 Task: Create an online learning platform for maths students. Show different learning plans, practice books.
Action: Mouse moved to (984, 139)
Screenshot: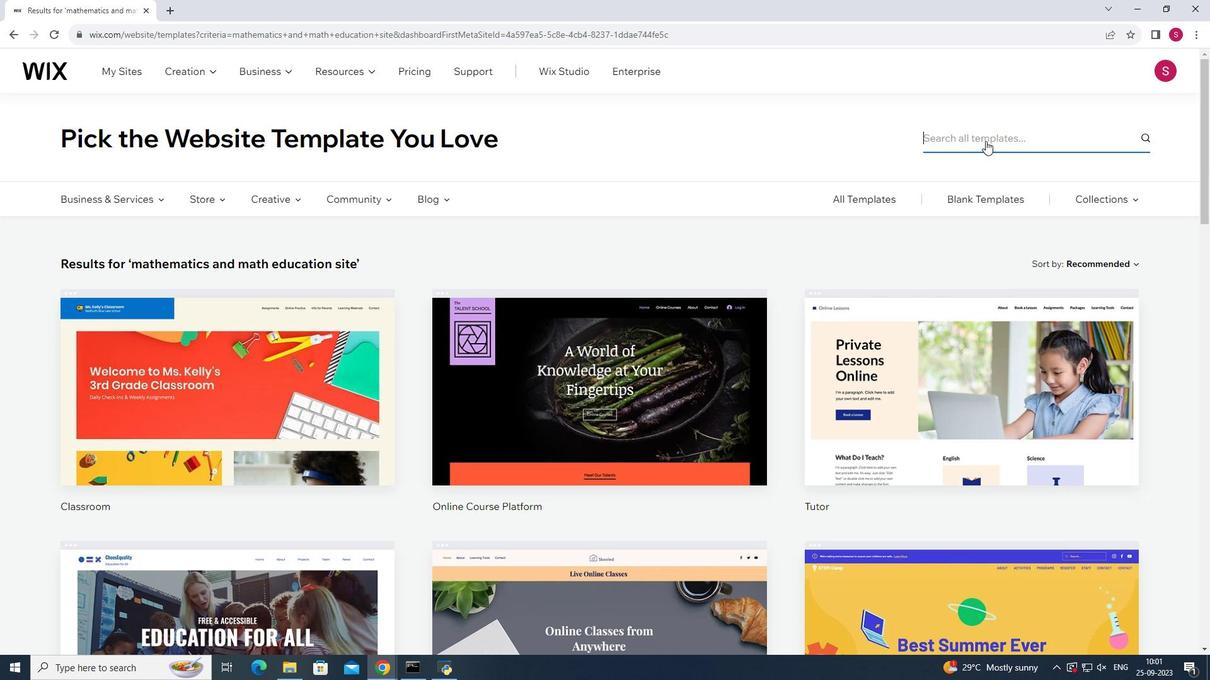 
Action: Mouse pressed left at (984, 139)
Screenshot: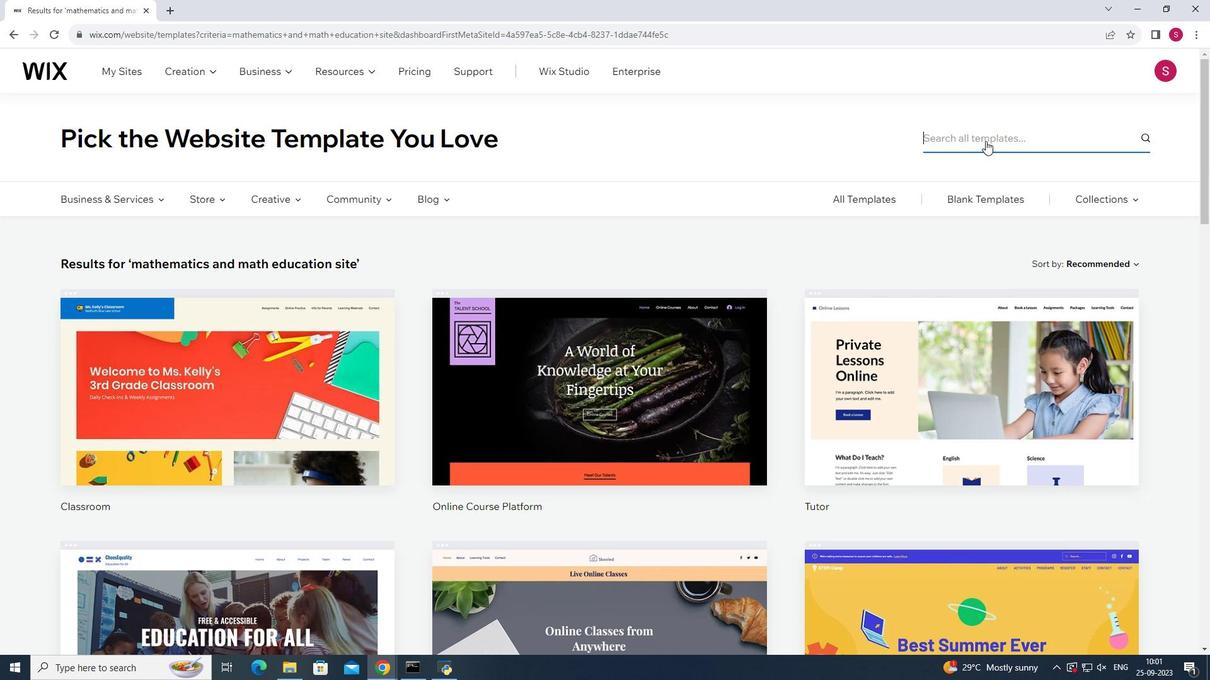 
Action: Mouse moved to (981, 132)
Screenshot: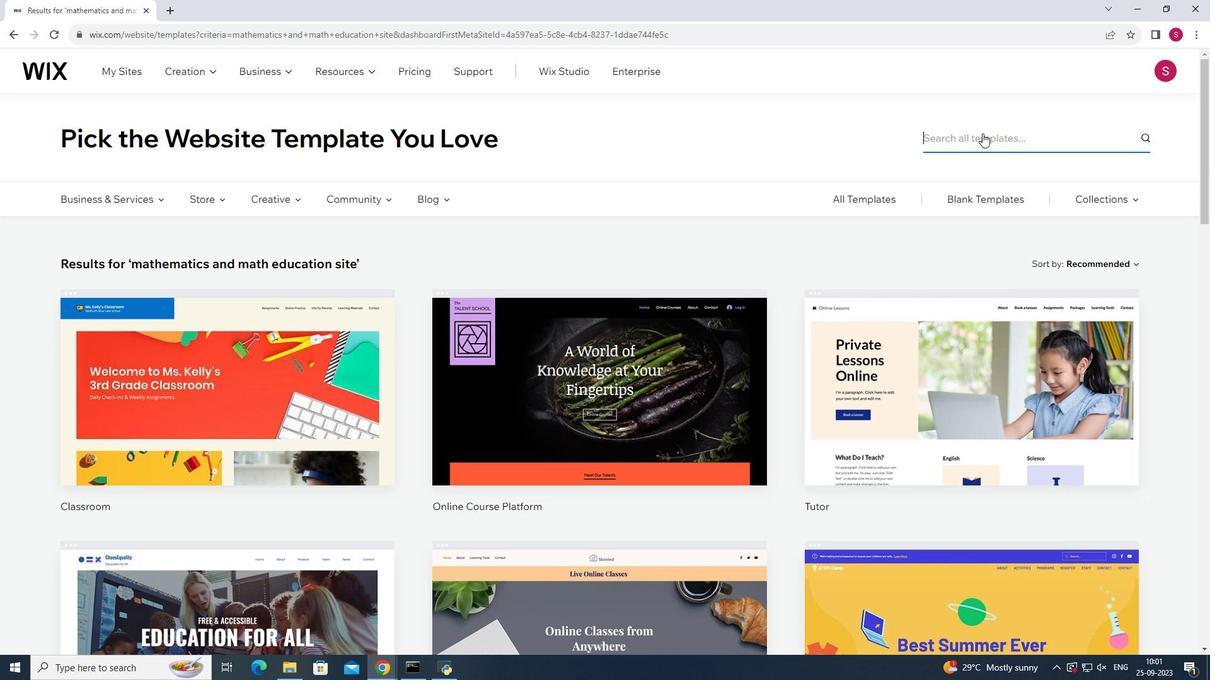 
Action: Mouse pressed left at (981, 132)
Screenshot: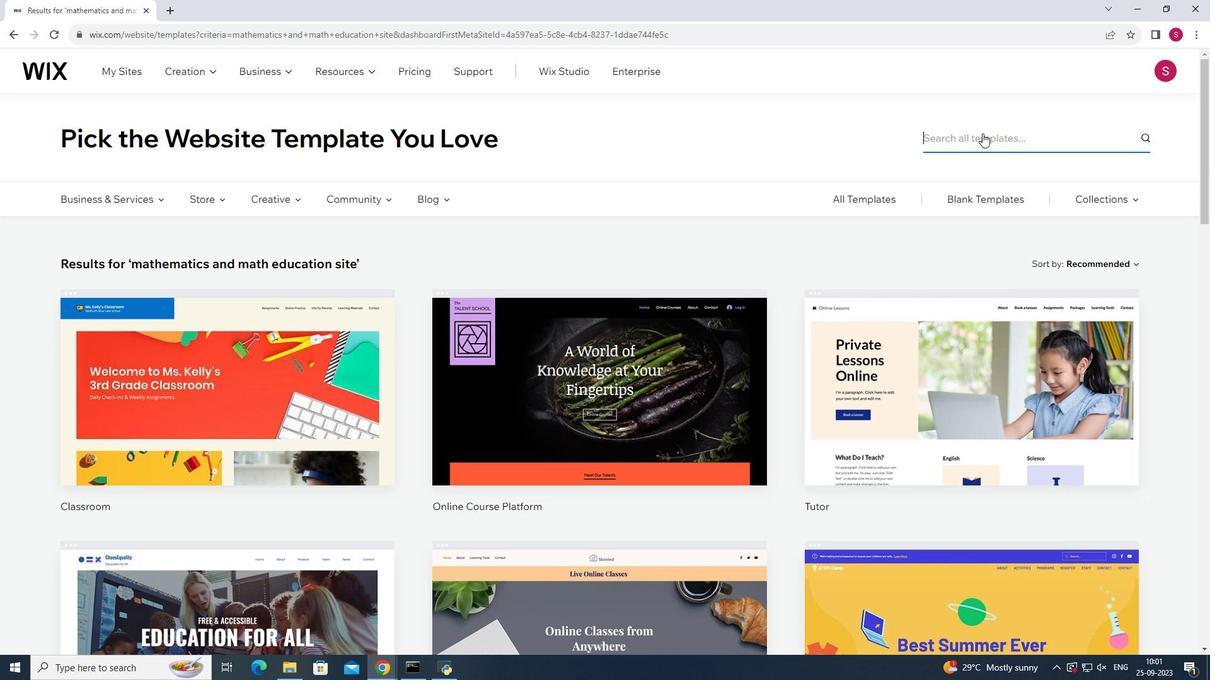 
Action: Mouse moved to (981, 132)
Screenshot: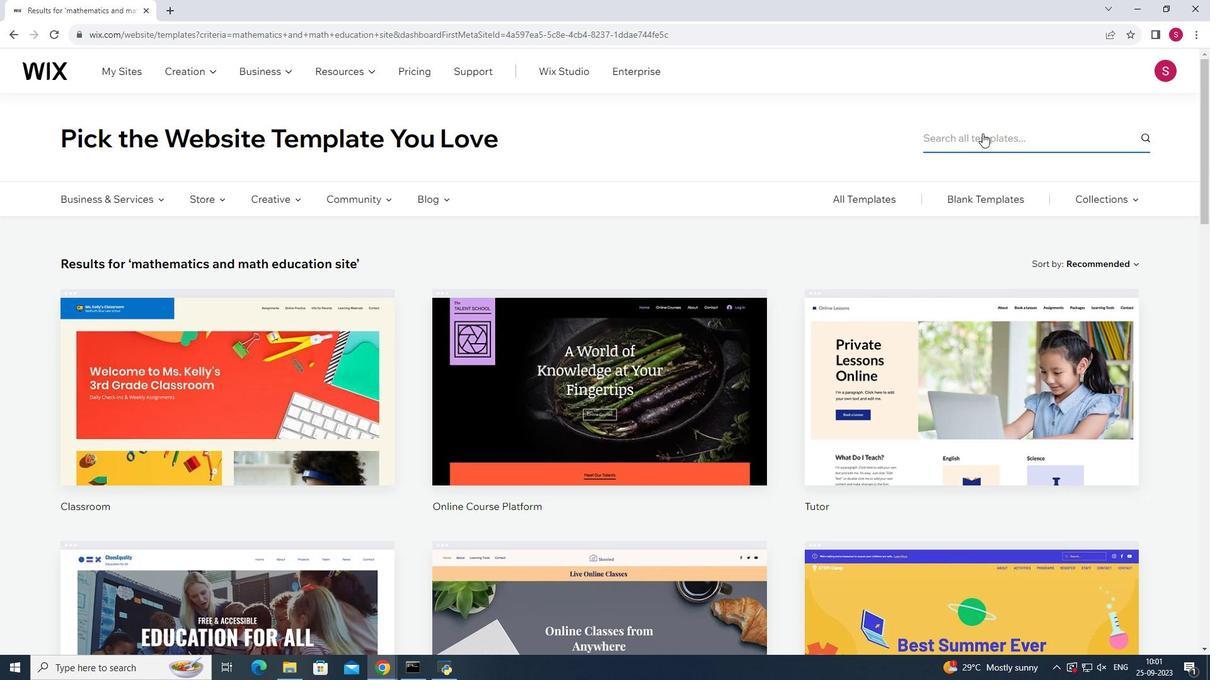 
Action: Key pressed <Key.shift><Key.shift><Key.shift><Key.shift><Key.shift><Key.shift><Key.shift><Key.shift><Key.shift>mathematics<Key.space>and<Key.space>math<Key.space>education<Key.enter>
Screenshot: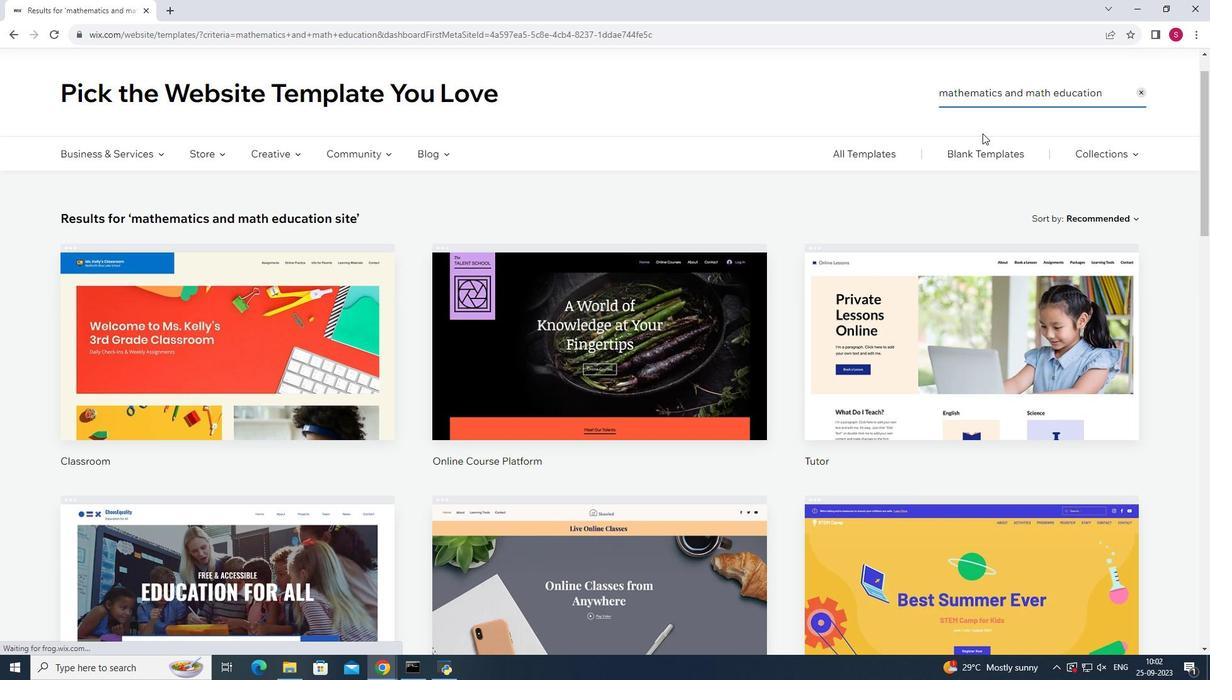 
Action: Mouse moved to (742, 419)
Screenshot: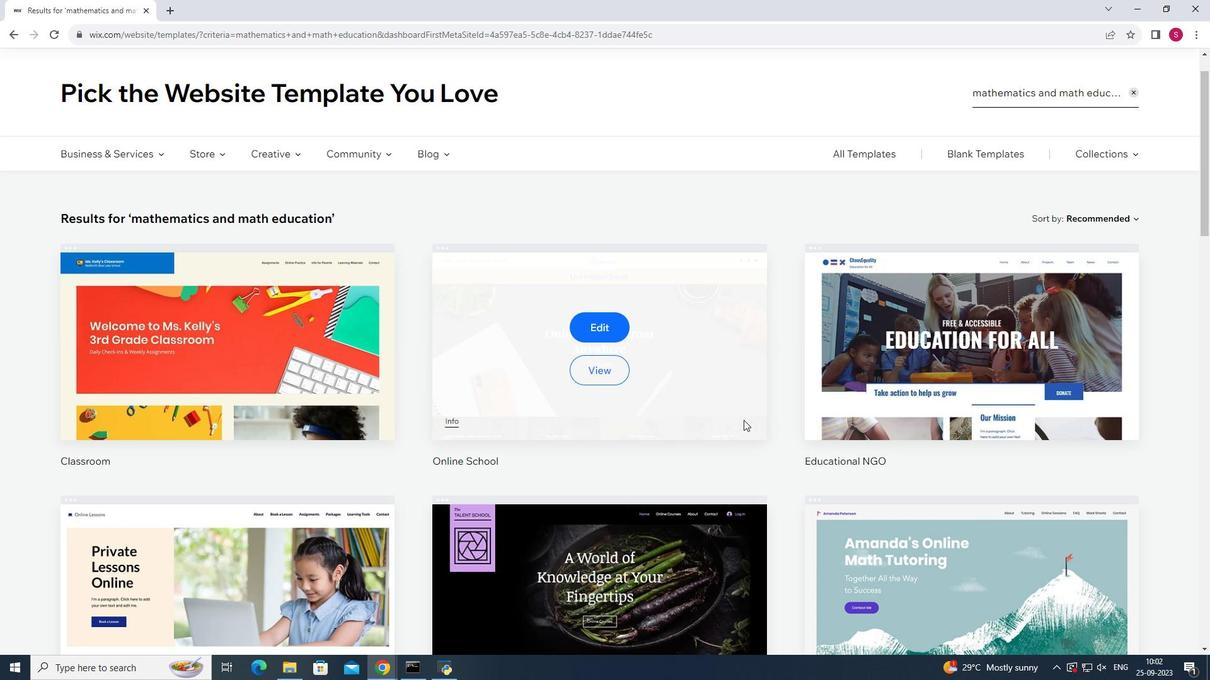 
Action: Mouse scrolled (742, 418) with delta (0, 0)
Screenshot: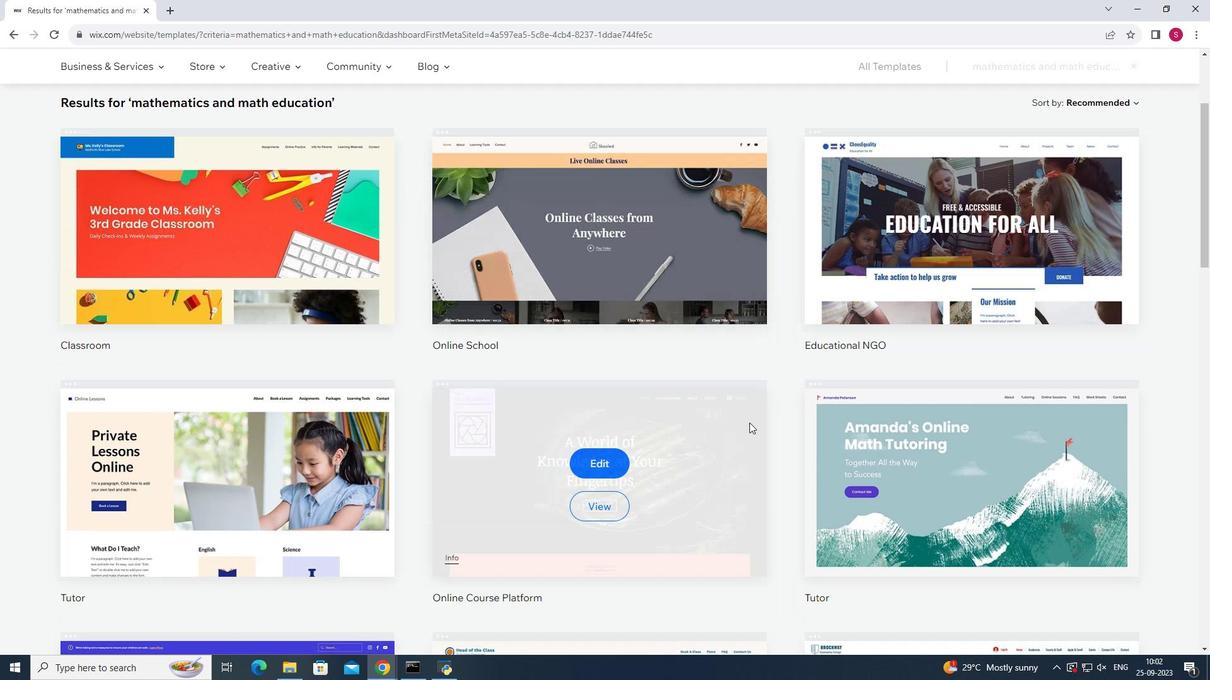 
Action: Mouse scrolled (742, 418) with delta (0, 0)
Screenshot: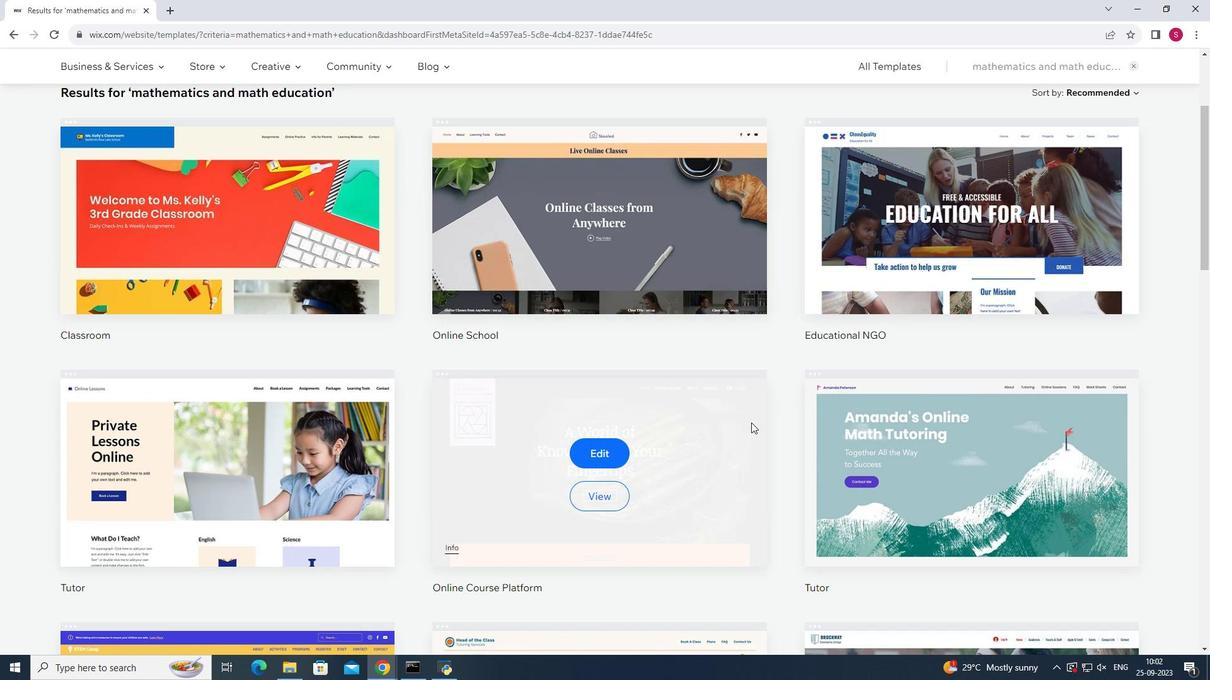 
Action: Mouse moved to (820, 409)
Screenshot: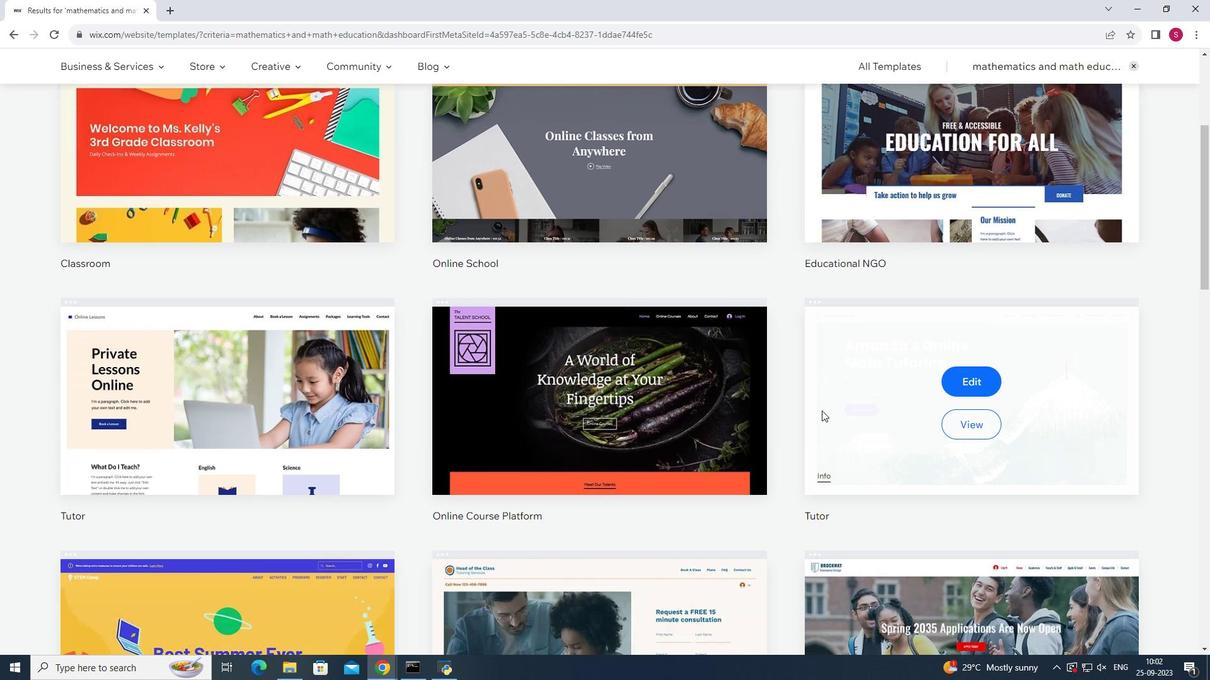 
Action: Mouse scrolled (820, 409) with delta (0, 0)
Screenshot: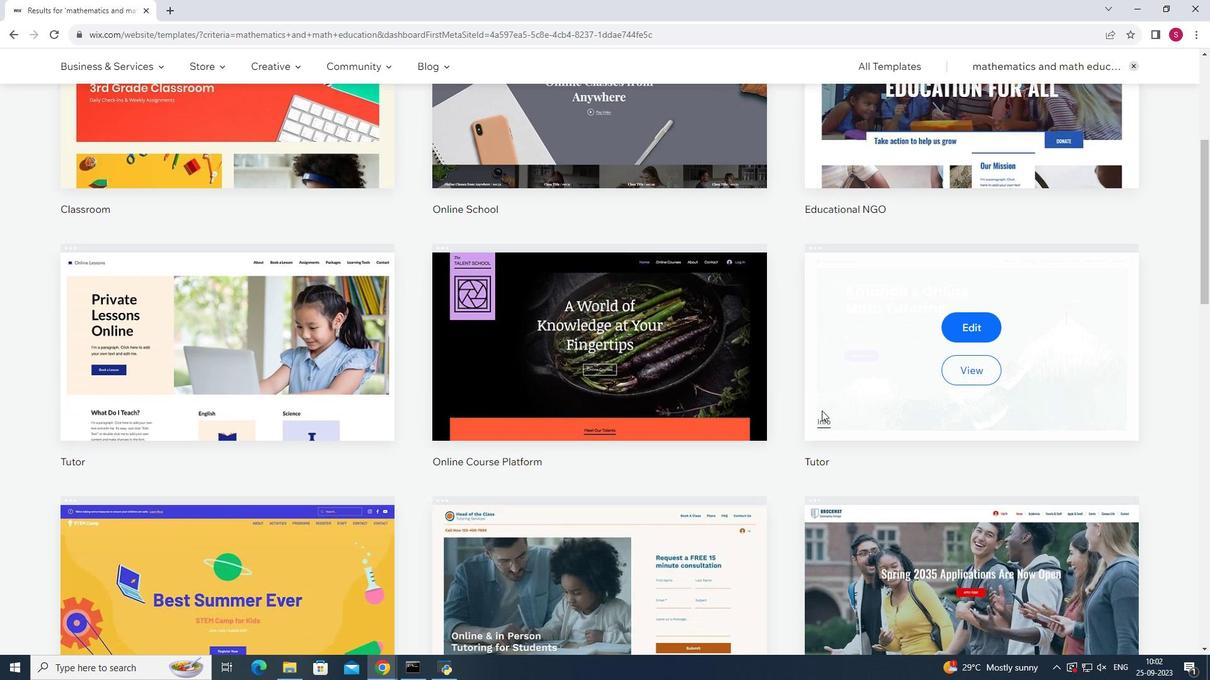 
Action: Mouse scrolled (820, 409) with delta (0, 0)
Screenshot: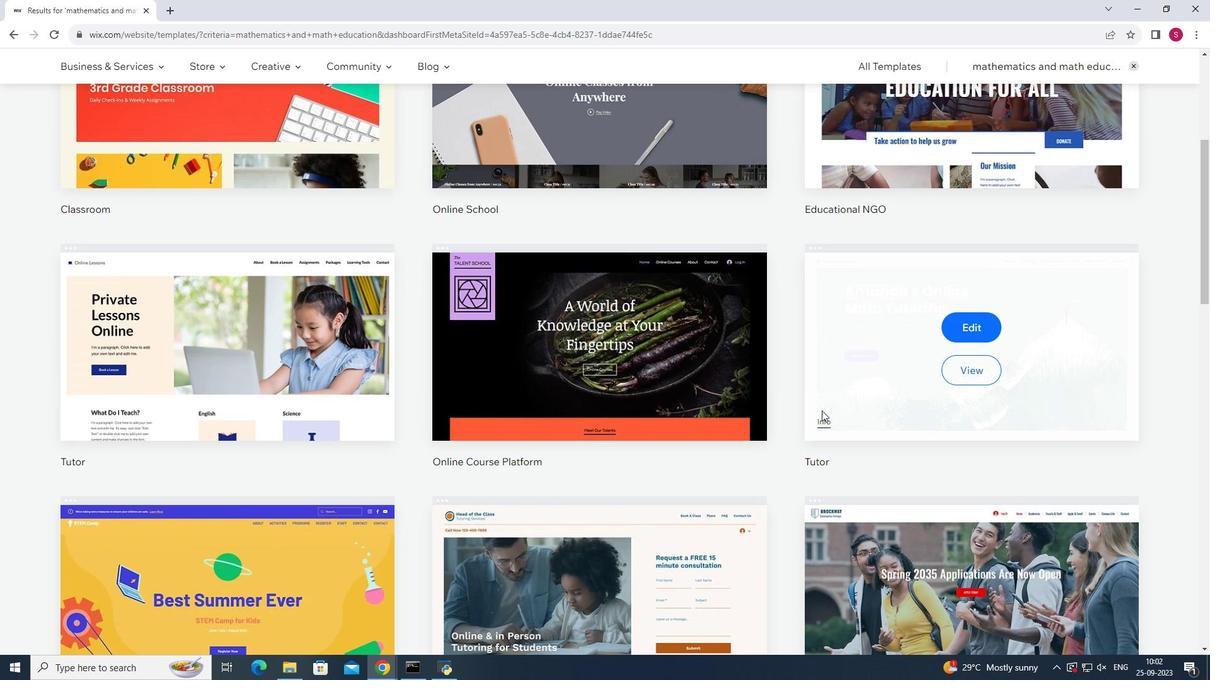 
Action: Mouse scrolled (820, 409) with delta (0, 0)
Screenshot: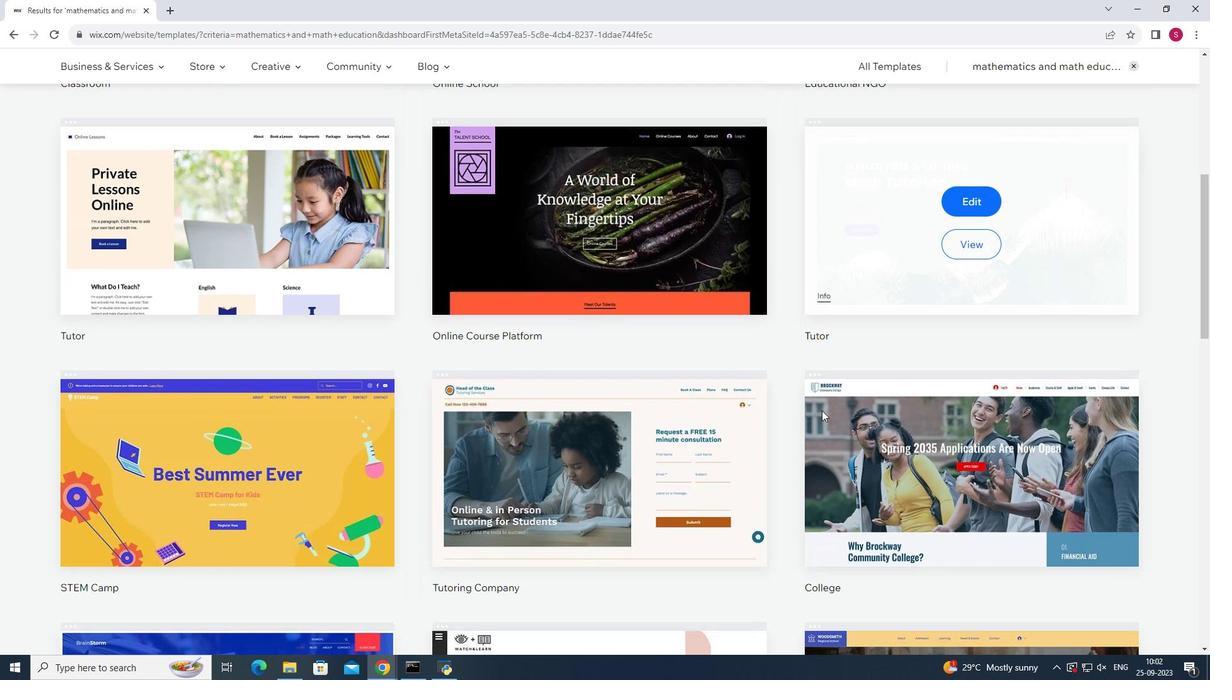 
Action: Mouse moved to (820, 409)
Screenshot: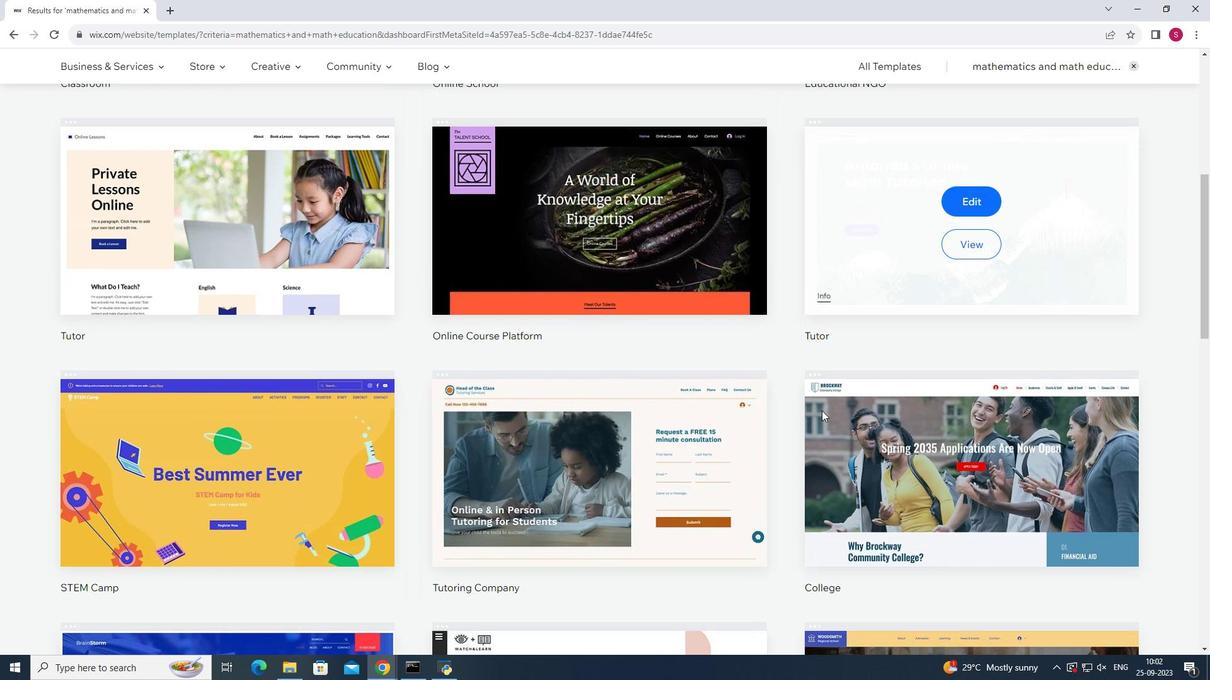 
Action: Mouse scrolled (820, 409) with delta (0, 0)
Screenshot: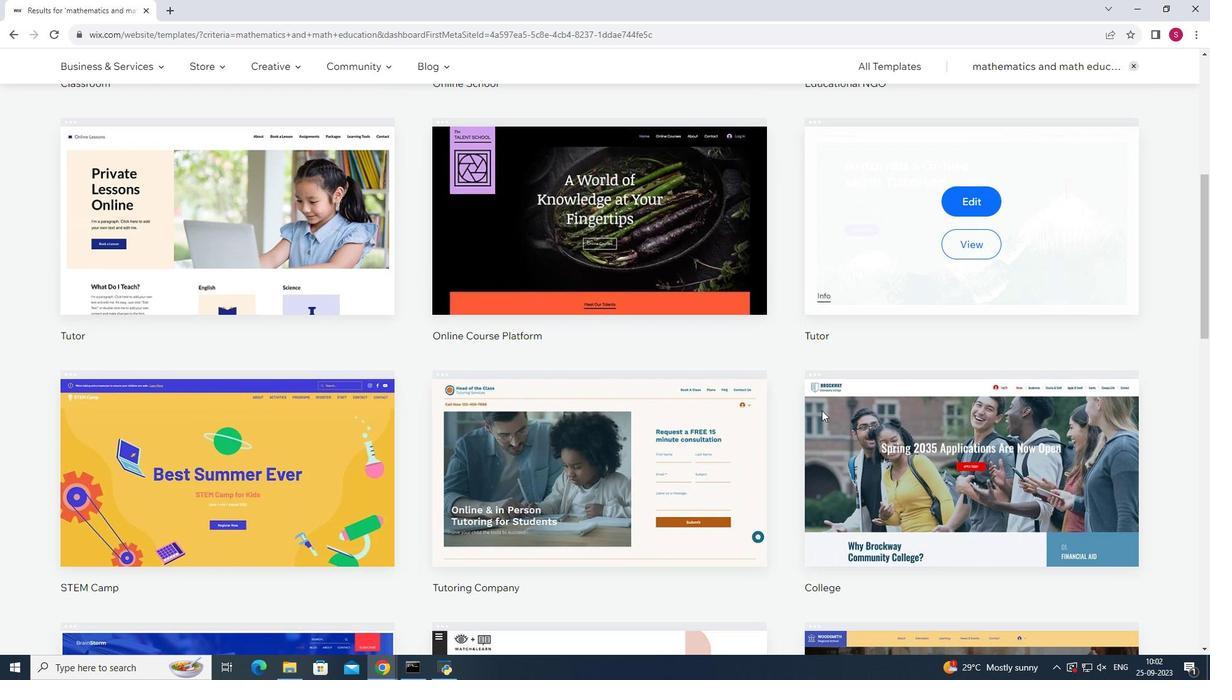 
Action: Mouse moved to (824, 409)
Screenshot: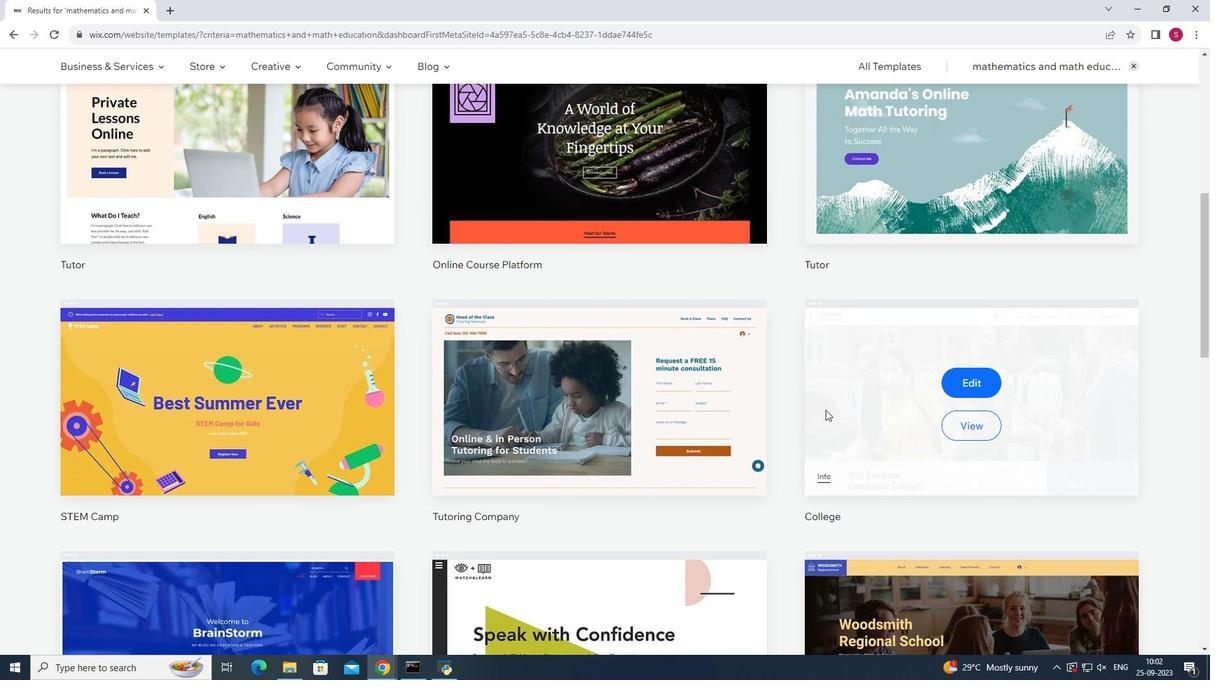 
Action: Mouse scrolled (824, 408) with delta (0, 0)
Screenshot: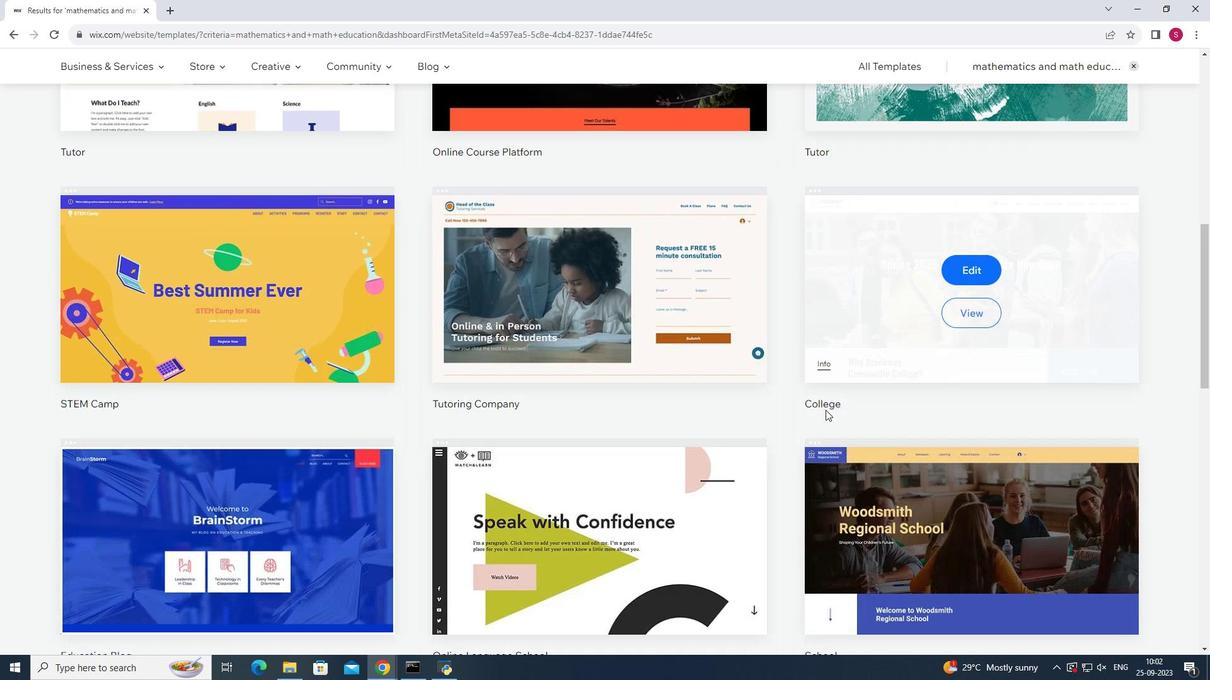 
Action: Mouse scrolled (824, 408) with delta (0, 0)
Screenshot: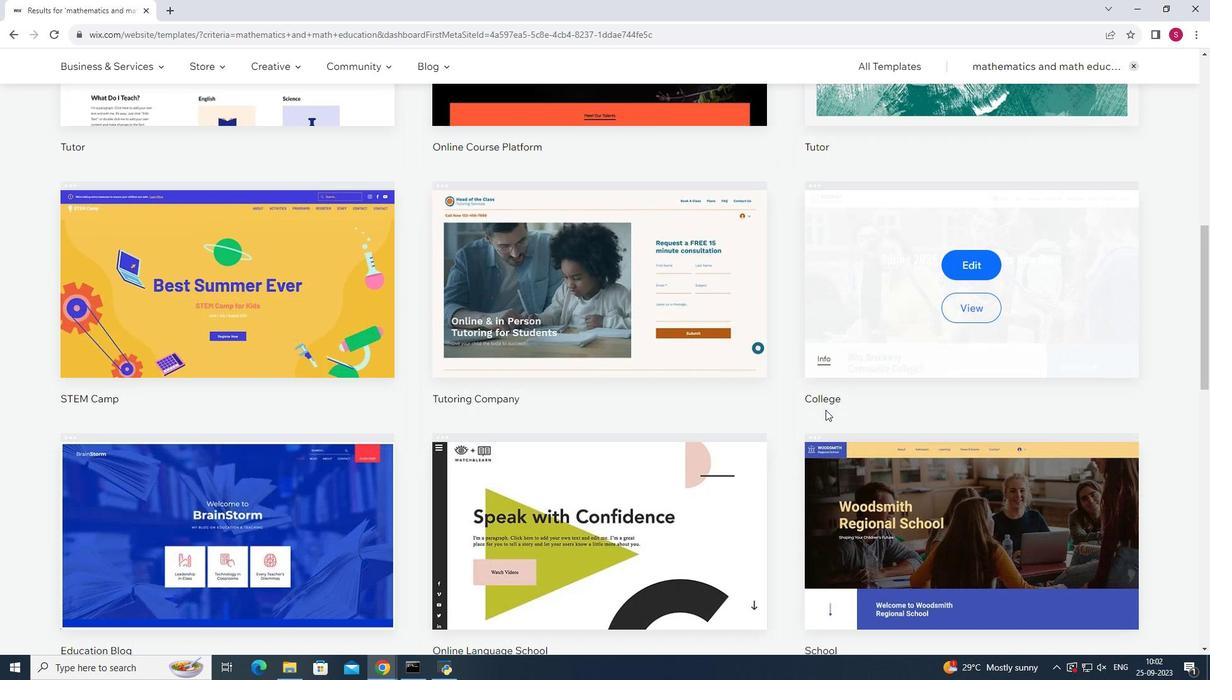 
Action: Mouse scrolled (824, 408) with delta (0, 0)
Screenshot: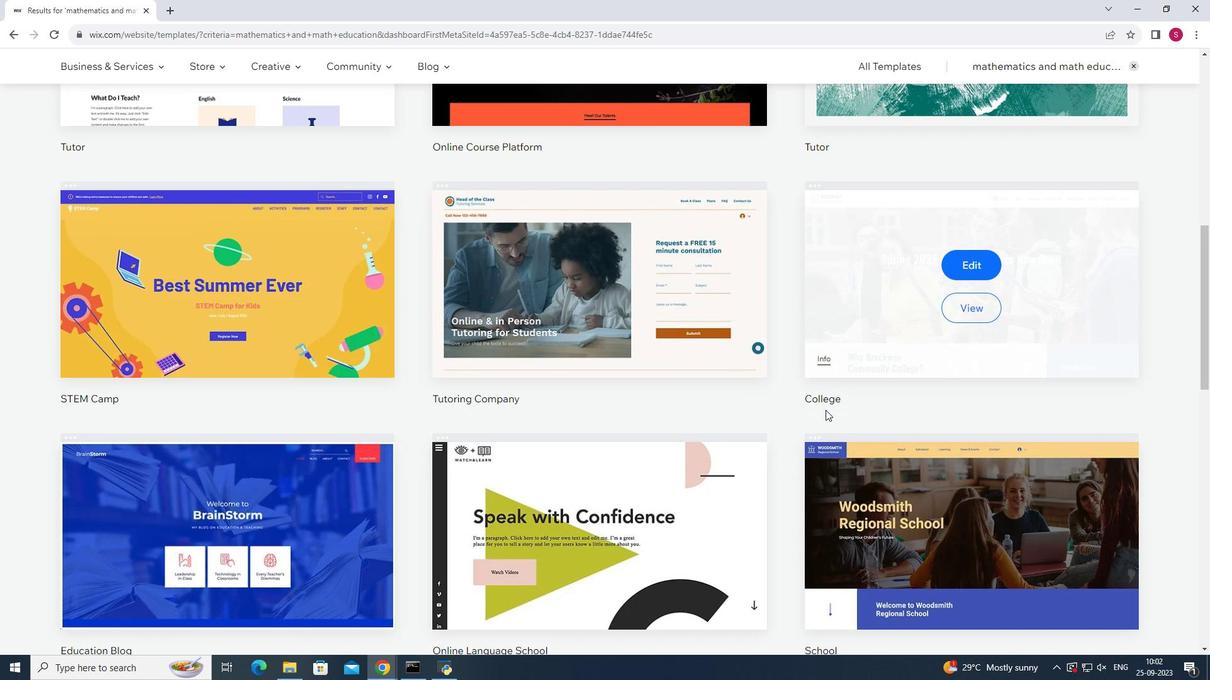 
Action: Mouse moved to (818, 405)
Screenshot: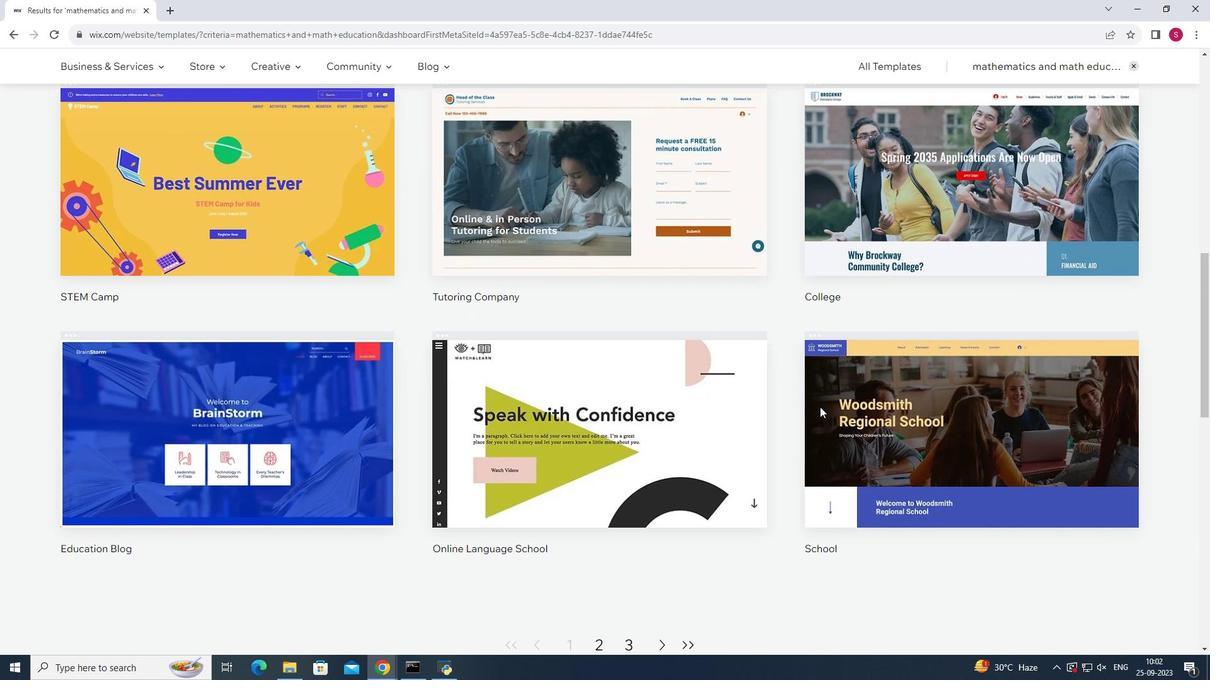 
Action: Mouse scrolled (818, 405) with delta (0, 0)
Screenshot: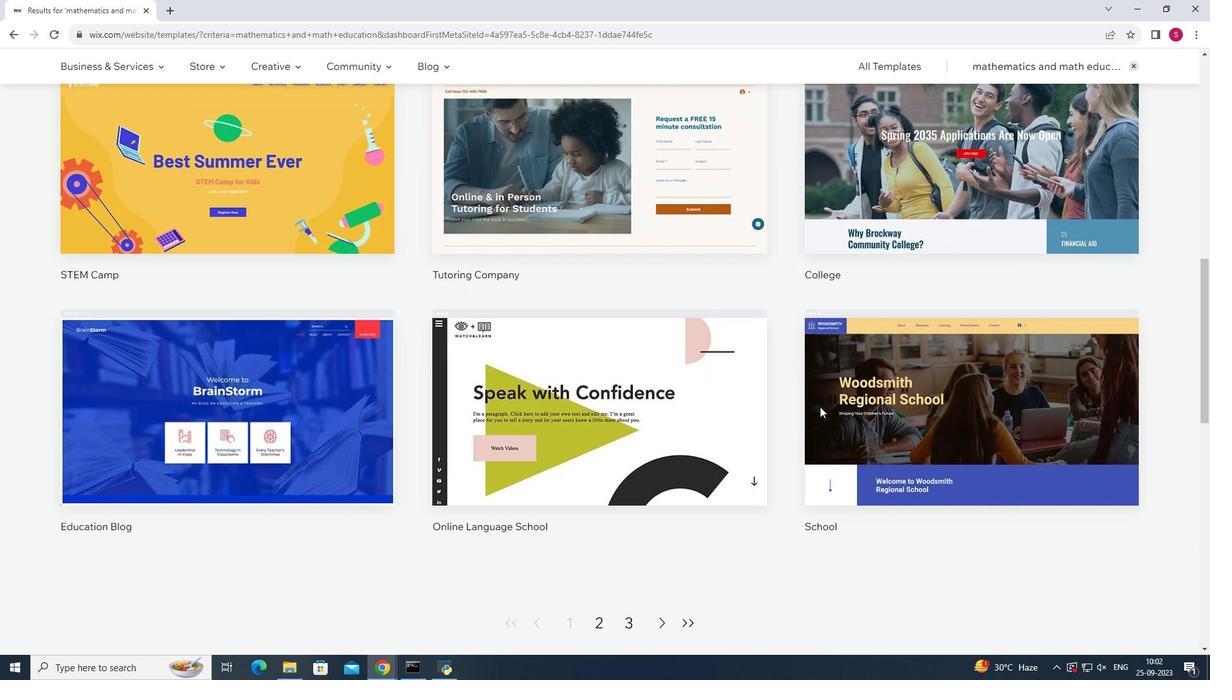 
Action: Mouse scrolled (818, 405) with delta (0, 0)
Screenshot: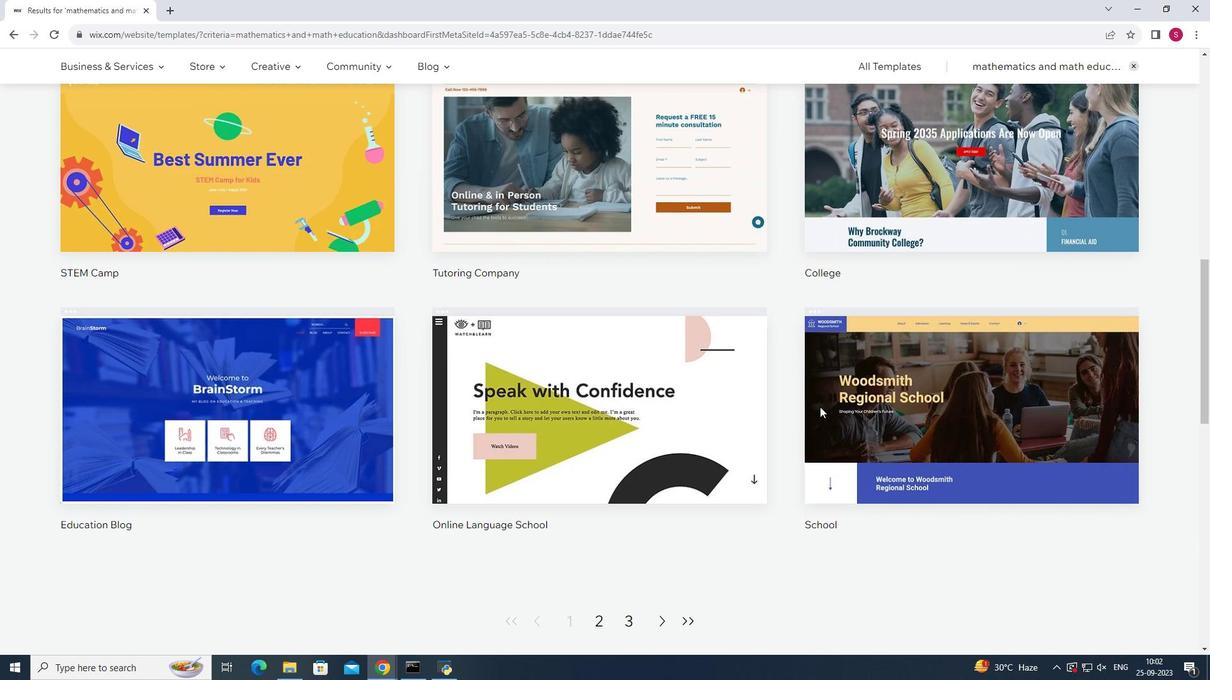 
Action: Mouse moved to (590, 361)
Screenshot: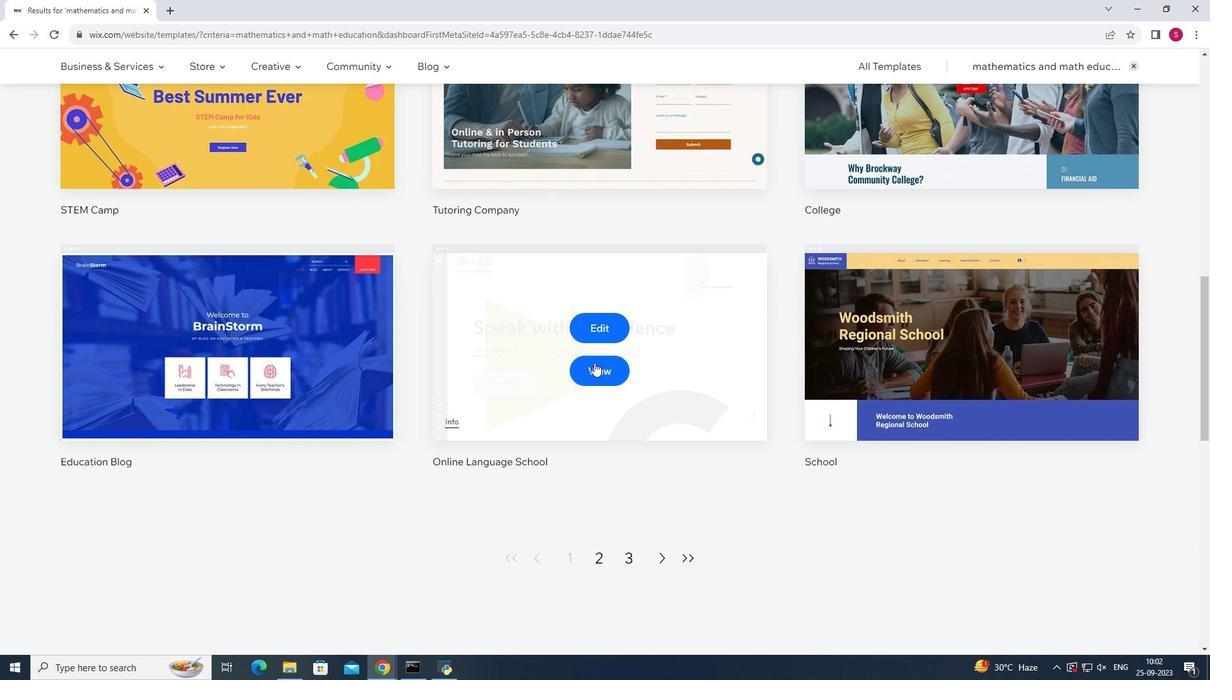 
Action: Mouse scrolled (590, 361) with delta (0, 0)
Screenshot: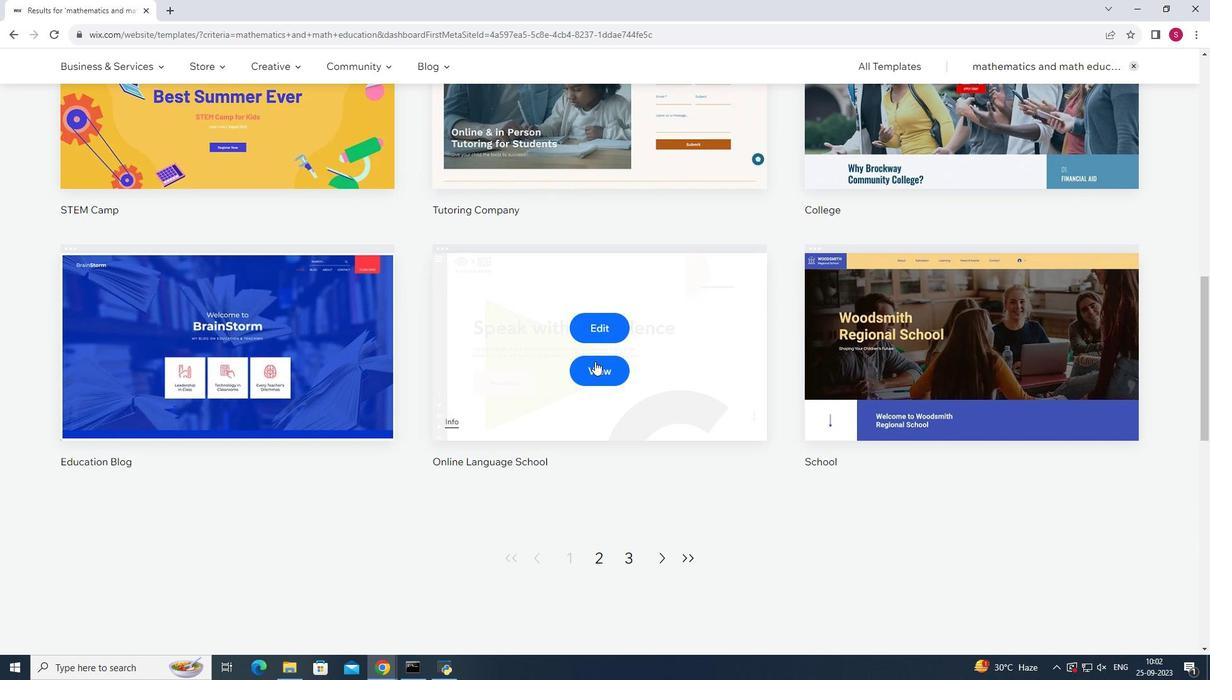 
Action: Mouse moved to (594, 357)
Screenshot: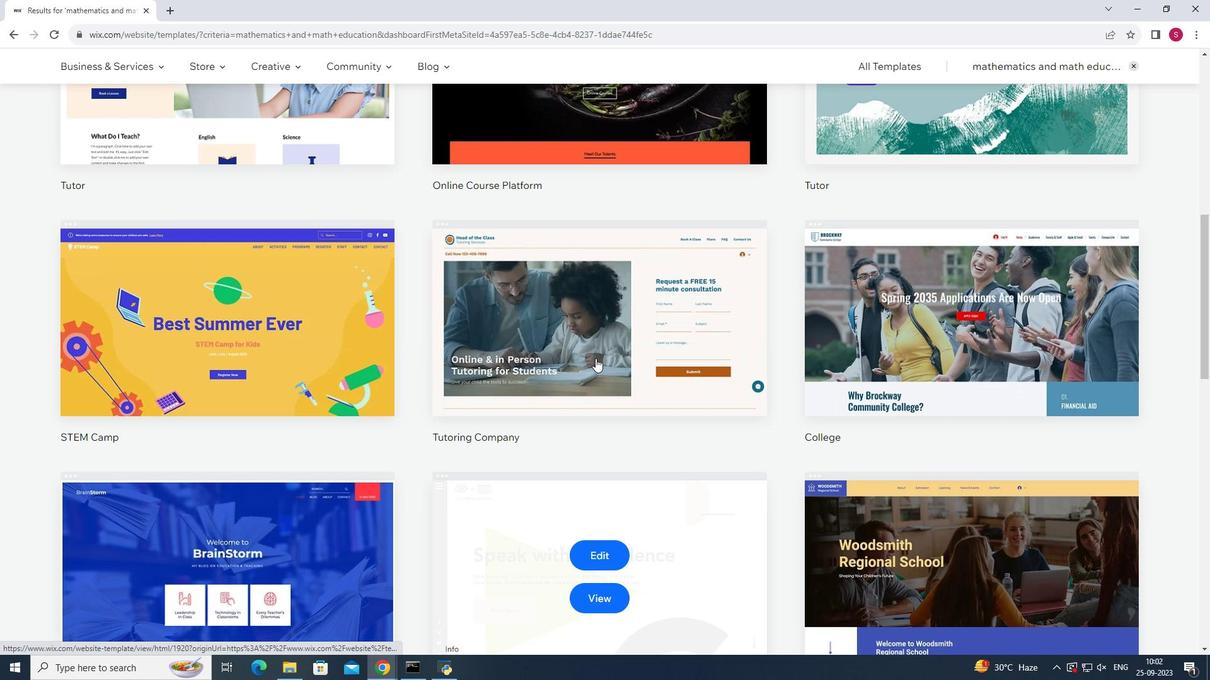
Action: Mouse scrolled (594, 358) with delta (0, 0)
Screenshot: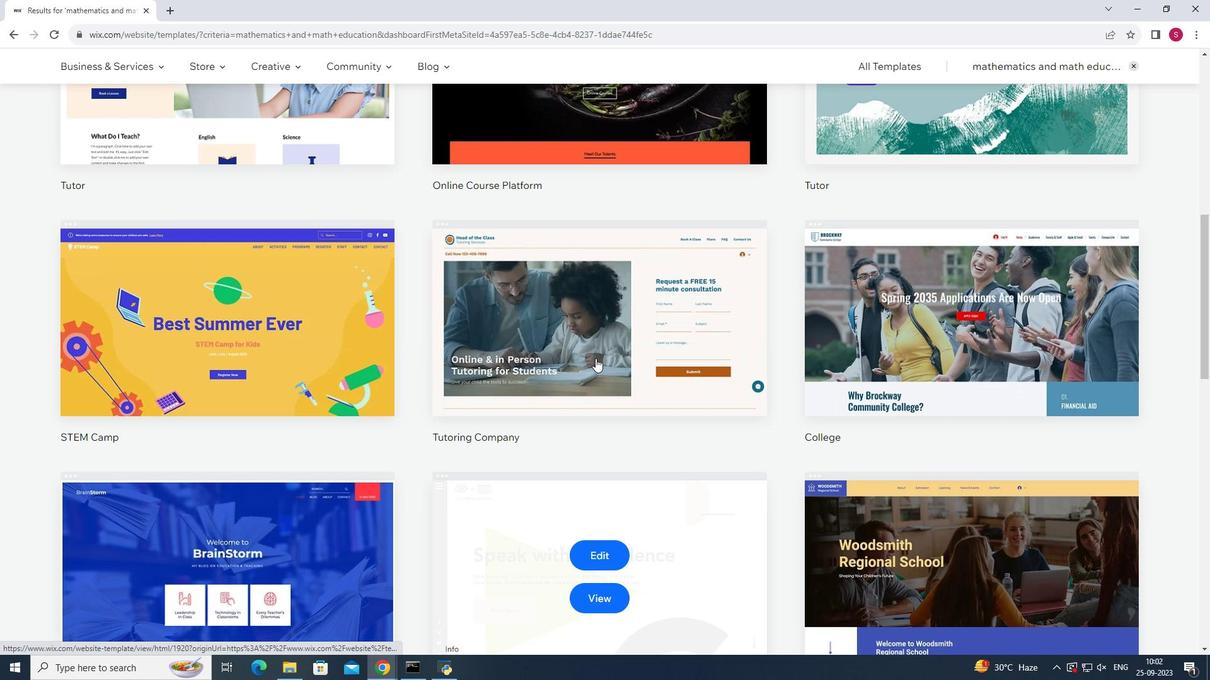 
Action: Mouse scrolled (594, 358) with delta (0, 0)
Screenshot: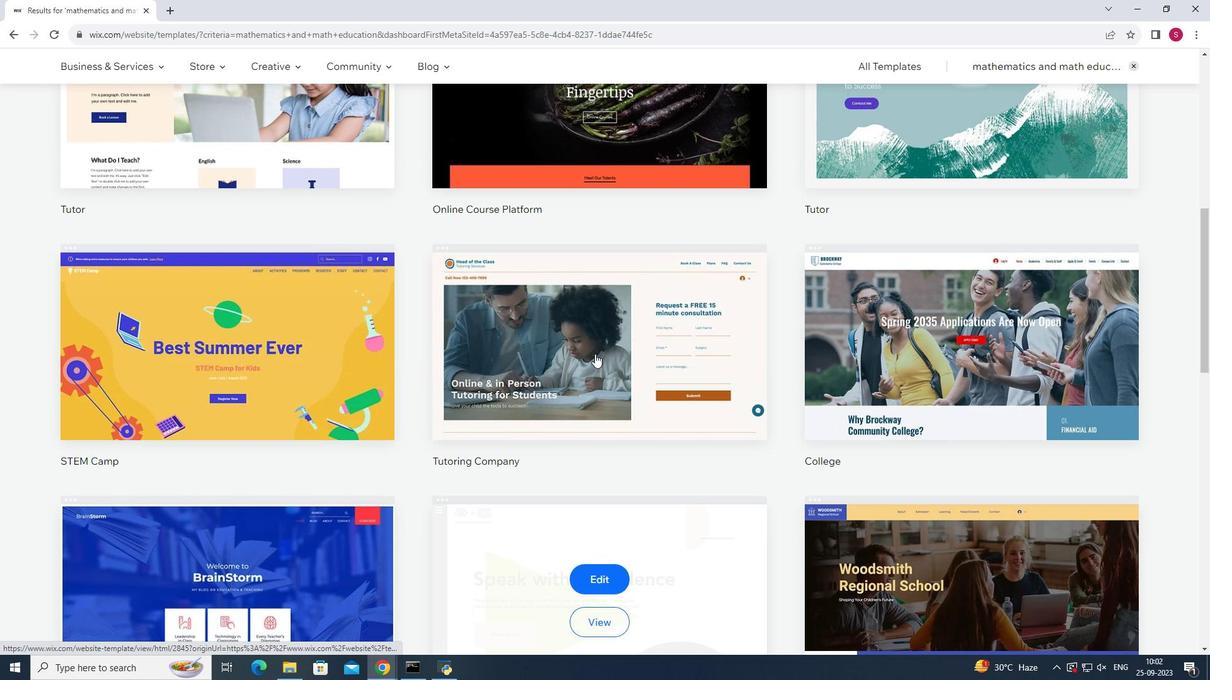 
Action: Mouse scrolled (594, 358) with delta (0, 0)
Screenshot: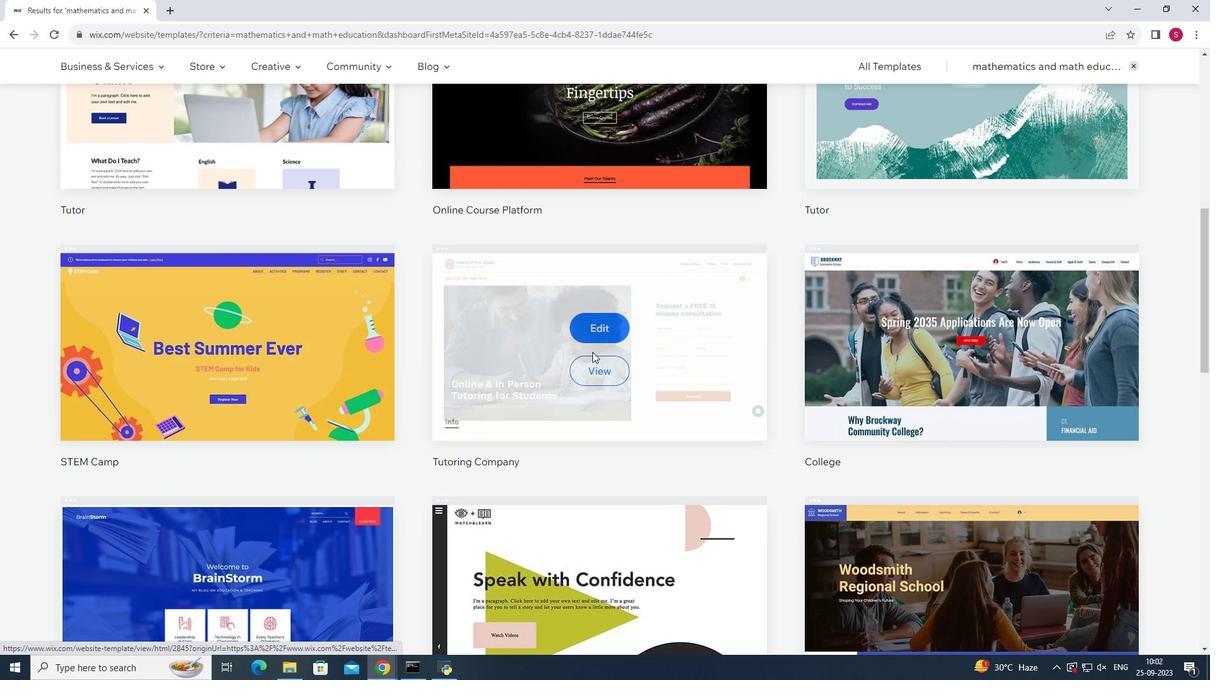 
Action: Mouse scrolled (594, 358) with delta (0, 0)
Screenshot: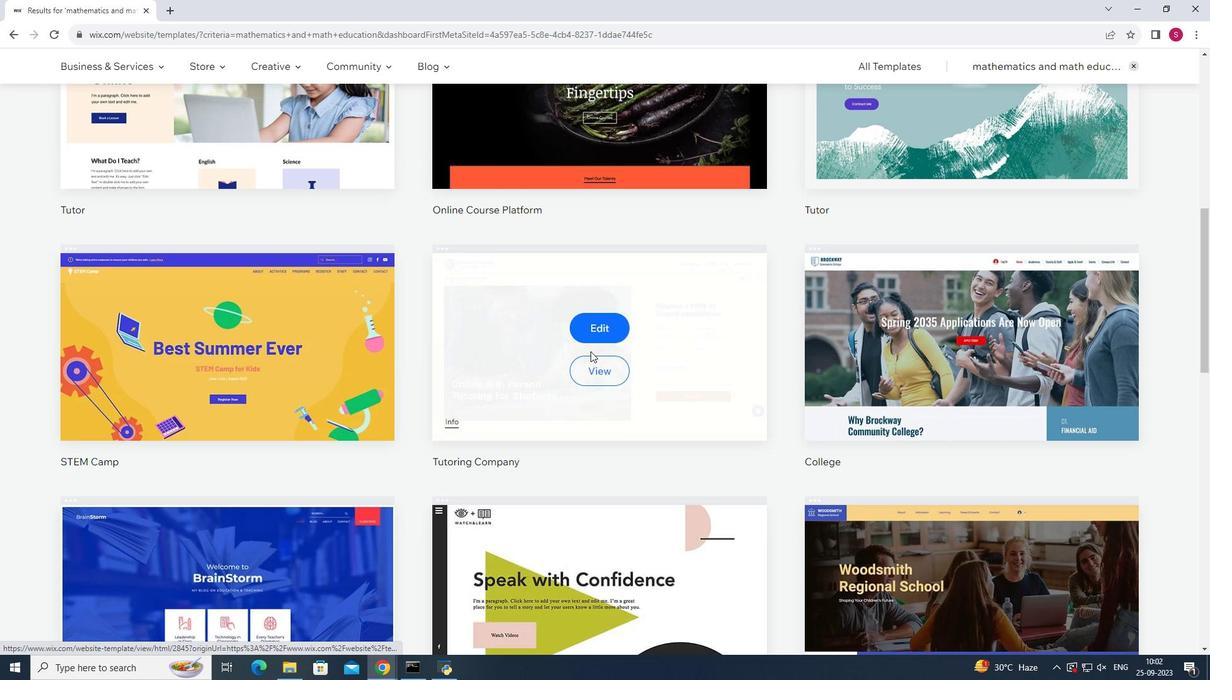 
Action: Mouse moved to (605, 328)
Screenshot: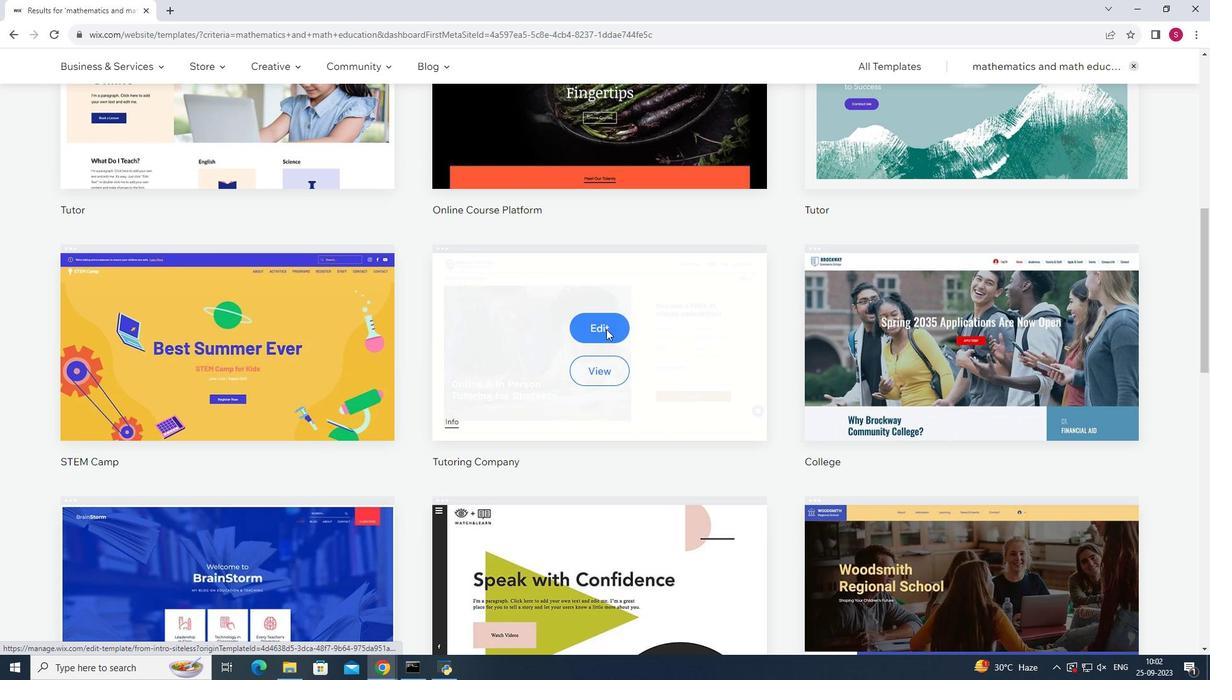 
Action: Mouse pressed left at (605, 328)
Screenshot: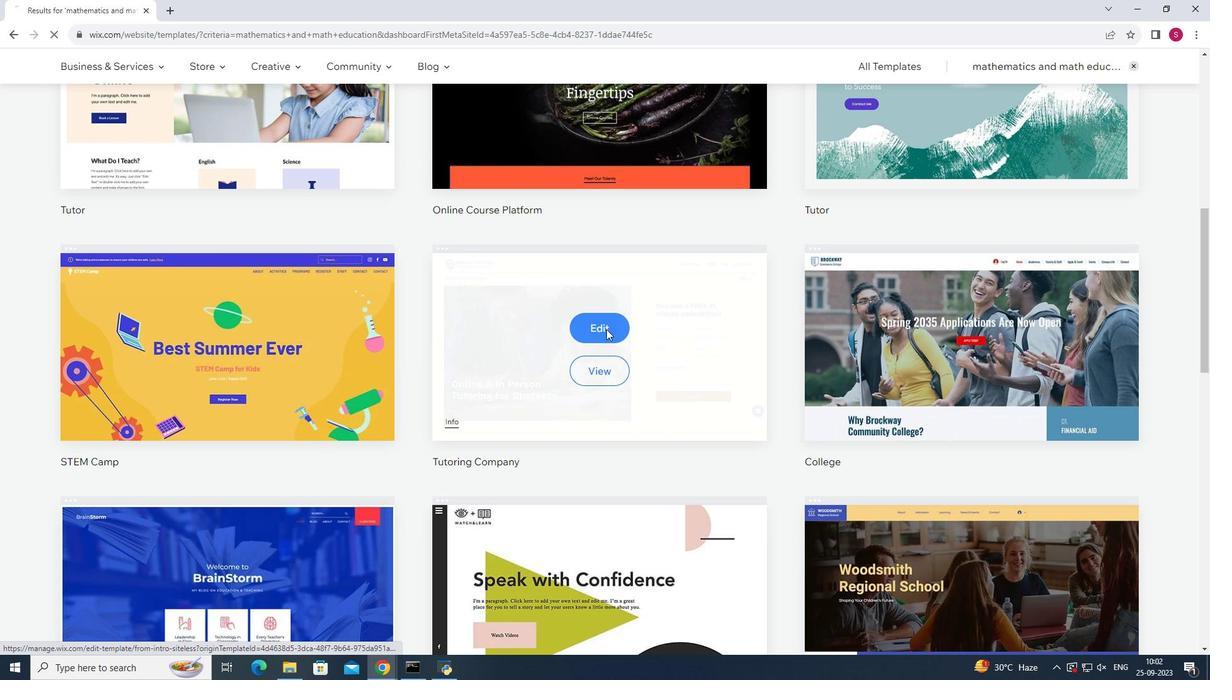 
Action: Mouse moved to (623, 305)
Screenshot: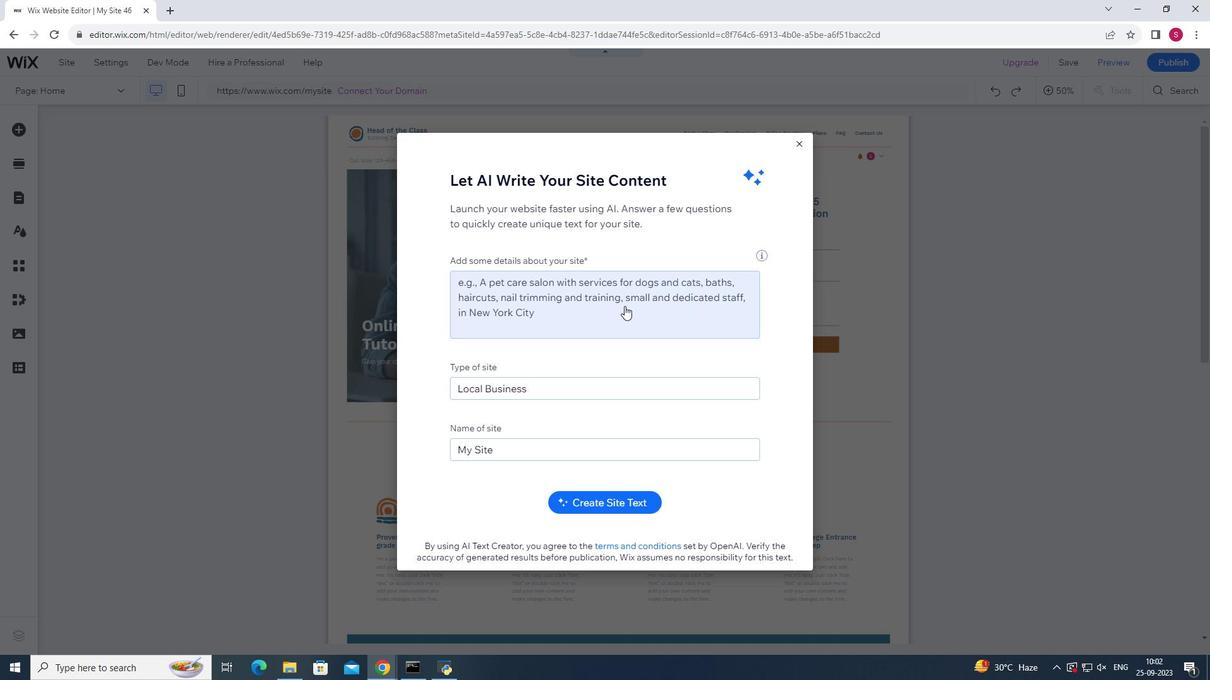 
Action: Mouse pressed left at (623, 305)
Screenshot: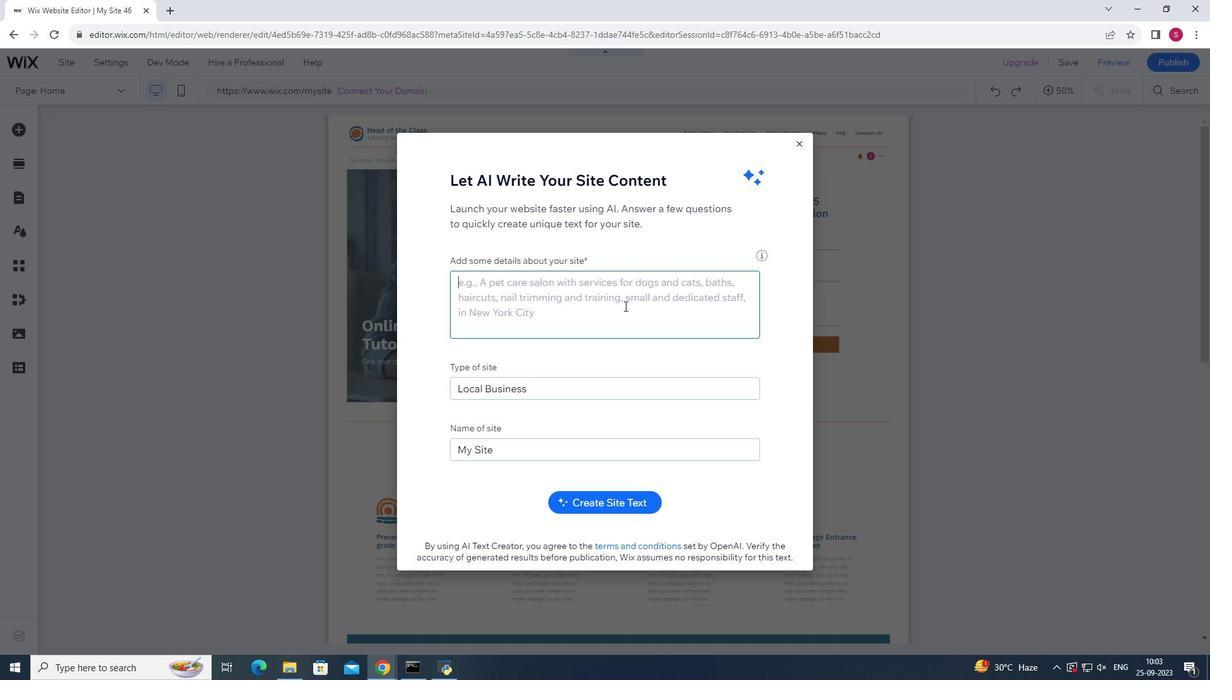 
Action: Mouse moved to (803, 140)
Screenshot: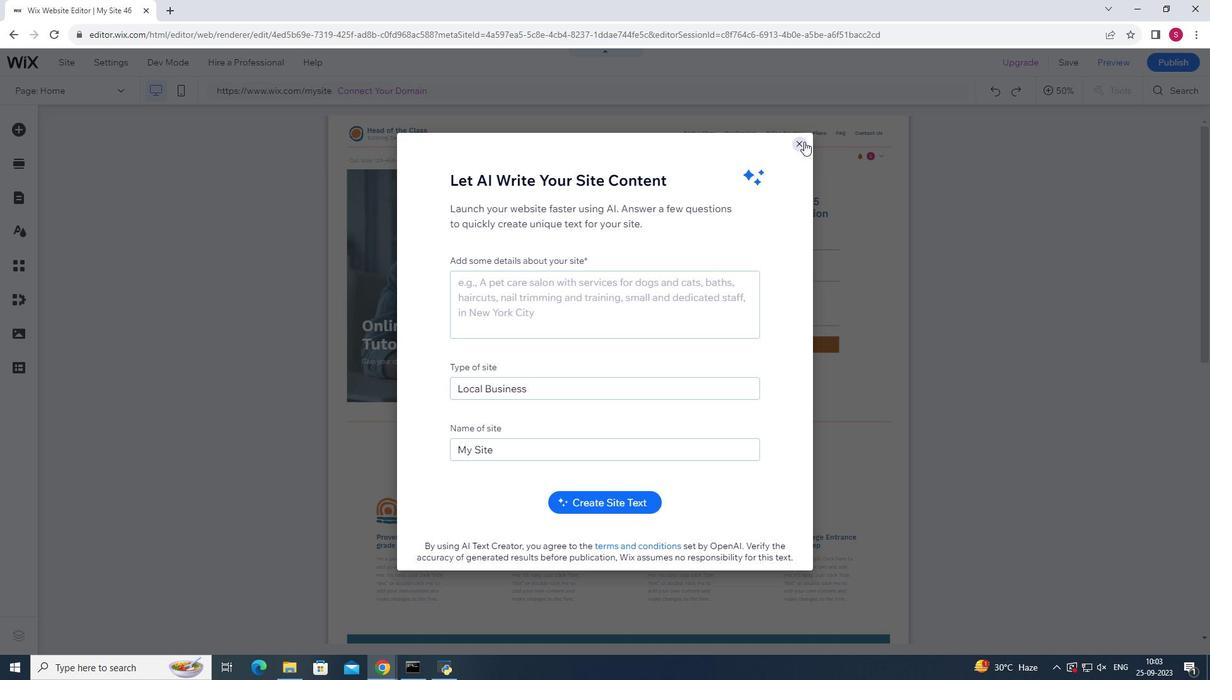 
Action: Mouse pressed left at (803, 140)
Screenshot: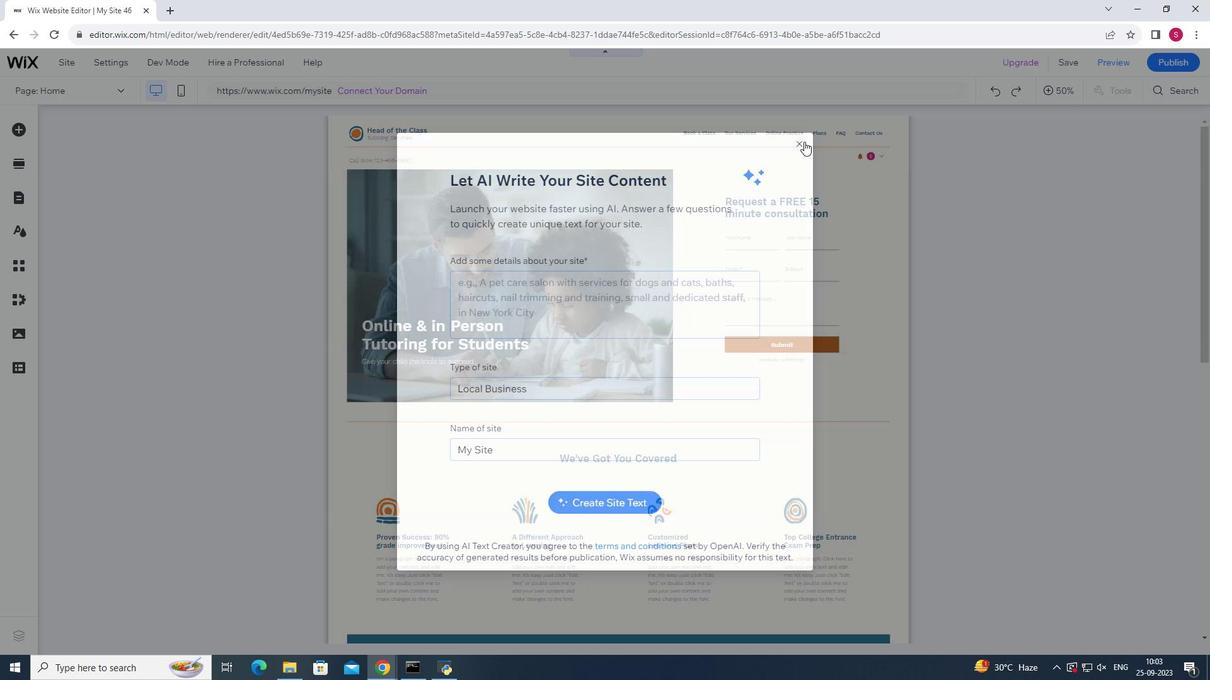 
Action: Mouse moved to (264, 235)
Screenshot: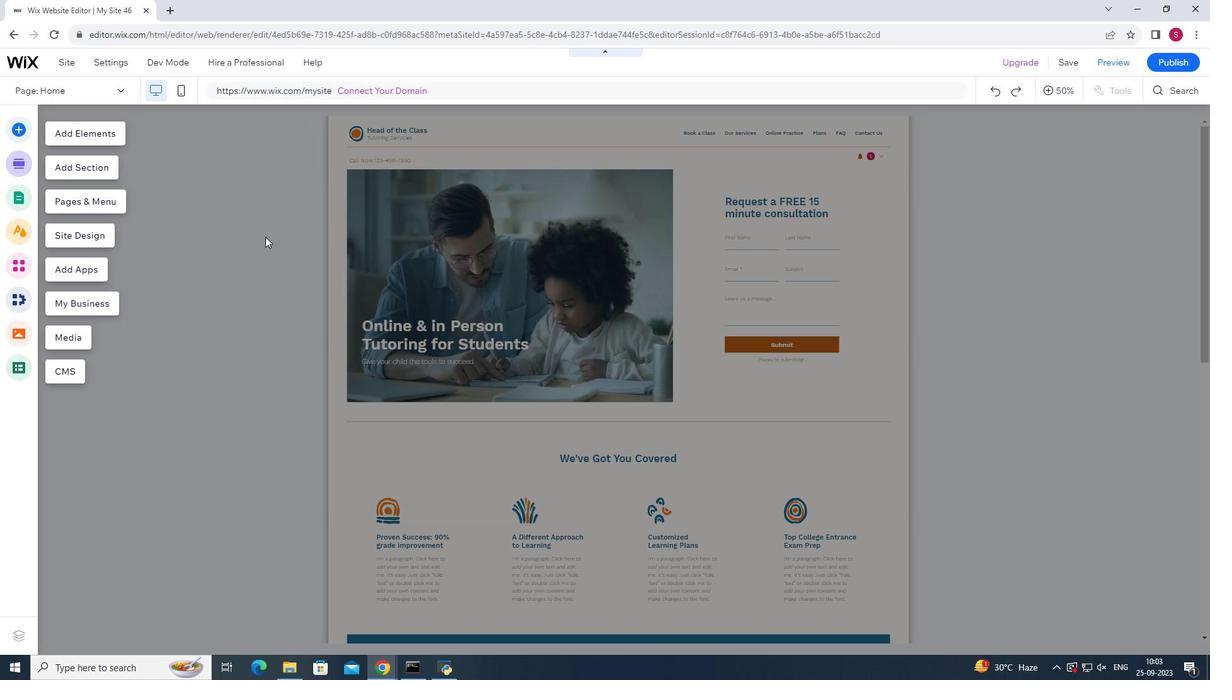 
Action: Mouse pressed left at (264, 235)
Screenshot: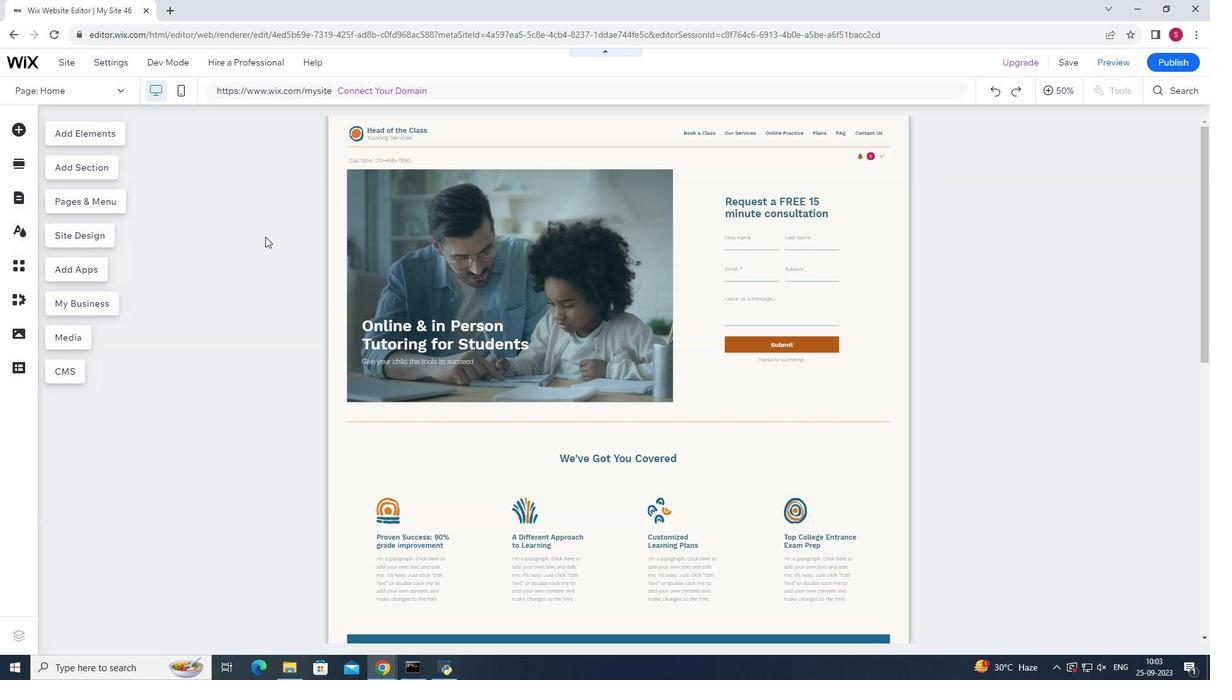 
Action: Mouse moved to (644, 131)
Screenshot: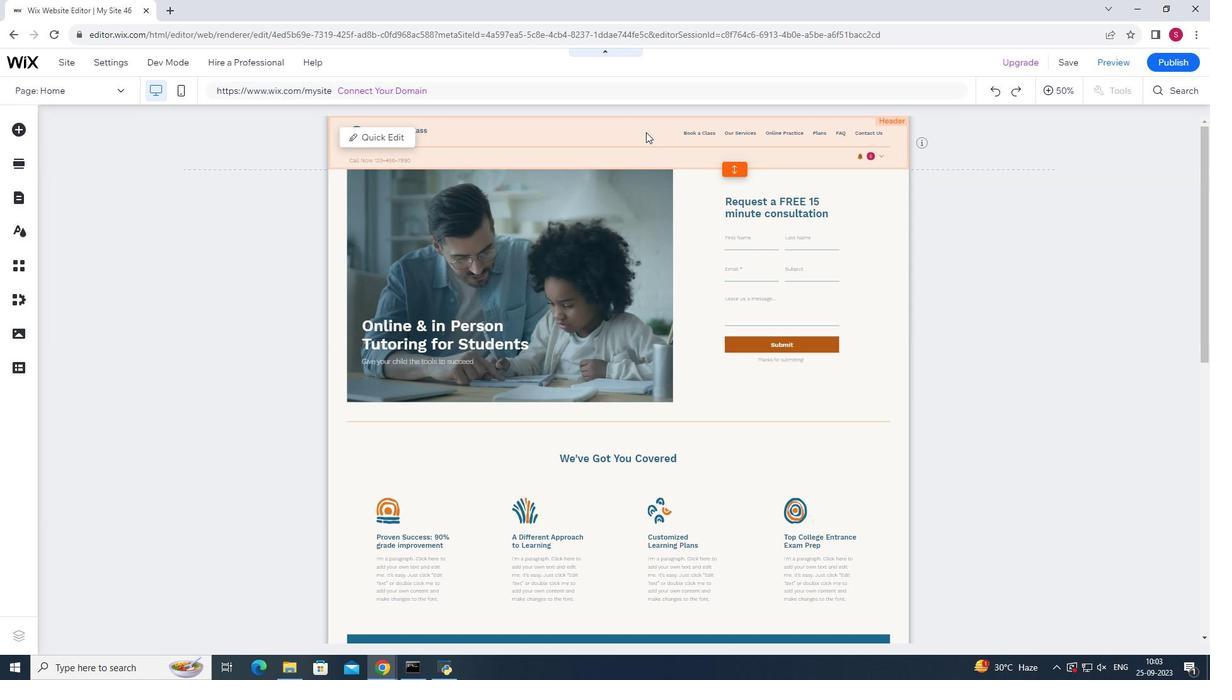 
Action: Mouse pressed left at (644, 131)
Screenshot: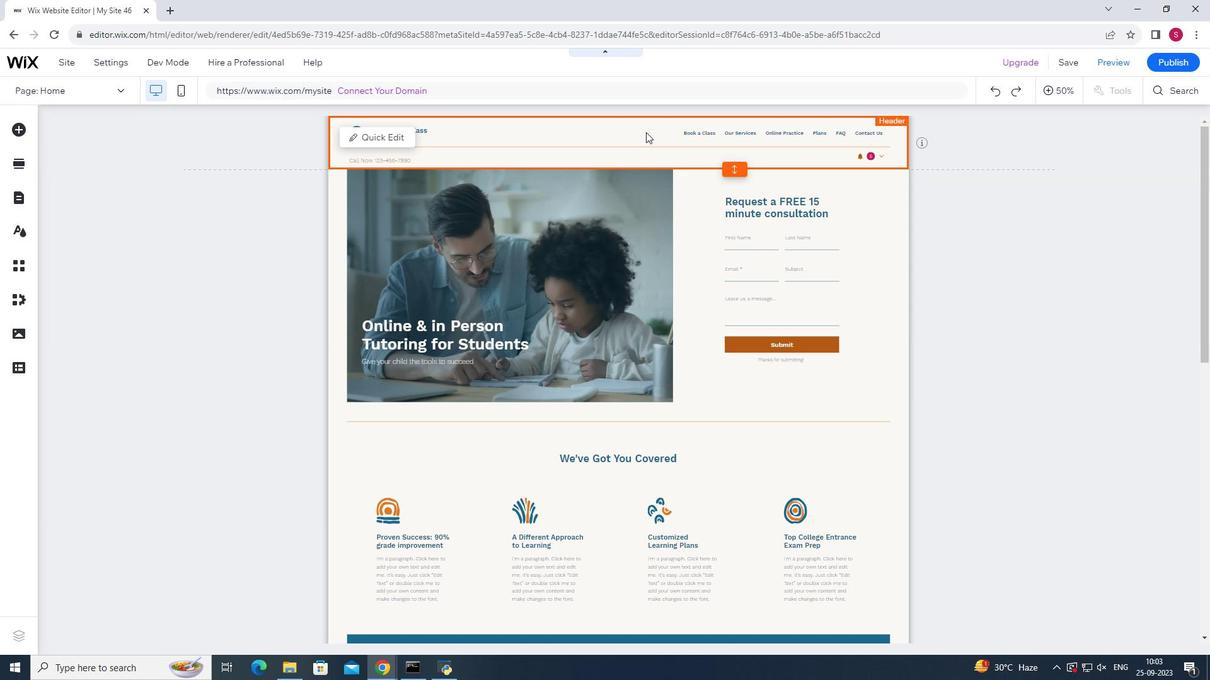 
Action: Mouse moved to (615, 141)
Screenshot: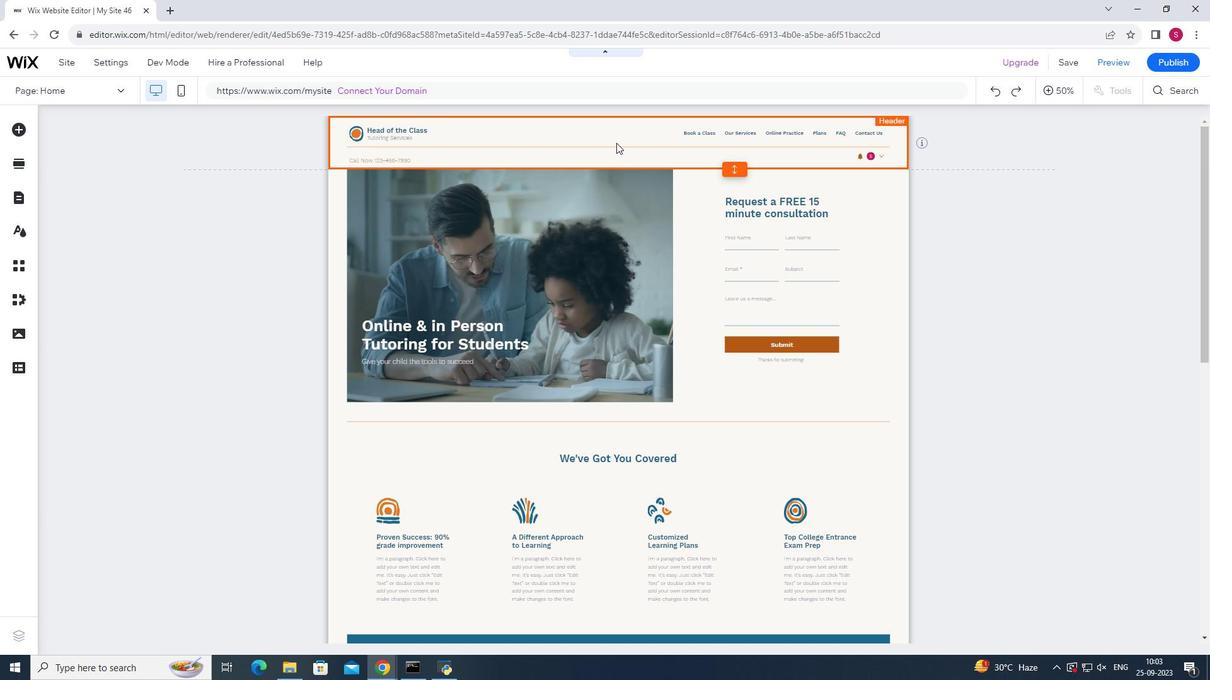 
Action: Mouse pressed left at (615, 141)
Screenshot: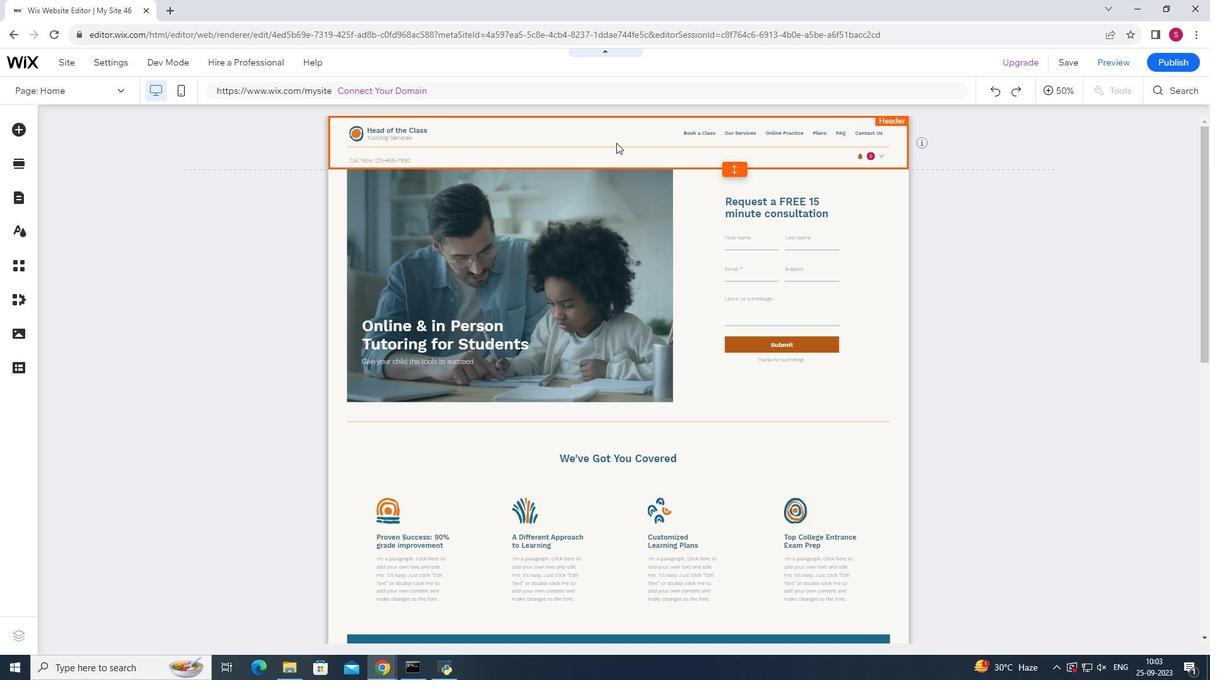
Action: Mouse pressed left at (615, 141)
Screenshot: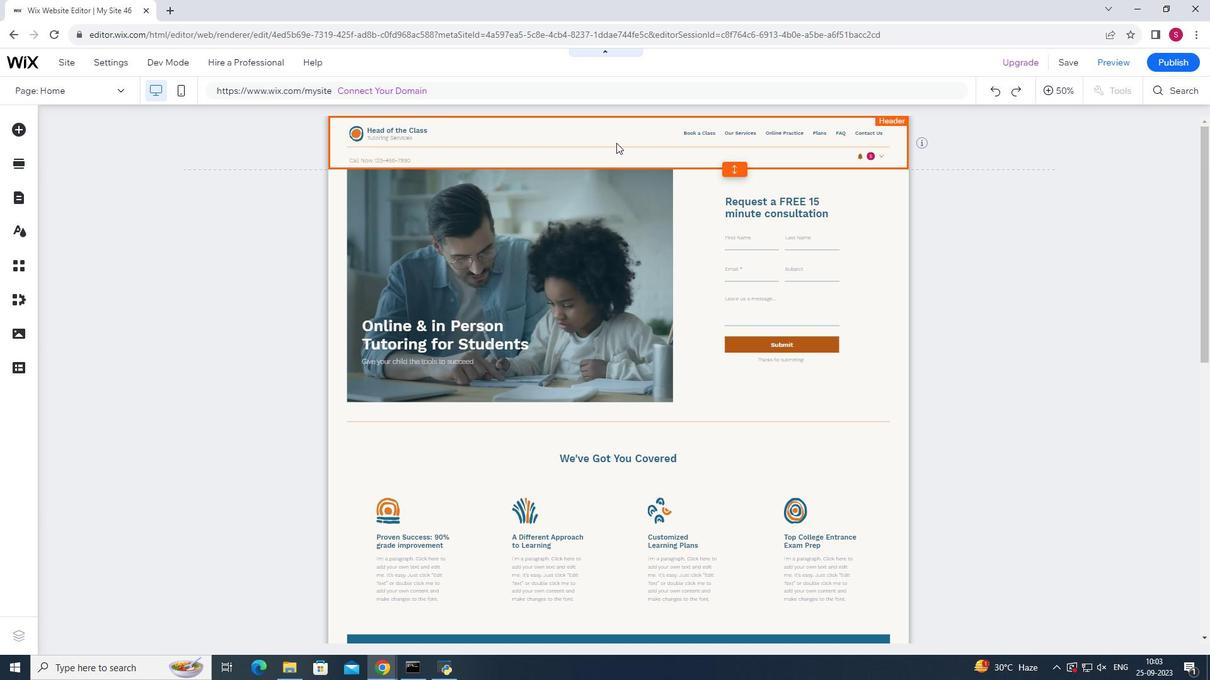 
Action: Mouse moved to (201, 131)
Screenshot: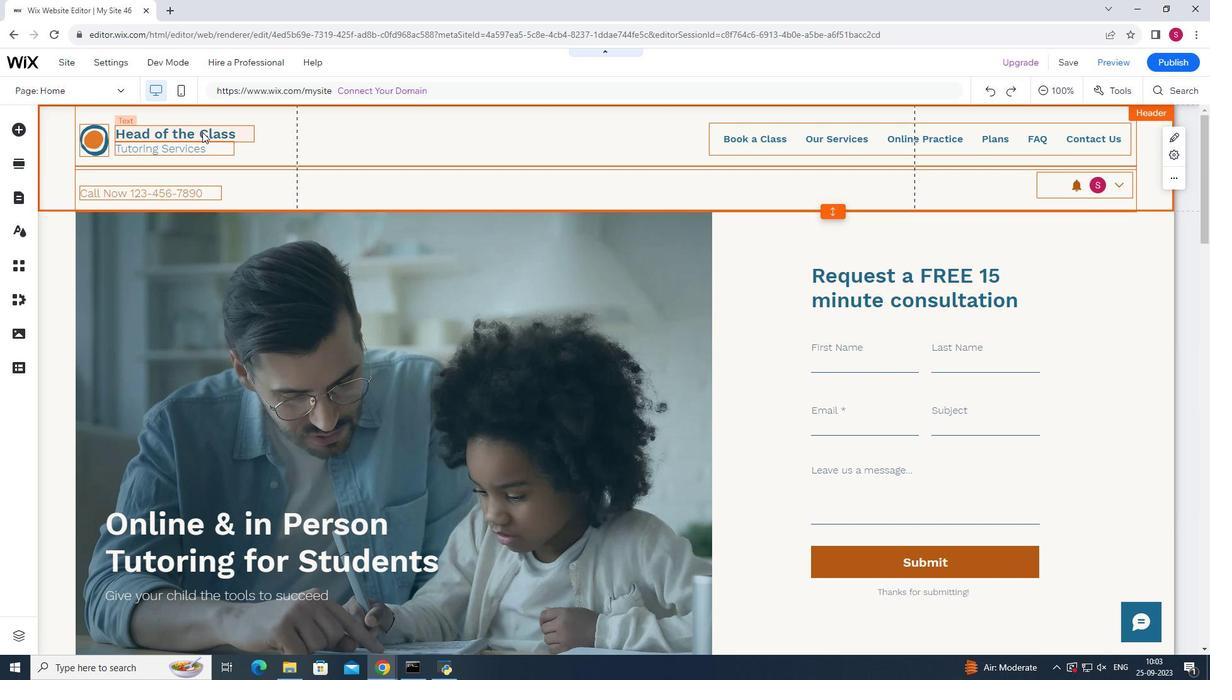
Action: Mouse pressed left at (201, 131)
Screenshot: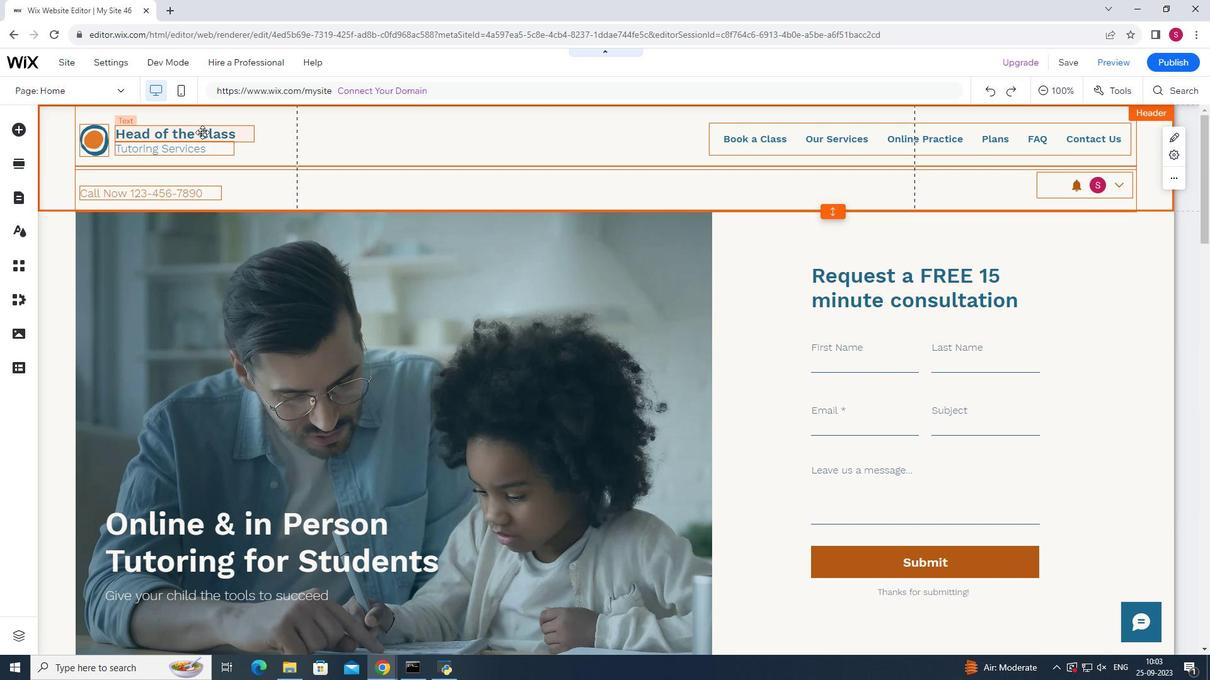 
Action: Mouse moved to (139, 170)
Screenshot: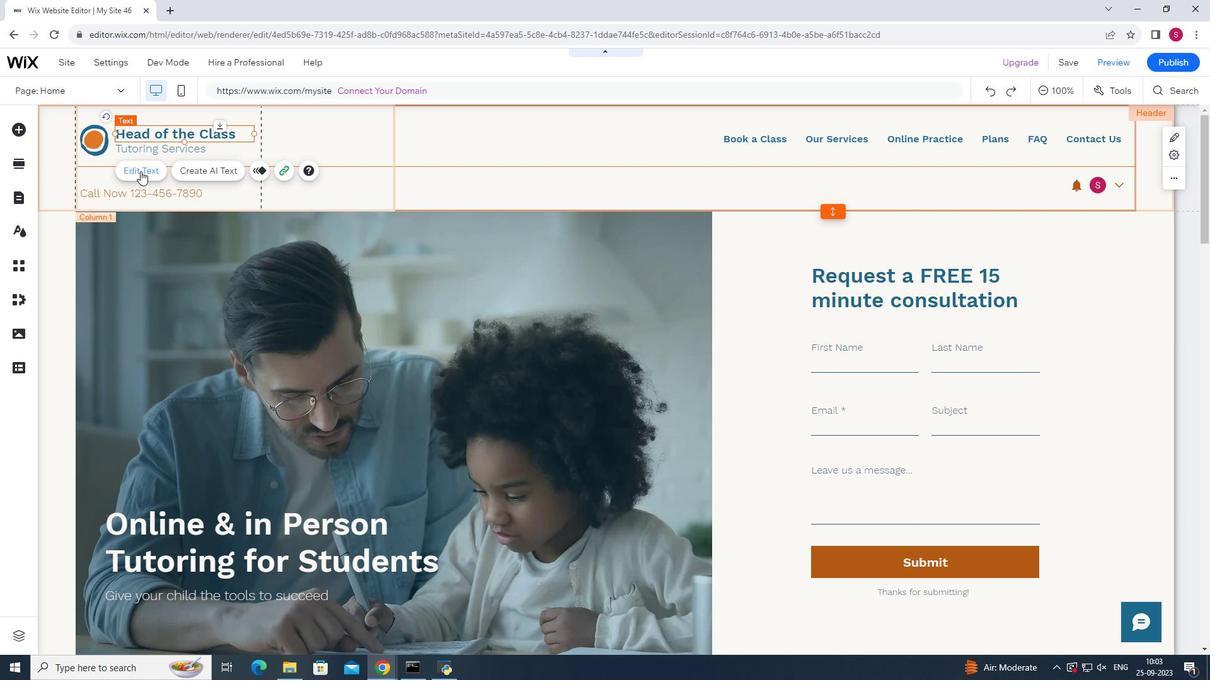 
Action: Mouse pressed left at (139, 170)
Screenshot: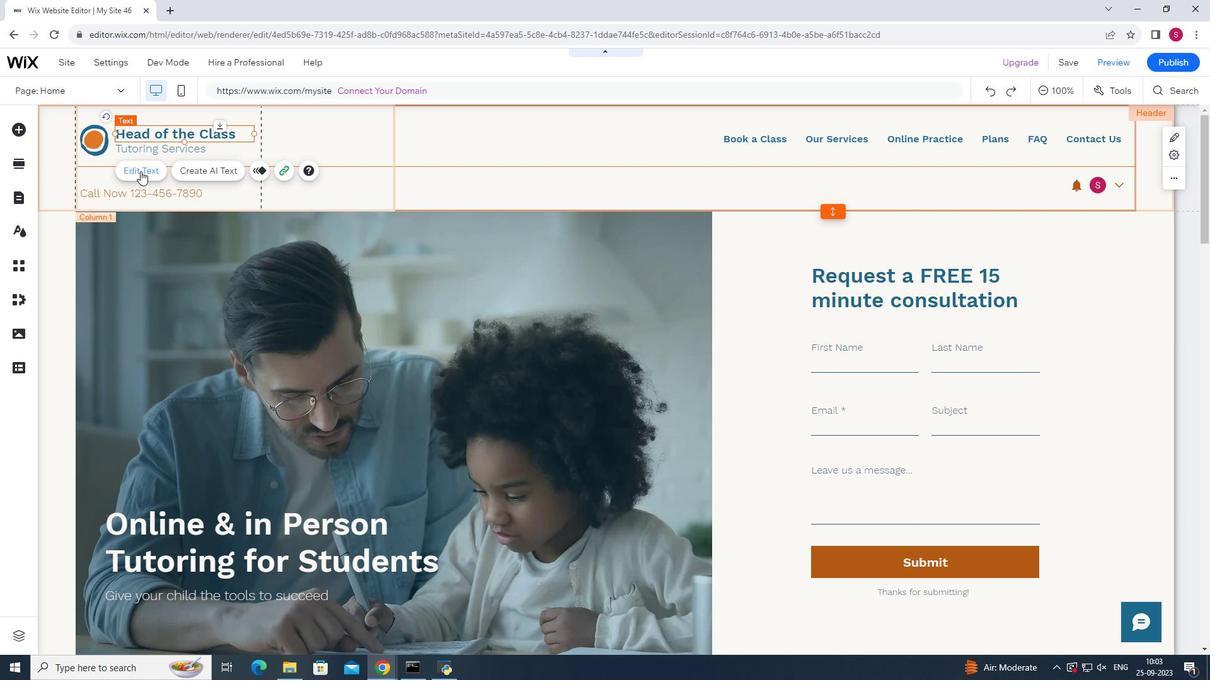 
Action: Key pressed <Key.backspace><Key.shift>Ma6t<Key.backspace><Key.backspace>thematics<Key.space><Key.shift>Dunit<Key.backspace>ya
Screenshot: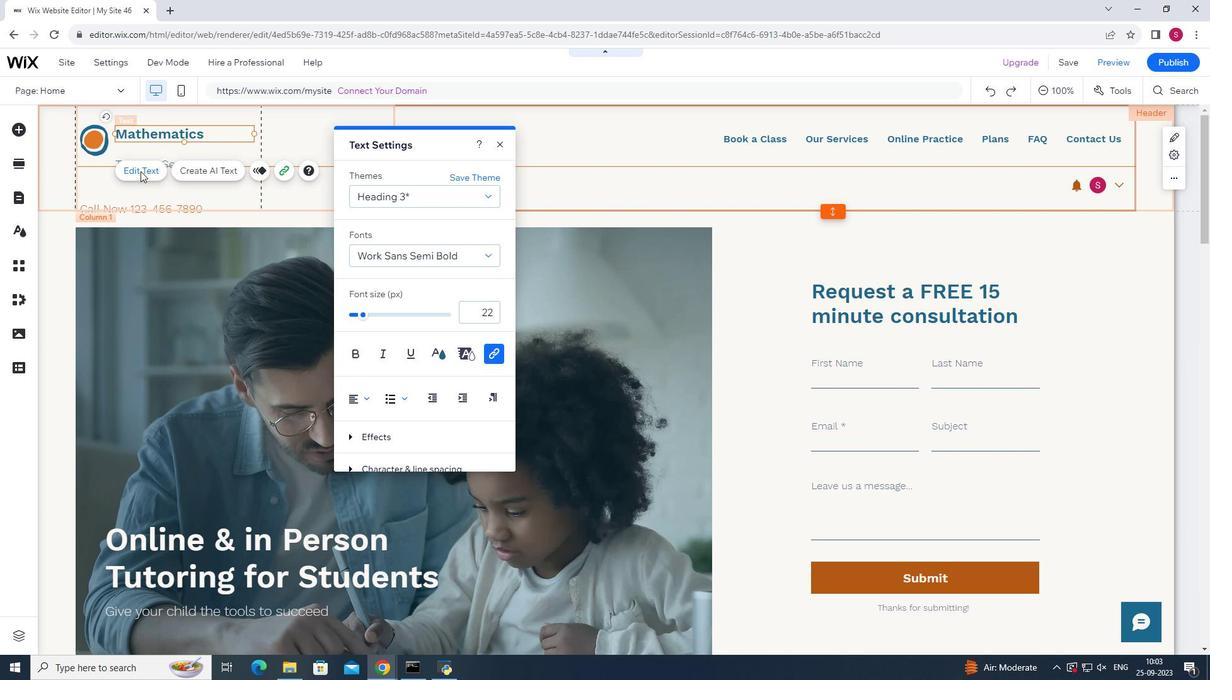 
Action: Mouse moved to (253, 141)
Screenshot: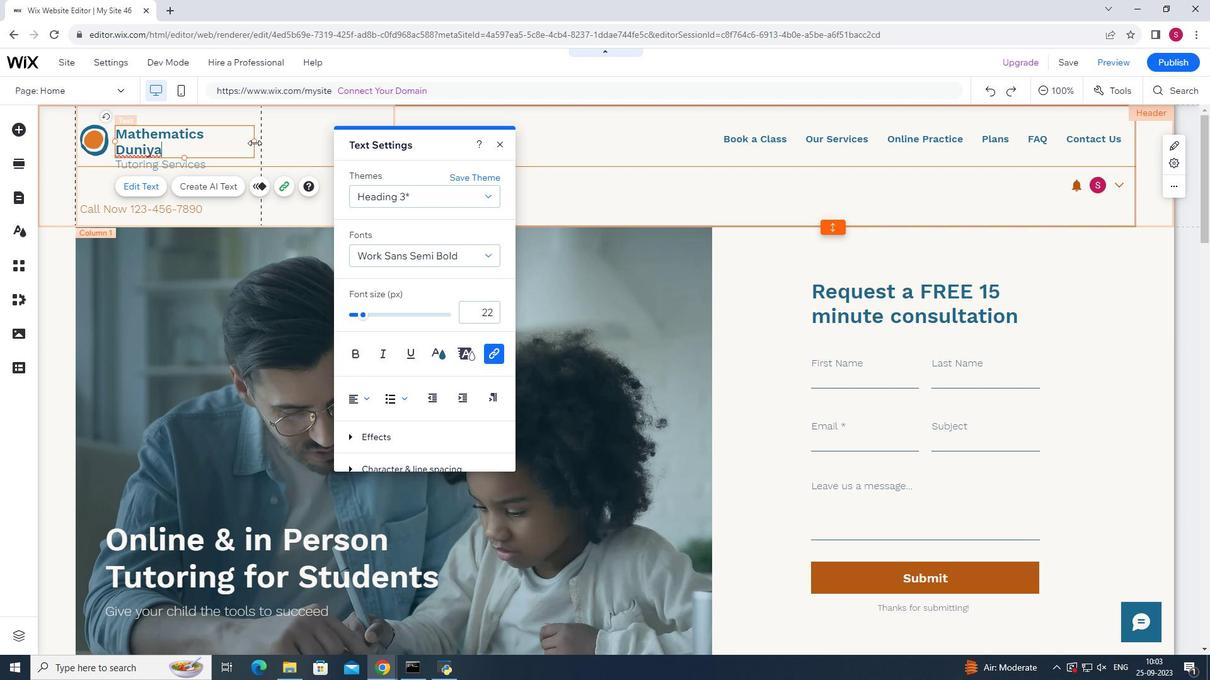 
Action: Mouse pressed left at (253, 141)
Screenshot: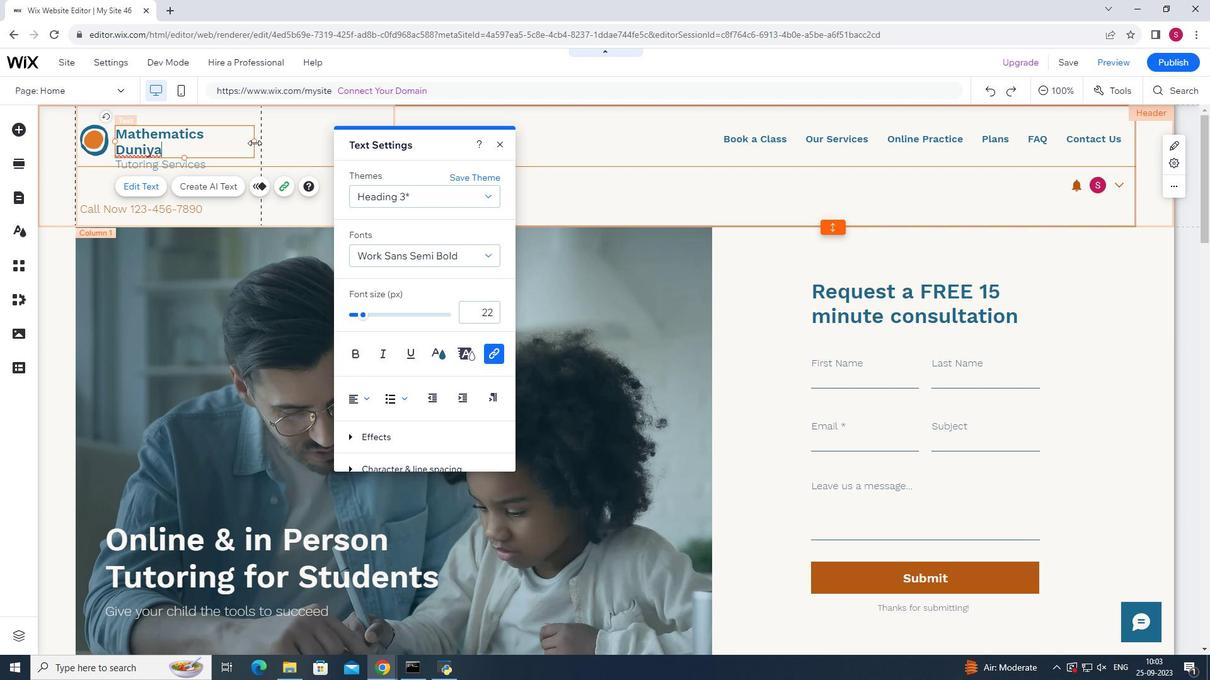 
Action: Mouse moved to (483, 255)
Screenshot: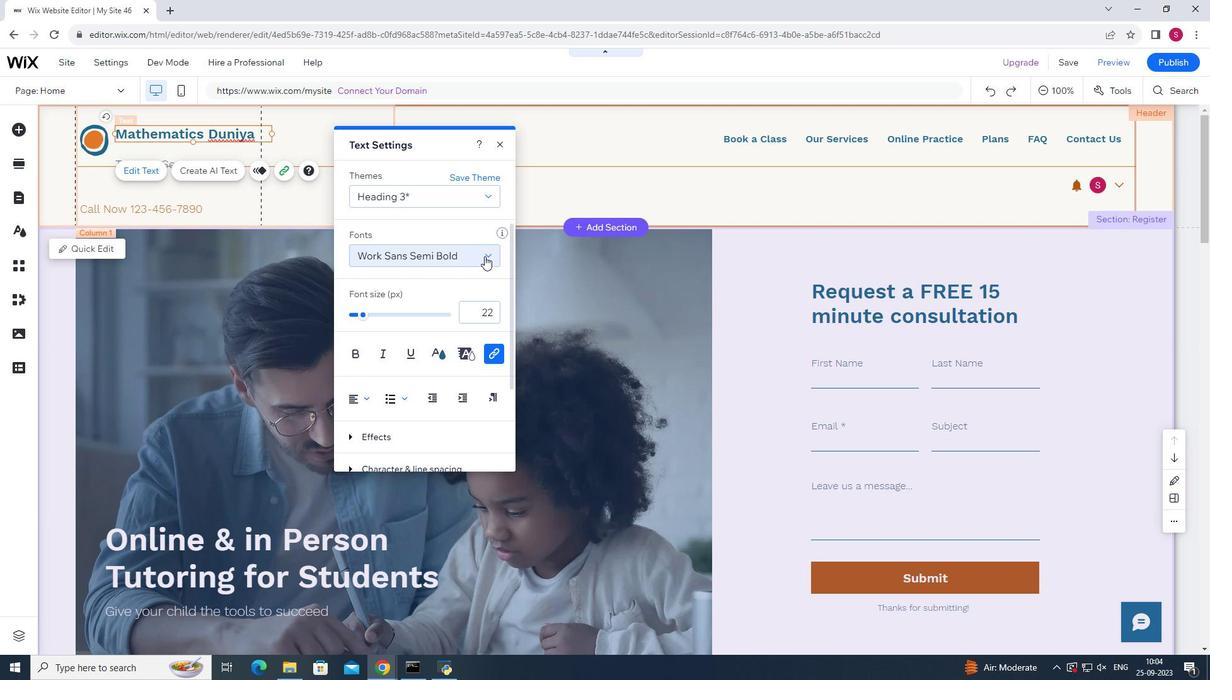 
Action: Mouse pressed left at (483, 255)
Screenshot: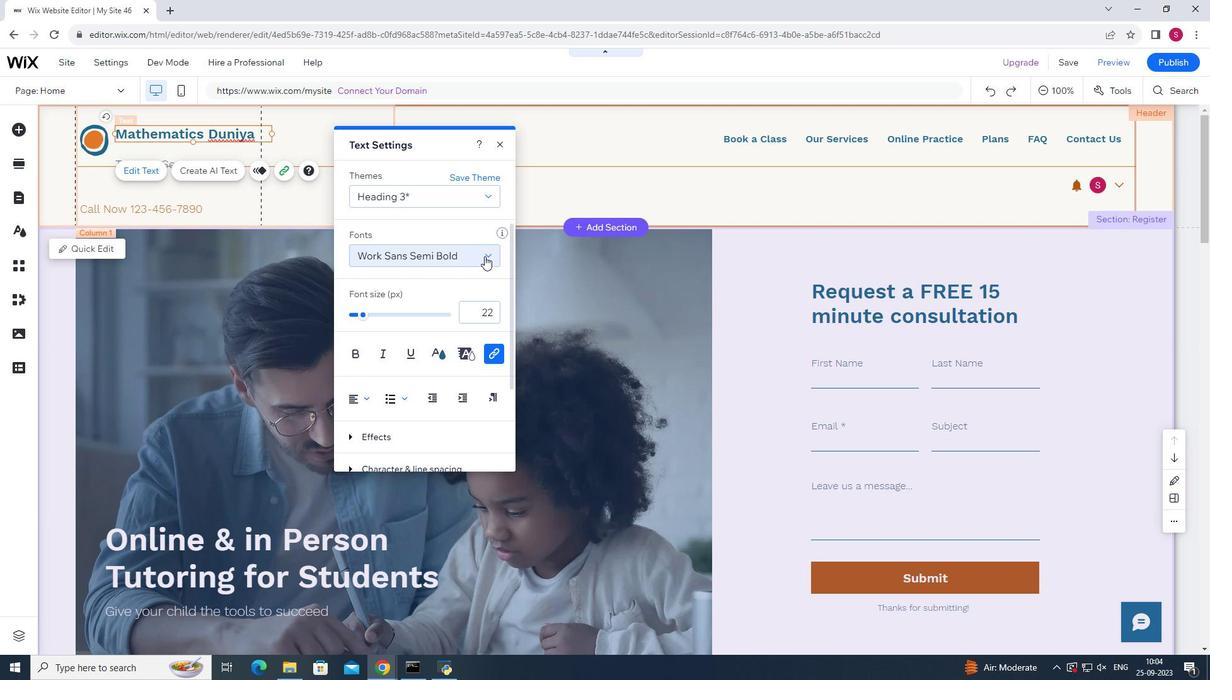 
Action: Mouse moved to (394, 341)
Screenshot: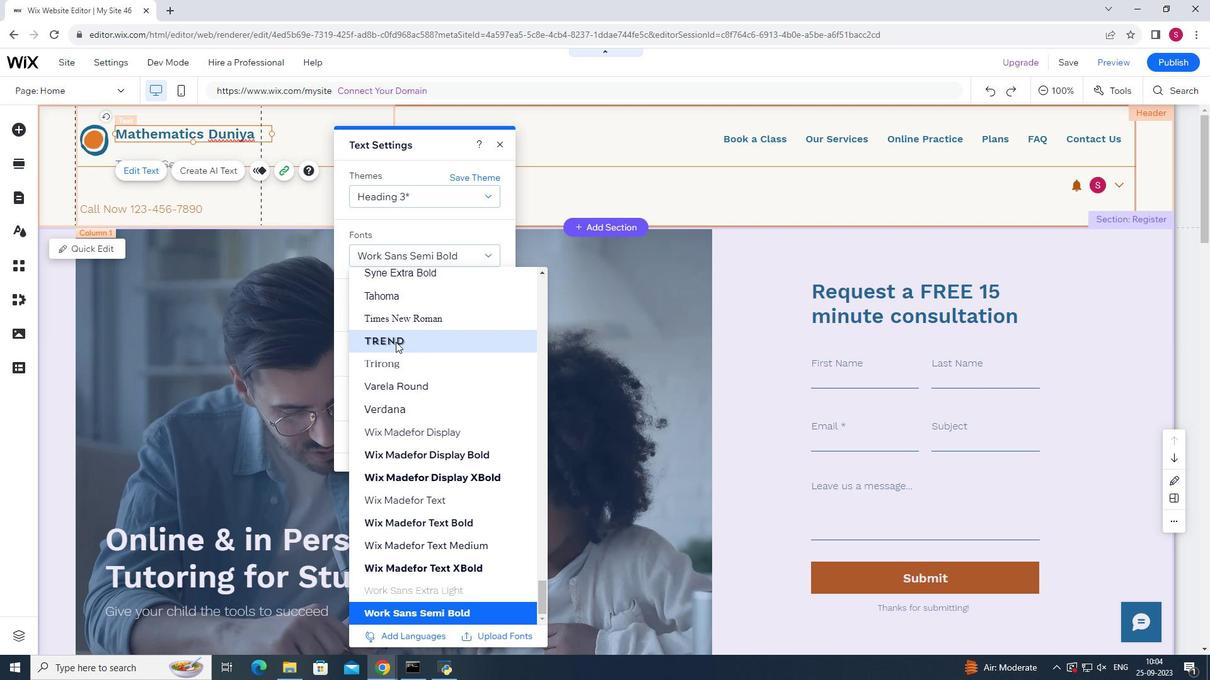 
Action: Mouse pressed left at (394, 341)
Screenshot: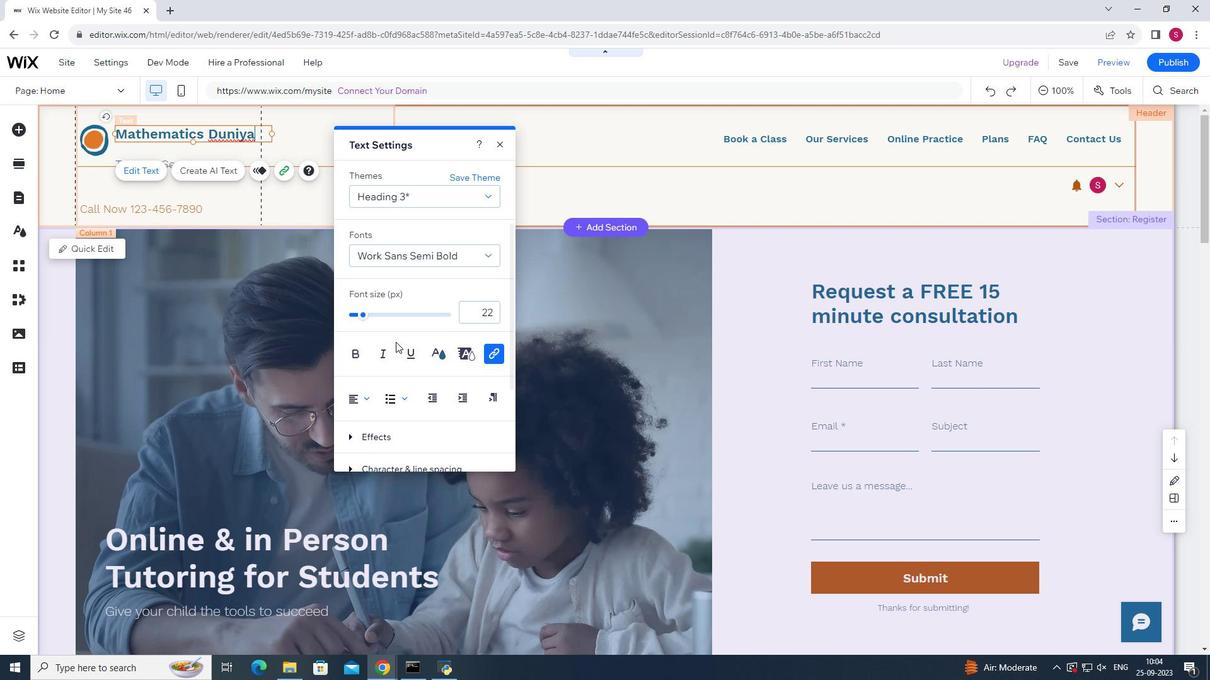 
Action: Mouse moved to (484, 259)
Screenshot: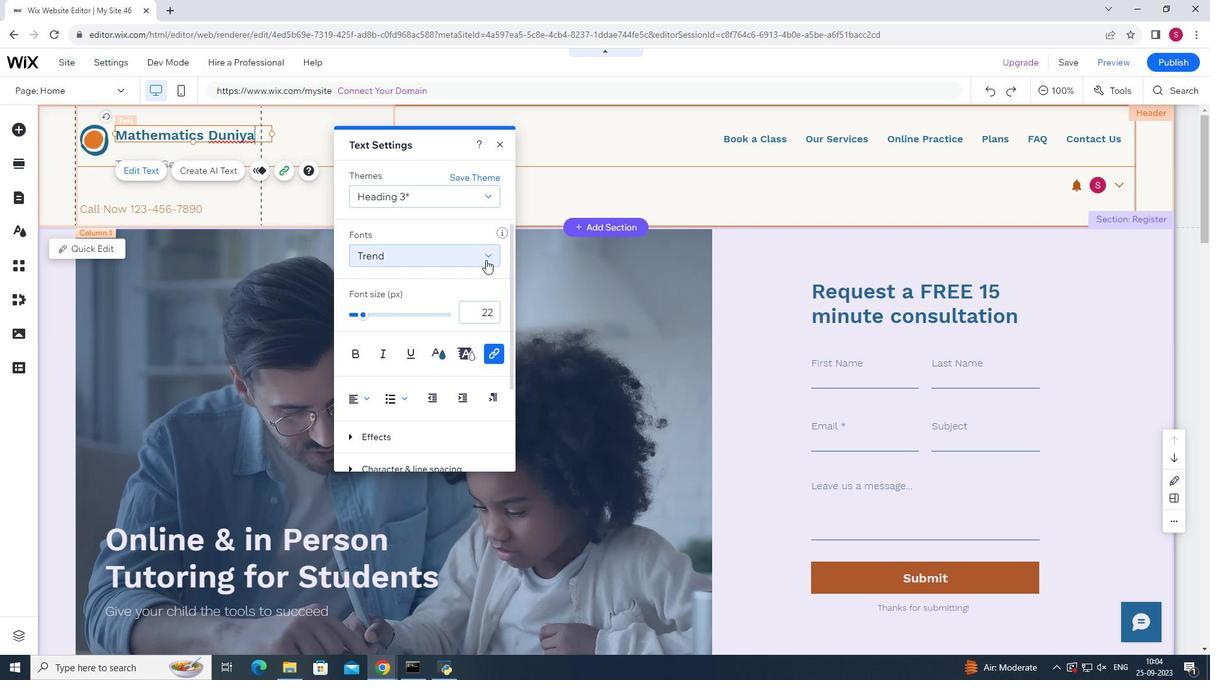 
Action: Mouse pressed left at (484, 259)
Screenshot: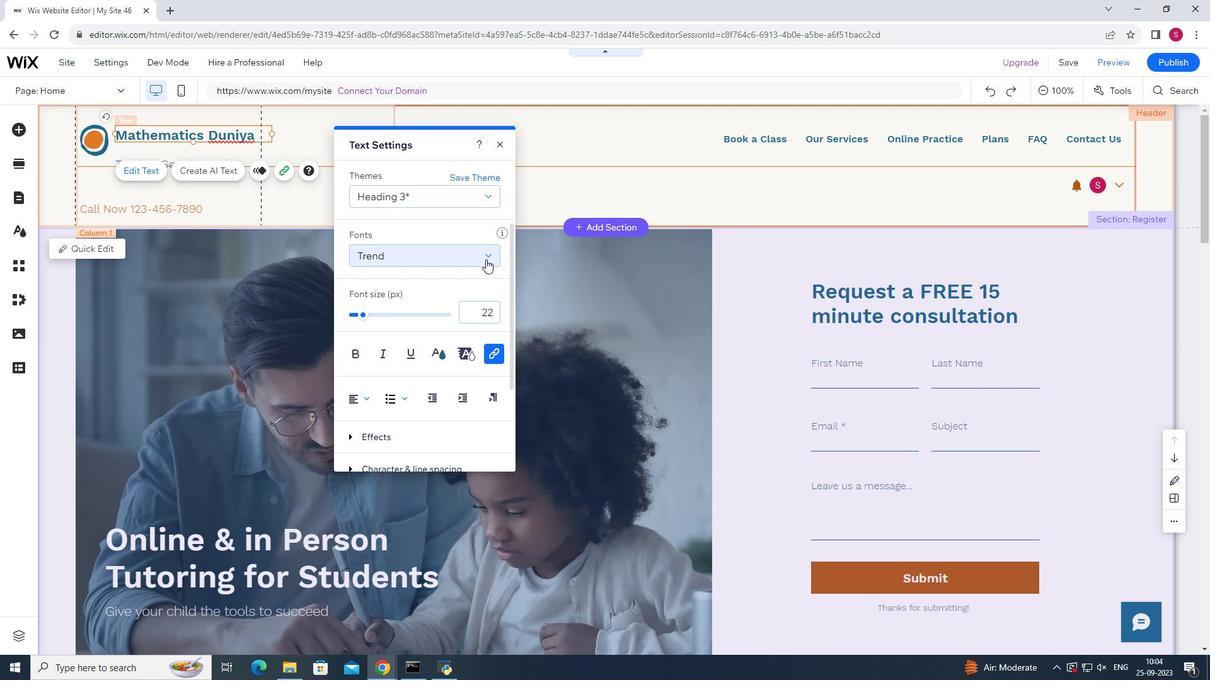 
Action: Mouse moved to (438, 405)
Screenshot: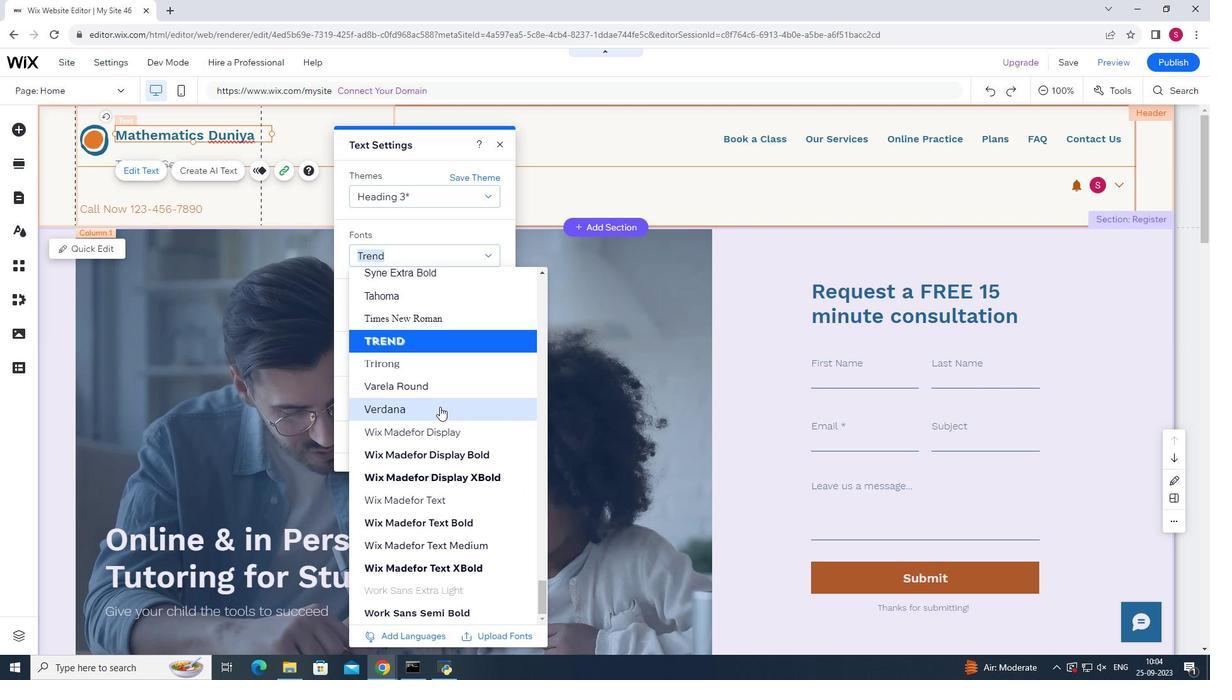 
Action: Mouse scrolled (438, 405) with delta (0, 0)
Screenshot: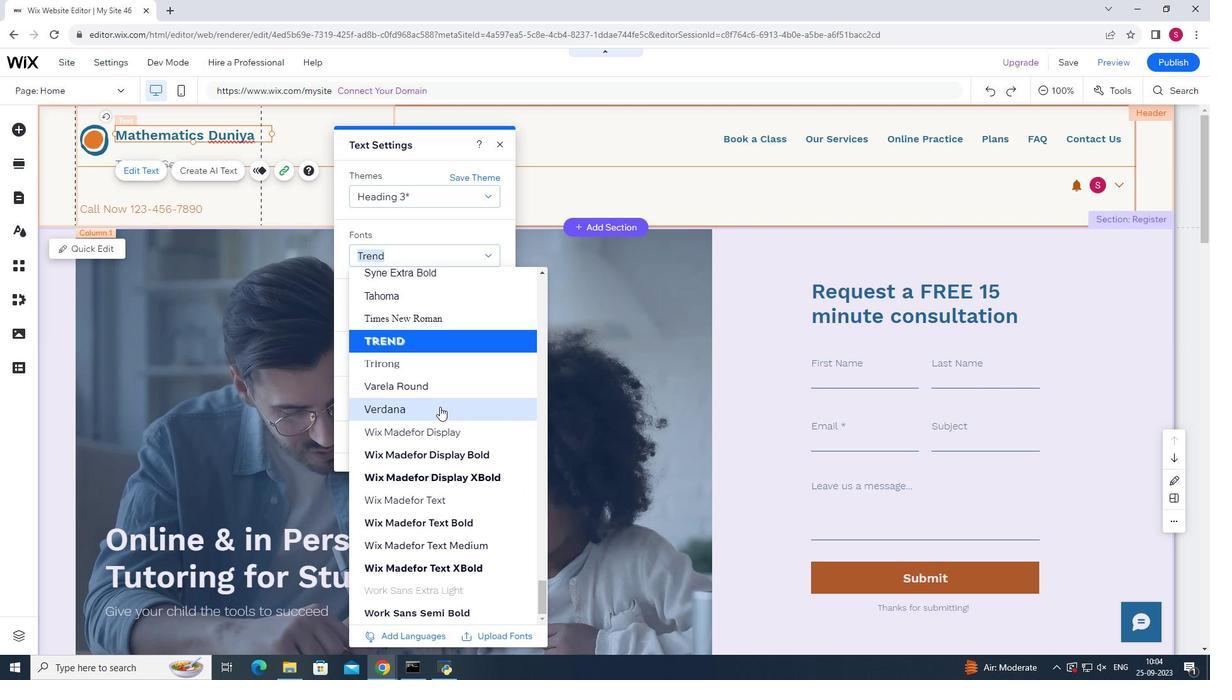 
Action: Mouse scrolled (438, 405) with delta (0, 0)
Screenshot: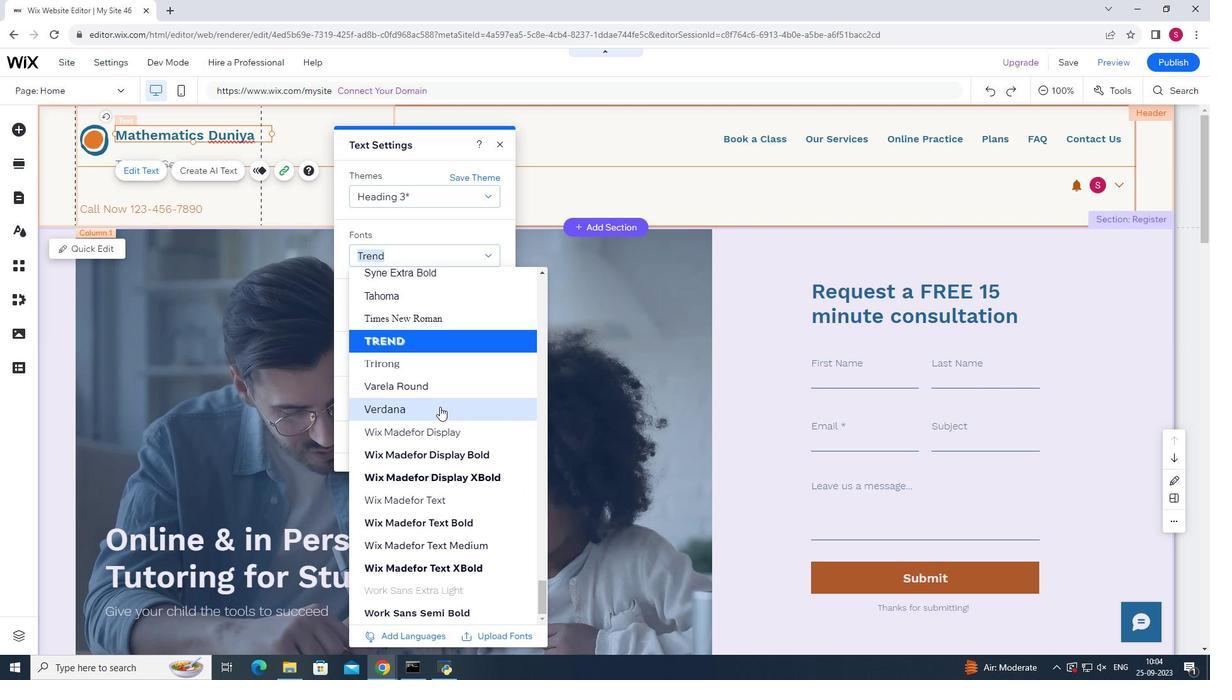 
Action: Mouse scrolled (438, 405) with delta (0, 0)
Screenshot: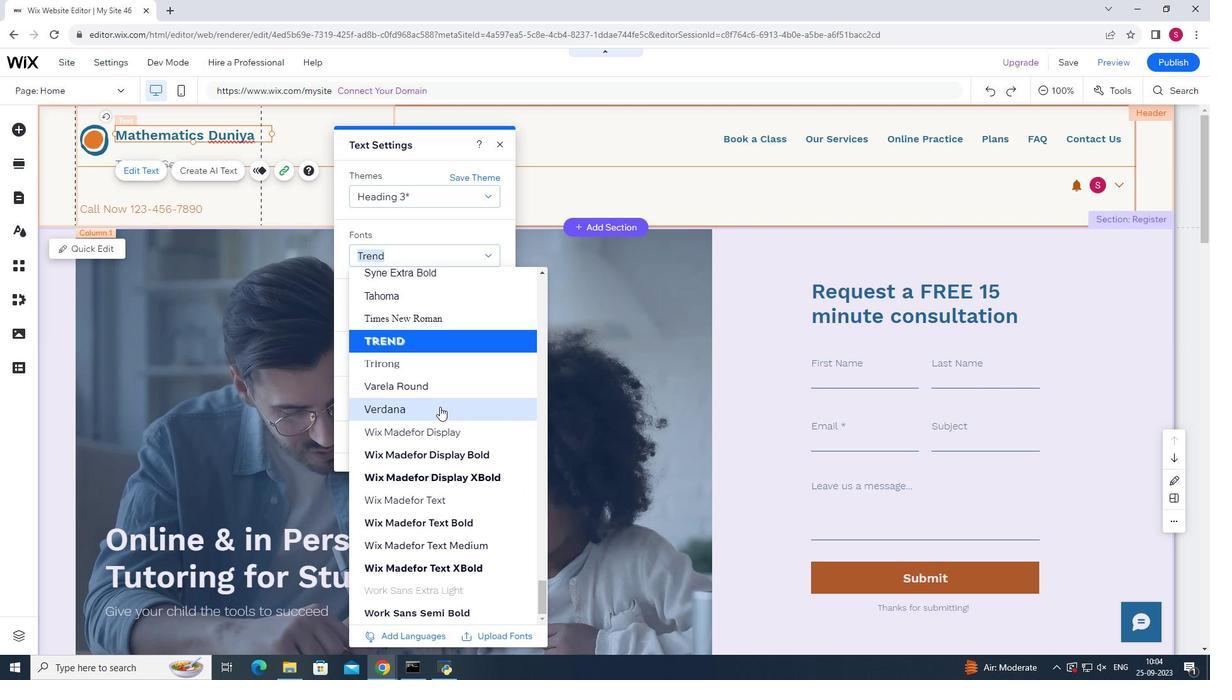 
Action: Mouse scrolled (438, 405) with delta (0, 0)
Screenshot: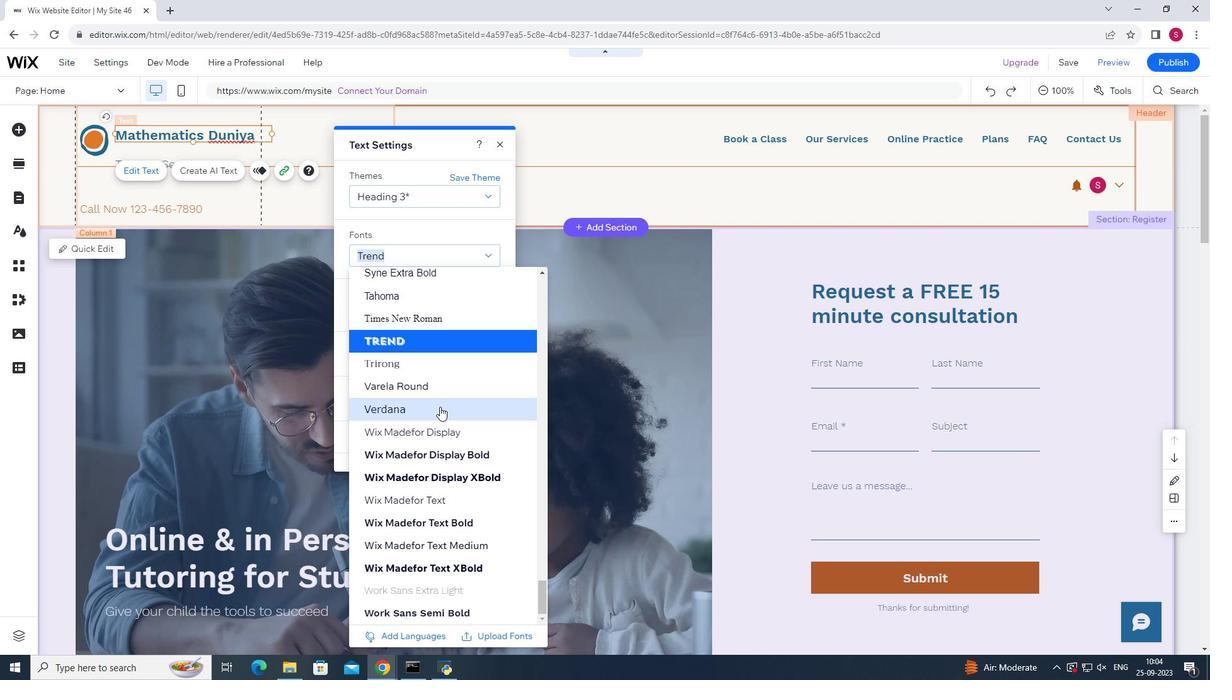 
Action: Mouse moved to (438, 406)
Screenshot: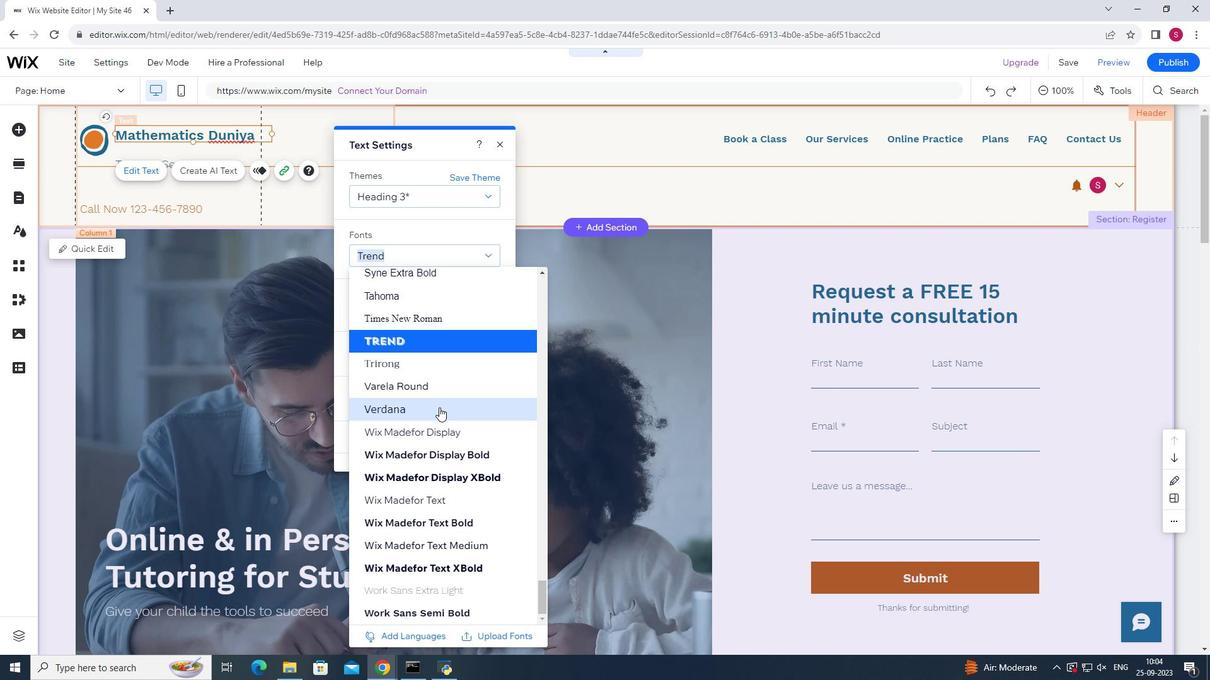 
Action: Mouse scrolled (438, 405) with delta (0, 0)
Screenshot: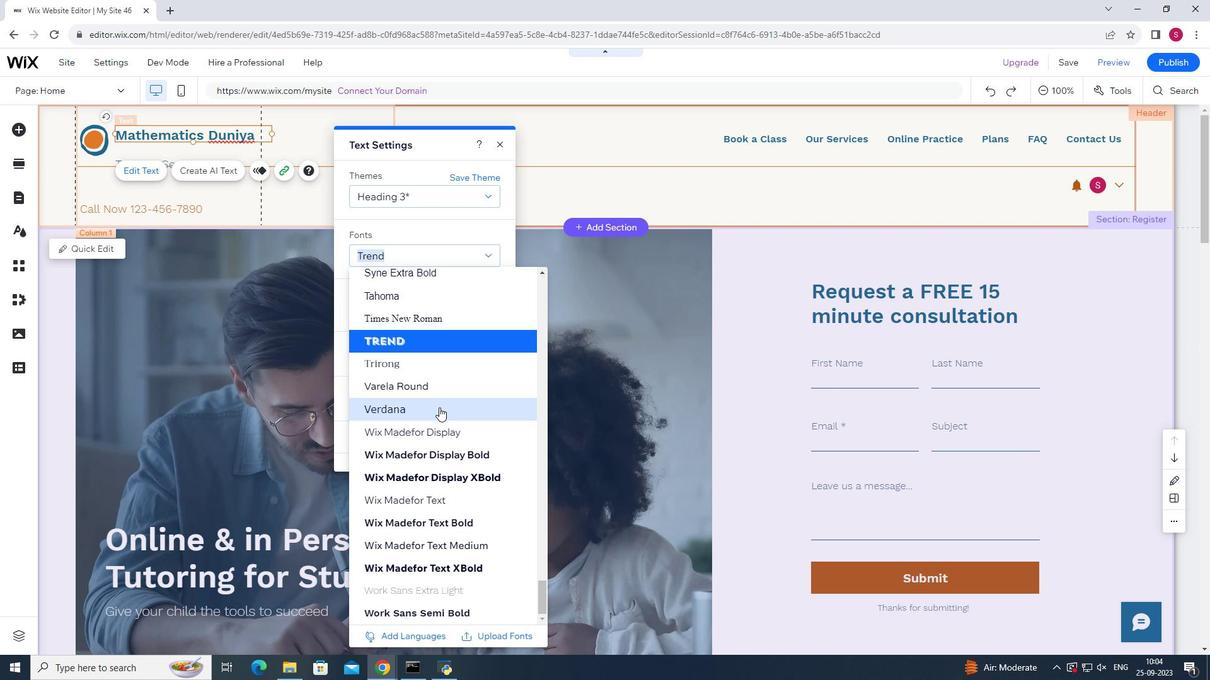 
Action: Mouse scrolled (438, 405) with delta (0, 0)
Screenshot: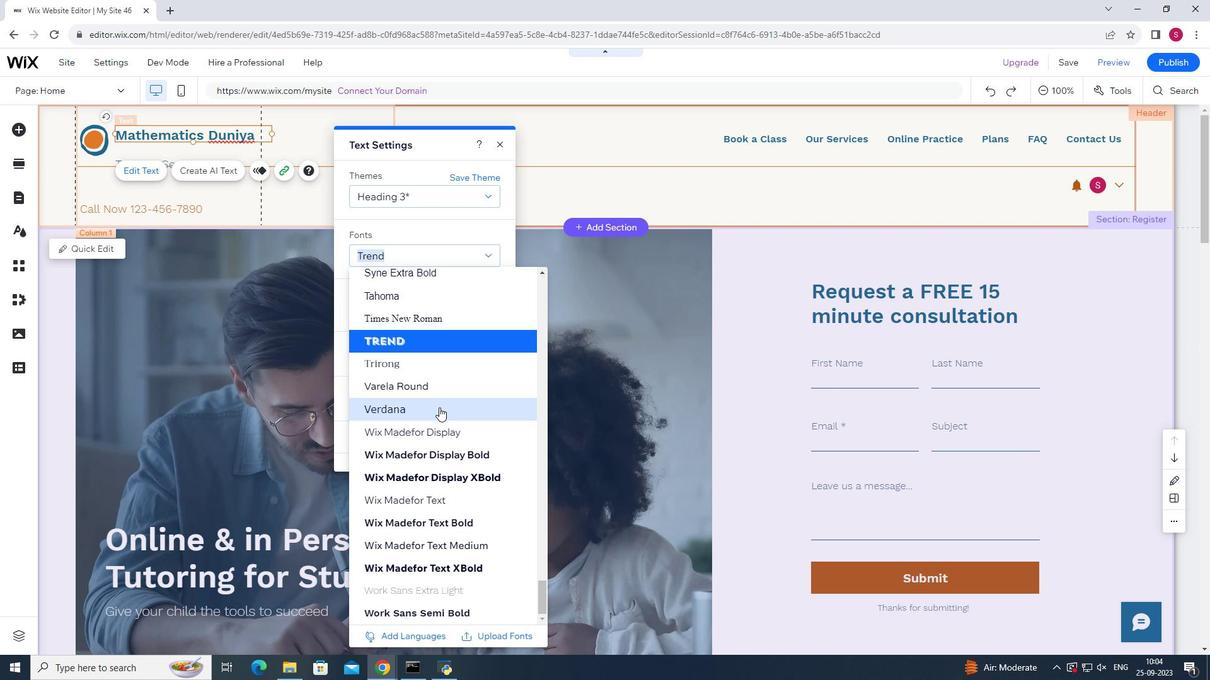
Action: Mouse scrolled (438, 405) with delta (0, 0)
Screenshot: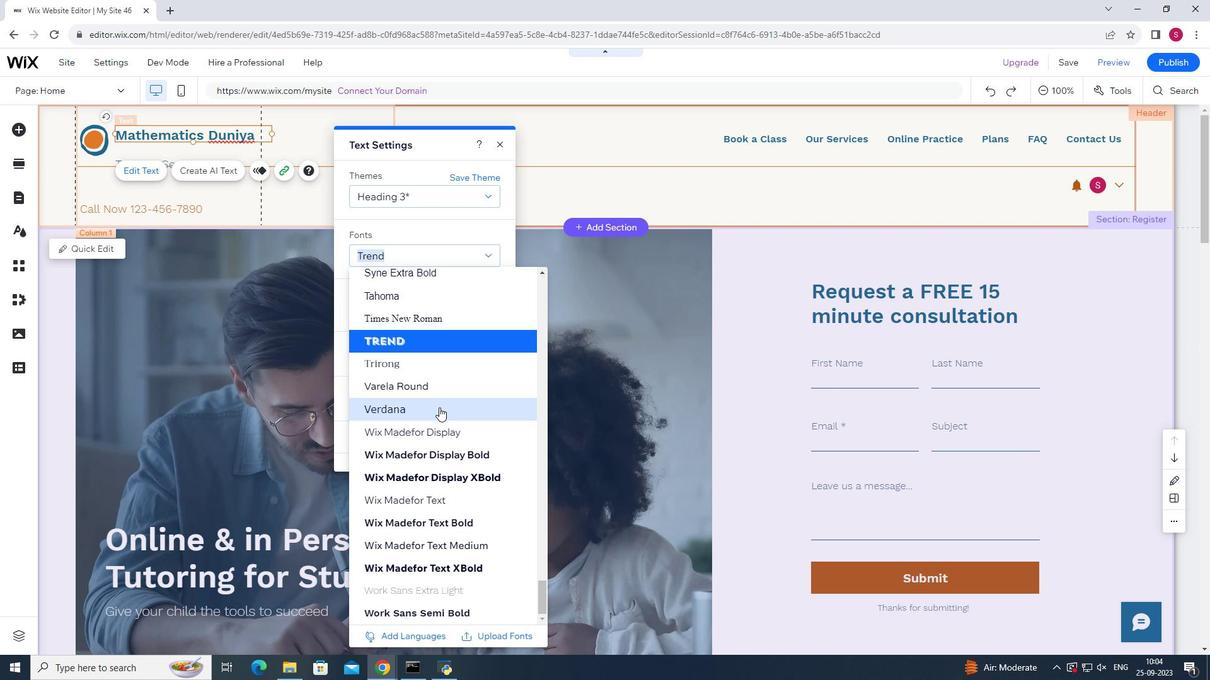 
Action: Mouse scrolled (438, 405) with delta (0, 0)
Screenshot: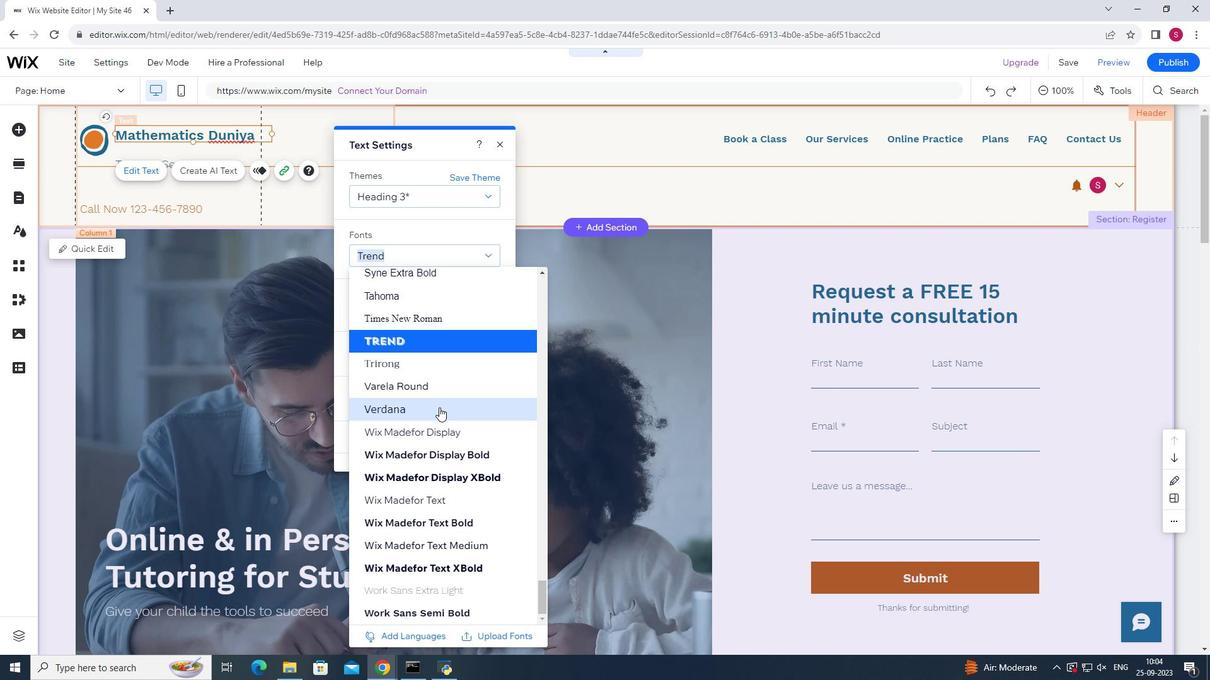
Action: Mouse scrolled (438, 405) with delta (0, 0)
Screenshot: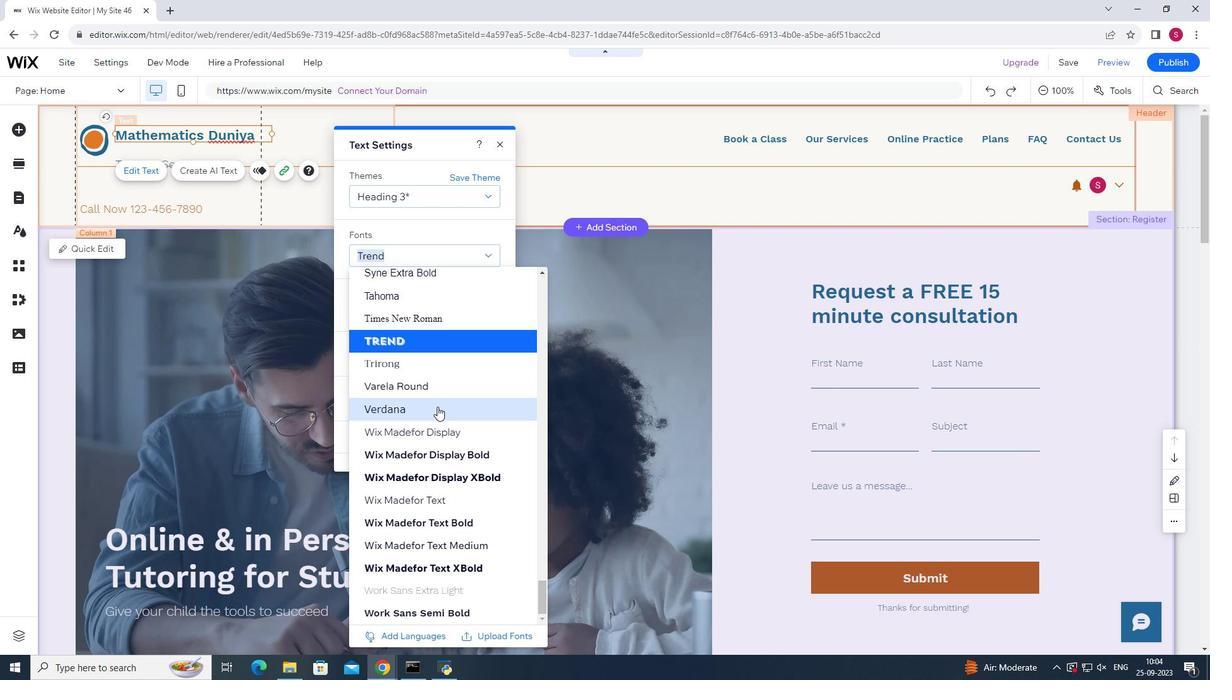 
Action: Mouse moved to (485, 484)
Screenshot: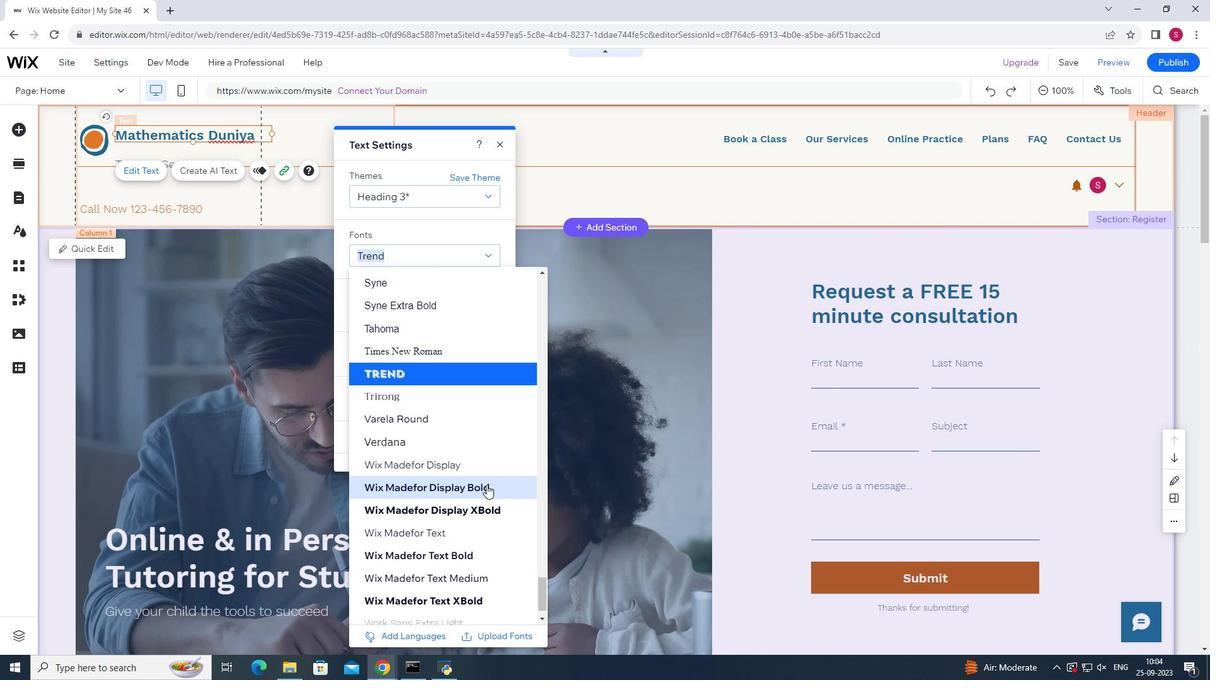 
Action: Mouse scrolled (485, 484) with delta (0, 0)
Screenshot: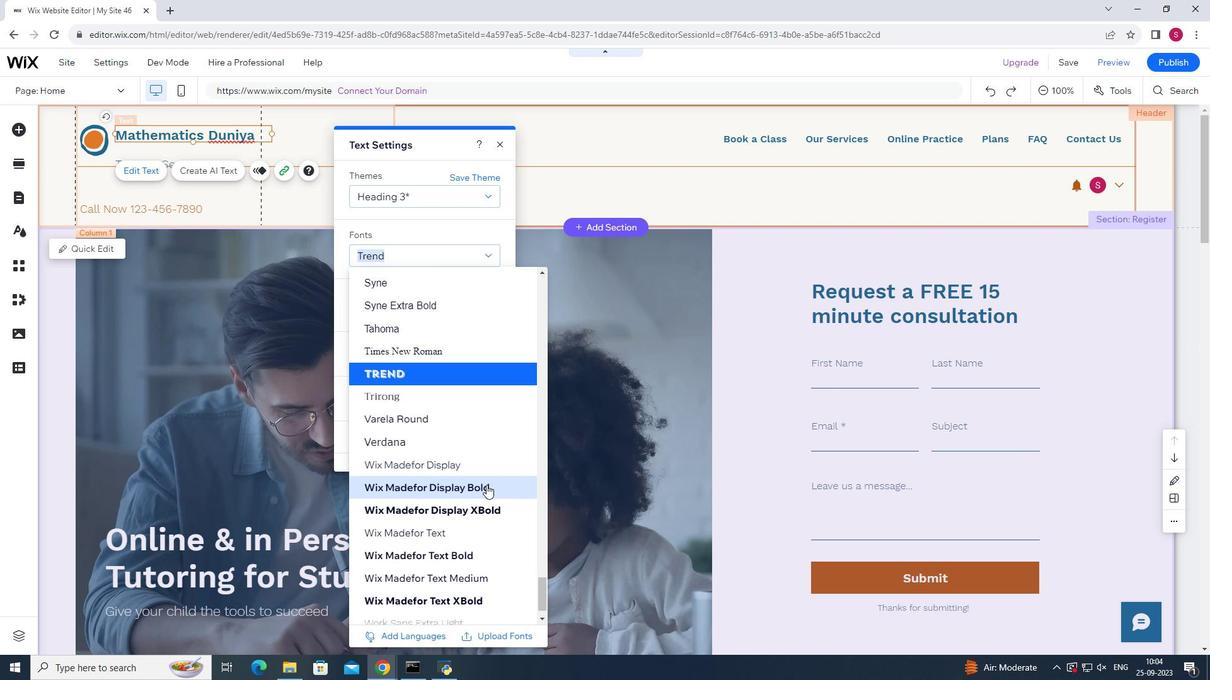 
Action: Mouse scrolled (485, 484) with delta (0, 0)
Screenshot: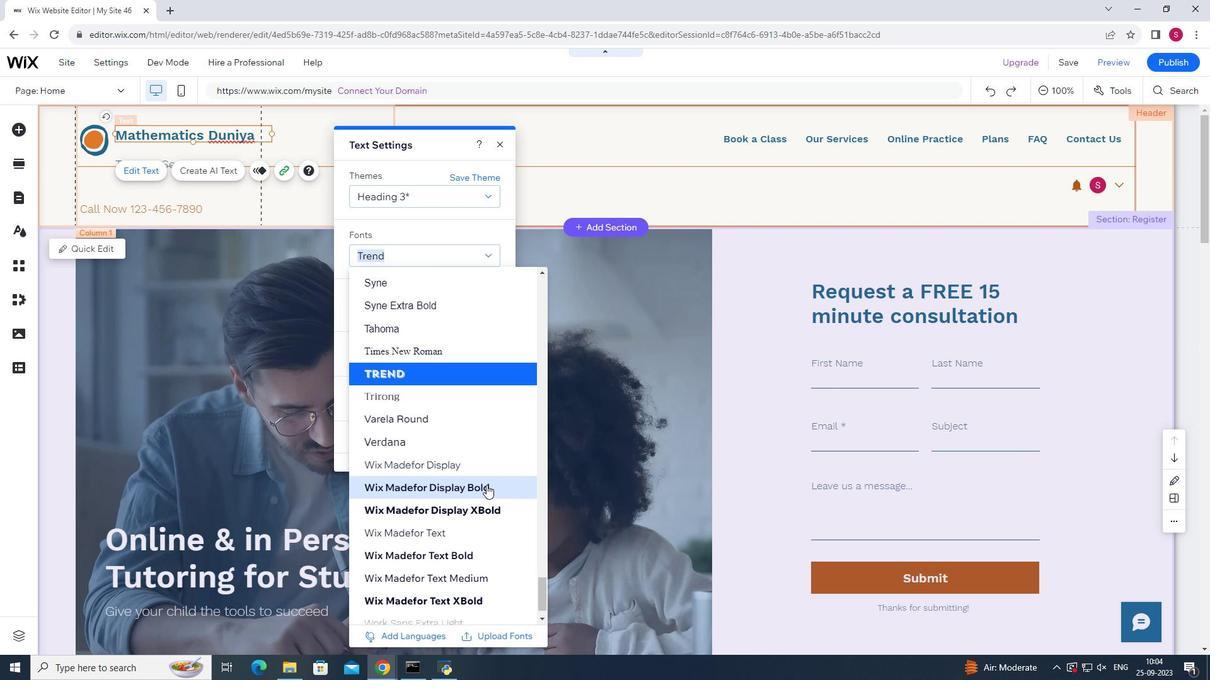 
Action: Mouse scrolled (485, 484) with delta (0, 0)
Screenshot: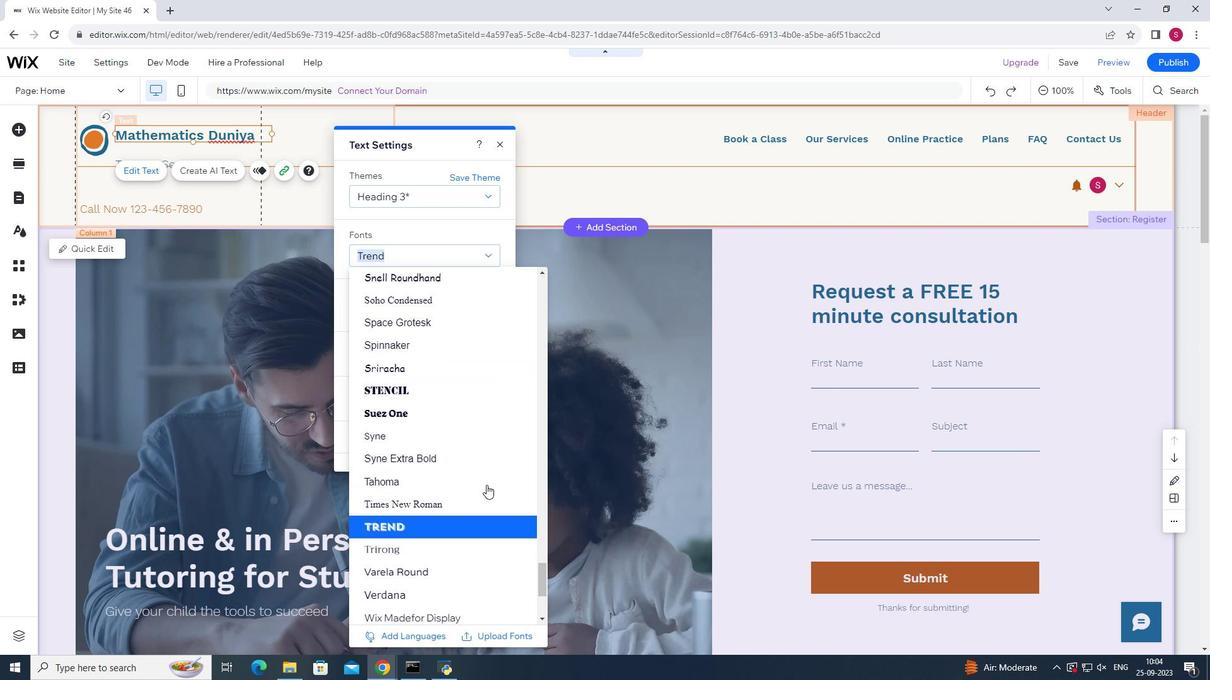 
Action: Mouse scrolled (485, 484) with delta (0, 0)
Screenshot: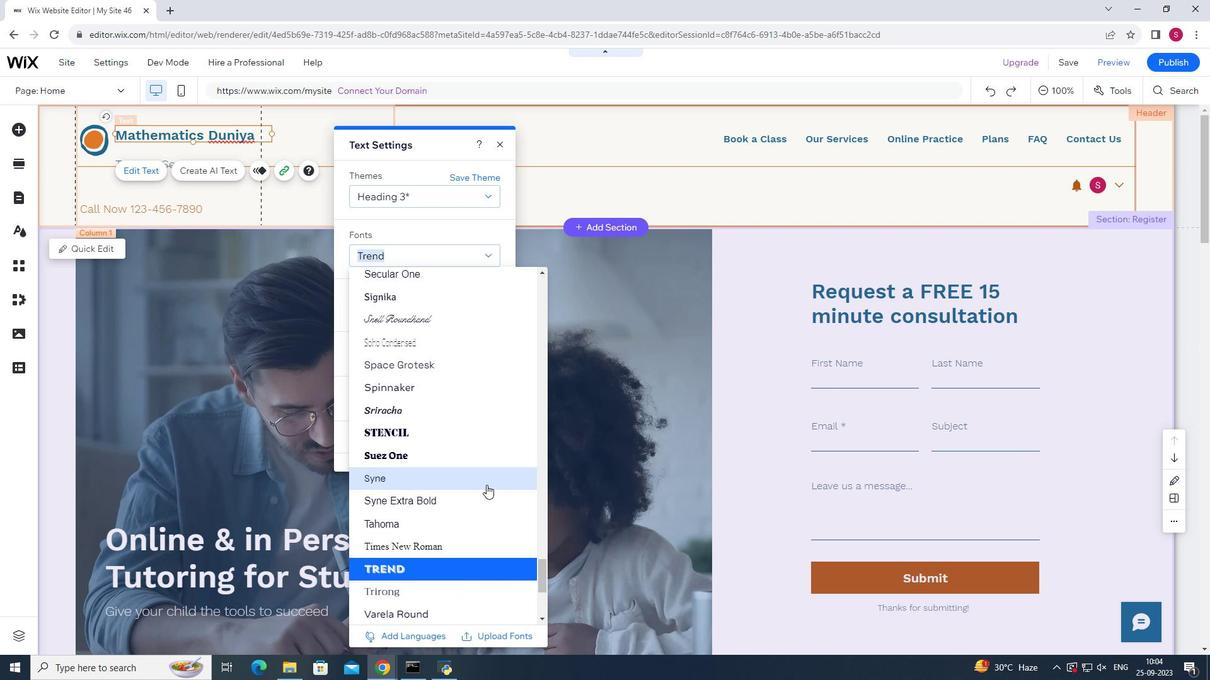
Action: Mouse moved to (471, 445)
Screenshot: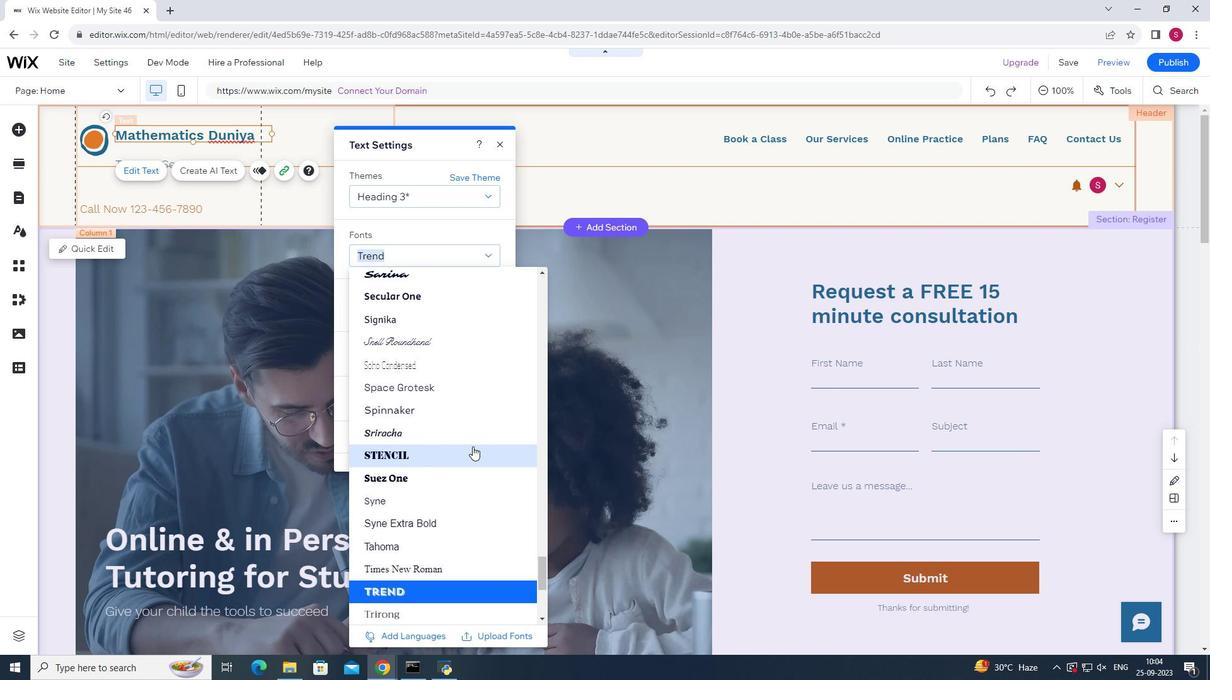 
Action: Mouse scrolled (471, 446) with delta (0, 0)
Screenshot: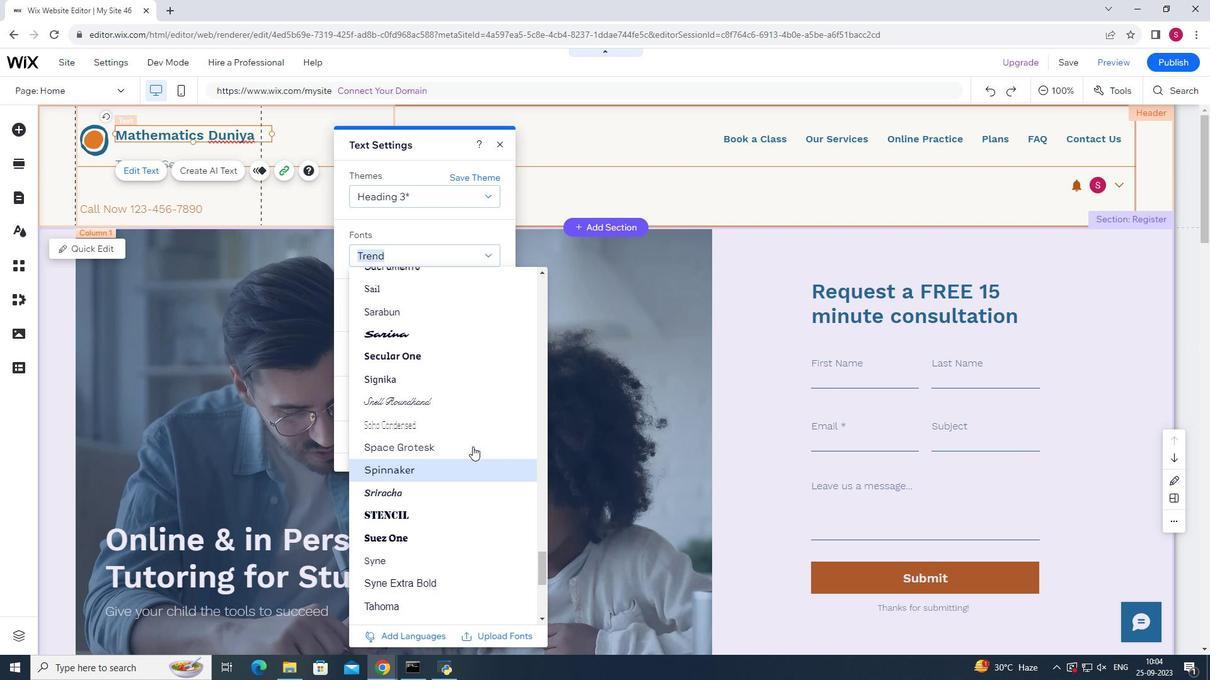 
Action: Mouse scrolled (471, 446) with delta (0, 0)
Screenshot: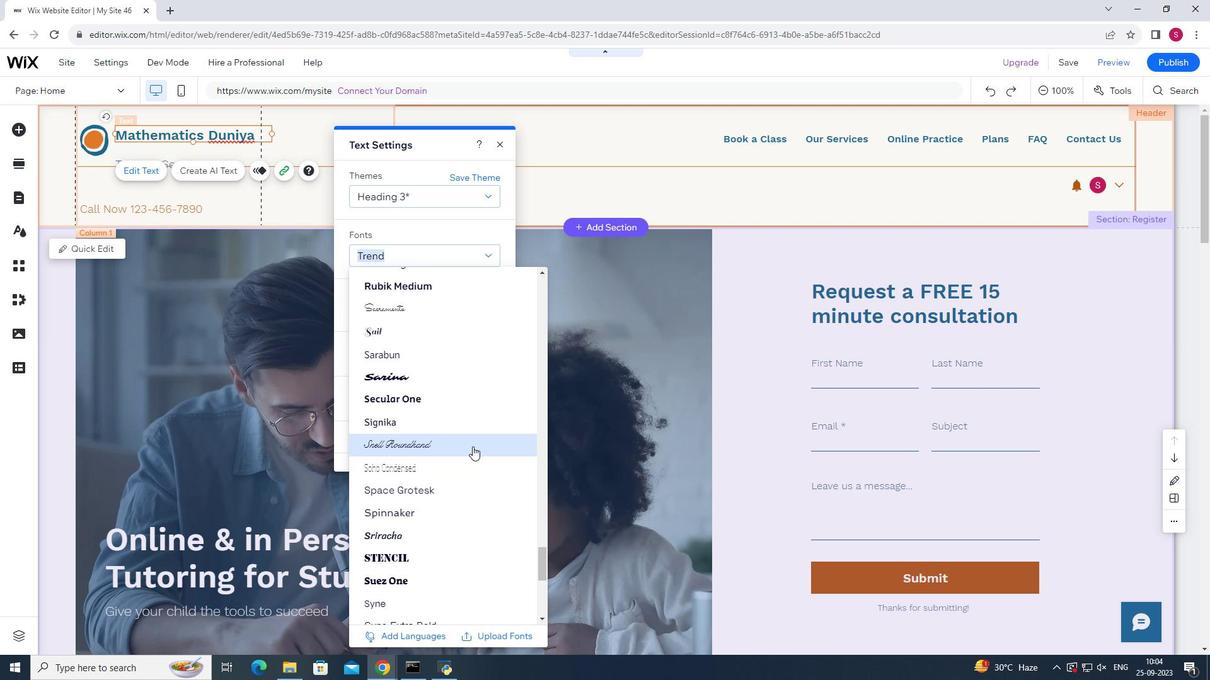 
Action: Mouse moved to (420, 353)
Screenshot: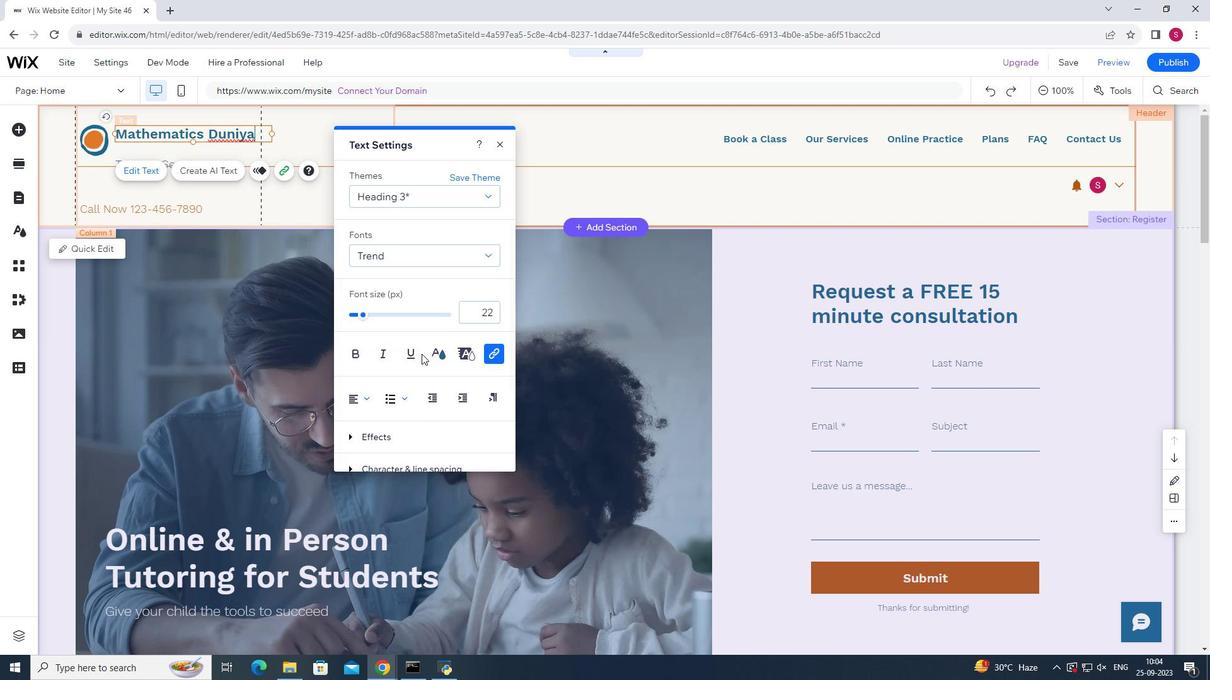 
Action: Mouse pressed left at (420, 353)
Screenshot: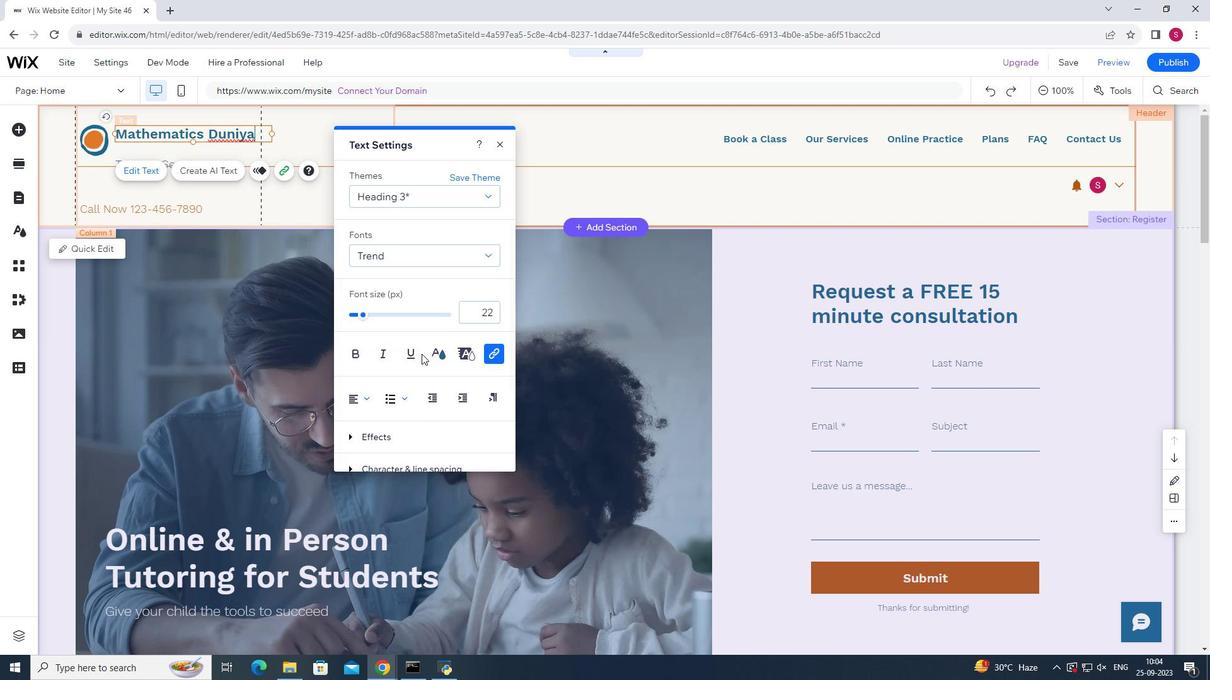 
Action: Mouse moved to (252, 133)
Screenshot: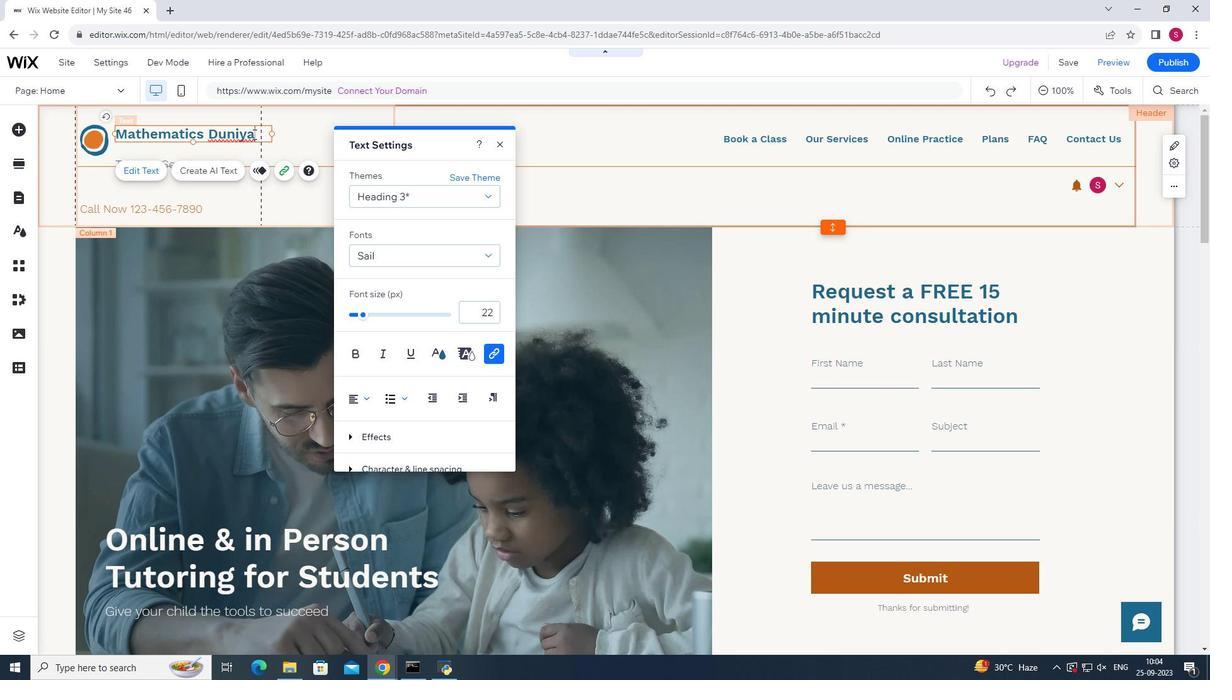 
Action: Mouse pressed left at (252, 133)
Screenshot: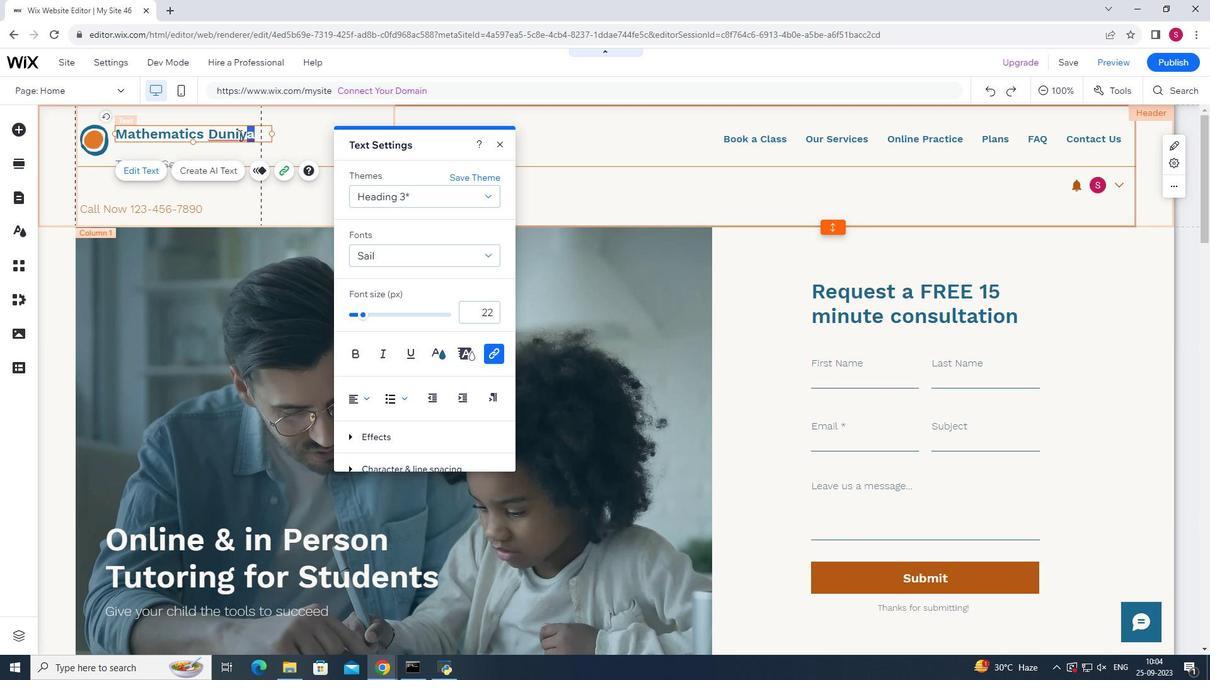 
Action: Mouse moved to (491, 256)
Screenshot: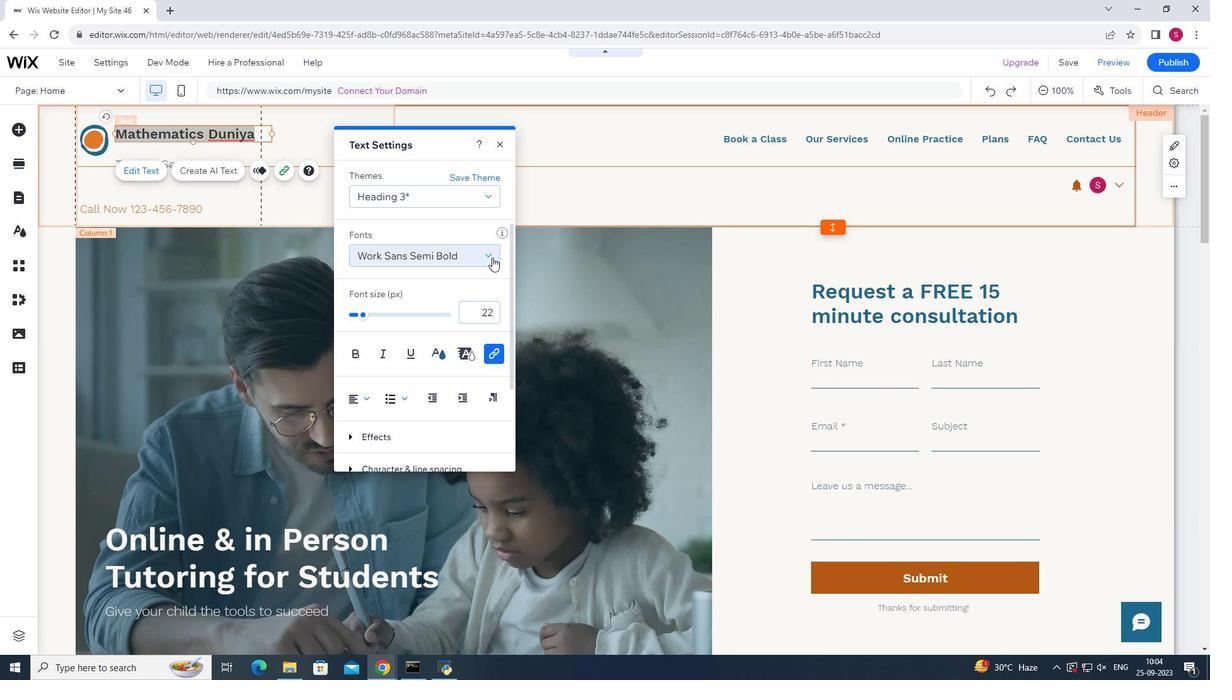 
Action: Mouse pressed left at (491, 256)
Screenshot: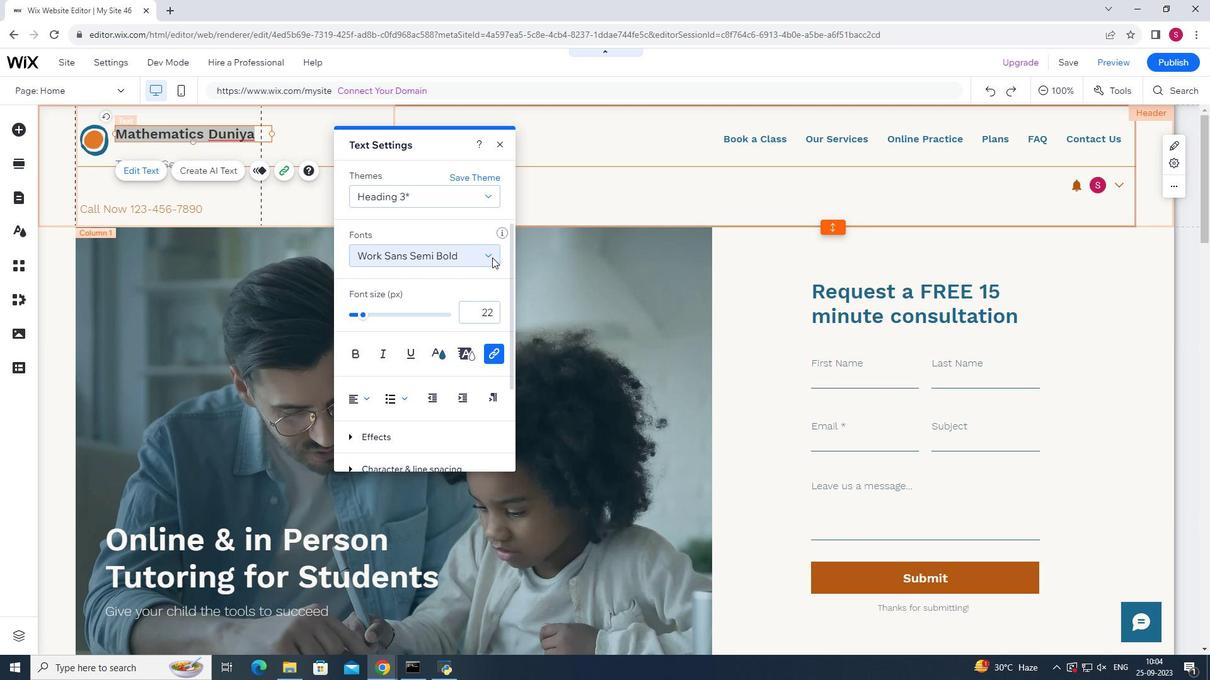 
Action: Mouse moved to (415, 332)
Screenshot: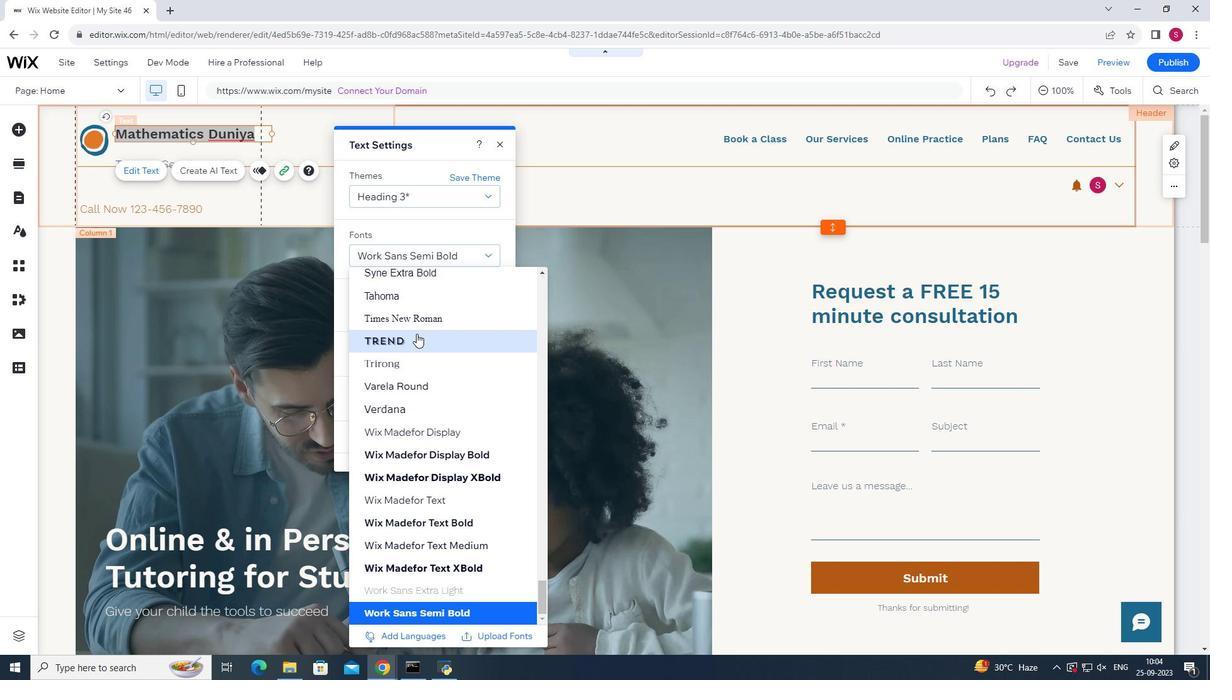 
Action: Mouse pressed left at (415, 332)
Screenshot: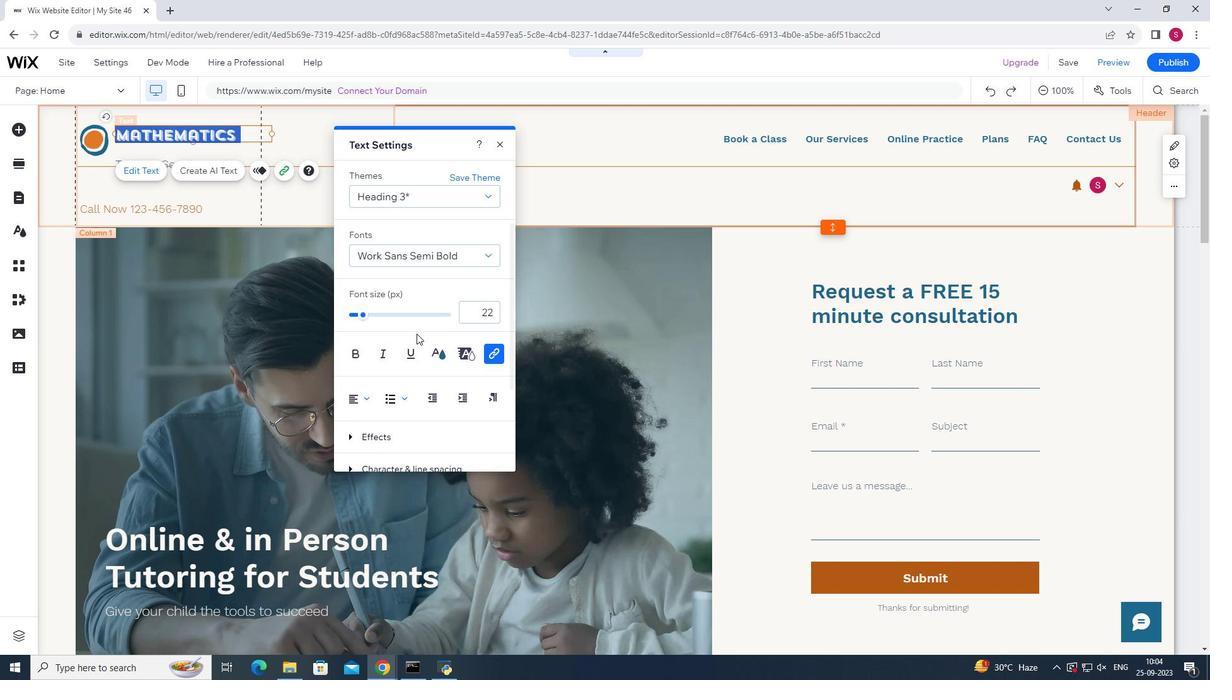 
Action: Mouse moved to (499, 141)
Screenshot: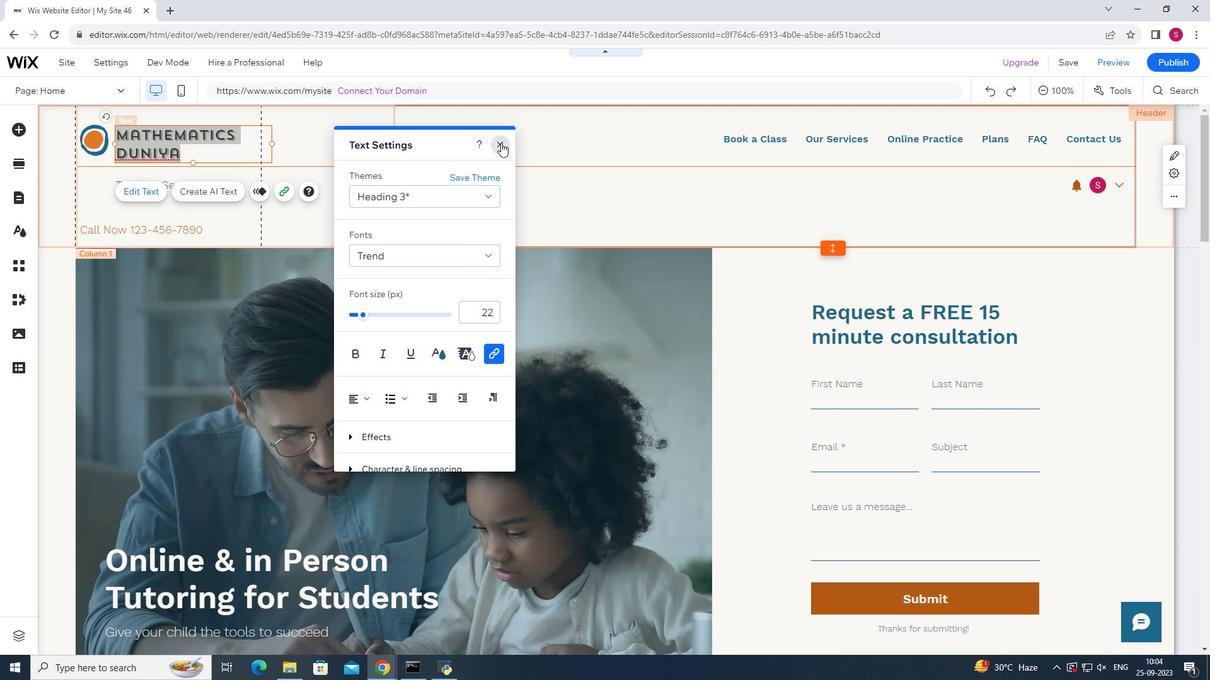 
Action: Mouse pressed left at (499, 141)
Screenshot: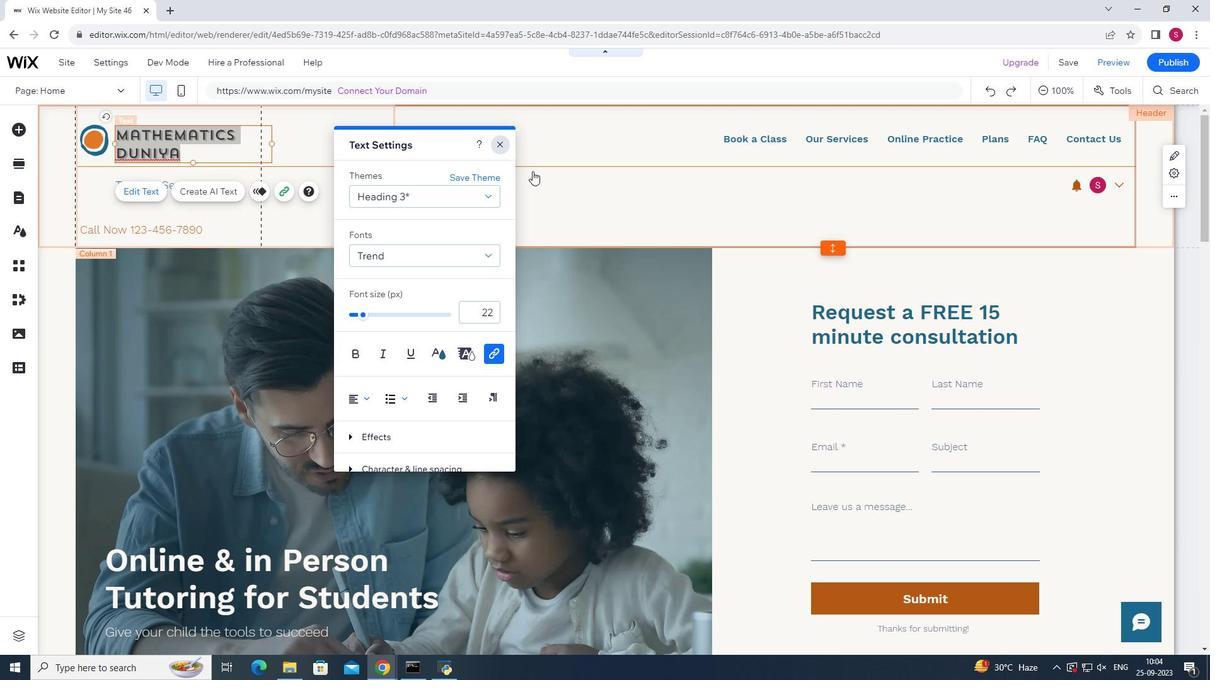 
Action: Mouse moved to (390, 222)
Screenshot: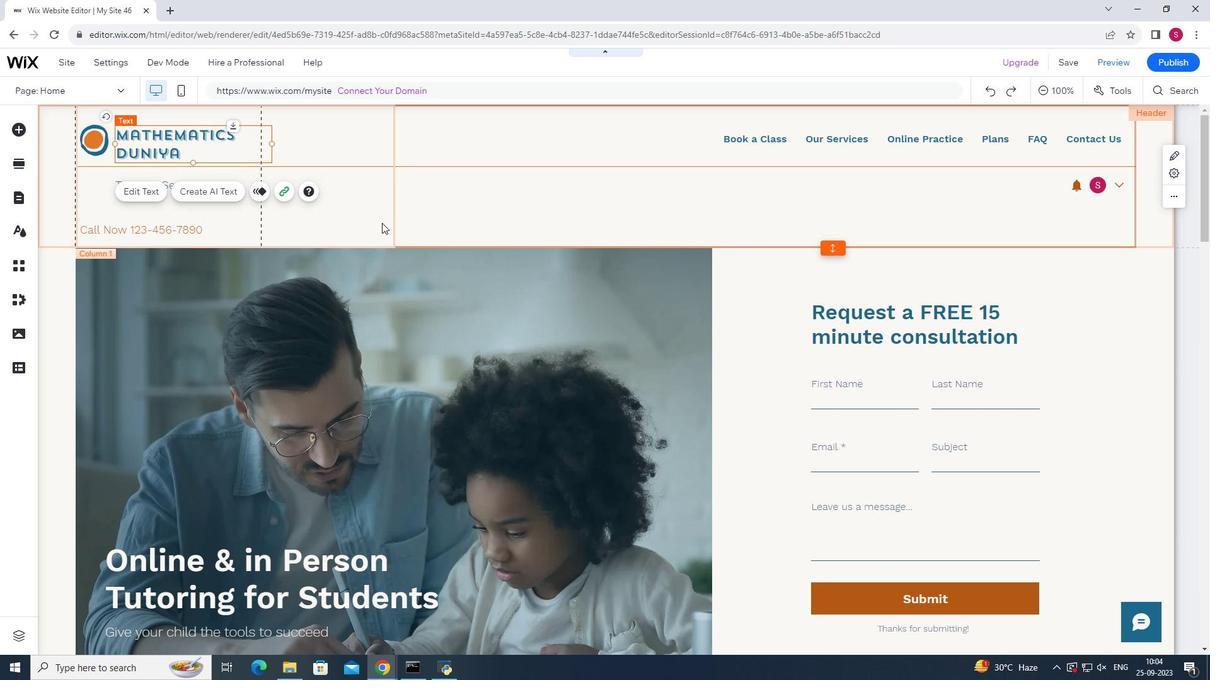 
Action: Mouse pressed left at (390, 222)
Screenshot: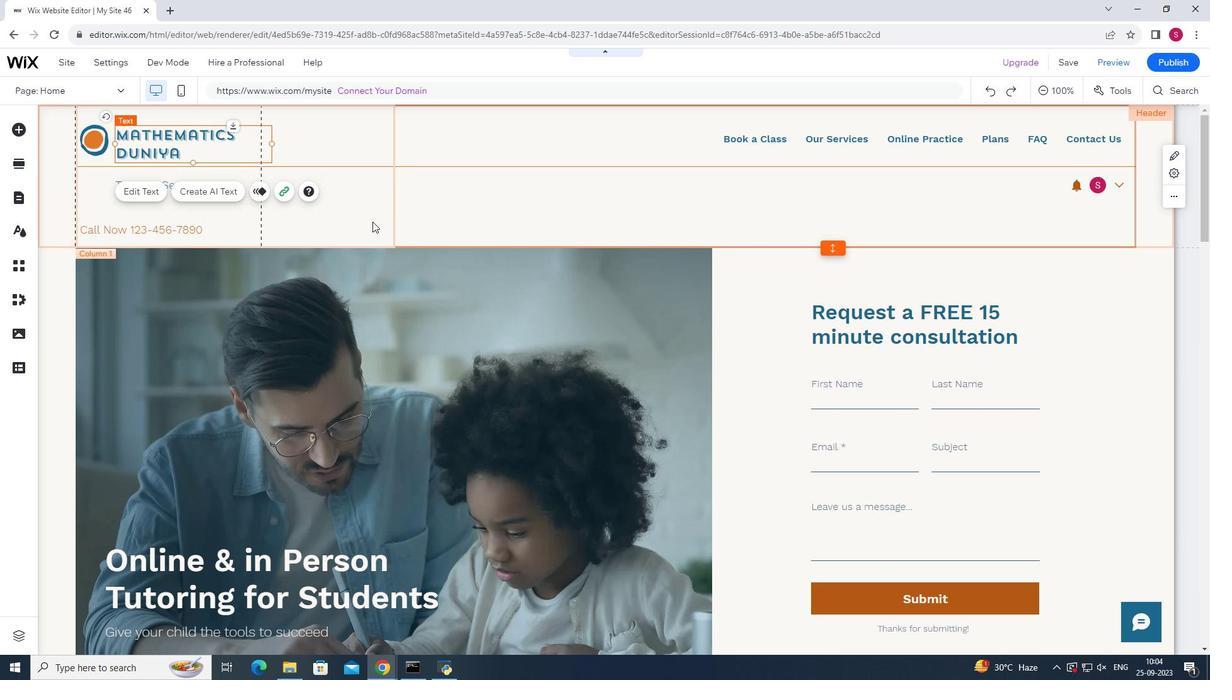 
Action: Mouse moved to (150, 189)
Screenshot: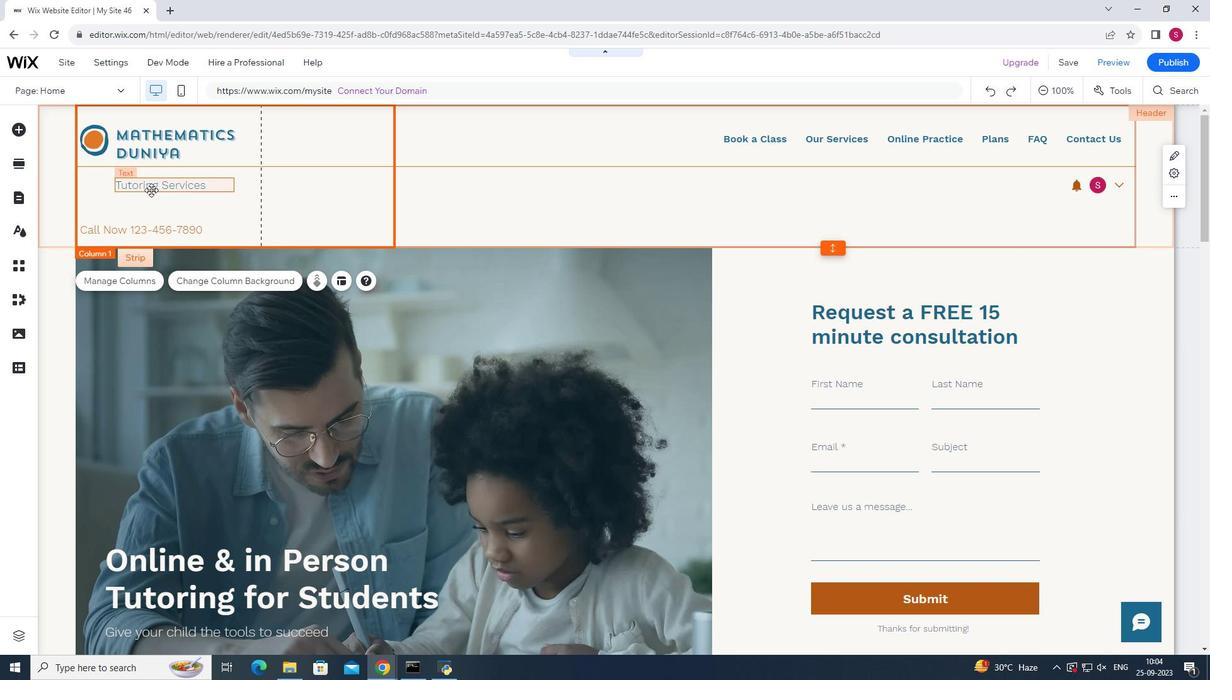 
Action: Mouse pressed left at (150, 189)
Screenshot: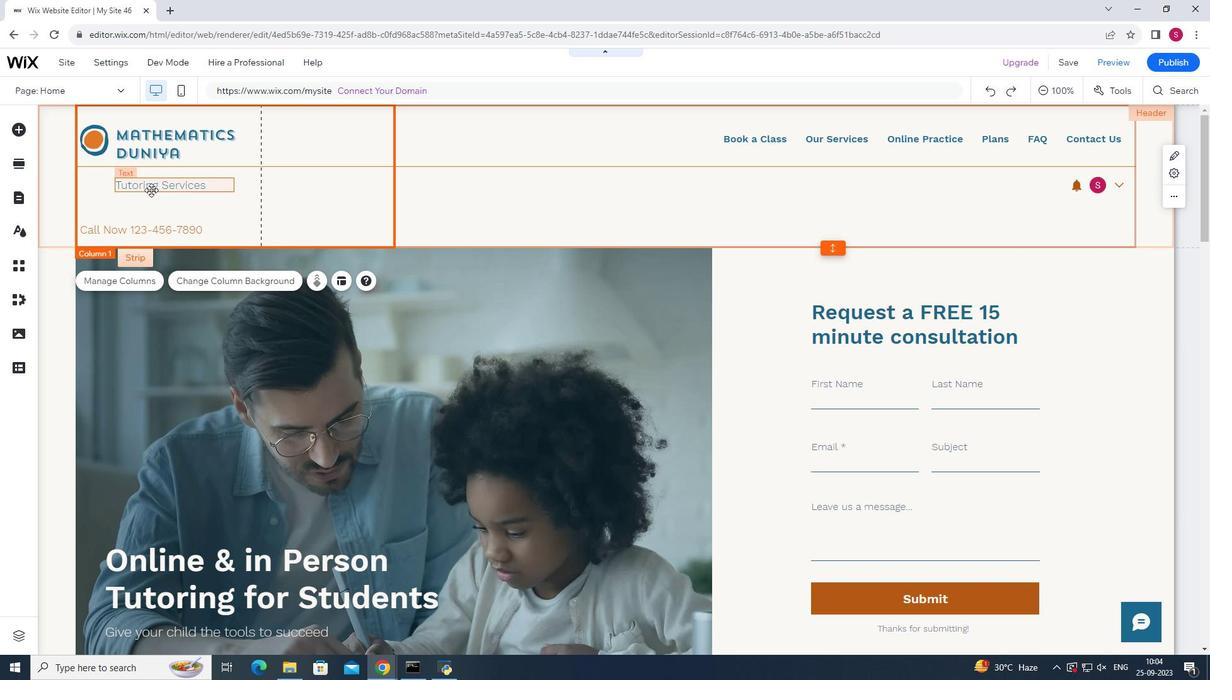 
Action: Key pressed <Key.delete>
Screenshot: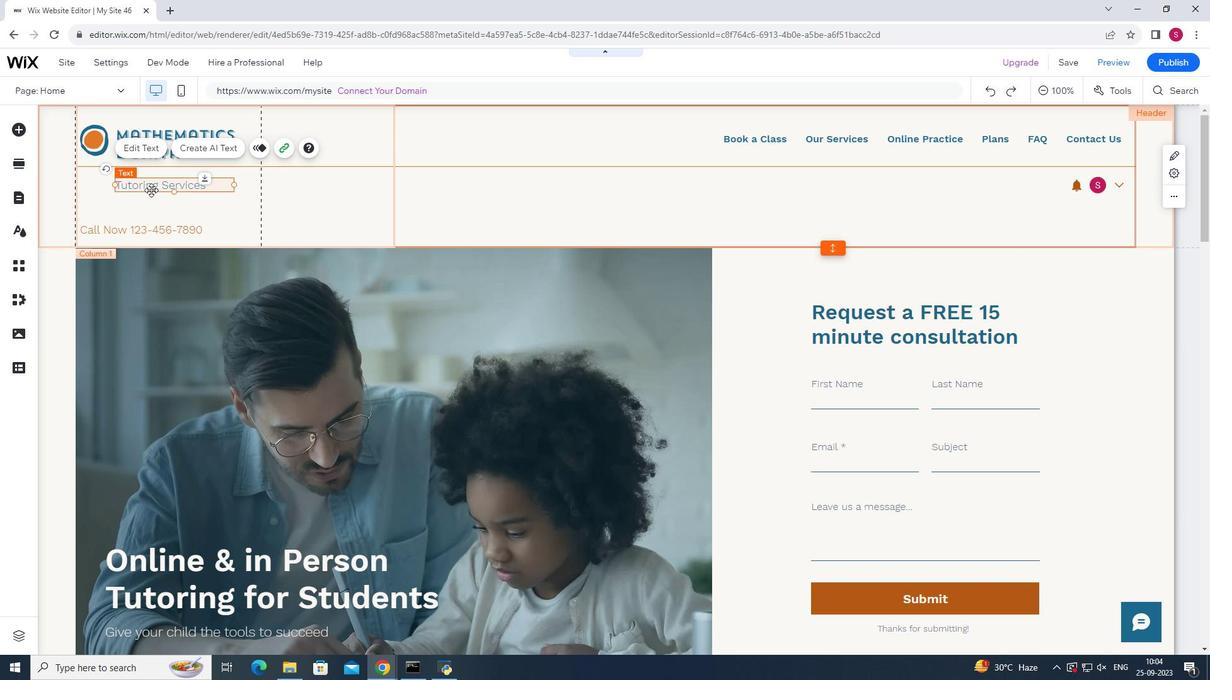 
Action: Mouse moved to (93, 142)
Screenshot: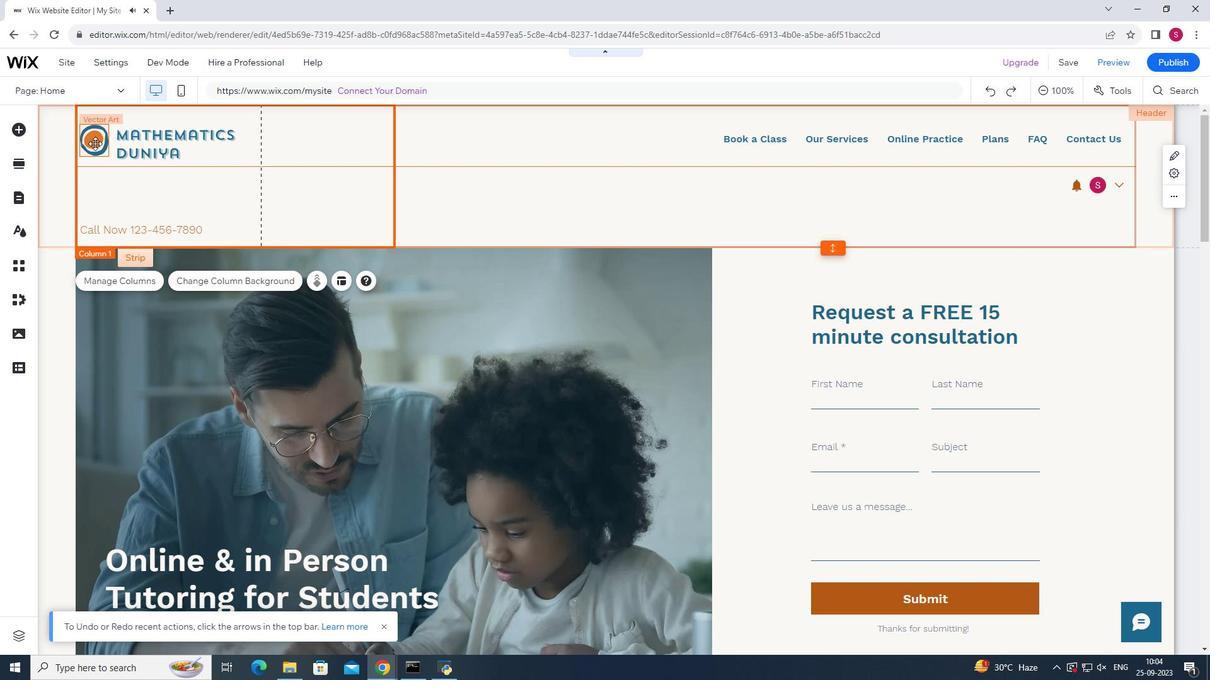 
Action: Mouse pressed left at (93, 142)
Screenshot: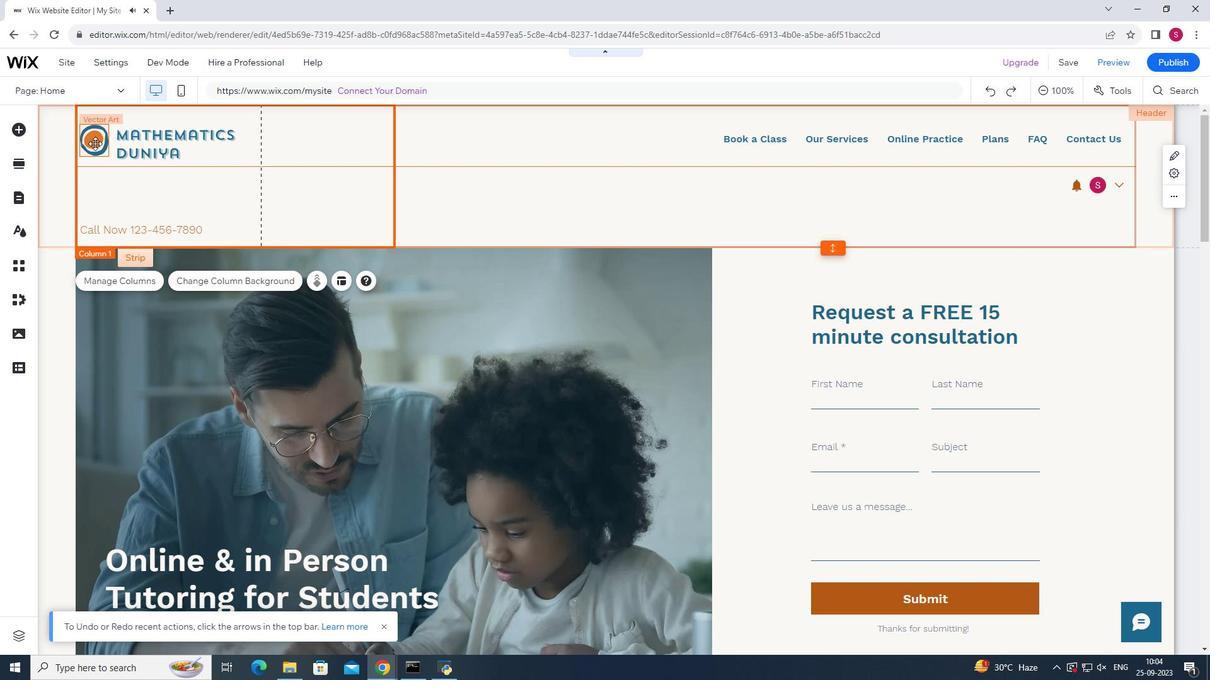 
Action: Mouse moved to (129, 184)
Screenshot: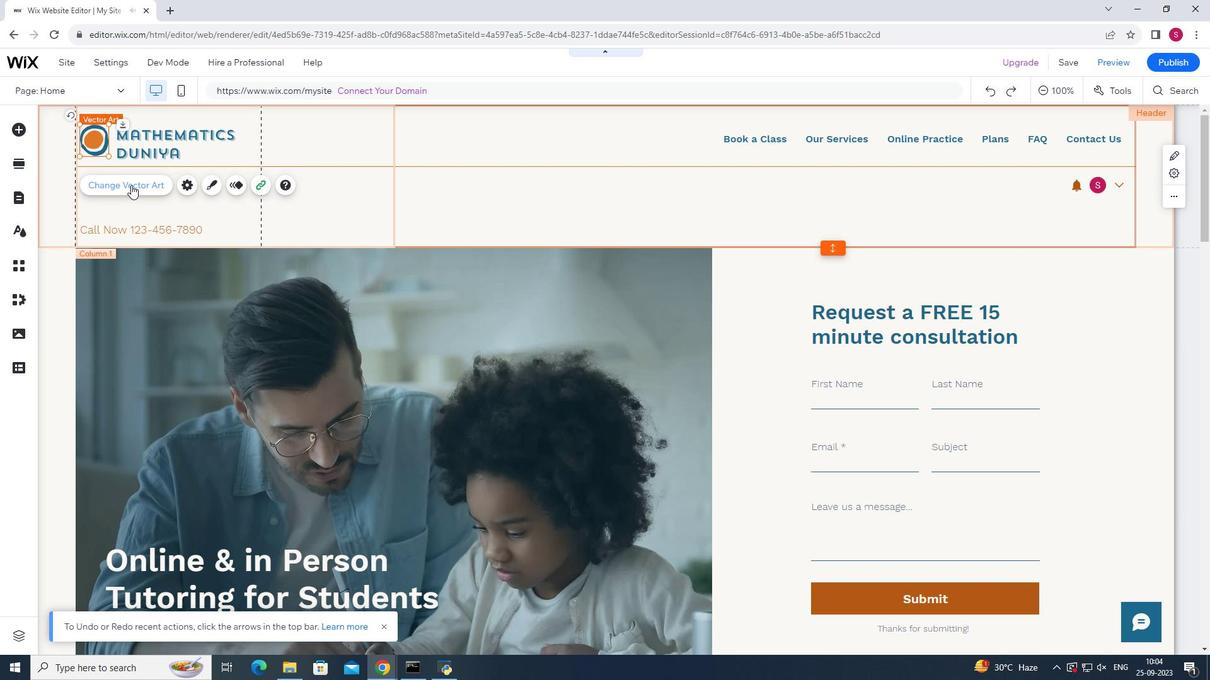 
Action: Mouse pressed left at (129, 184)
Screenshot: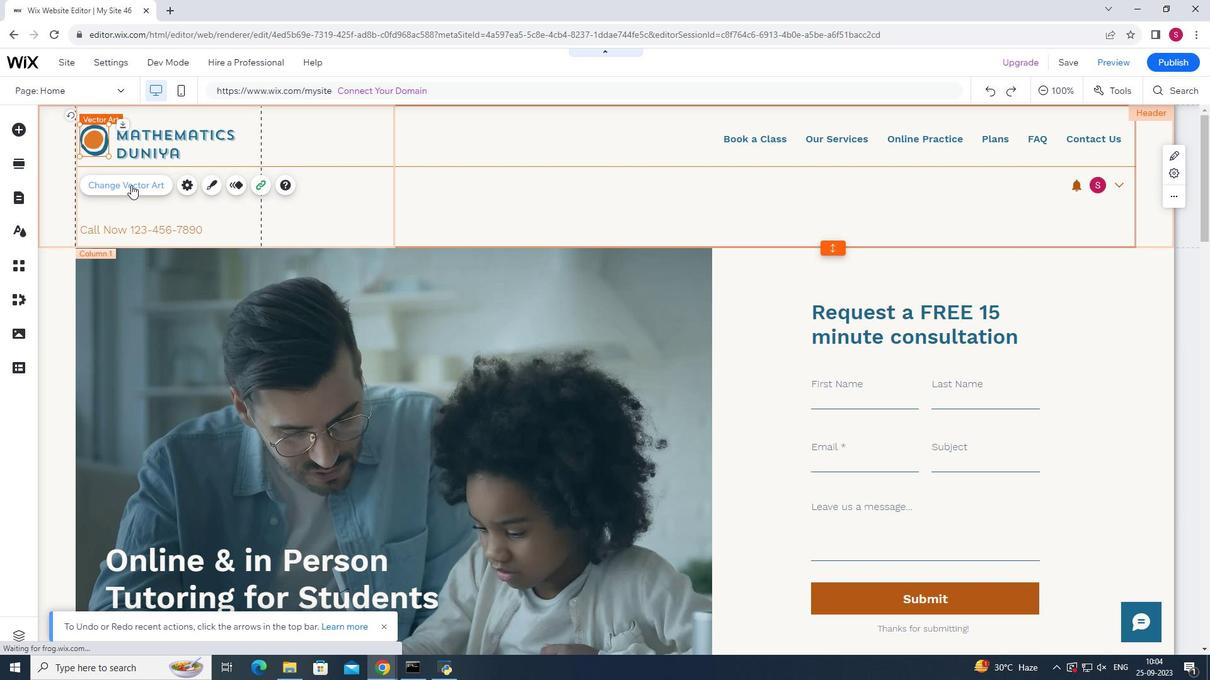 
Action: Mouse moved to (410, 150)
Screenshot: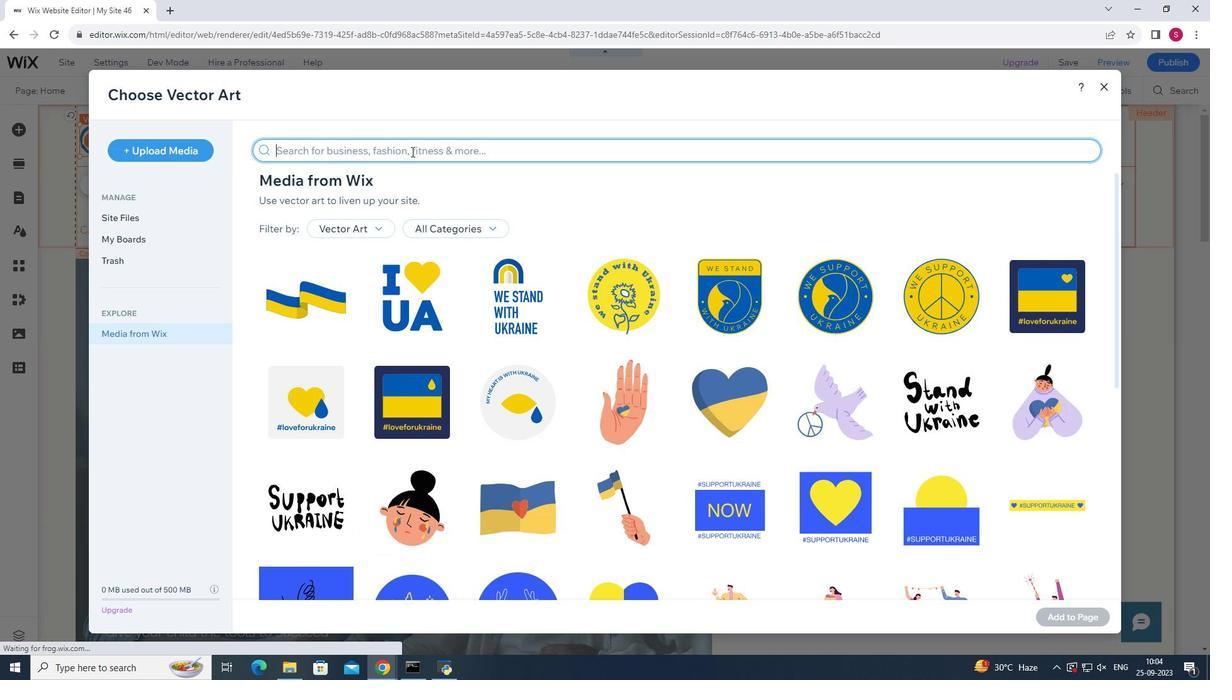 
Action: Mouse pressed left at (410, 150)
Screenshot: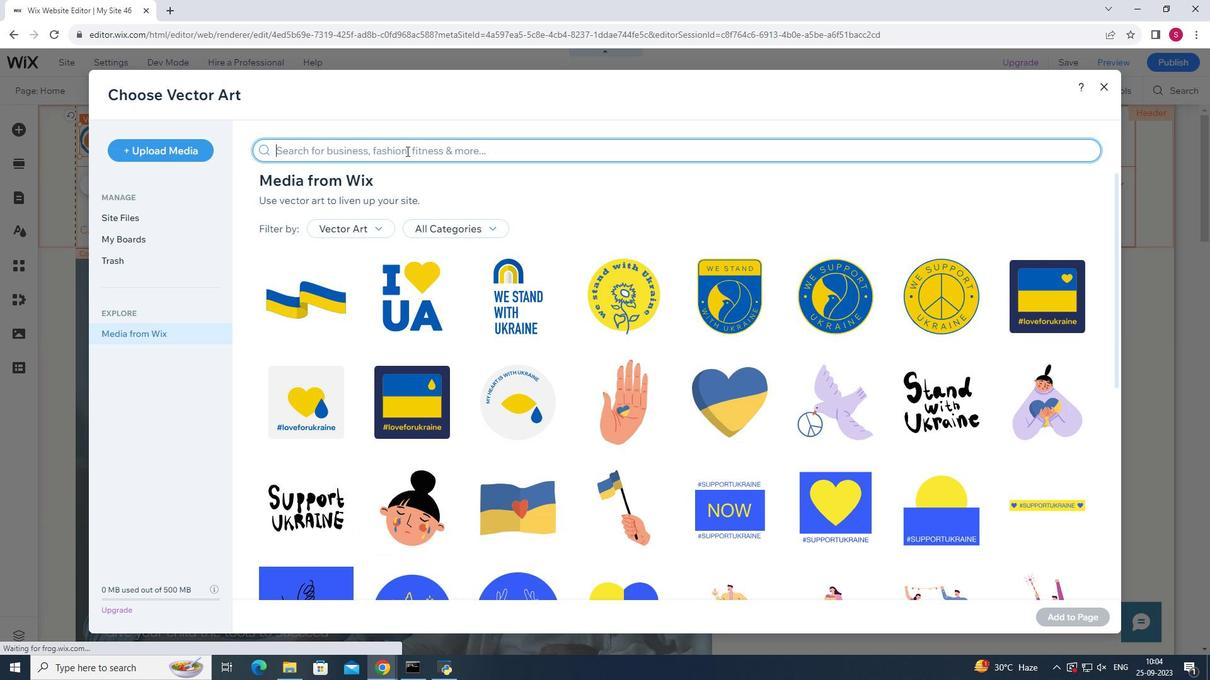 
Action: Mouse moved to (404, 149)
Screenshot: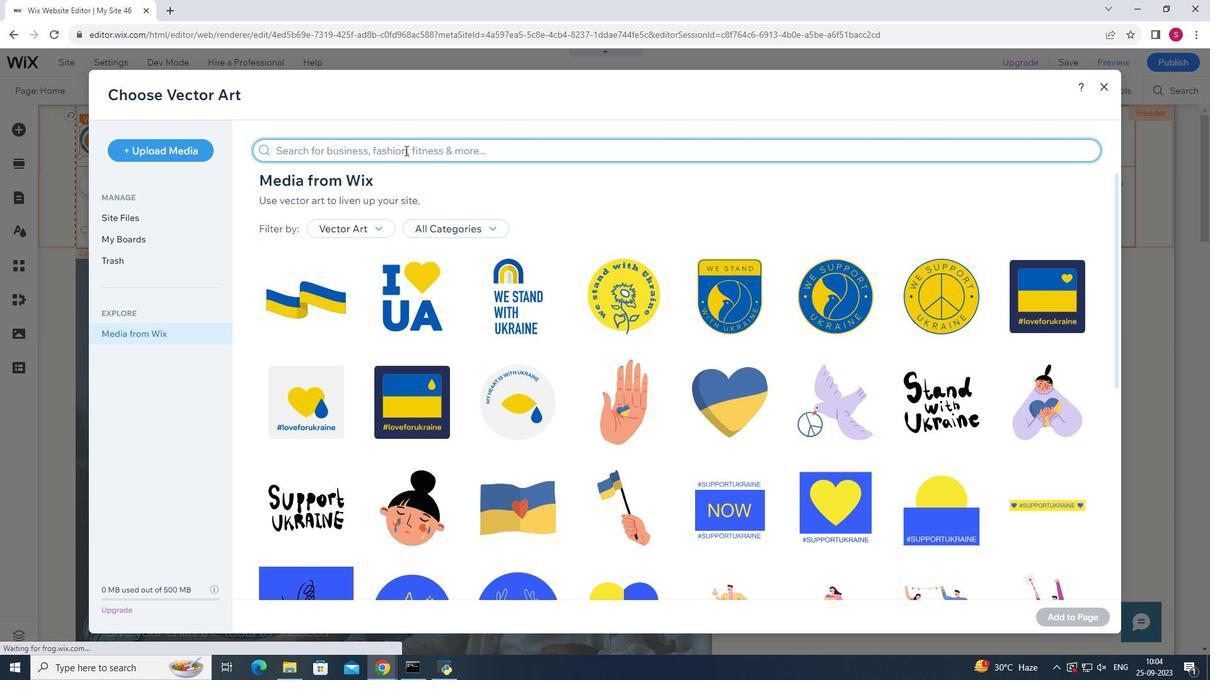 
Action: Key pressed <Key.shift>mathematic<Key.enter>
Screenshot: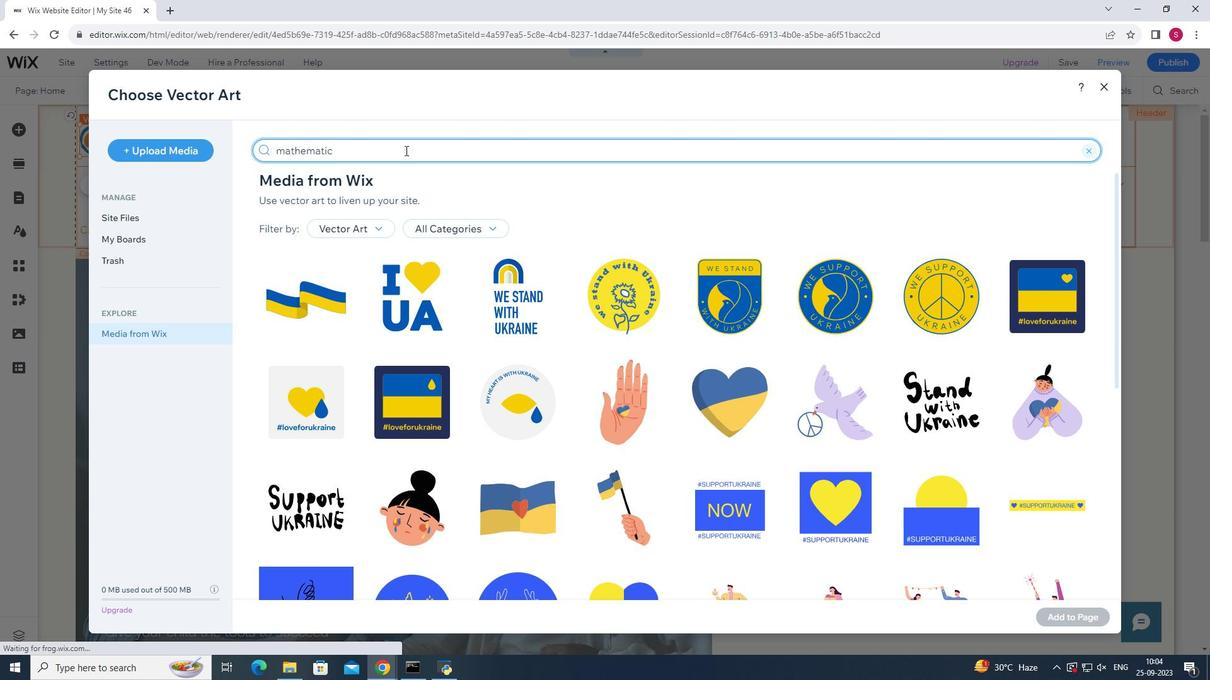 
Action: Mouse moved to (724, 377)
Screenshot: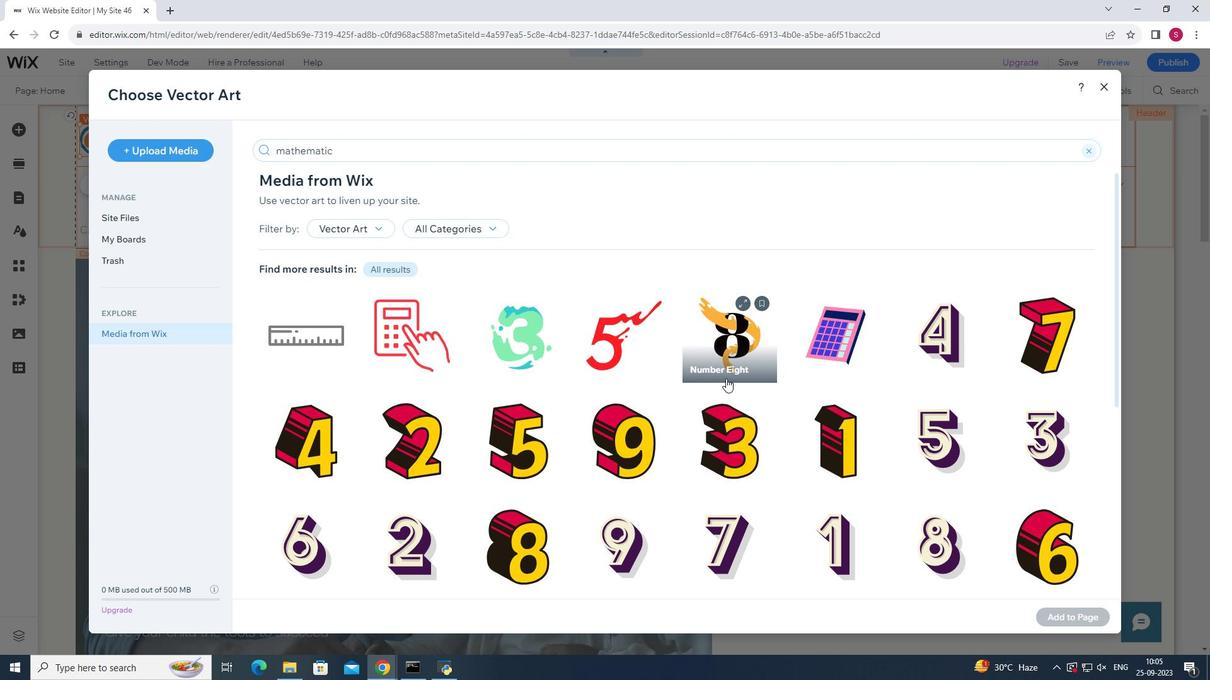 
Action: Mouse scrolled (724, 376) with delta (0, 0)
Screenshot: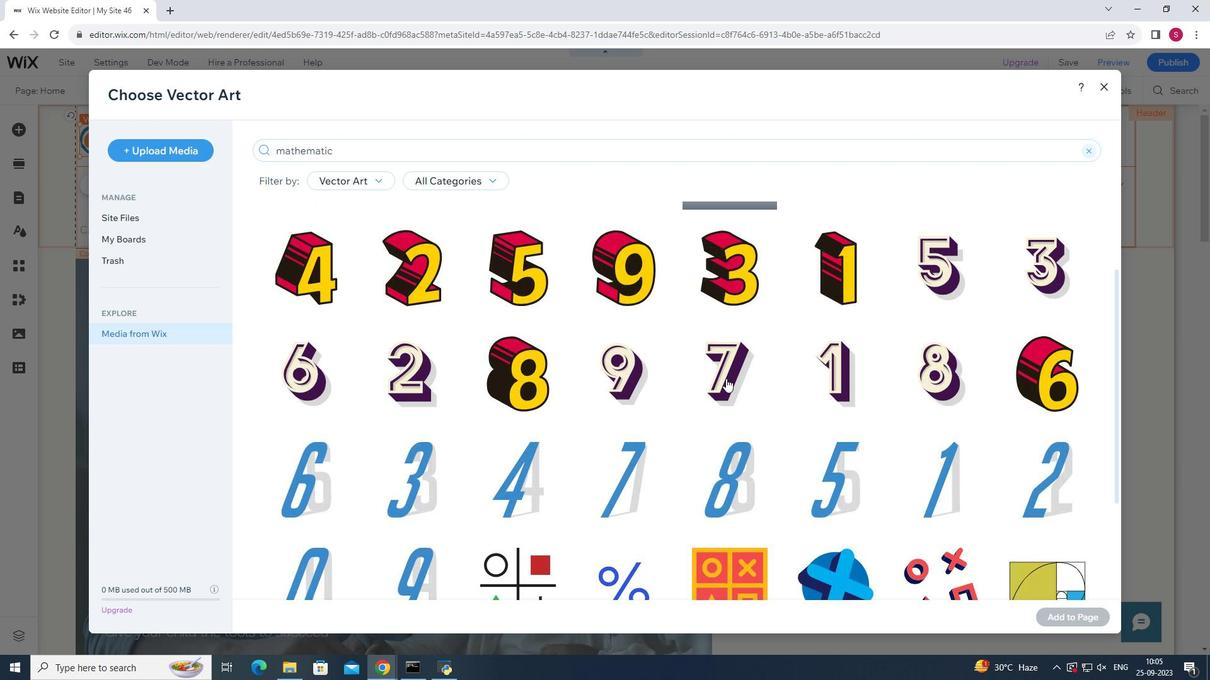 
Action: Mouse scrolled (724, 376) with delta (0, 0)
Screenshot: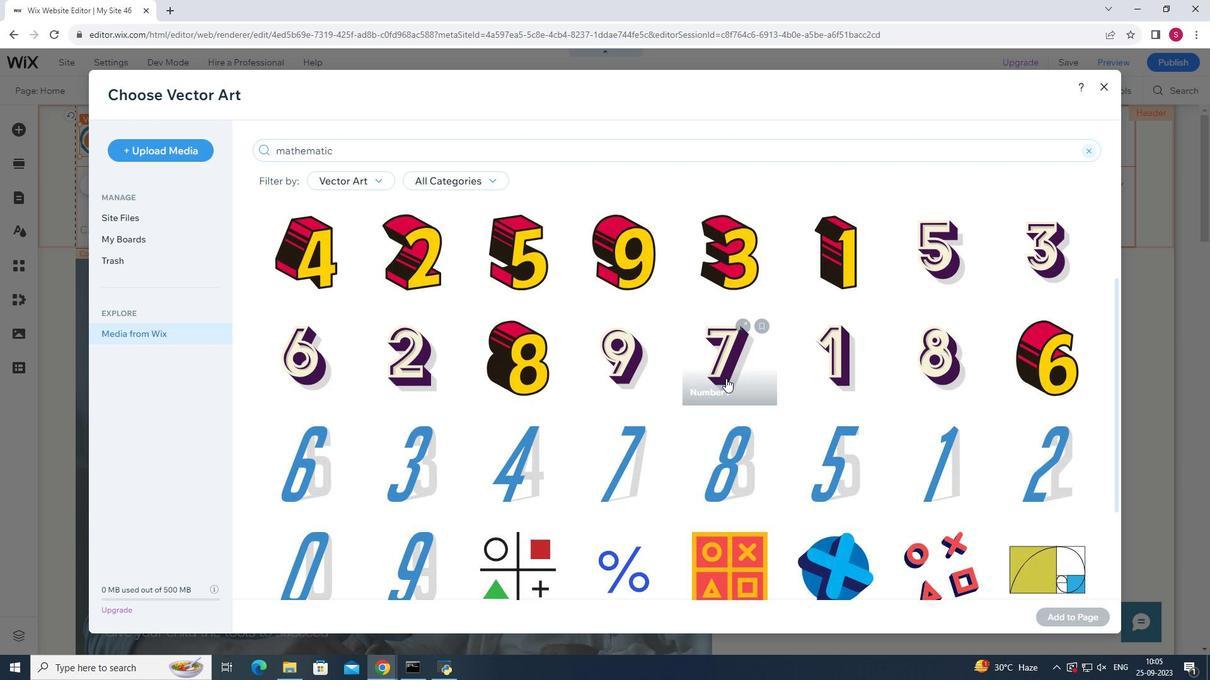 
Action: Mouse scrolled (724, 376) with delta (0, 0)
Screenshot: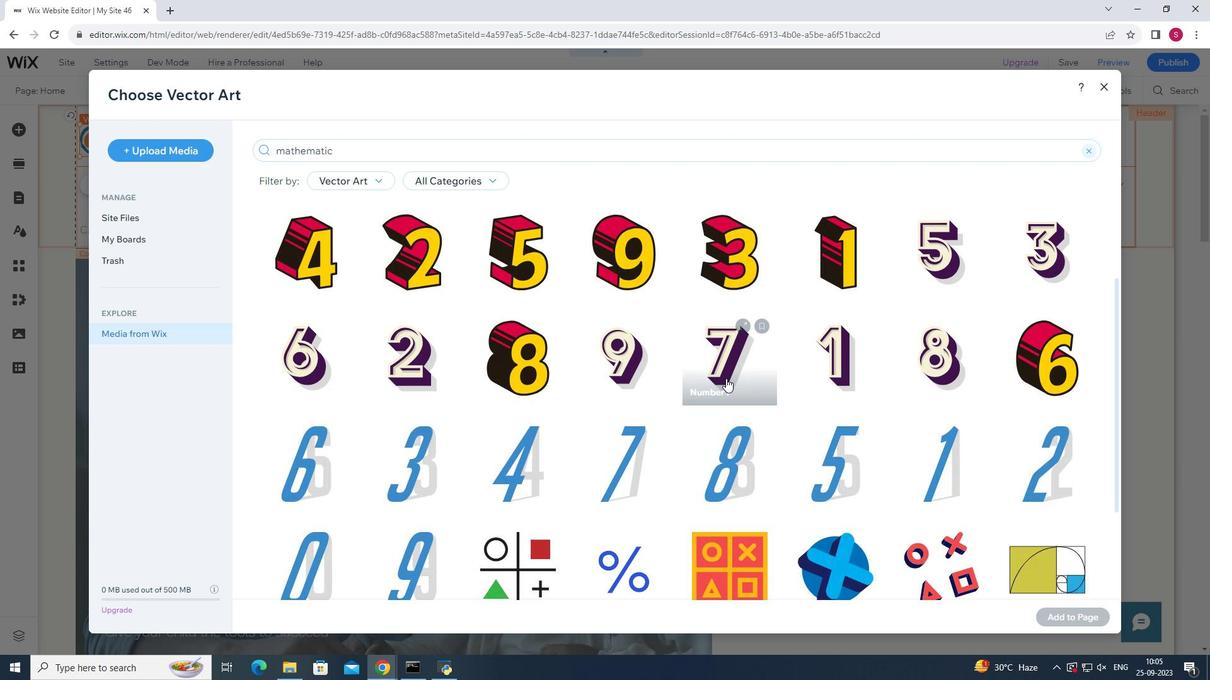 
Action: Mouse scrolled (724, 376) with delta (0, 0)
Screenshot: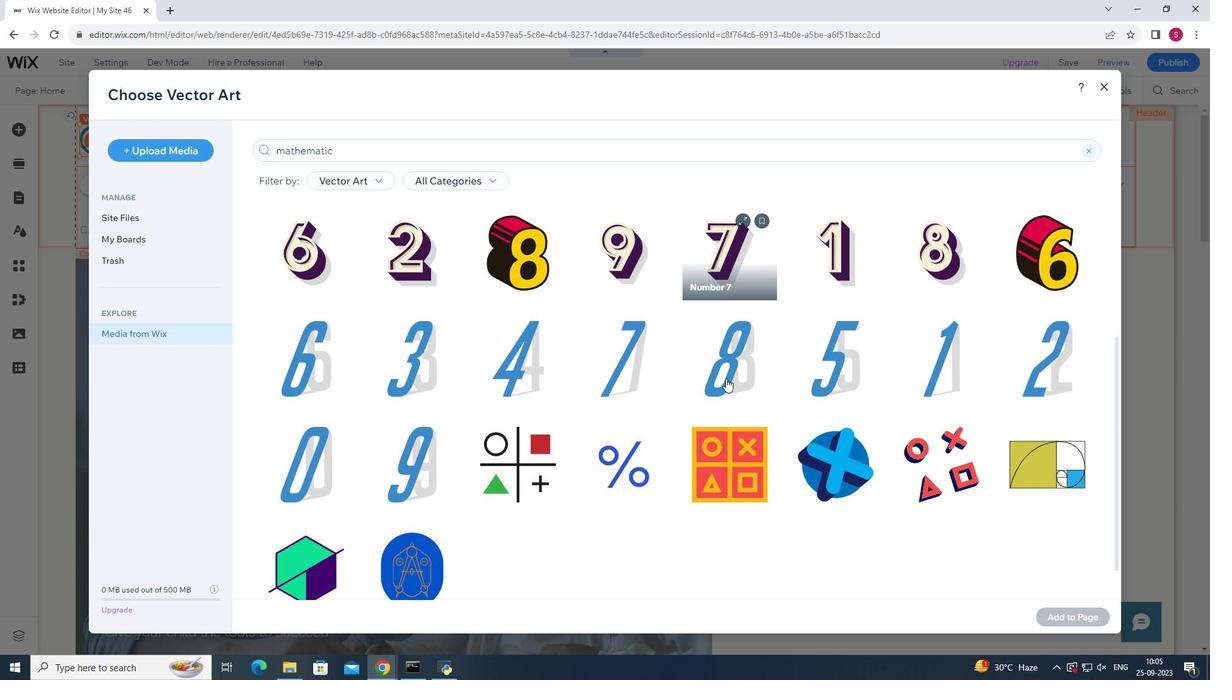 
Action: Mouse scrolled (724, 376) with delta (0, 0)
Screenshot: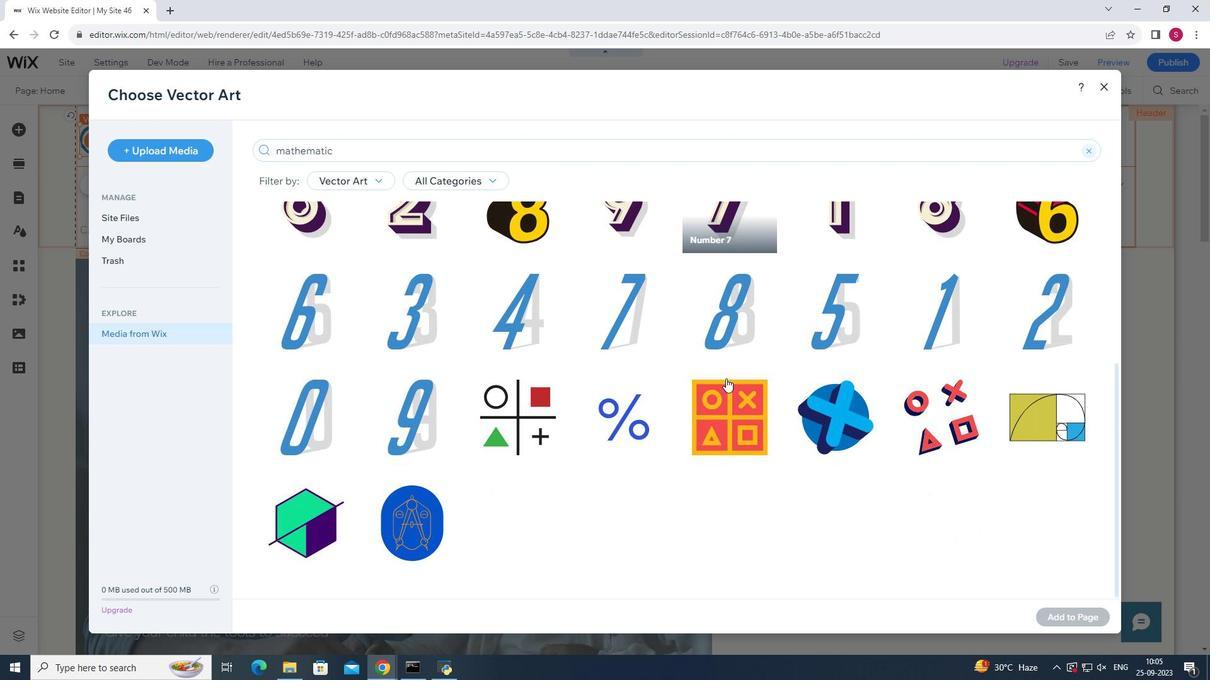 
Action: Mouse scrolled (724, 376) with delta (0, 0)
Screenshot: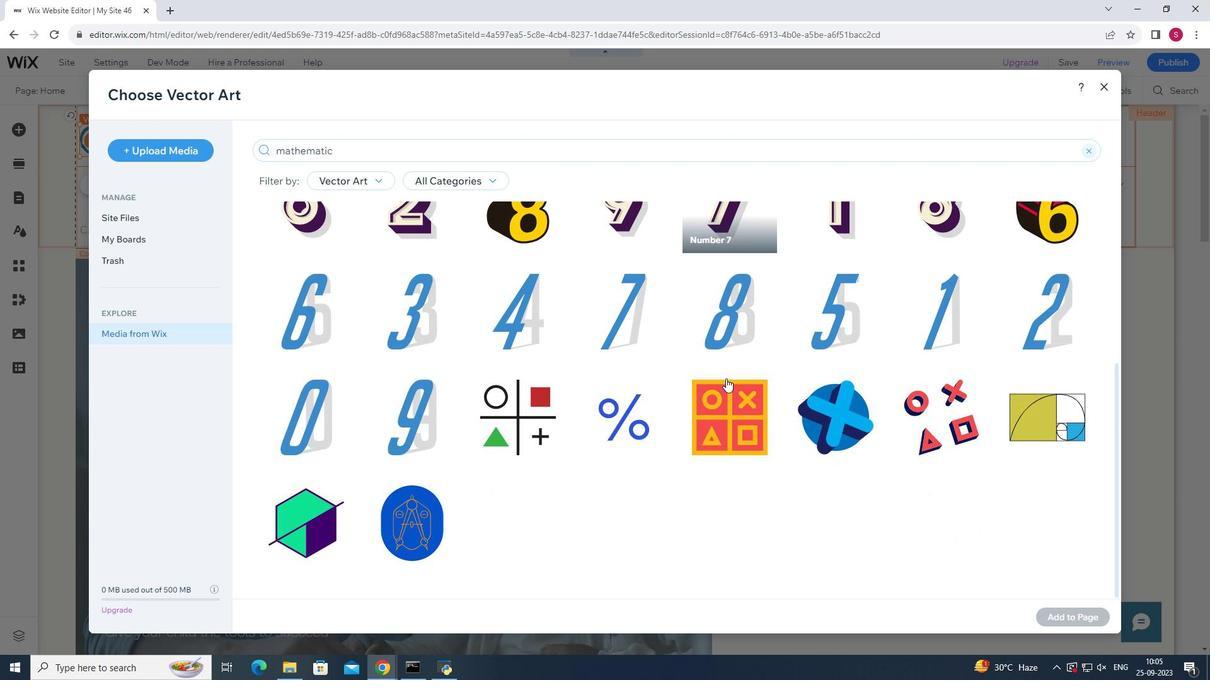 
Action: Mouse scrolled (724, 376) with delta (0, 0)
Screenshot: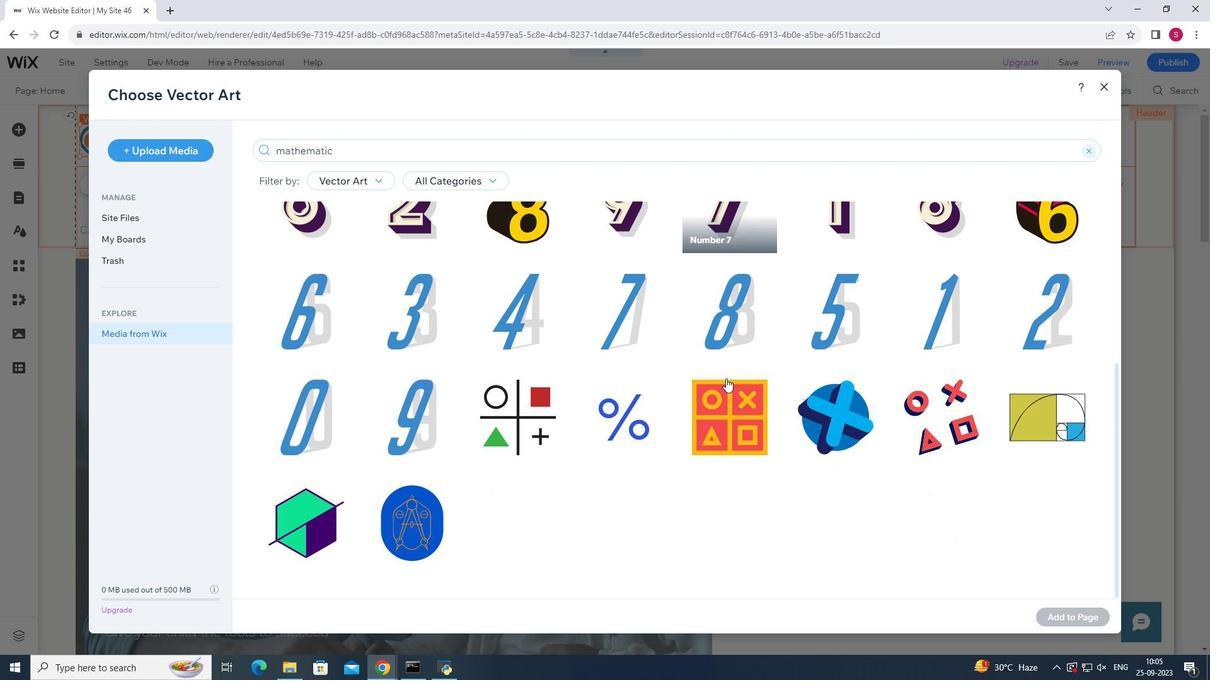 
Action: Mouse moved to (610, 459)
Screenshot: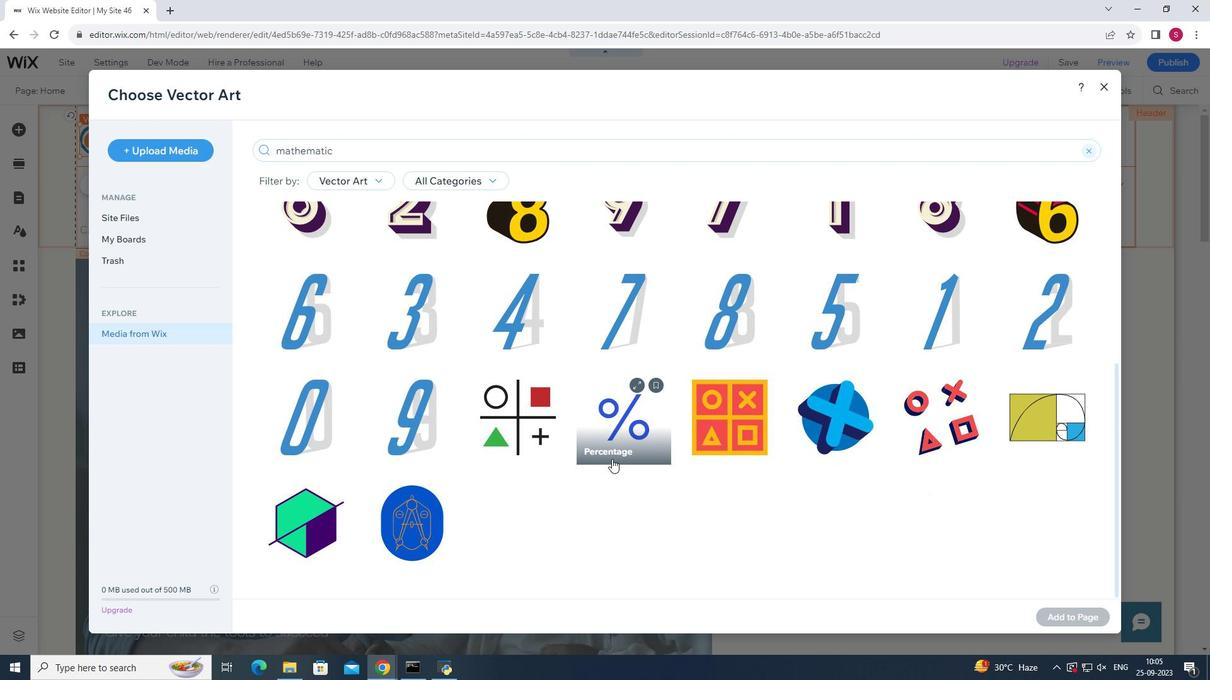 
Action: Mouse scrolled (610, 458) with delta (0, 0)
Screenshot: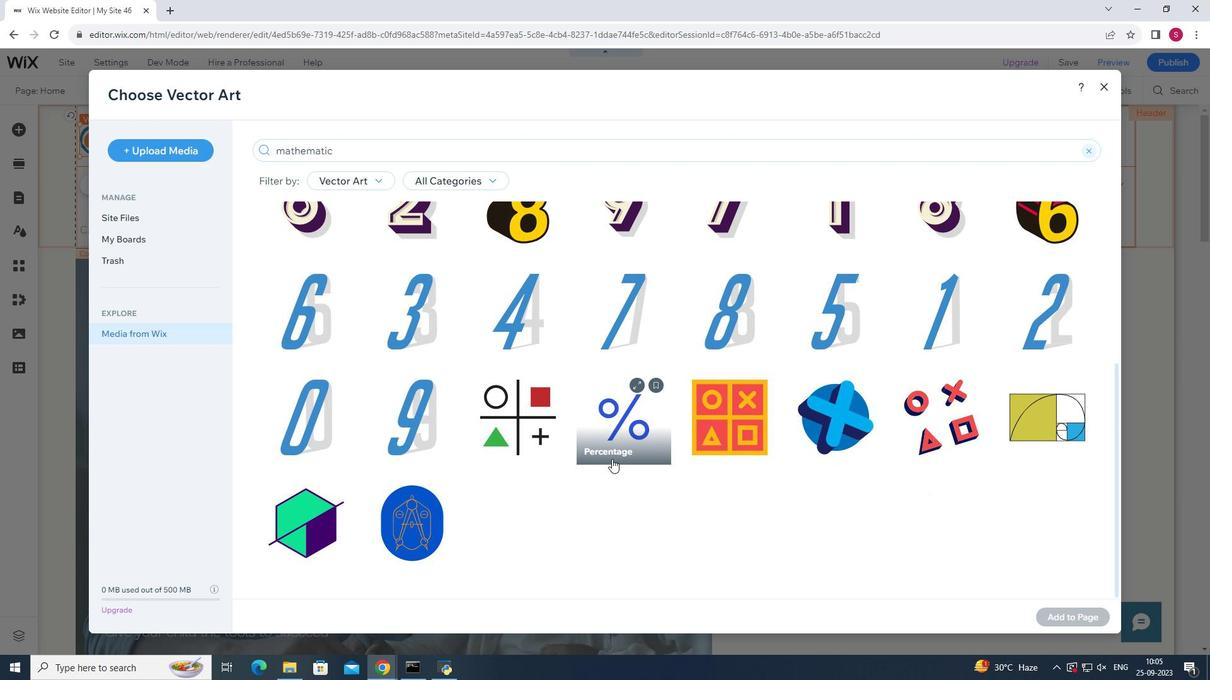 
Action: Mouse scrolled (610, 458) with delta (0, 0)
Screenshot: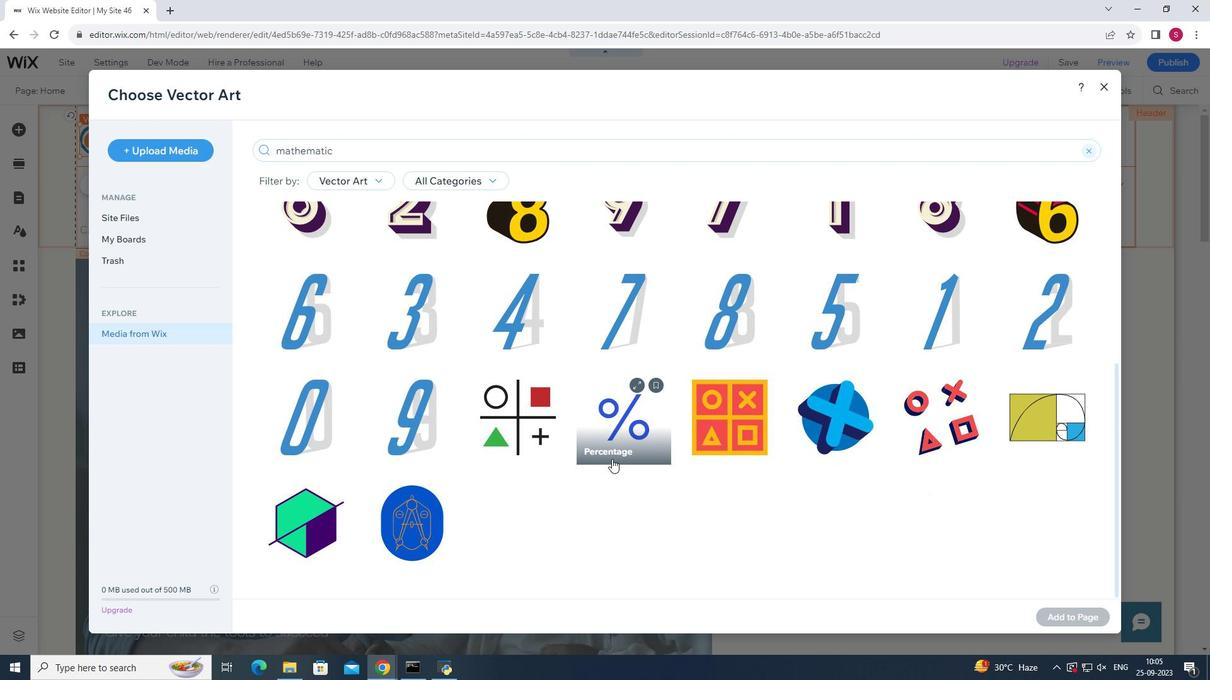 
Action: Mouse moved to (610, 458)
Screenshot: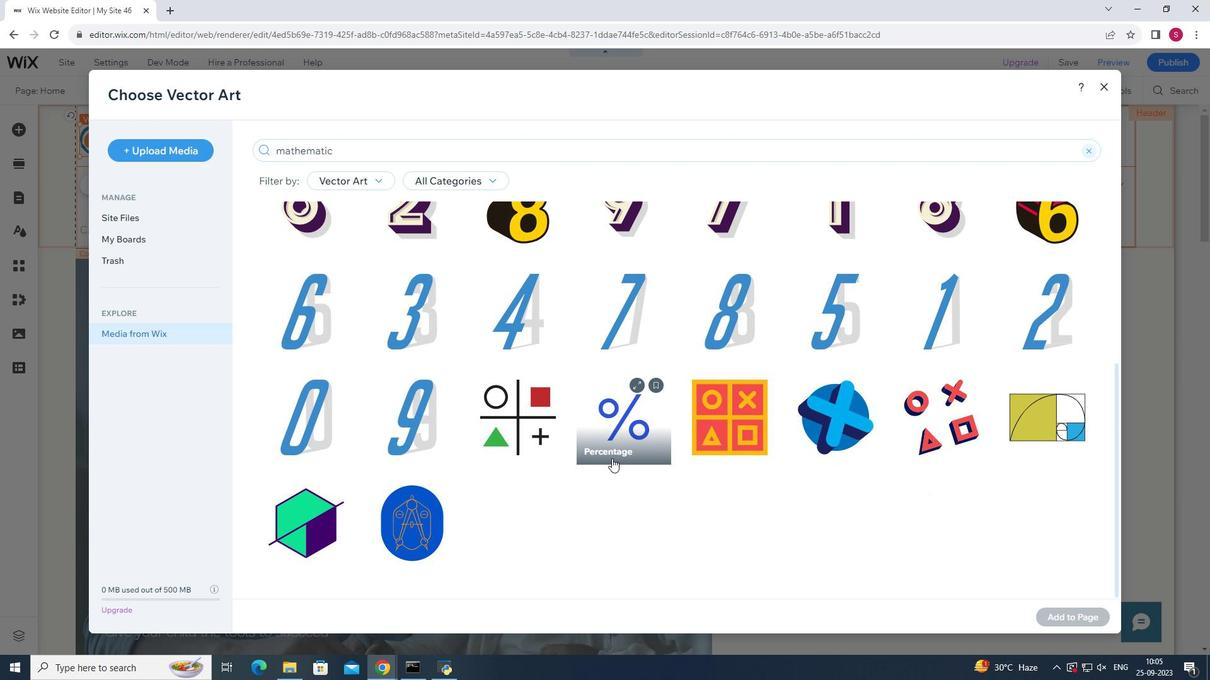 
Action: Mouse scrolled (610, 458) with delta (0, 0)
Screenshot: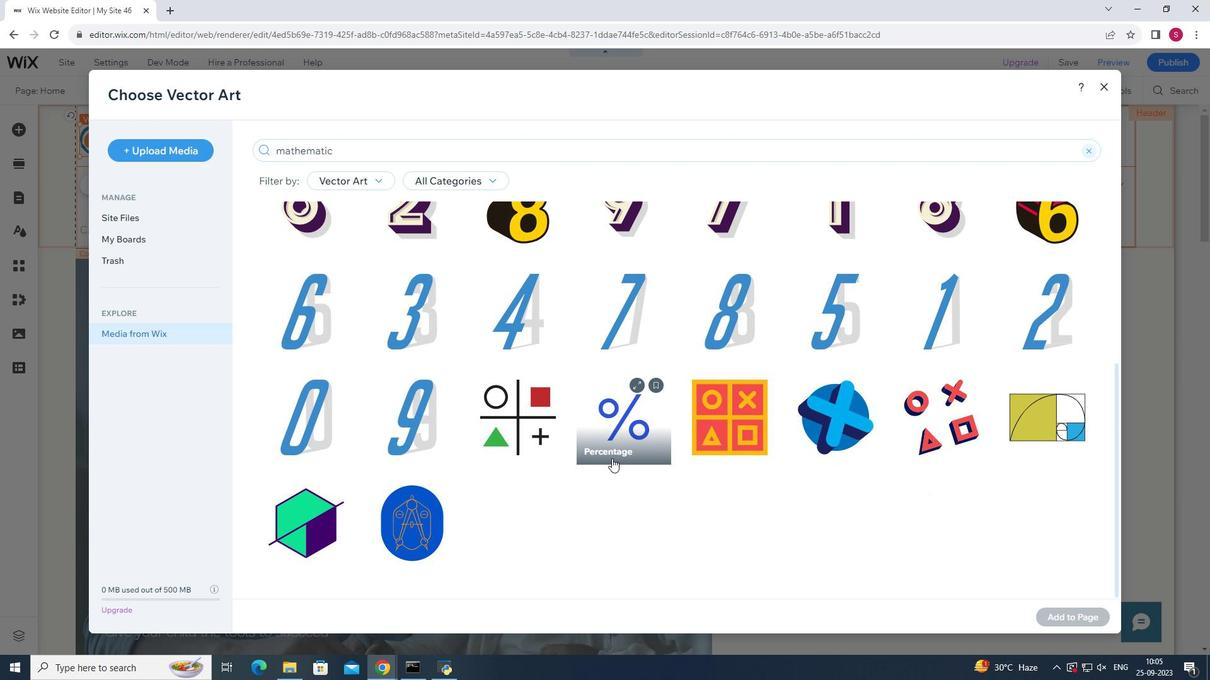 
Action: Mouse moved to (407, 535)
Screenshot: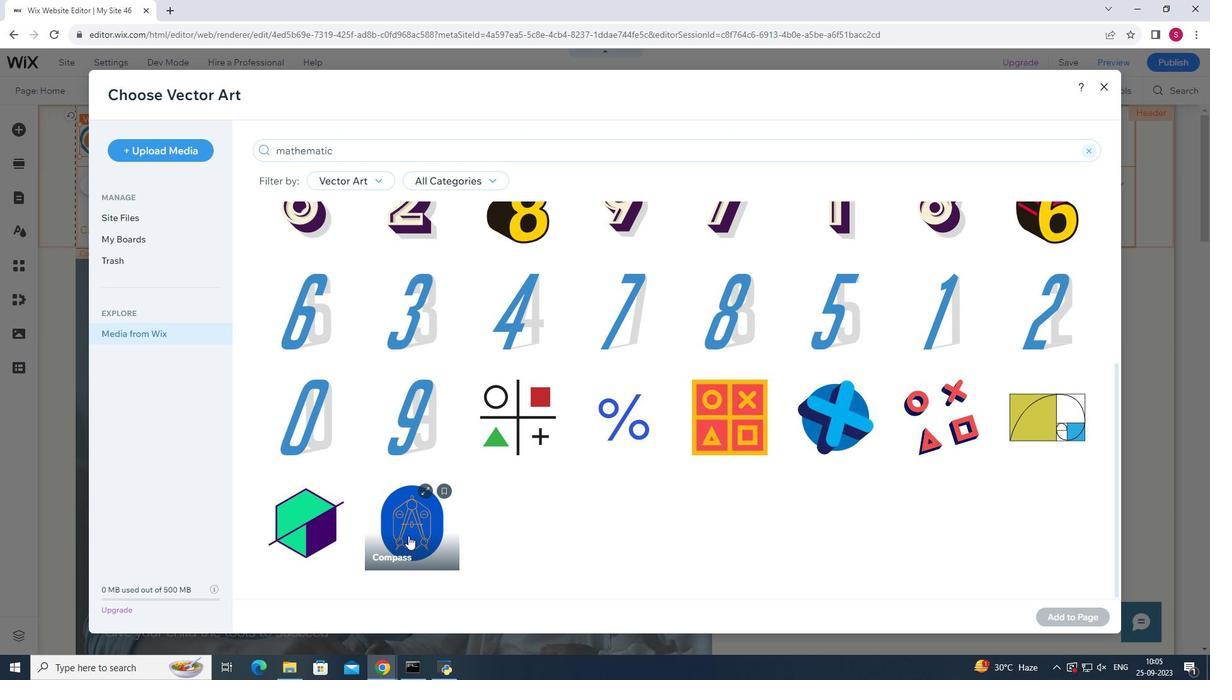 
Action: Mouse pressed left at (407, 535)
Screenshot: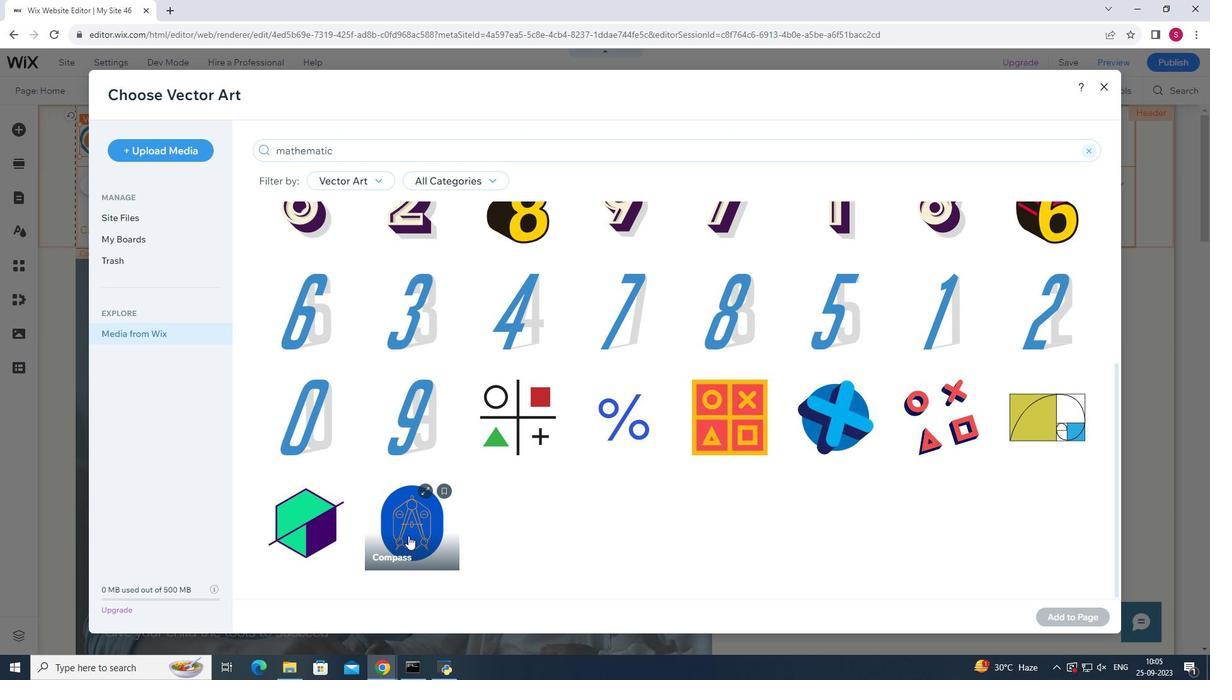 
Action: Mouse moved to (847, 486)
Screenshot: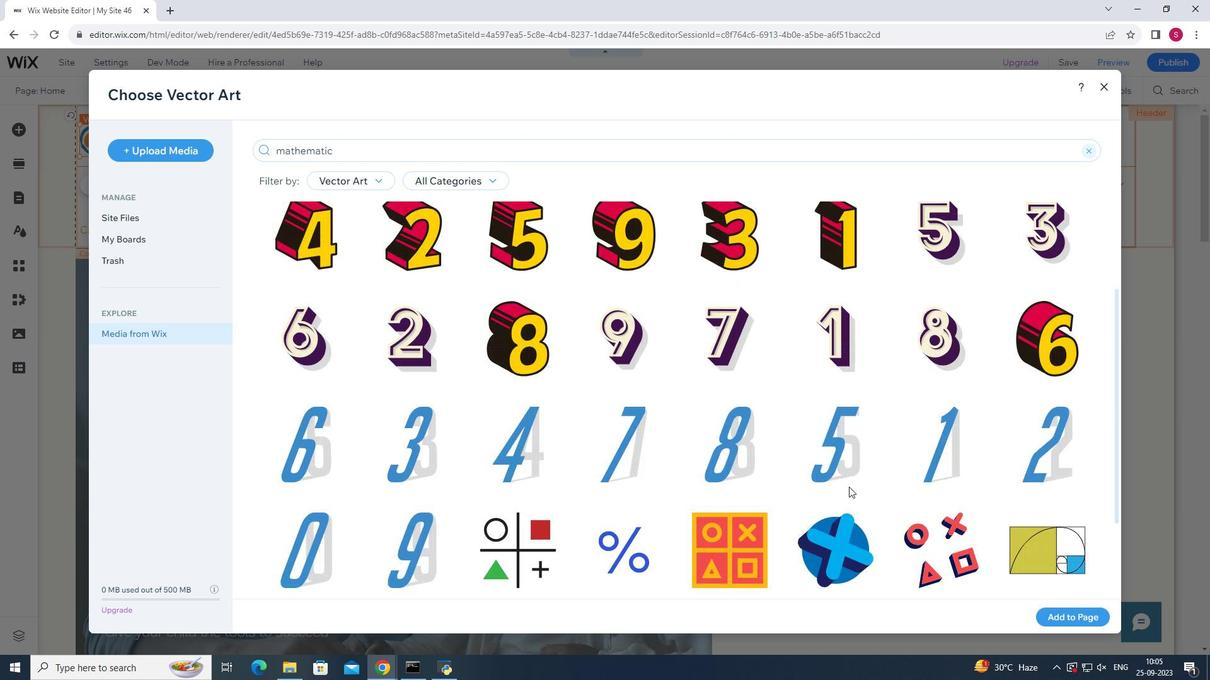 
Action: Mouse scrolled (847, 486) with delta (0, 0)
Screenshot: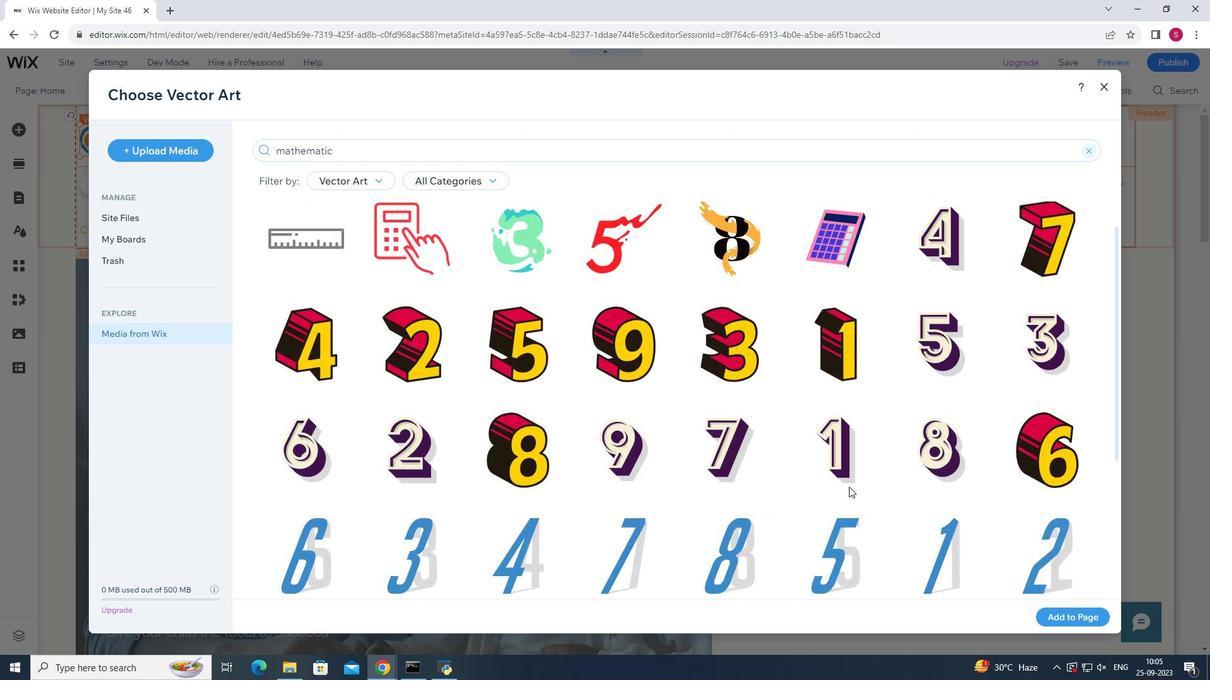 
Action: Mouse scrolled (847, 486) with delta (0, 0)
Screenshot: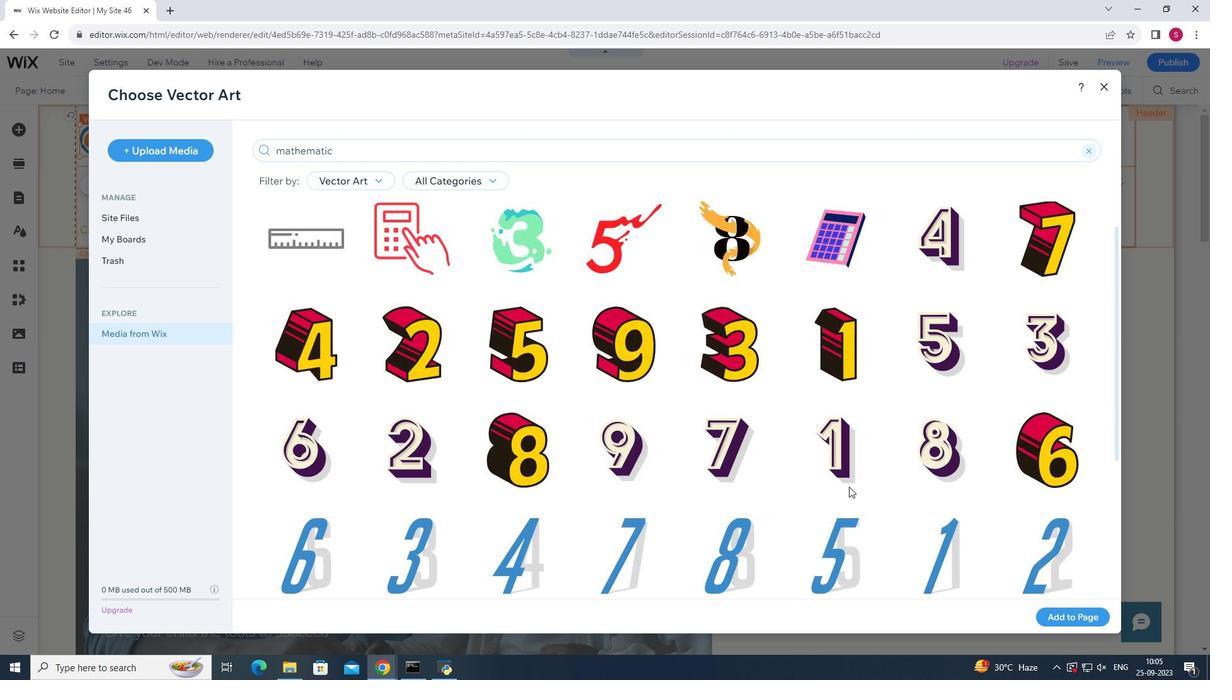 
Action: Mouse scrolled (847, 486) with delta (0, 0)
Screenshot: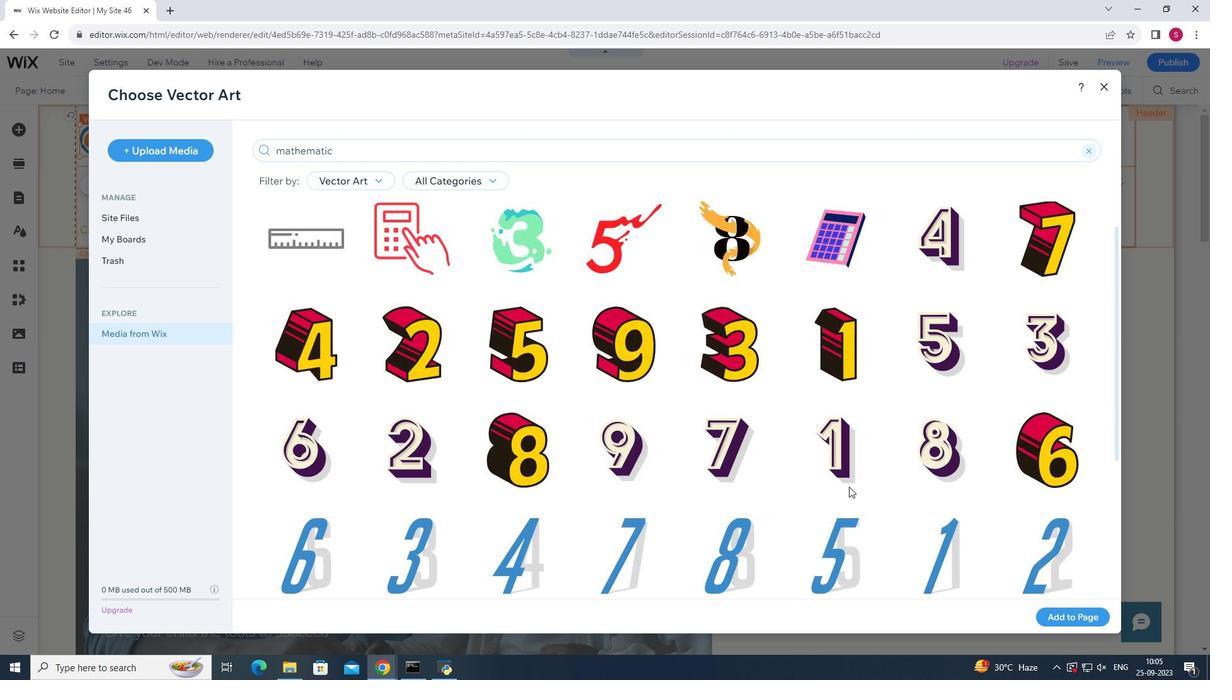 
Action: Mouse scrolled (847, 486) with delta (0, 0)
Screenshot: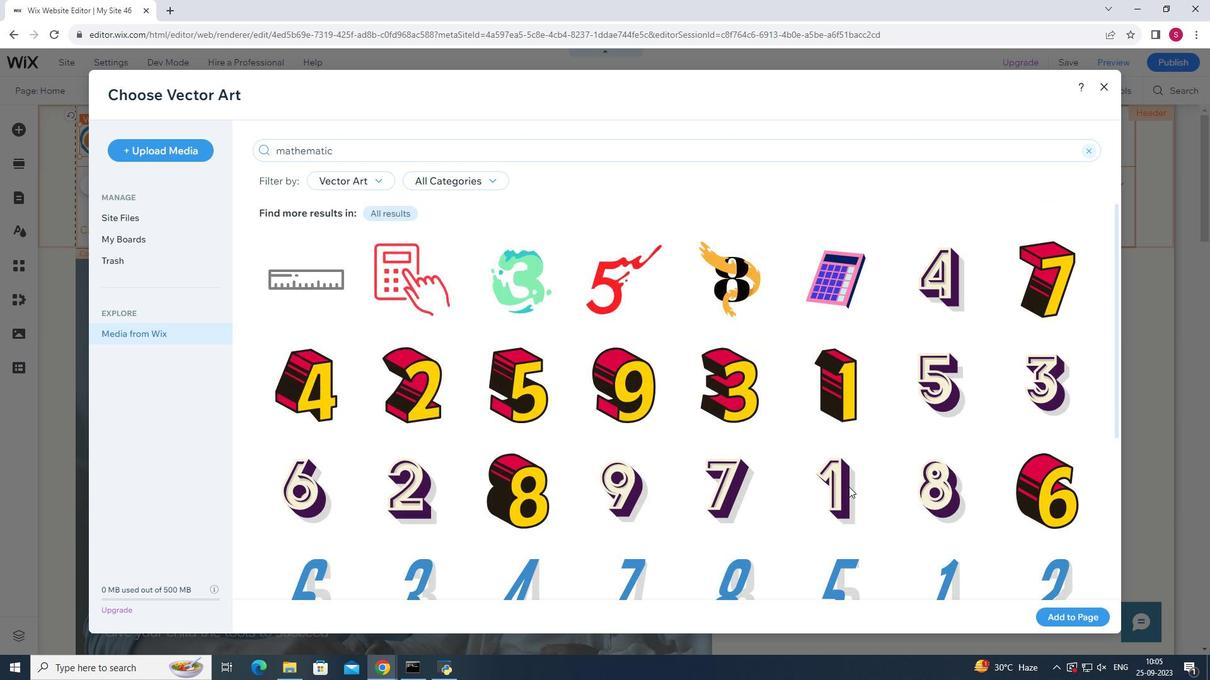 
Action: Mouse scrolled (847, 486) with delta (0, 0)
Screenshot: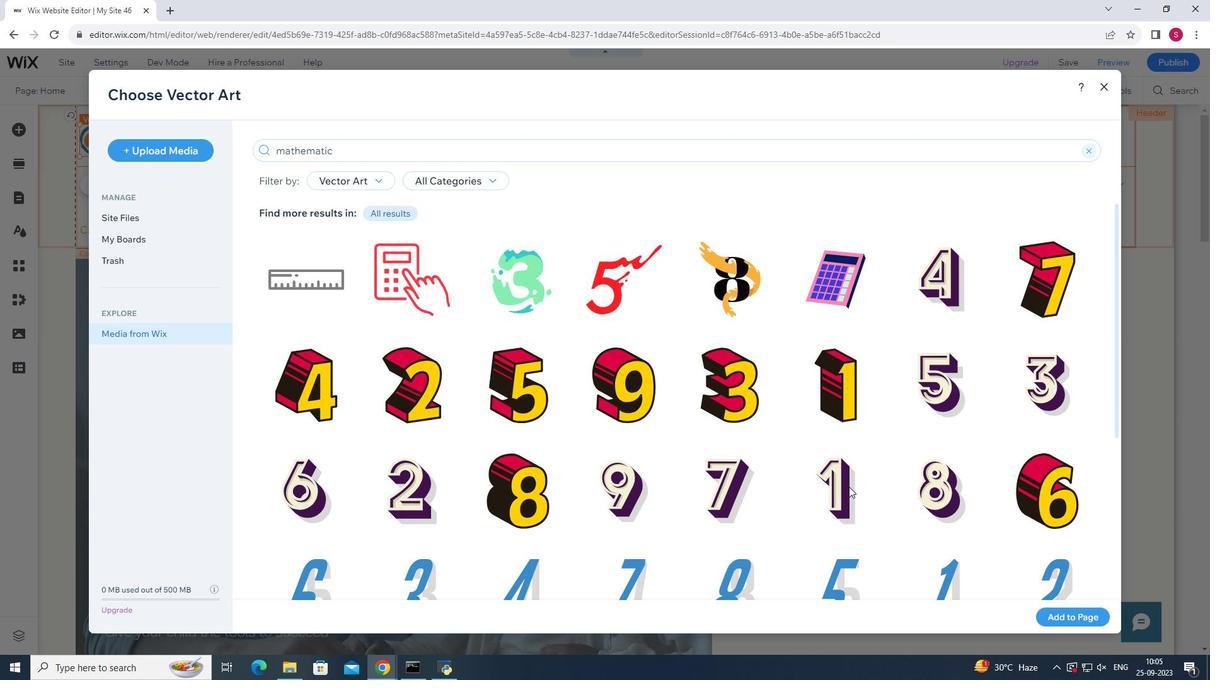 
Action: Mouse scrolled (847, 485) with delta (0, 0)
Screenshot: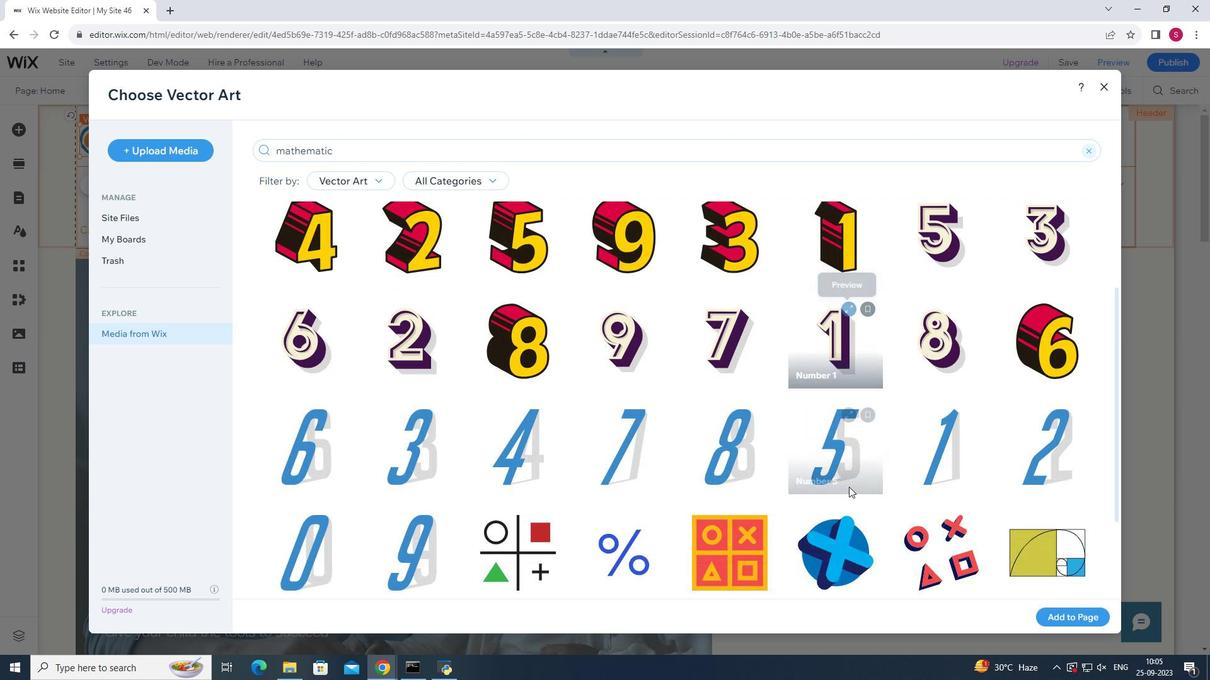 
Action: Mouse scrolled (847, 485) with delta (0, 0)
Screenshot: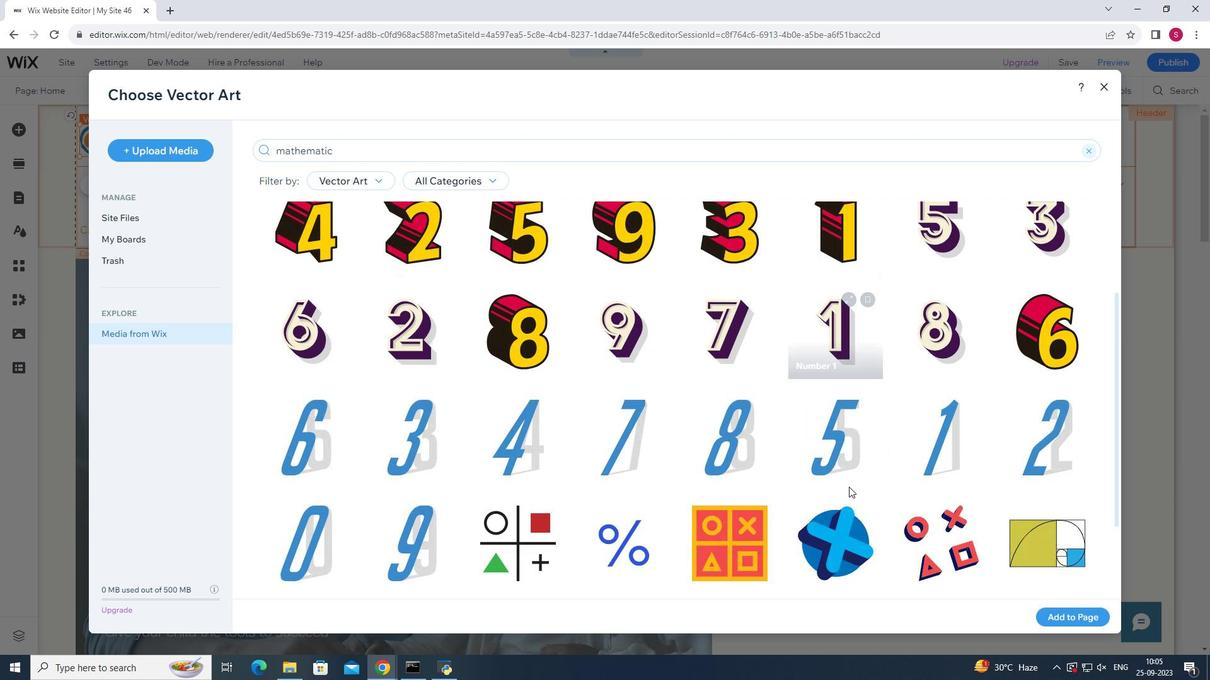 
Action: Mouse scrolled (847, 485) with delta (0, 0)
Screenshot: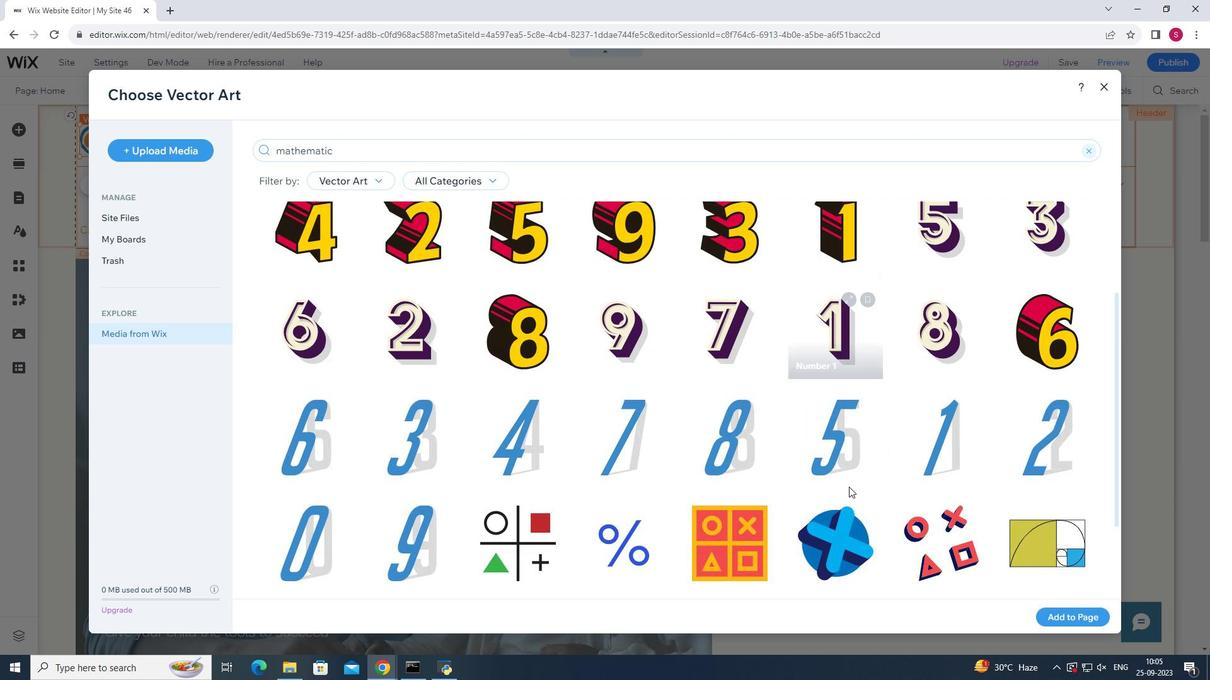 
Action: Mouse scrolled (847, 485) with delta (0, 0)
Screenshot: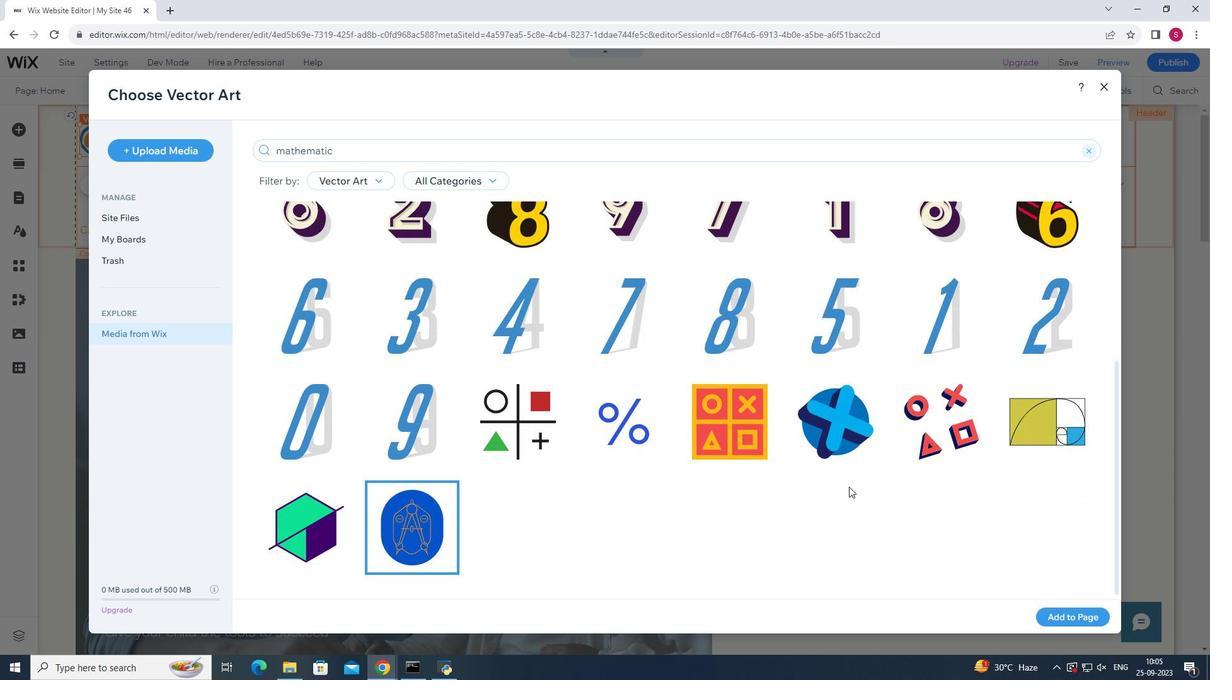
Action: Mouse scrolled (847, 485) with delta (0, 0)
Screenshot: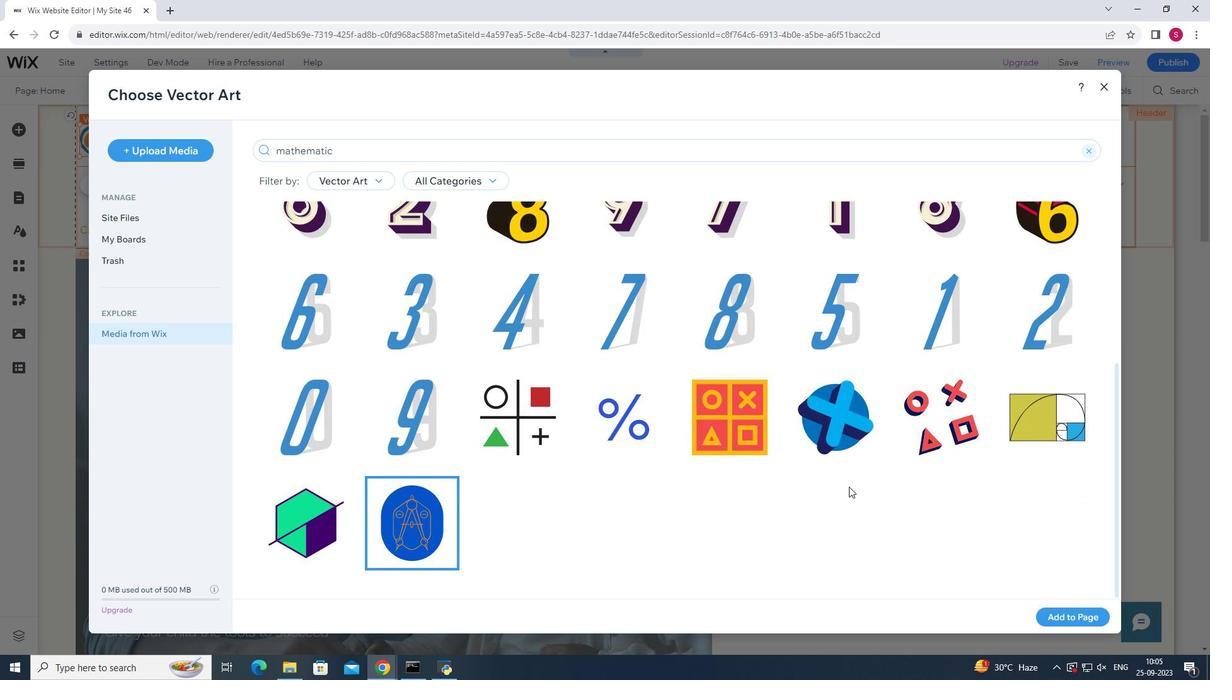 
Action: Mouse scrolled (847, 485) with delta (0, 0)
Screenshot: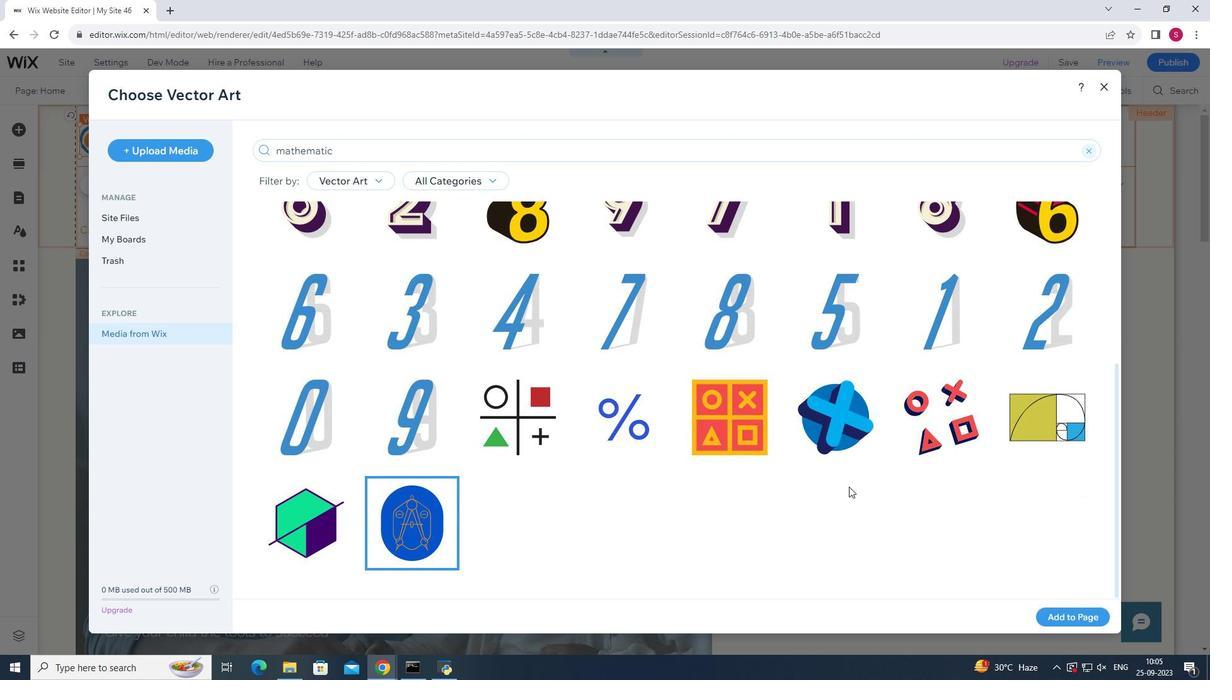 
Action: Mouse scrolled (847, 485) with delta (0, 0)
Screenshot: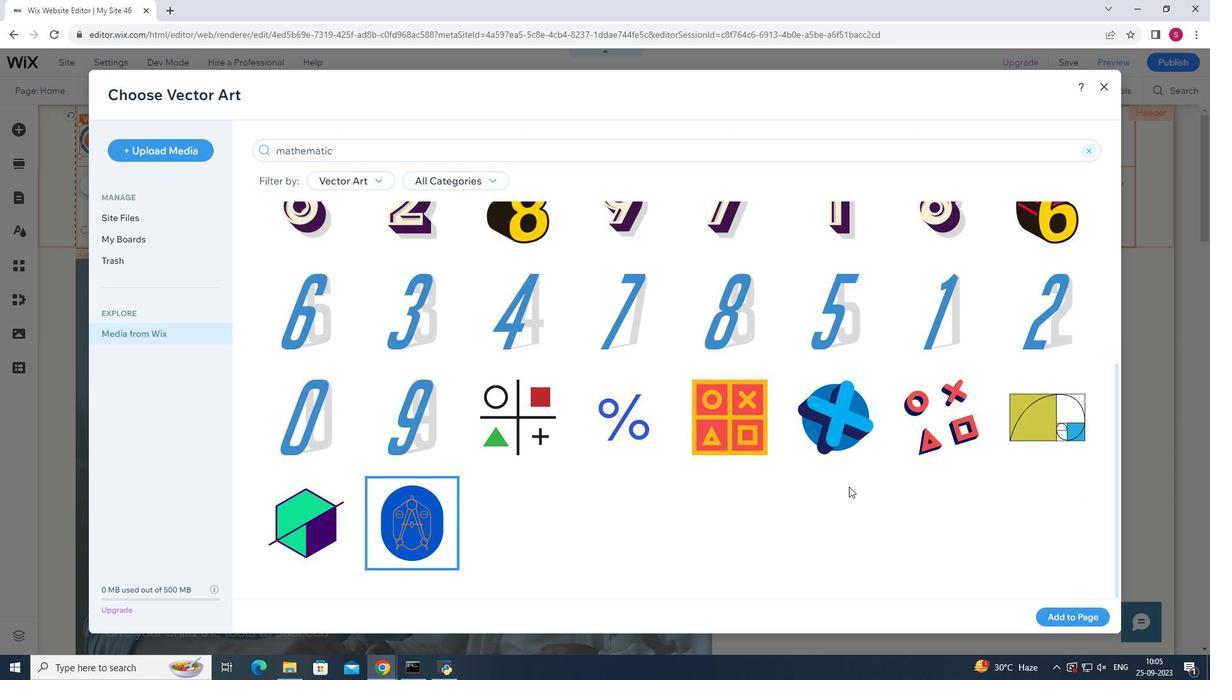 
Action: Mouse scrolled (847, 485) with delta (0, 0)
Screenshot: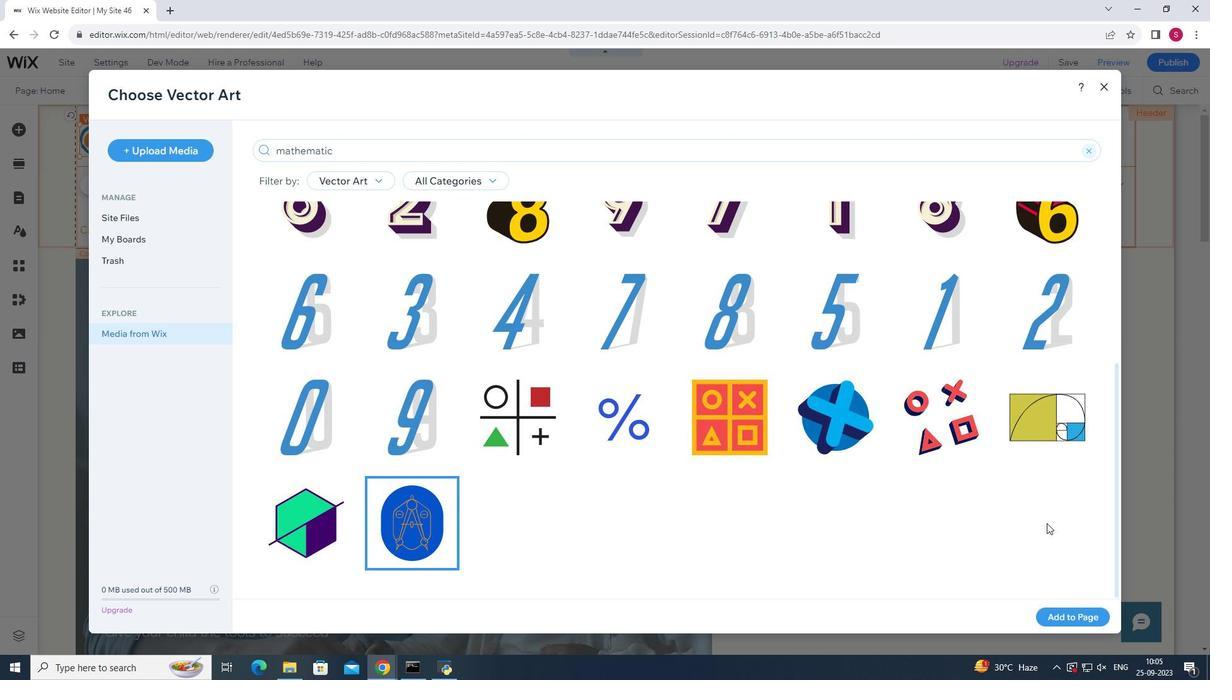 
Action: Mouse scrolled (847, 485) with delta (0, 0)
Screenshot: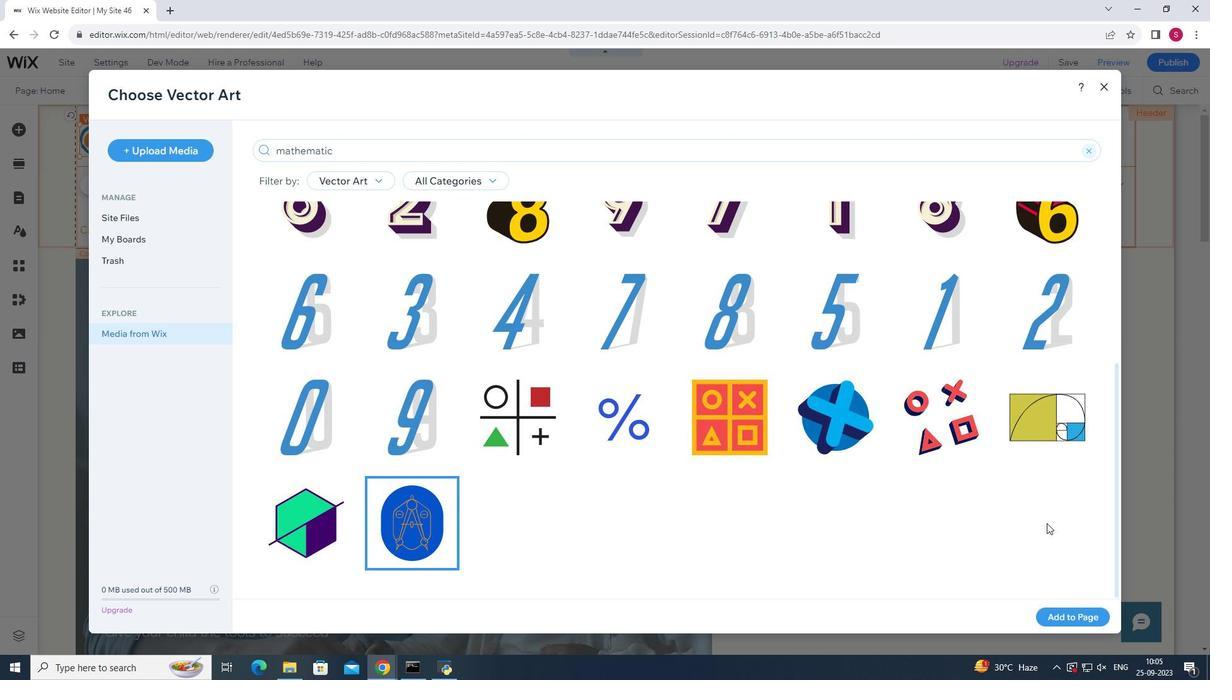 
Action: Mouse scrolled (847, 485) with delta (0, 0)
Screenshot: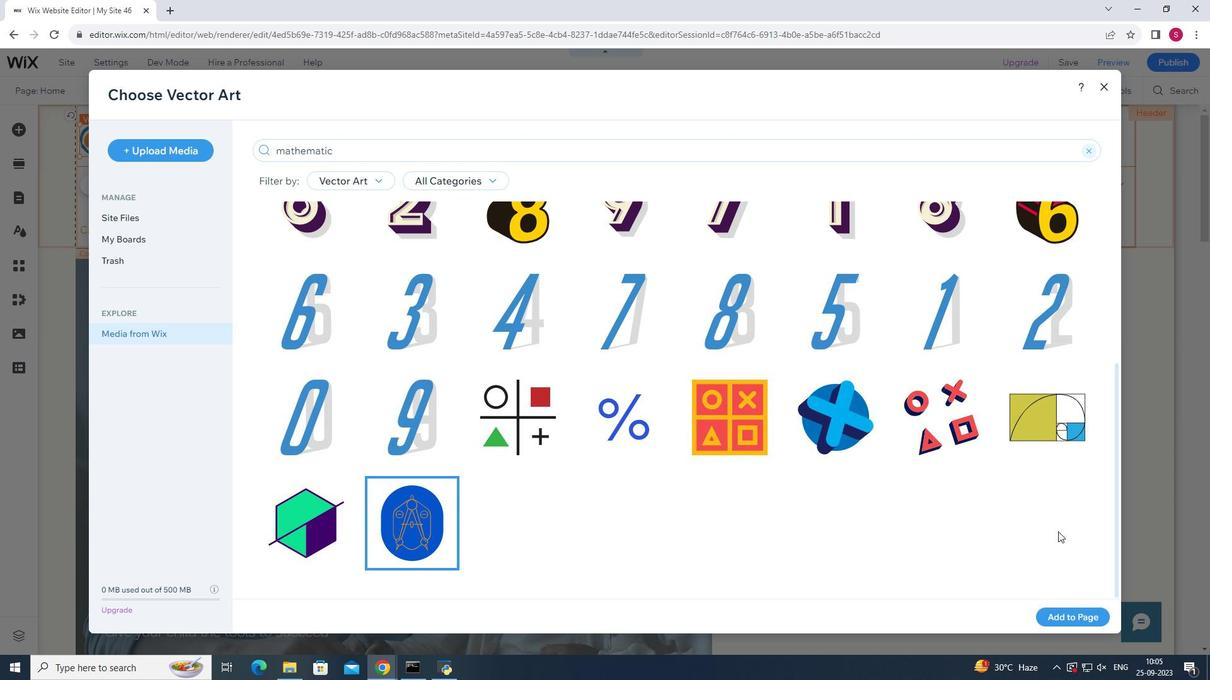 
Action: Mouse moved to (1069, 618)
Screenshot: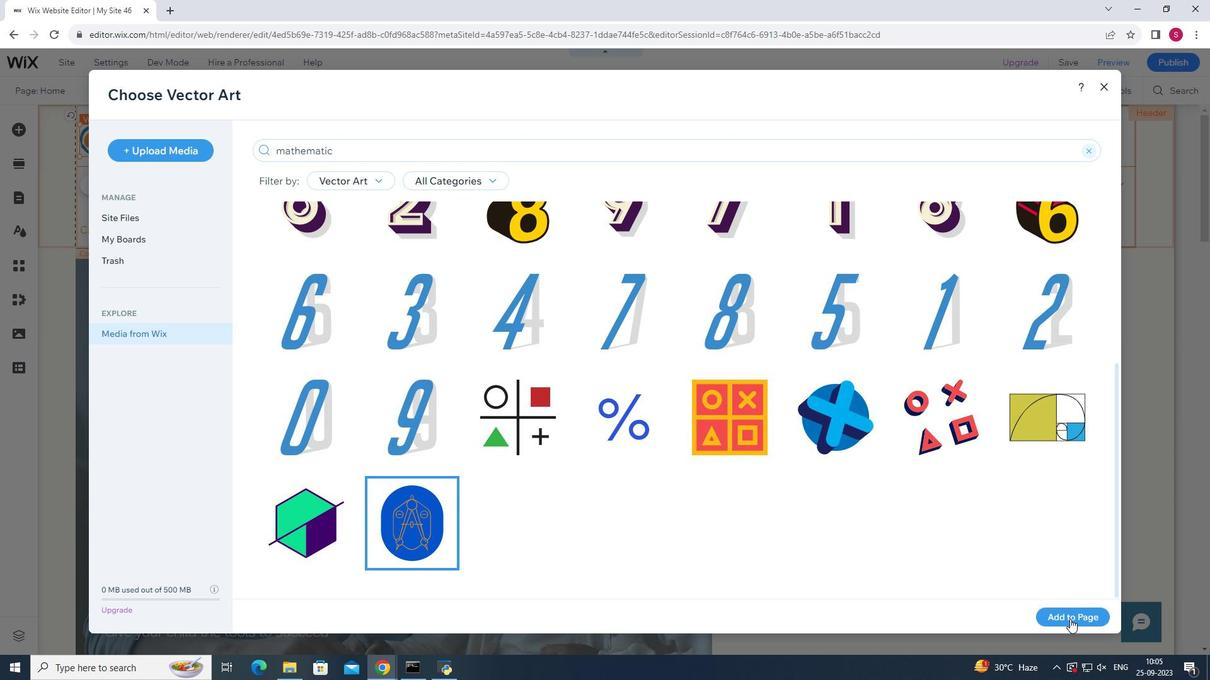 
Action: Mouse pressed left at (1069, 618)
Screenshot: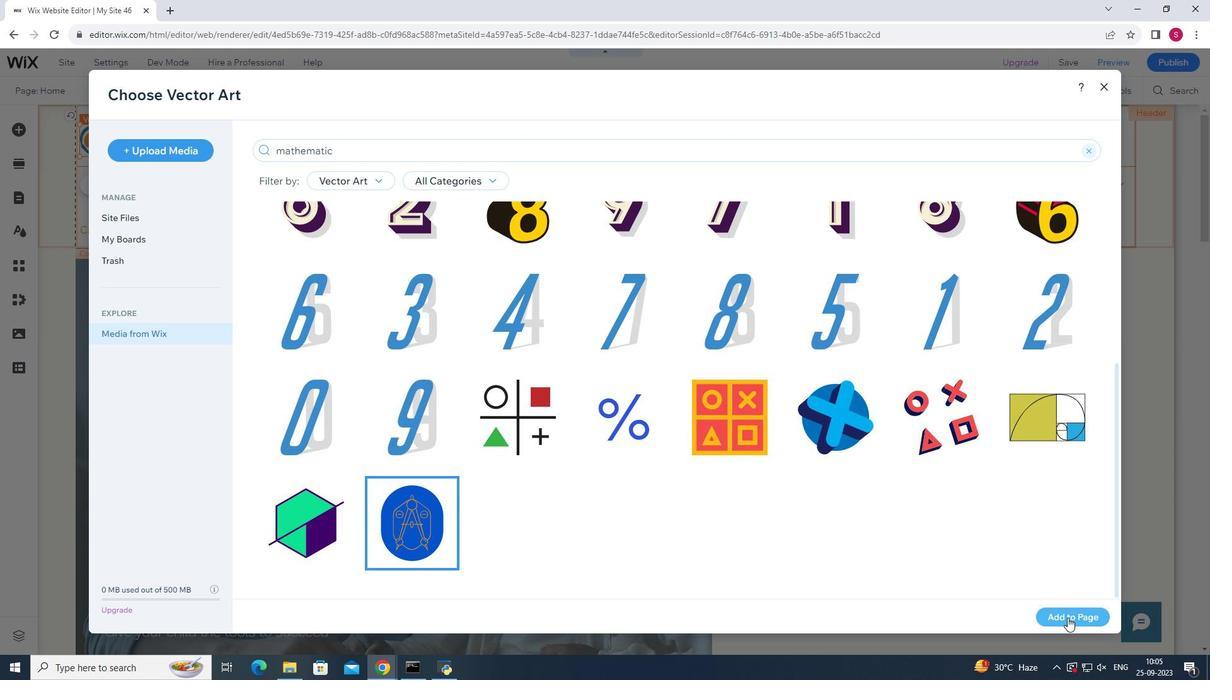 
Action: Mouse moved to (91, 138)
Screenshot: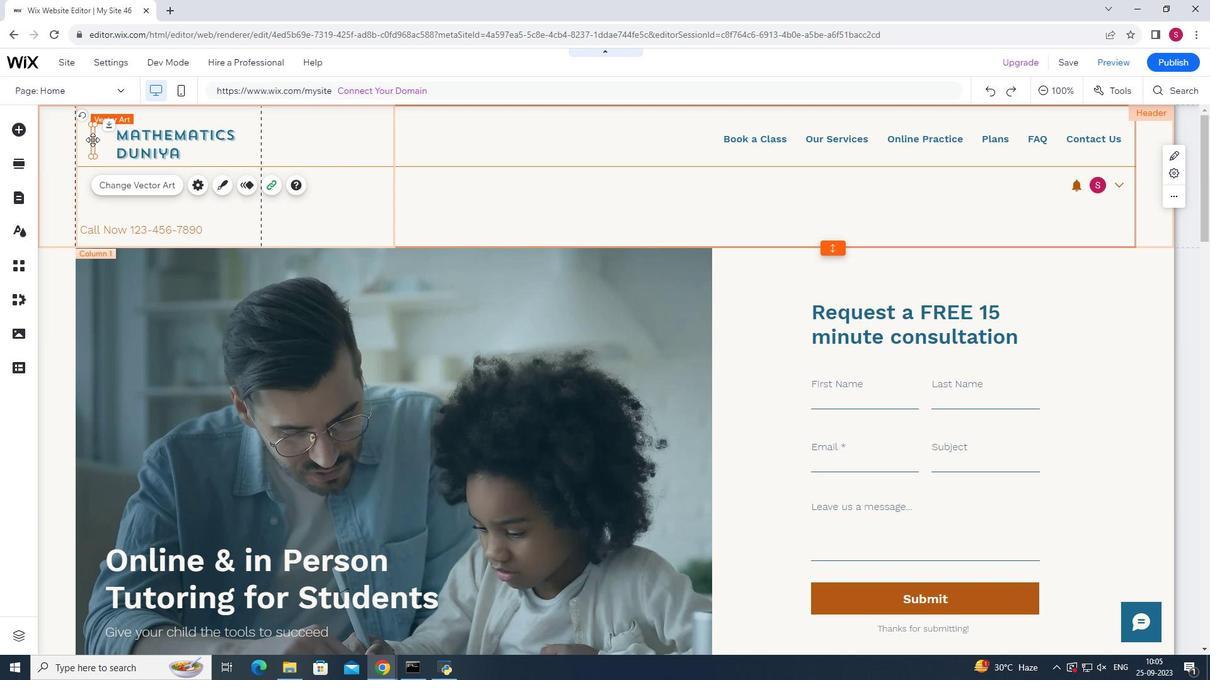 
Action: Mouse pressed left at (91, 138)
Screenshot: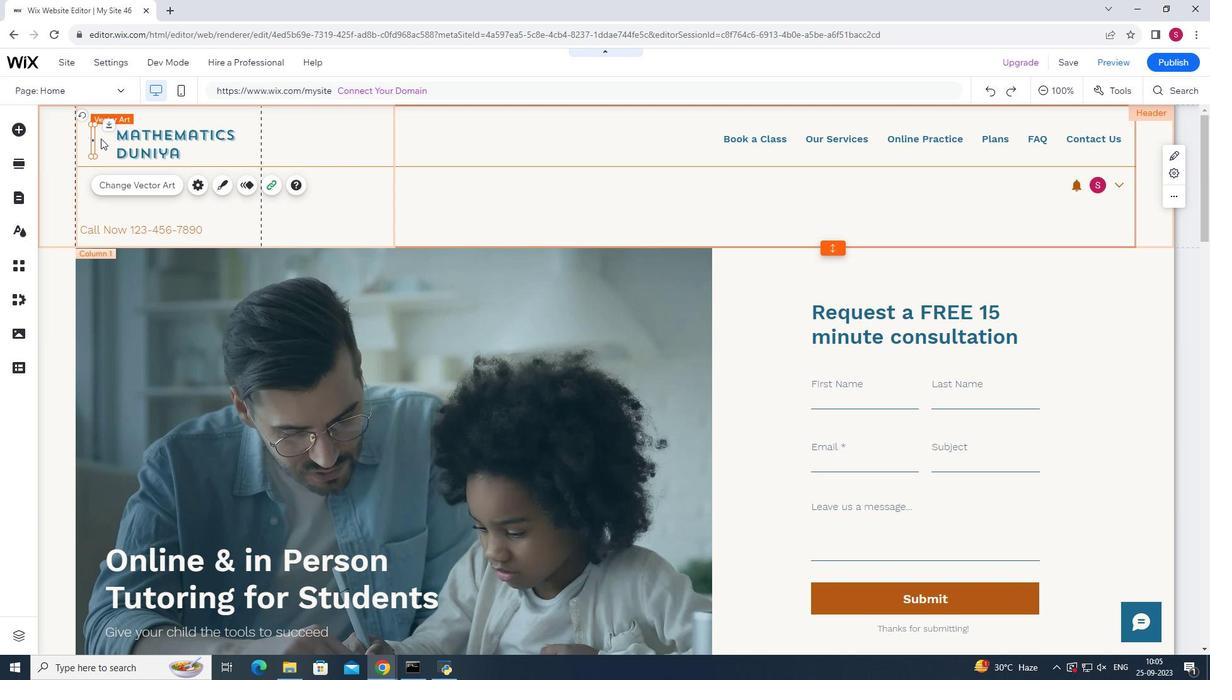 
Action: Mouse moved to (95, 122)
Screenshot: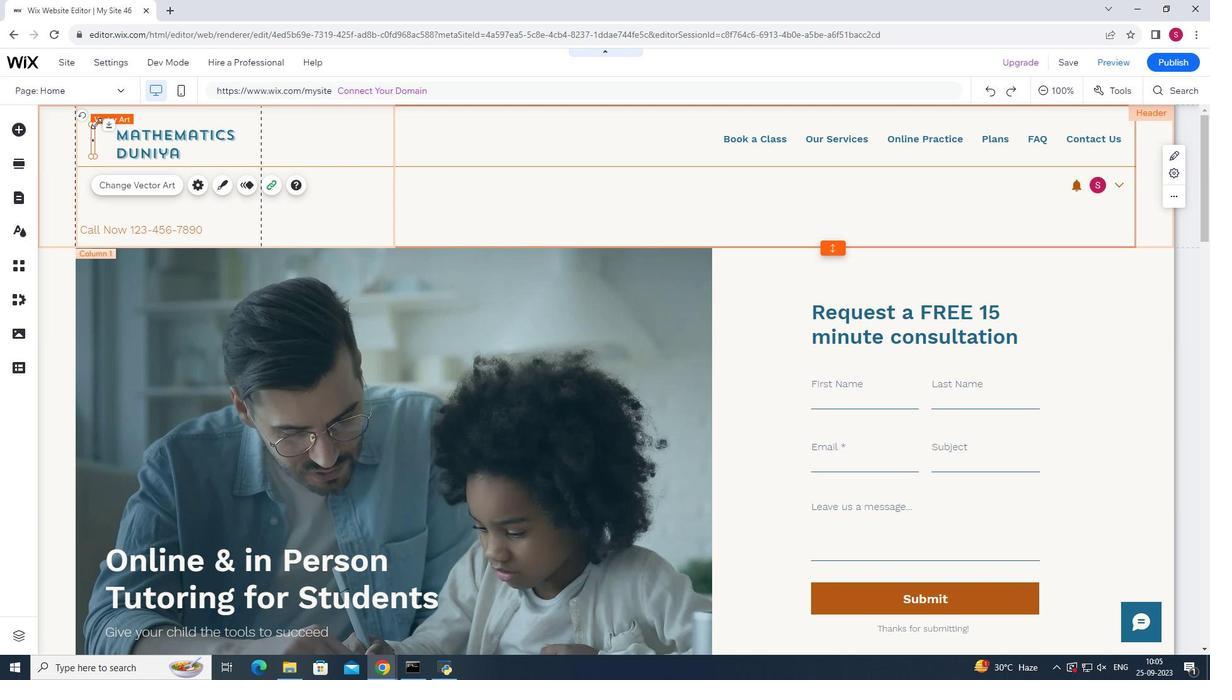 
Action: Mouse pressed left at (95, 122)
Screenshot: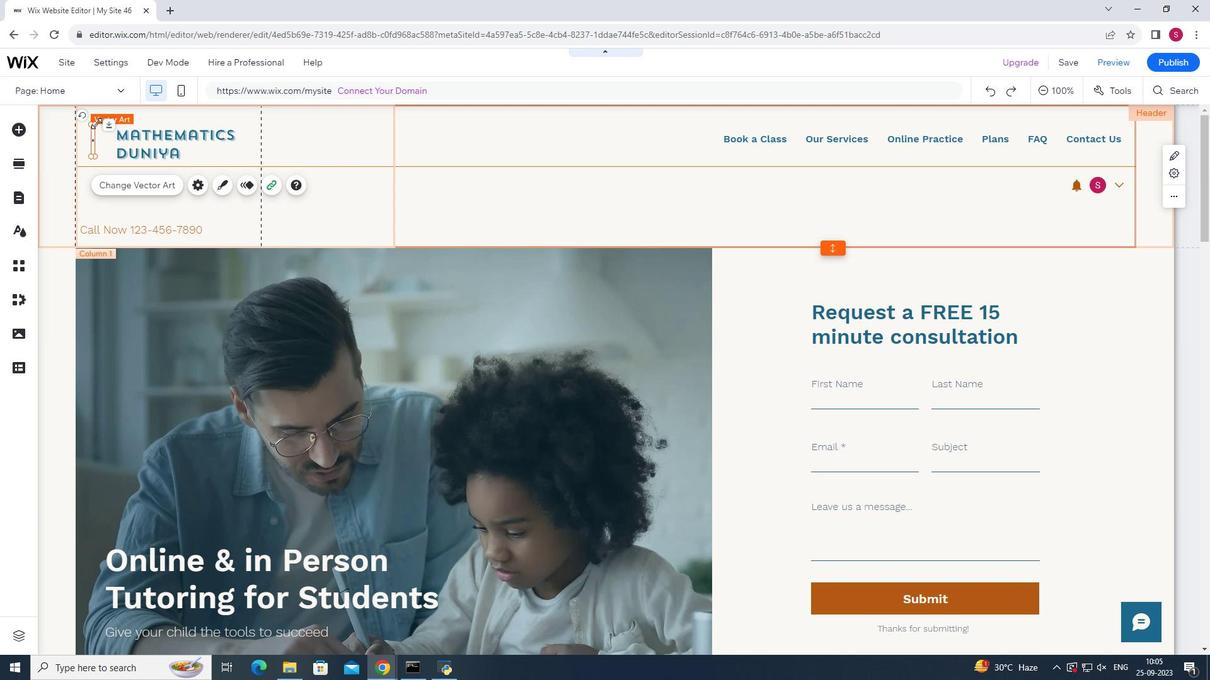 
Action: Mouse moved to (97, 141)
Screenshot: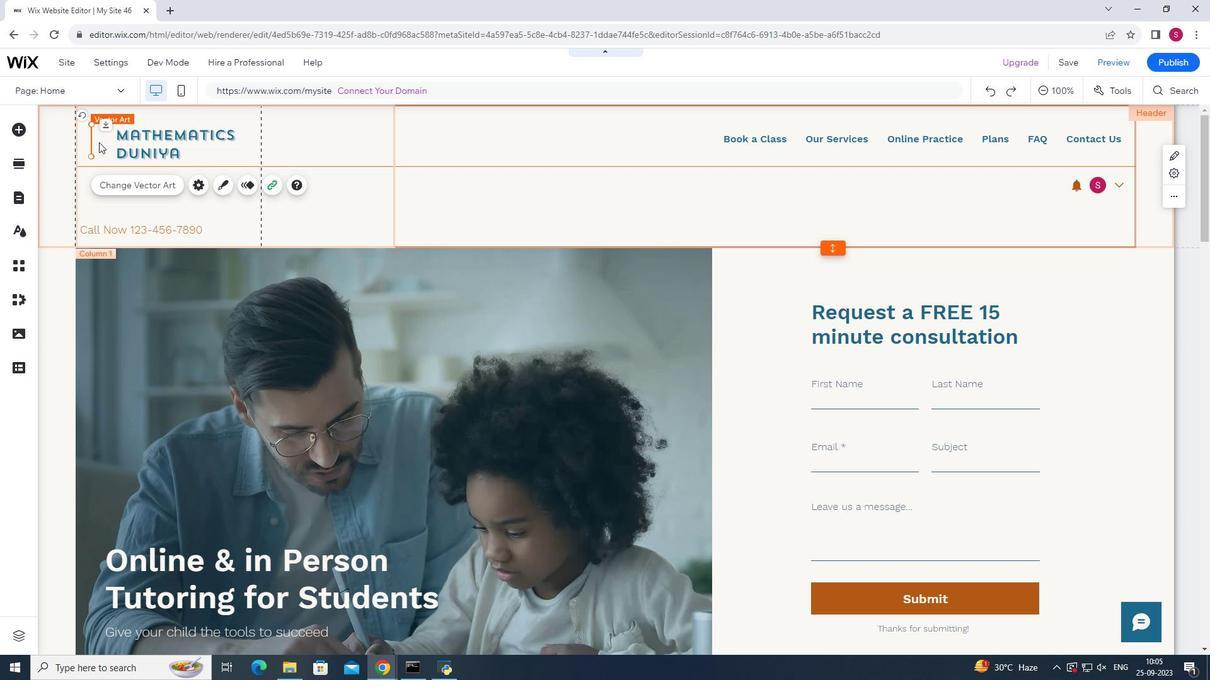
Action: Key pressed ctrl+Z
Screenshot: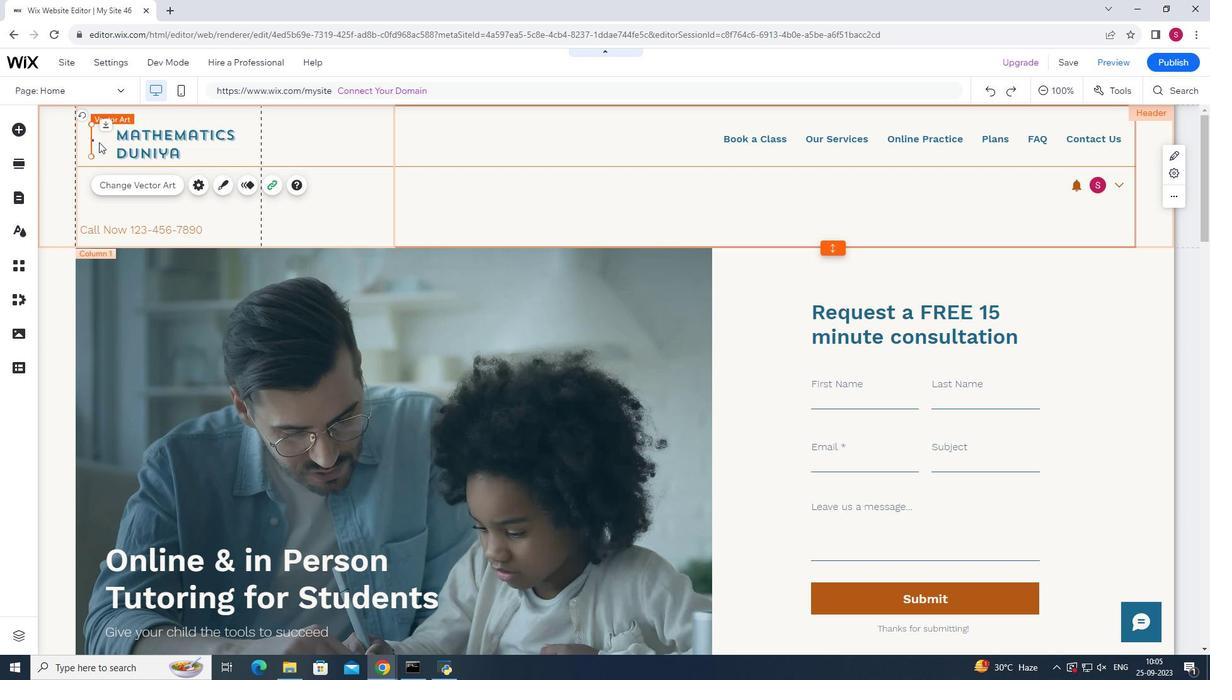 
Action: Mouse moved to (147, 151)
Screenshot: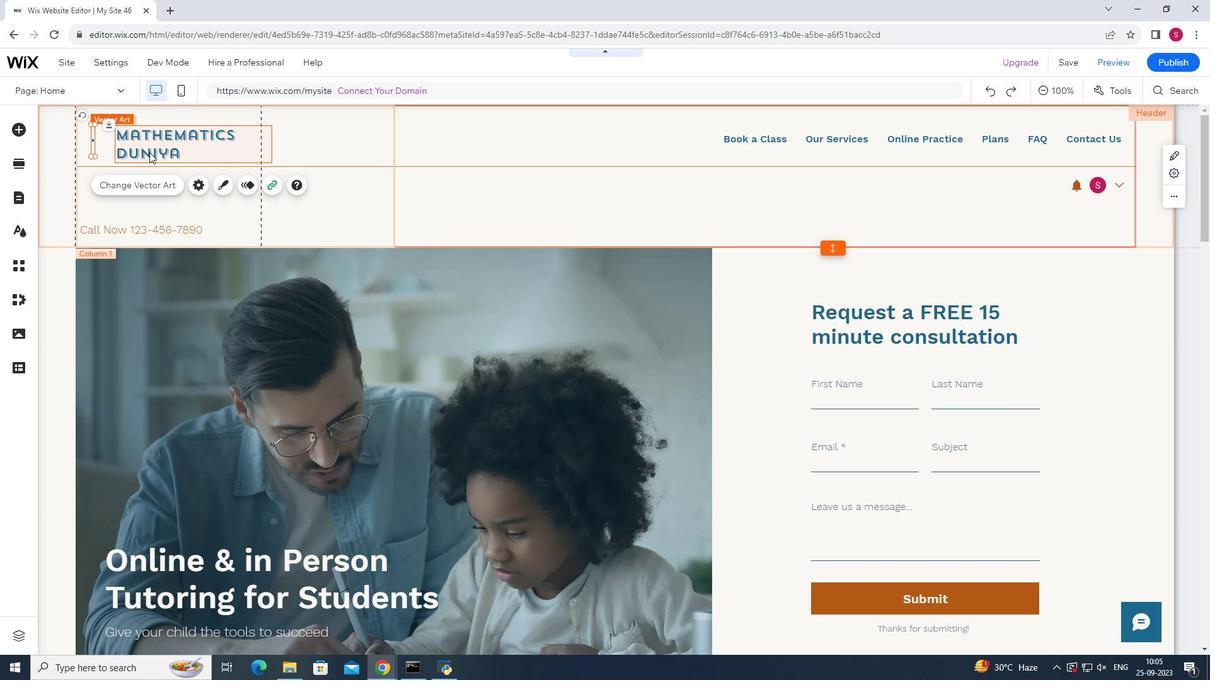 
Action: Key pressed ctrl+Z
Screenshot: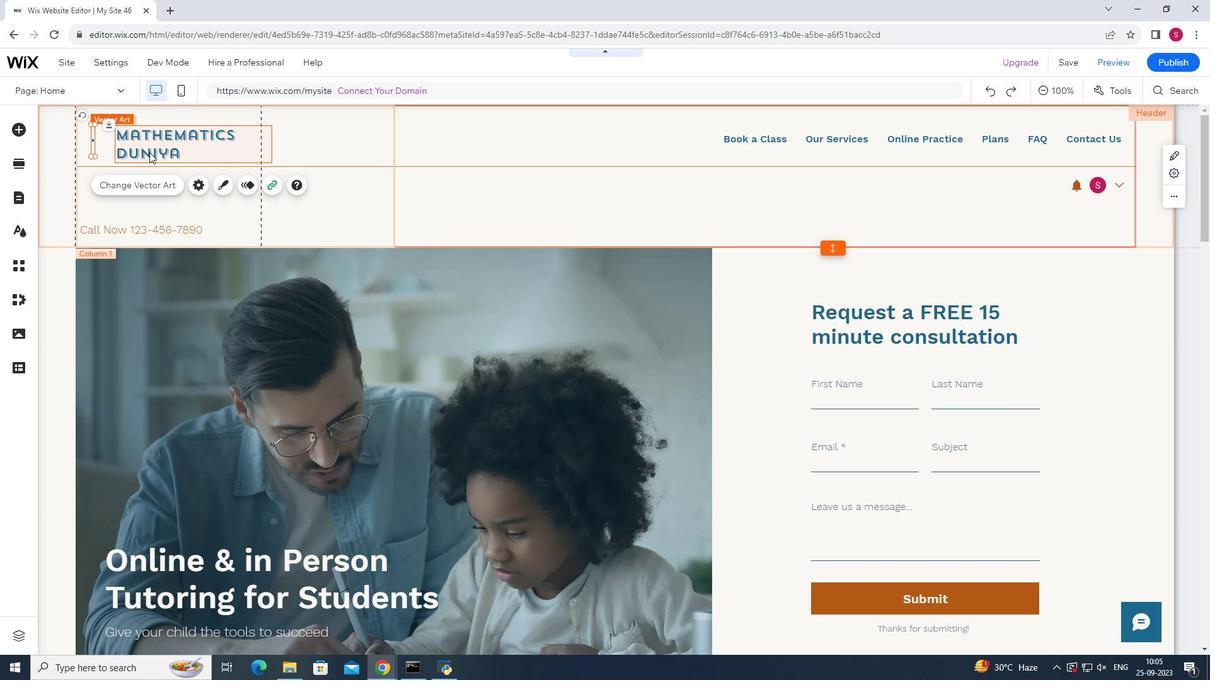 
Action: Mouse moved to (90, 141)
Screenshot: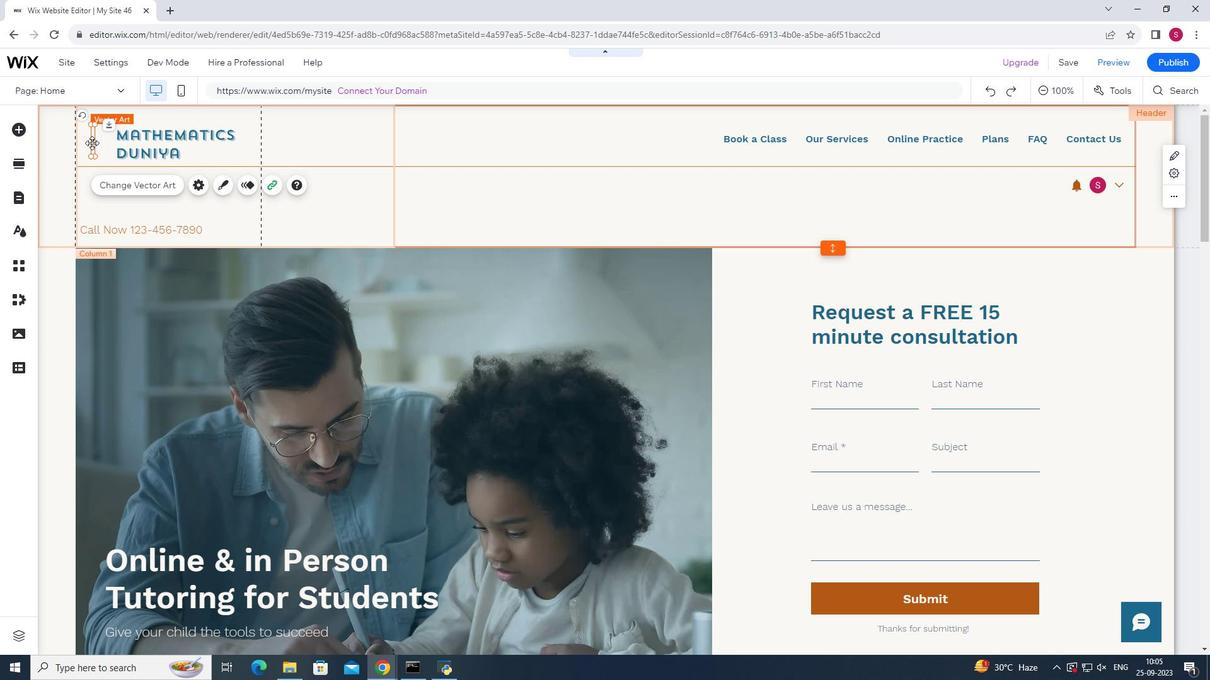 
Action: Mouse pressed left at (90, 141)
Screenshot: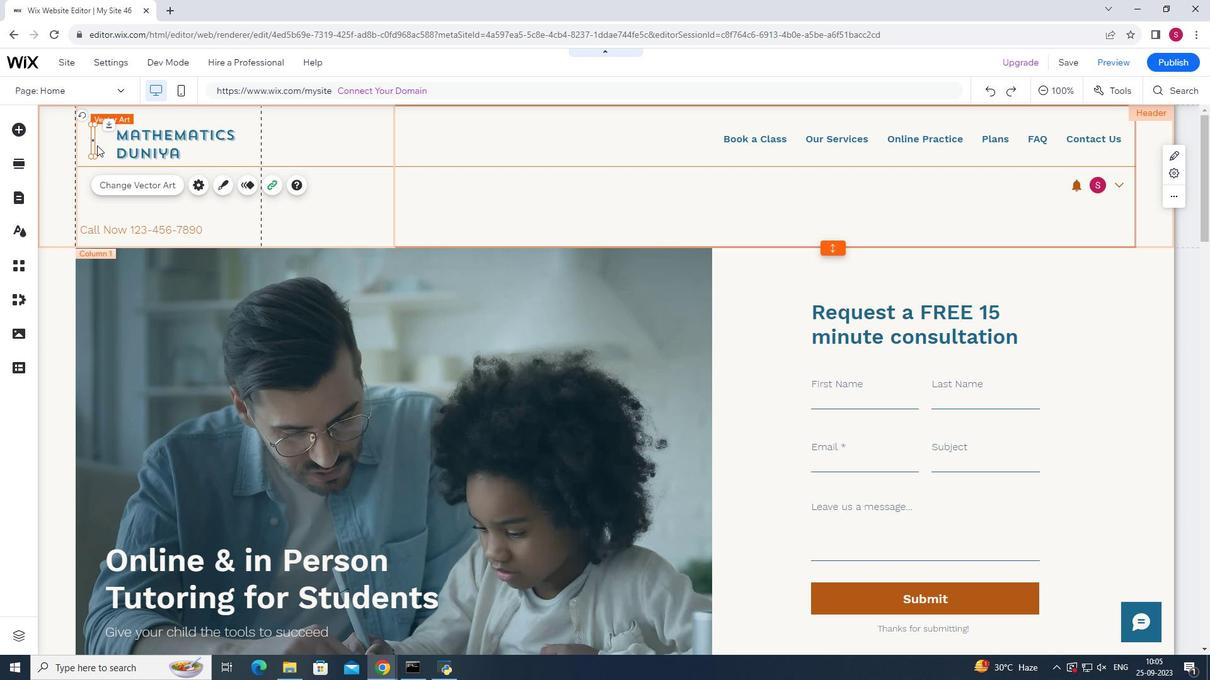 
Action: Mouse moved to (95, 155)
Screenshot: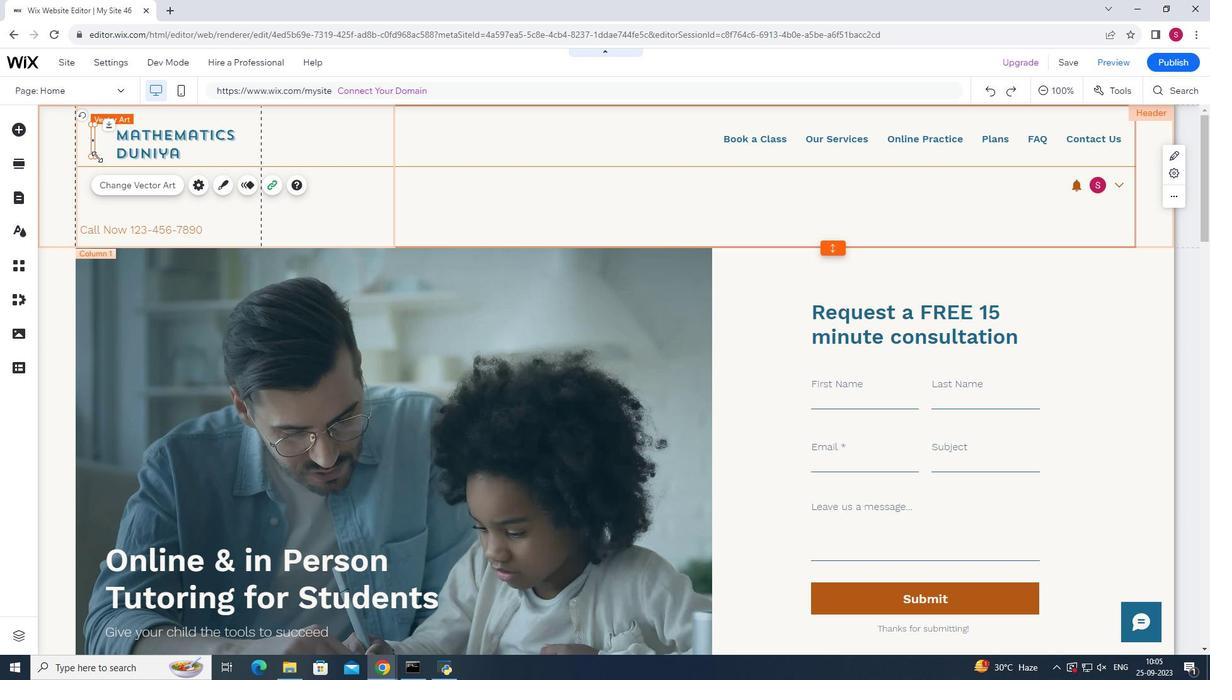 
Action: Mouse pressed left at (95, 155)
Screenshot: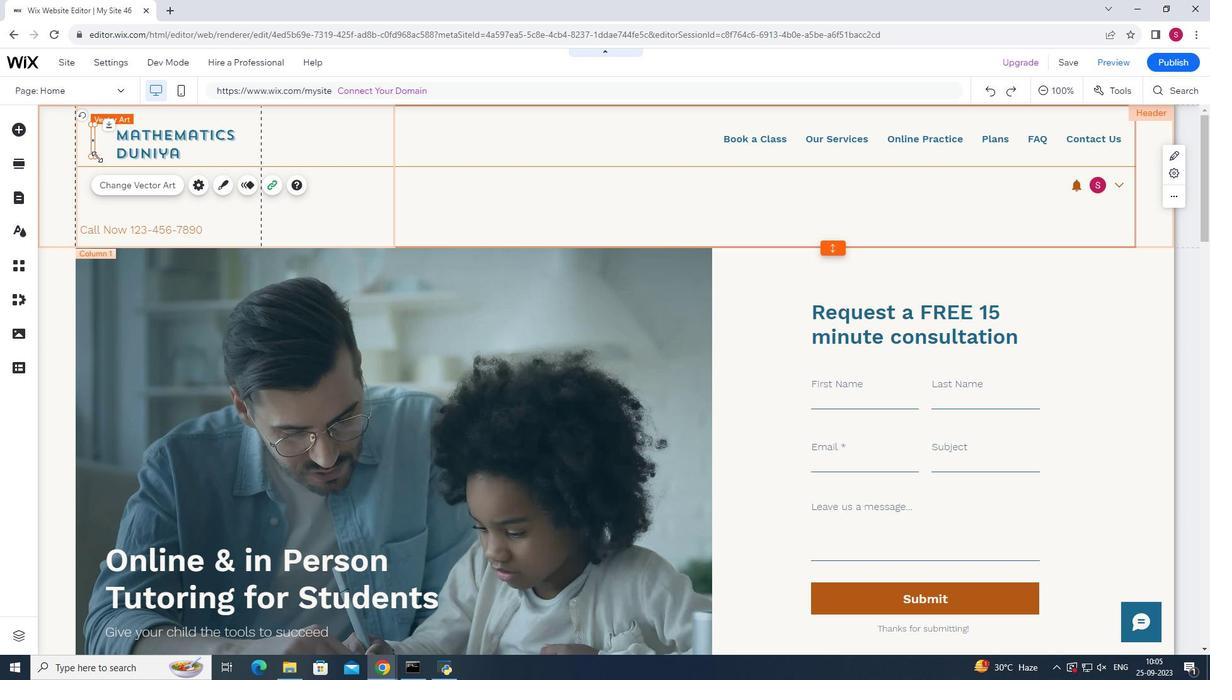 
Action: Mouse moved to (89, 158)
Screenshot: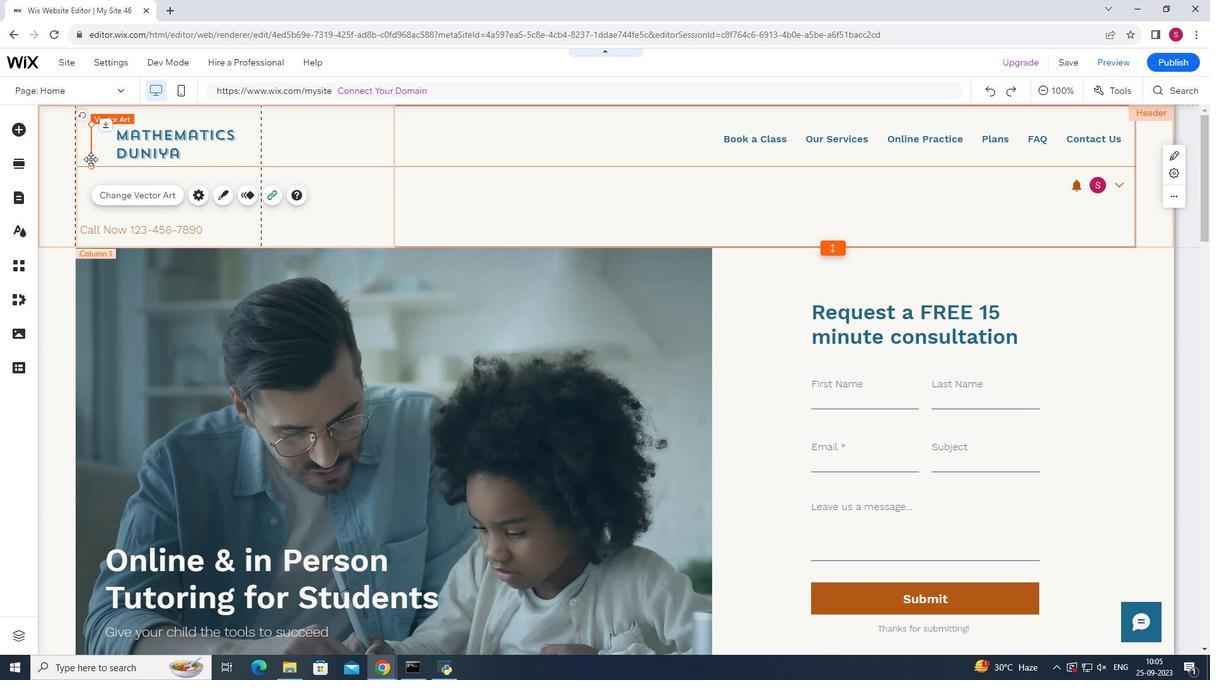 
Action: Key pressed ctrl+Z
Screenshot: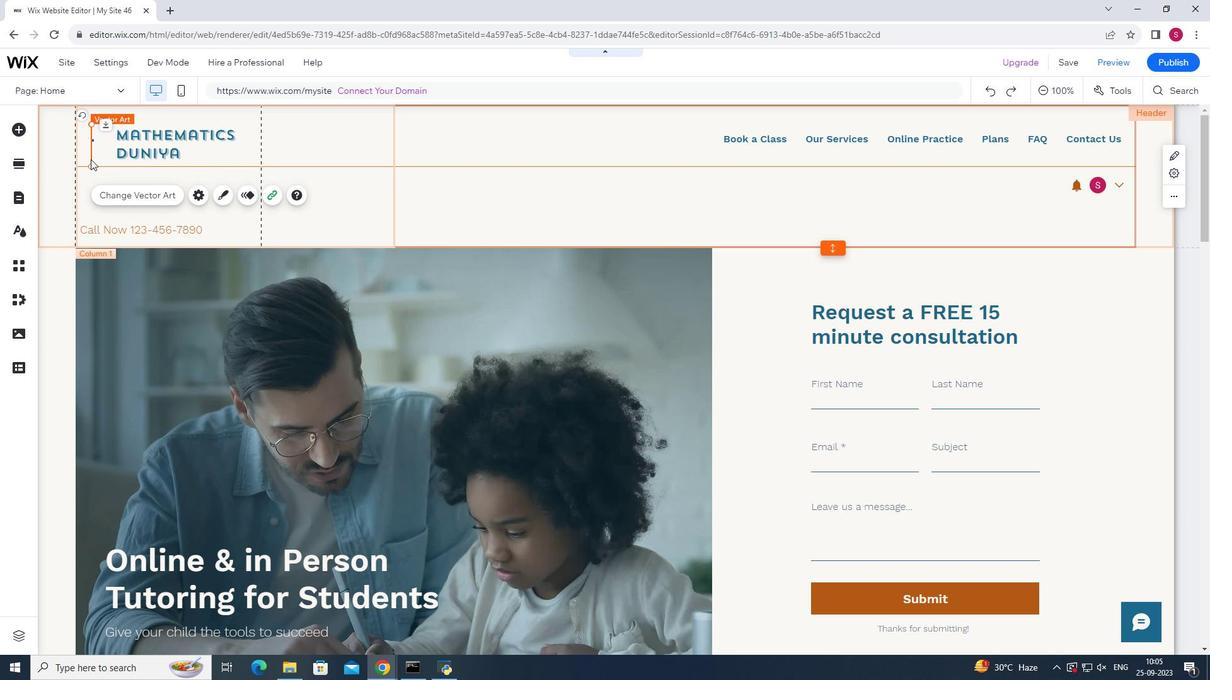 
Action: Mouse moved to (88, 156)
Screenshot: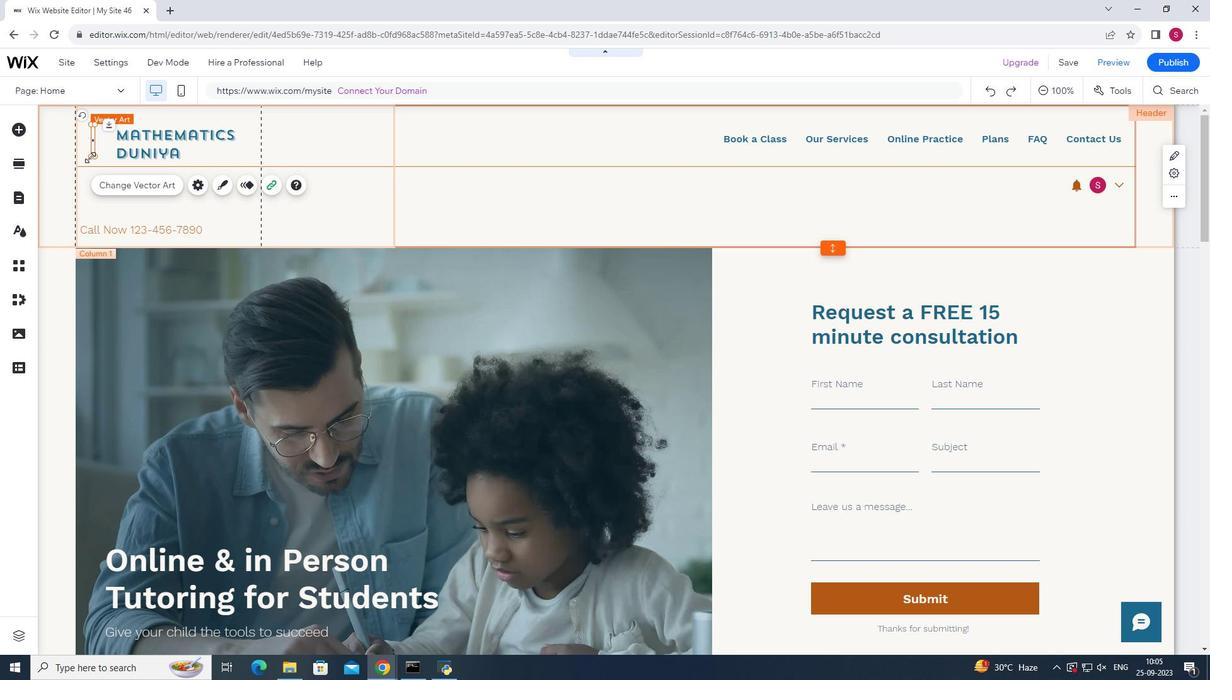 
Action: Mouse pressed left at (88, 156)
Screenshot: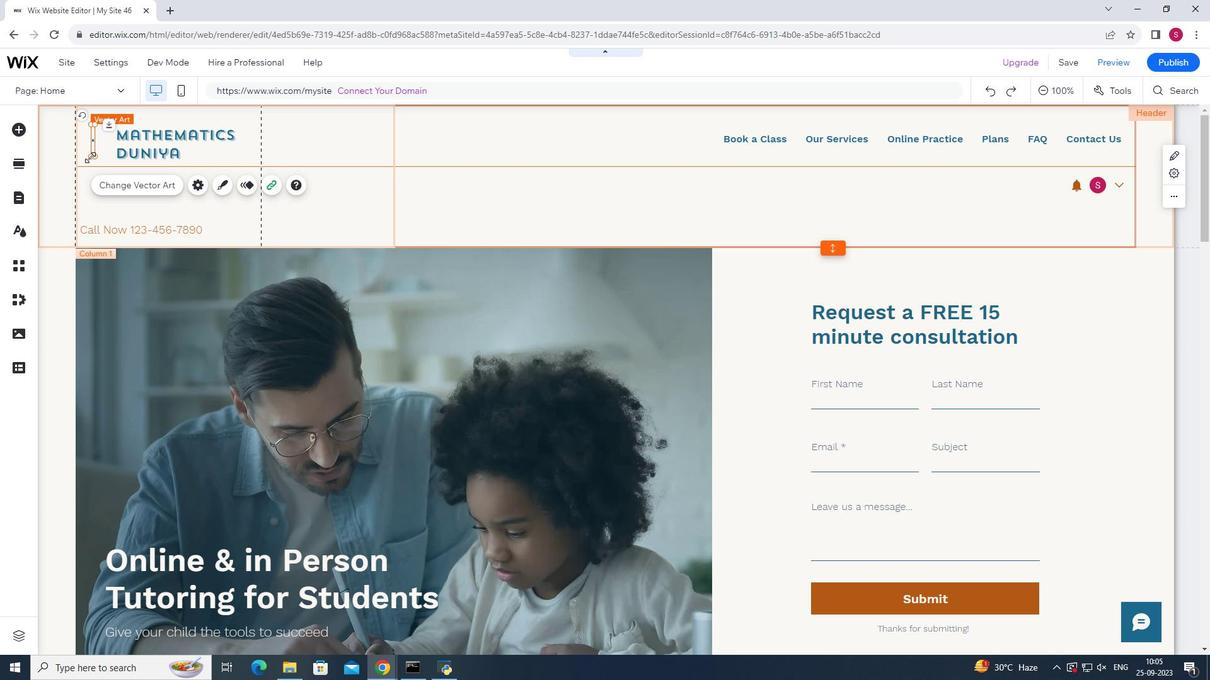 
Action: Mouse moved to (89, 156)
Screenshot: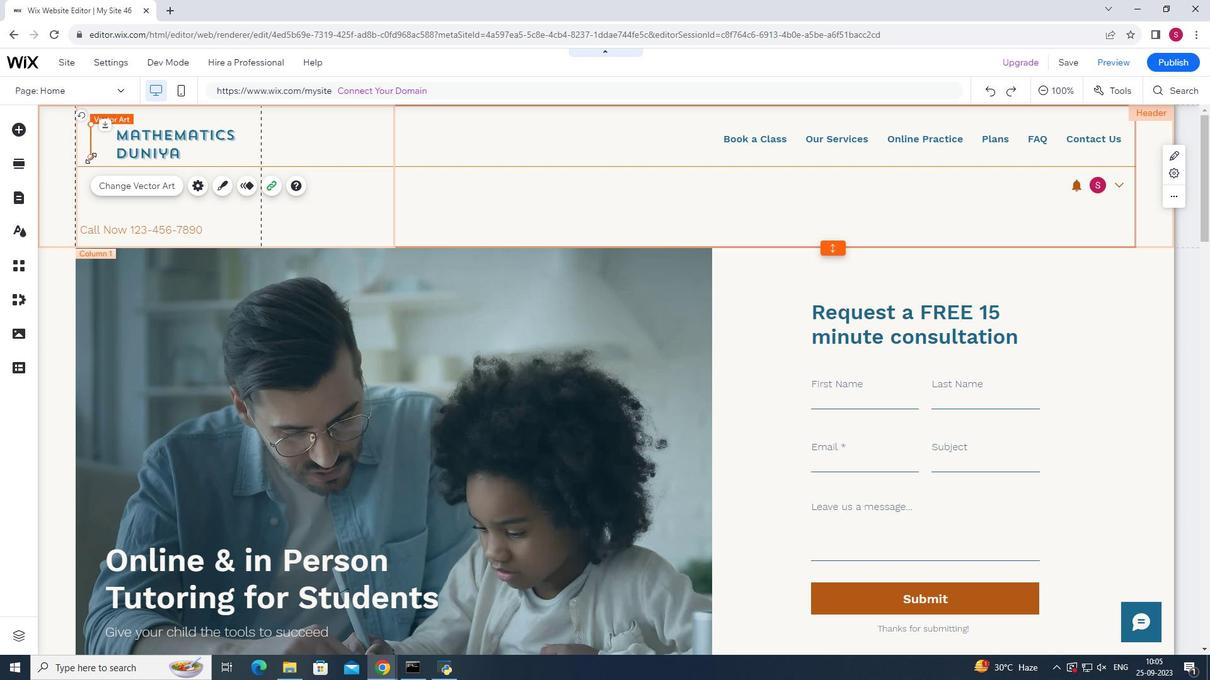 
Action: Mouse pressed left at (89, 156)
Screenshot: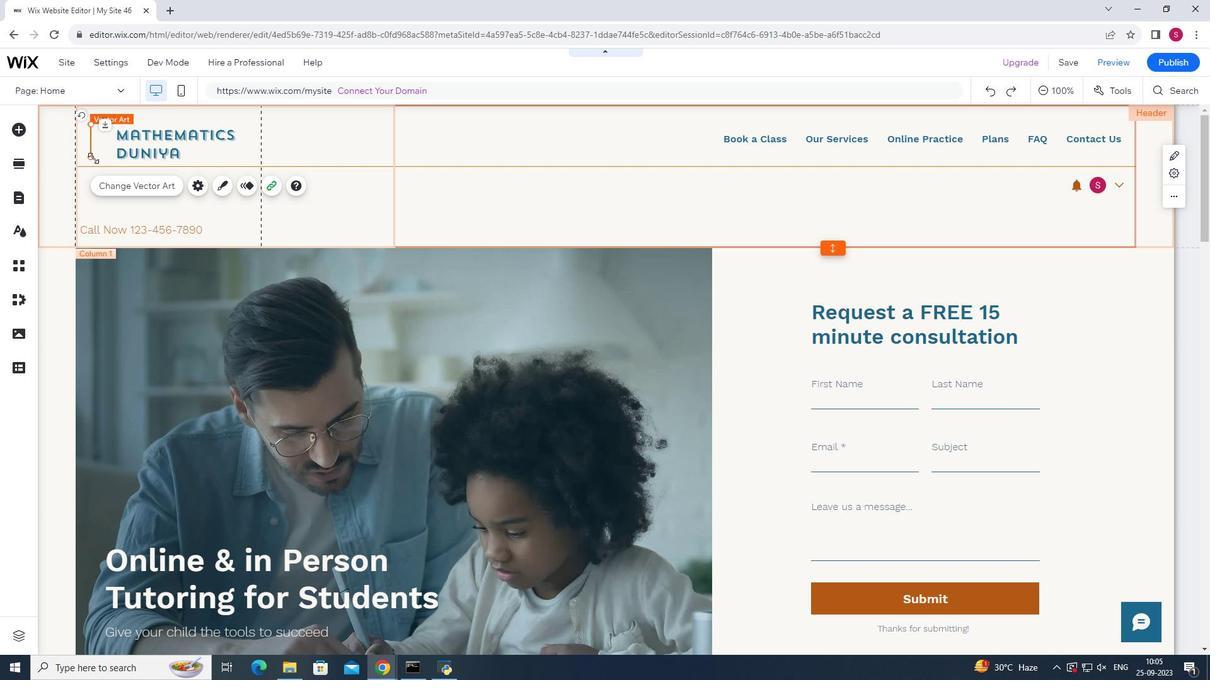 
Action: Mouse moved to (86, 155)
Screenshot: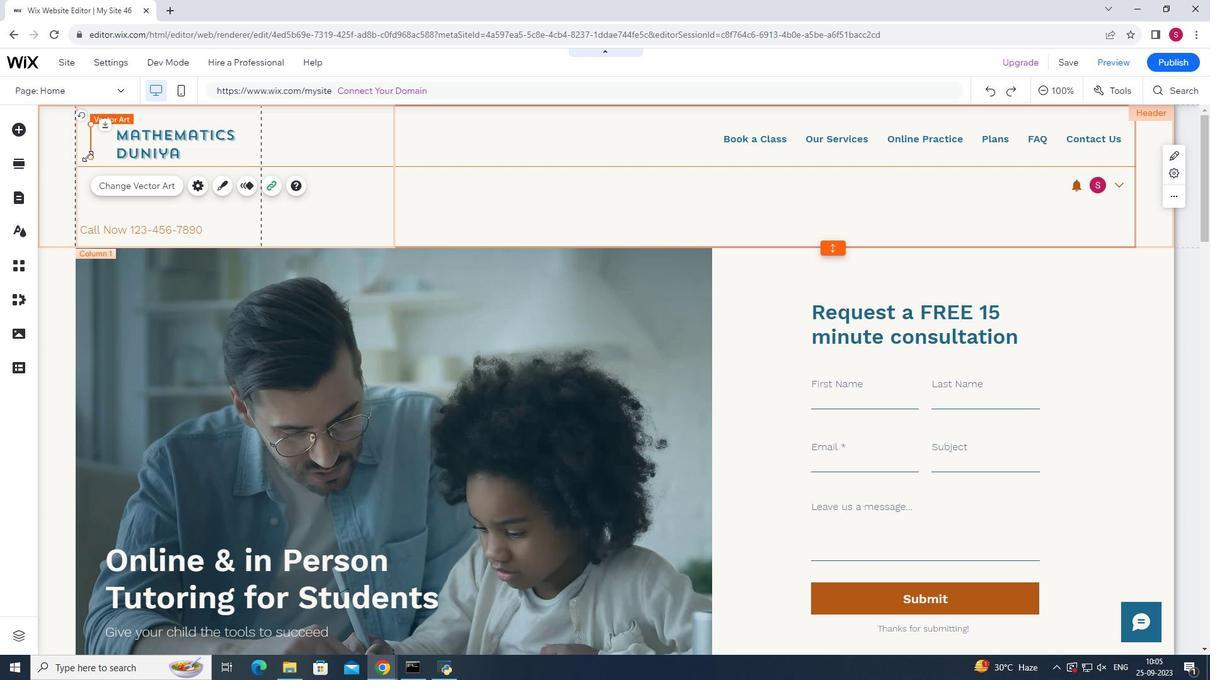 
Action: Mouse pressed left at (86, 155)
Screenshot: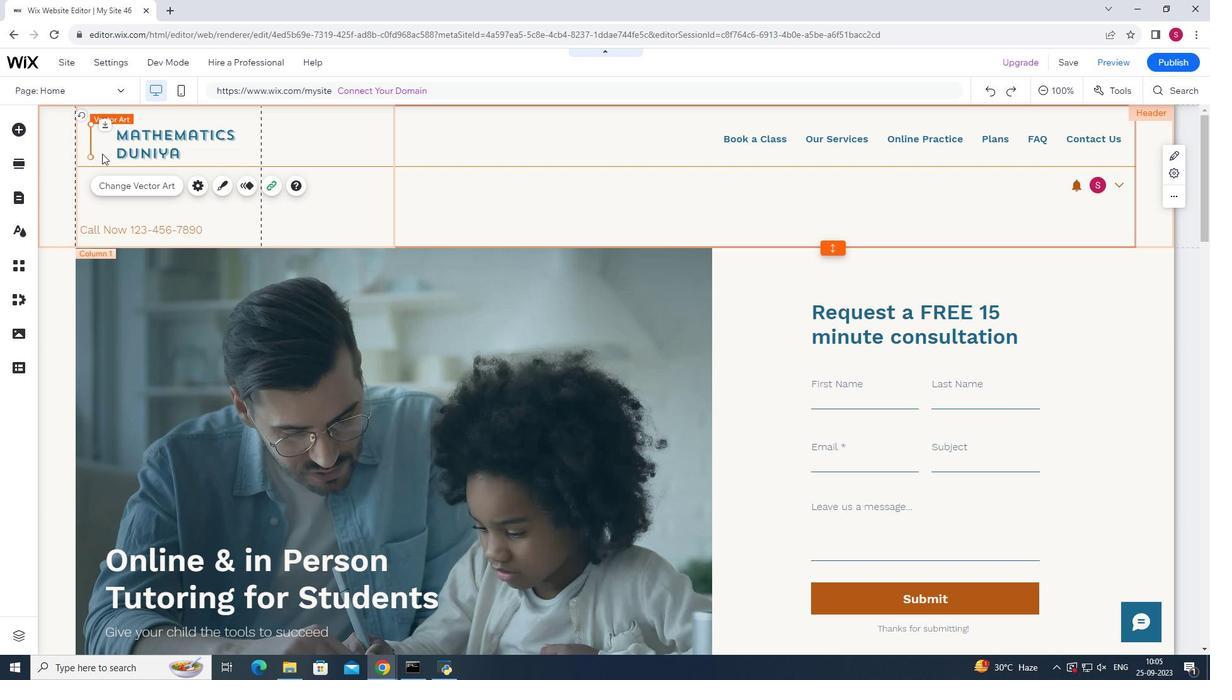 
Action: Mouse moved to (90, 155)
Screenshot: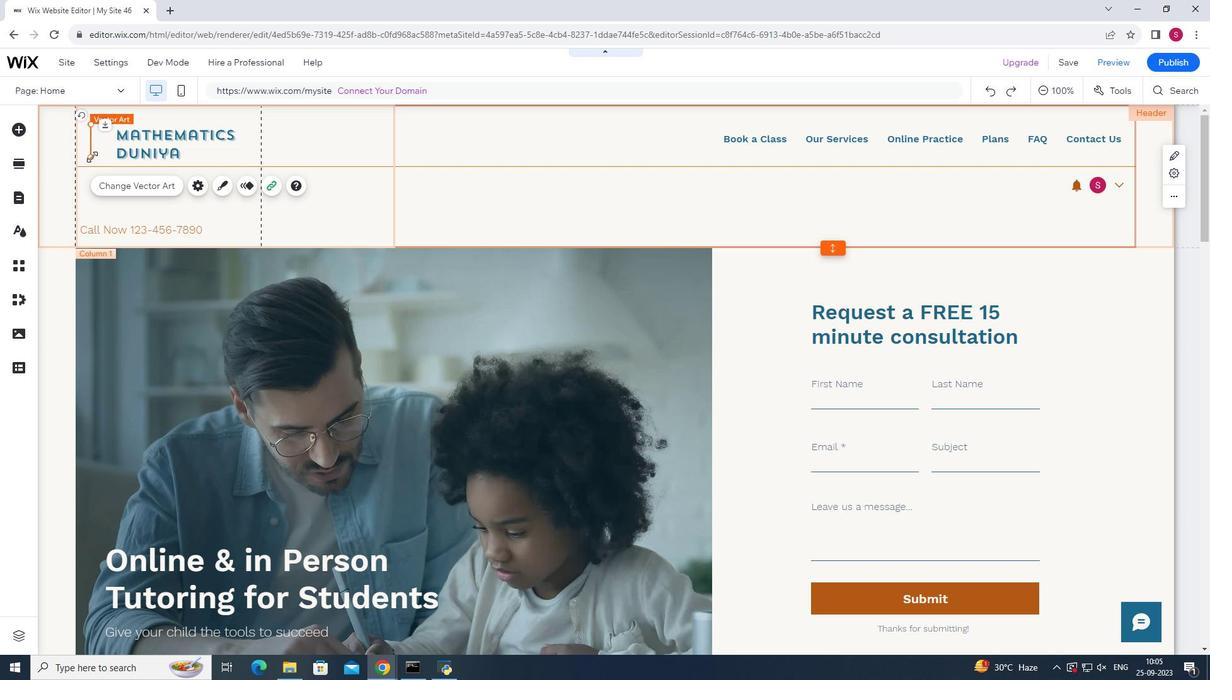 
Action: Mouse pressed left at (90, 155)
Screenshot: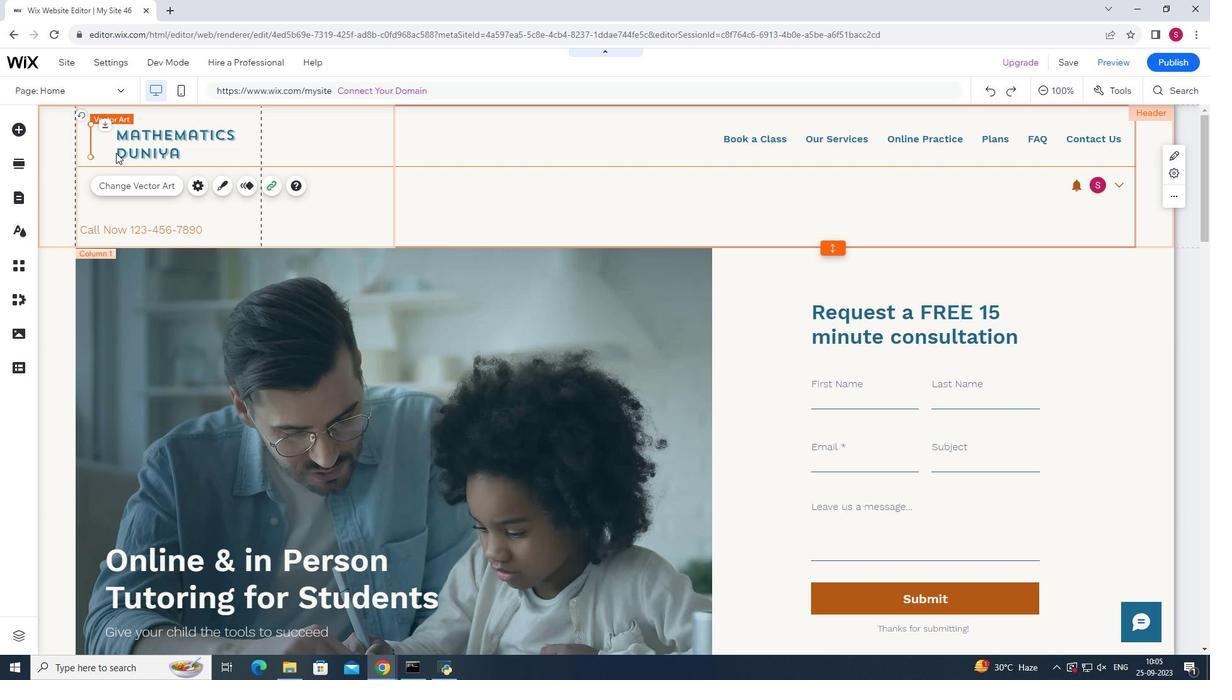 
Action: Mouse moved to (93, 153)
Screenshot: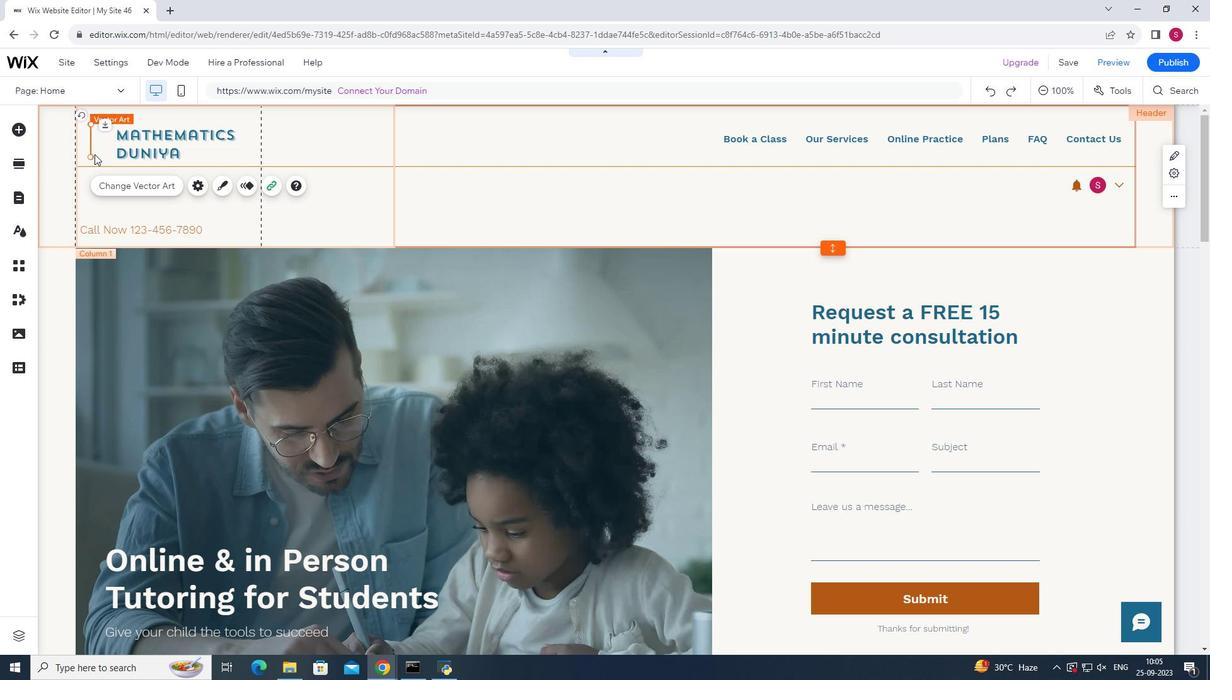 
Action: Mouse pressed left at (93, 153)
Screenshot: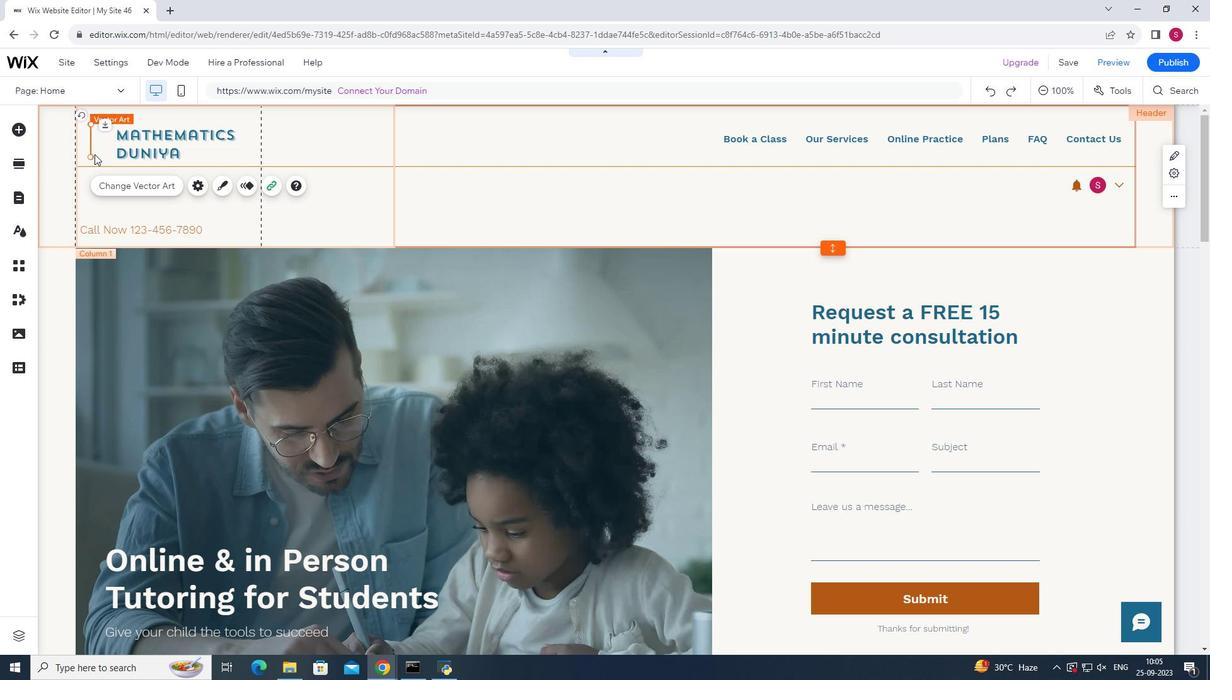 
Action: Mouse moved to (89, 167)
Screenshot: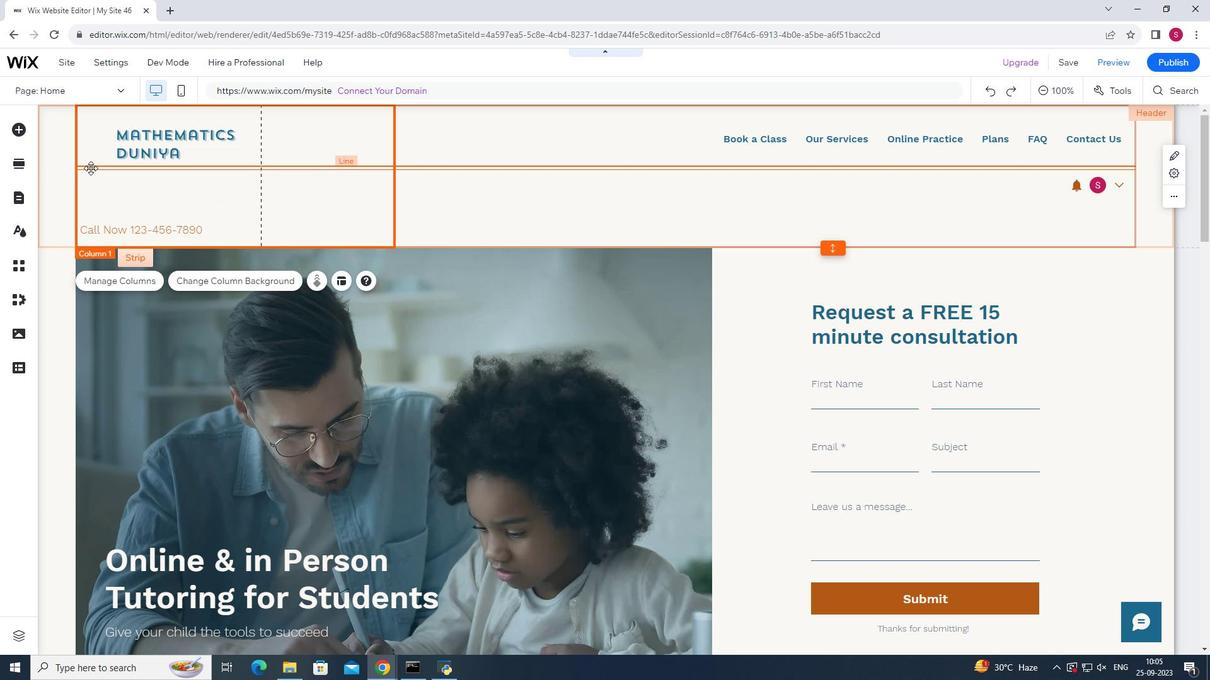 
Action: Key pressed ctrl+Z
Screenshot: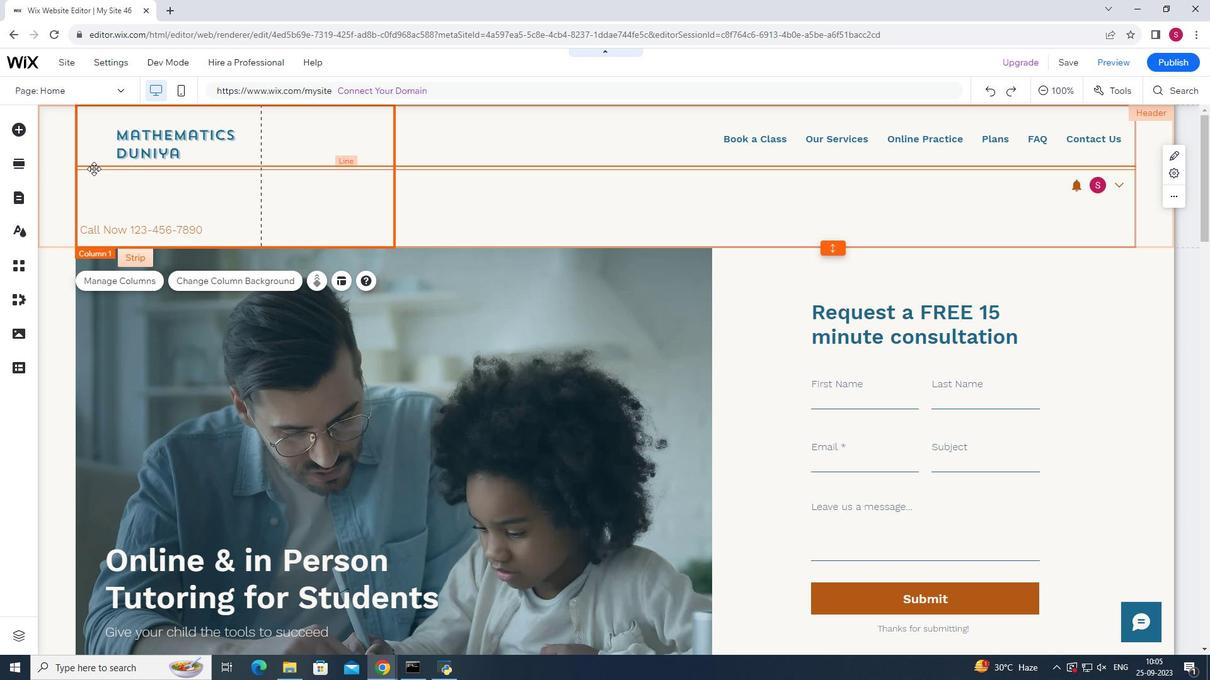 
Action: Mouse moved to (96, 136)
Screenshot: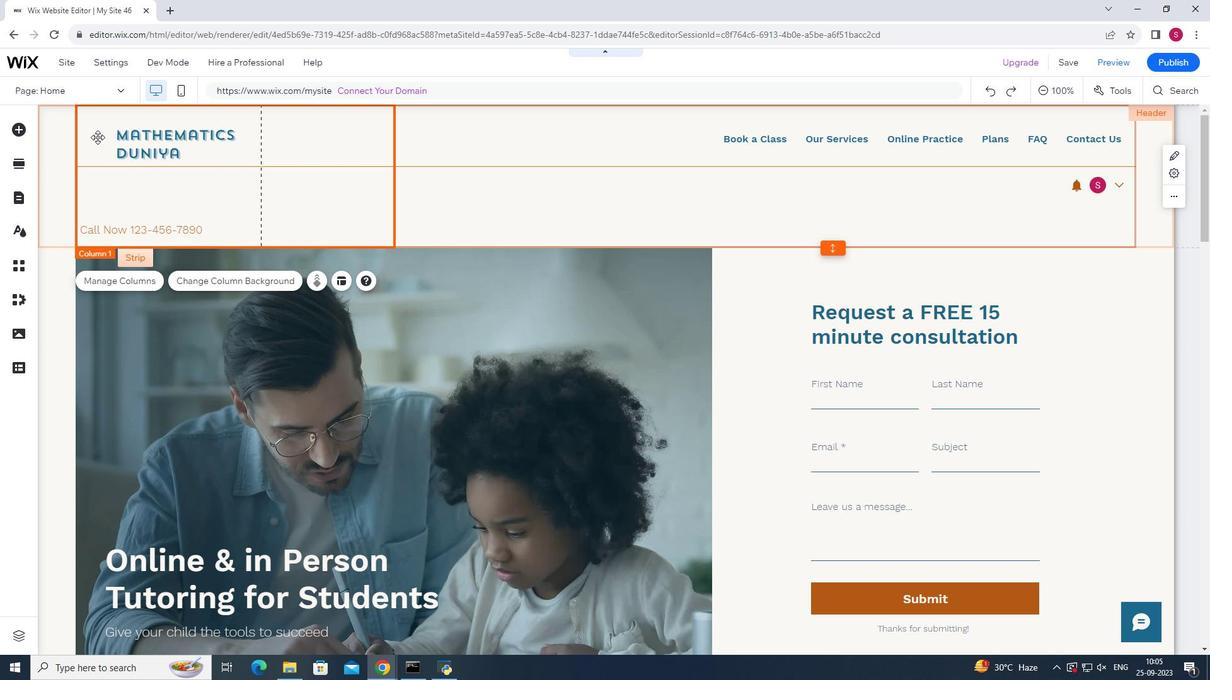 
Action: Mouse pressed left at (96, 136)
Screenshot: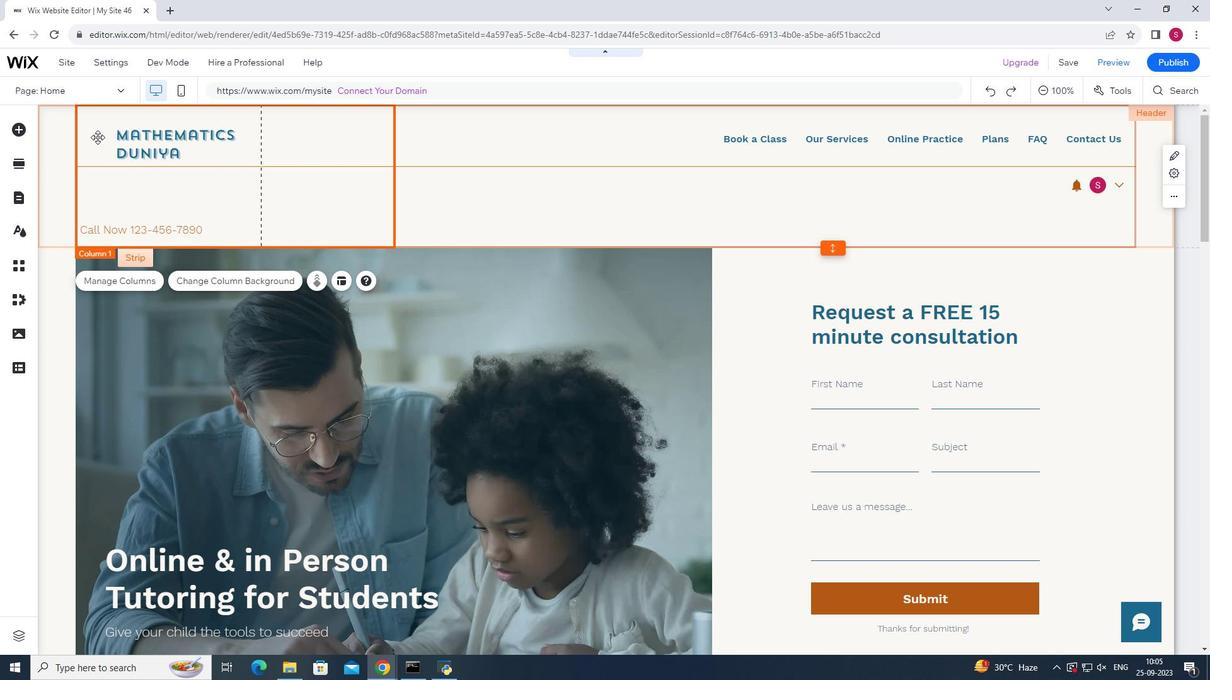 
Action: Mouse pressed left at (96, 136)
Screenshot: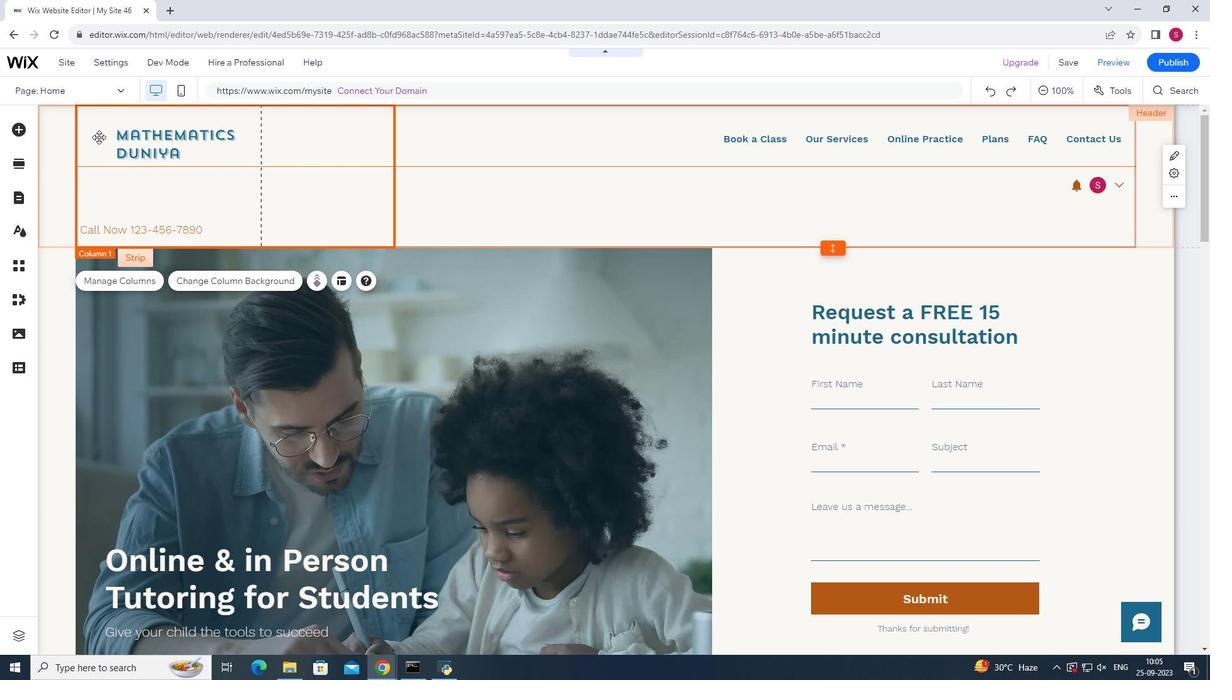 
Action: Mouse moved to (99, 136)
Screenshot: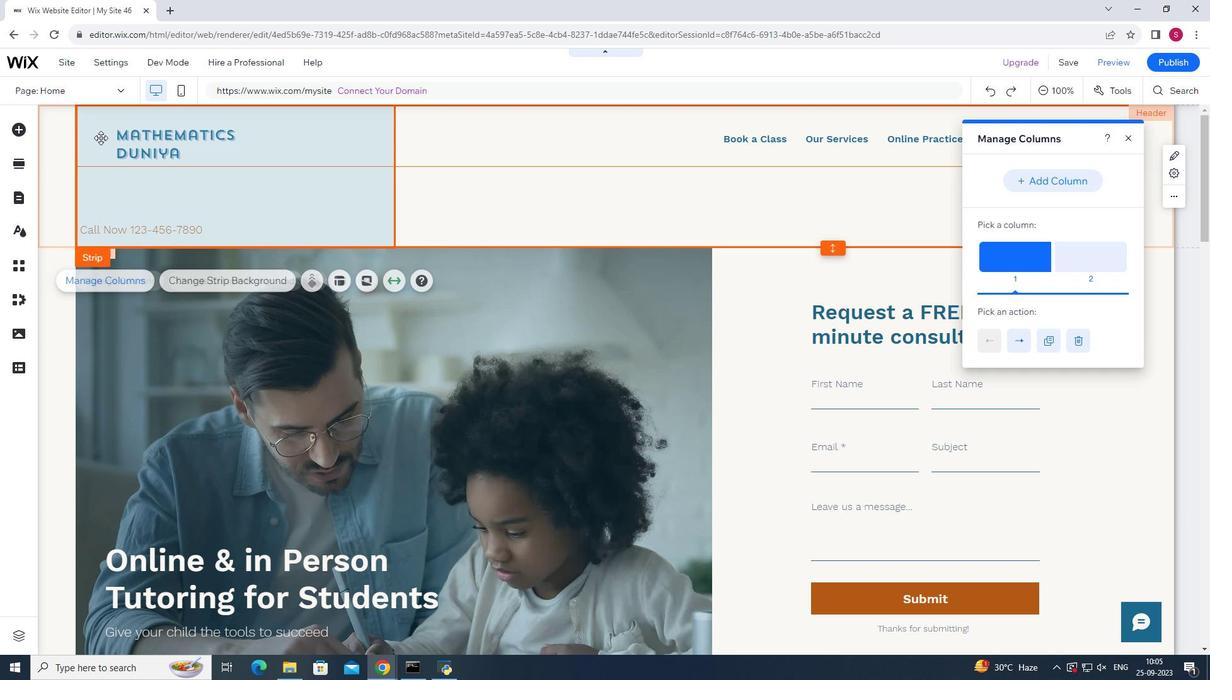 
Action: Mouse pressed left at (99, 136)
Screenshot: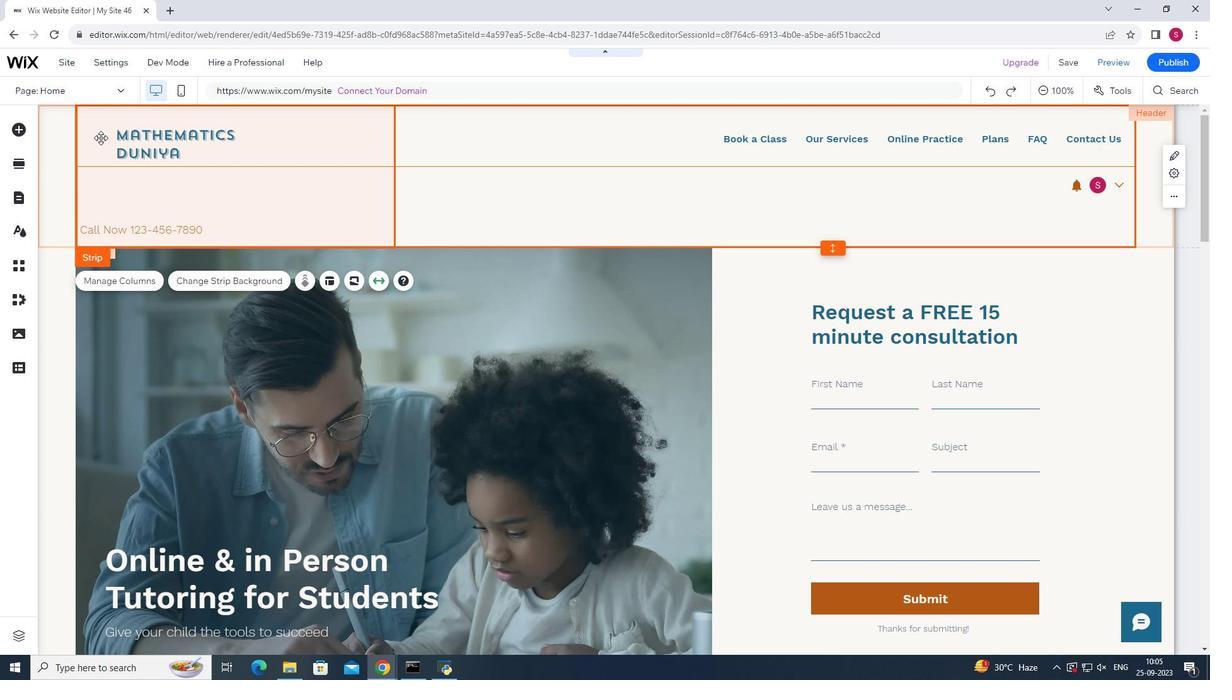 
Action: Mouse moved to (99, 136)
Screenshot: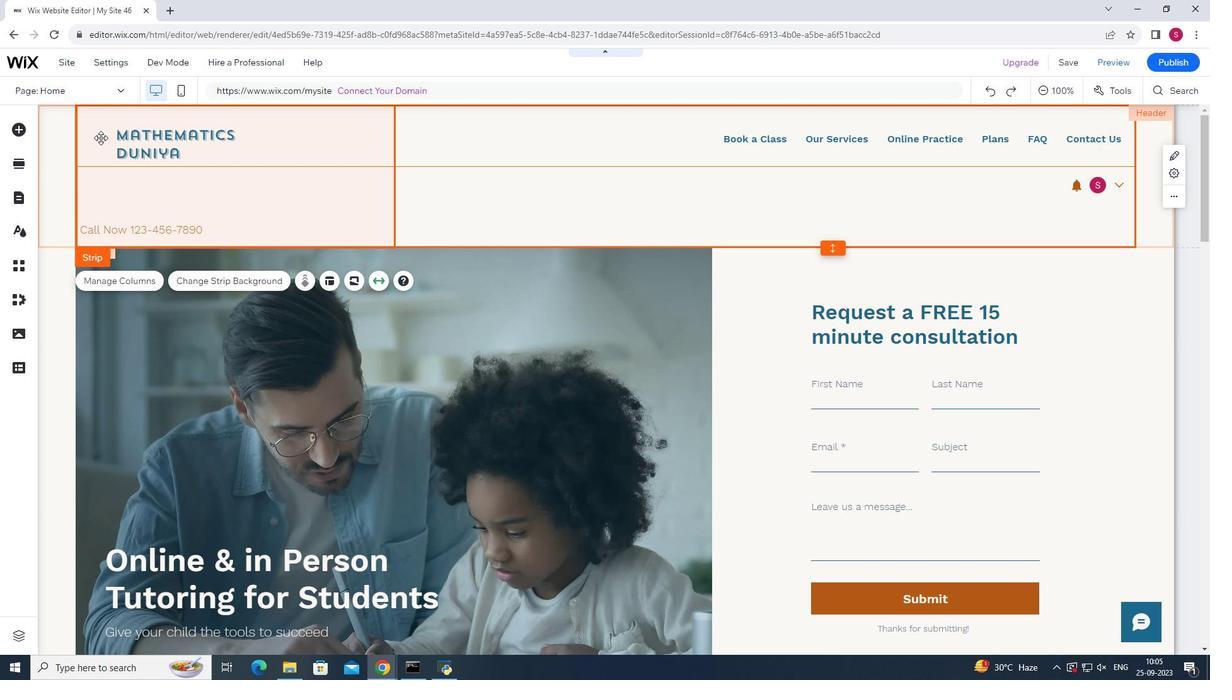
Action: Mouse pressed left at (99, 136)
Screenshot: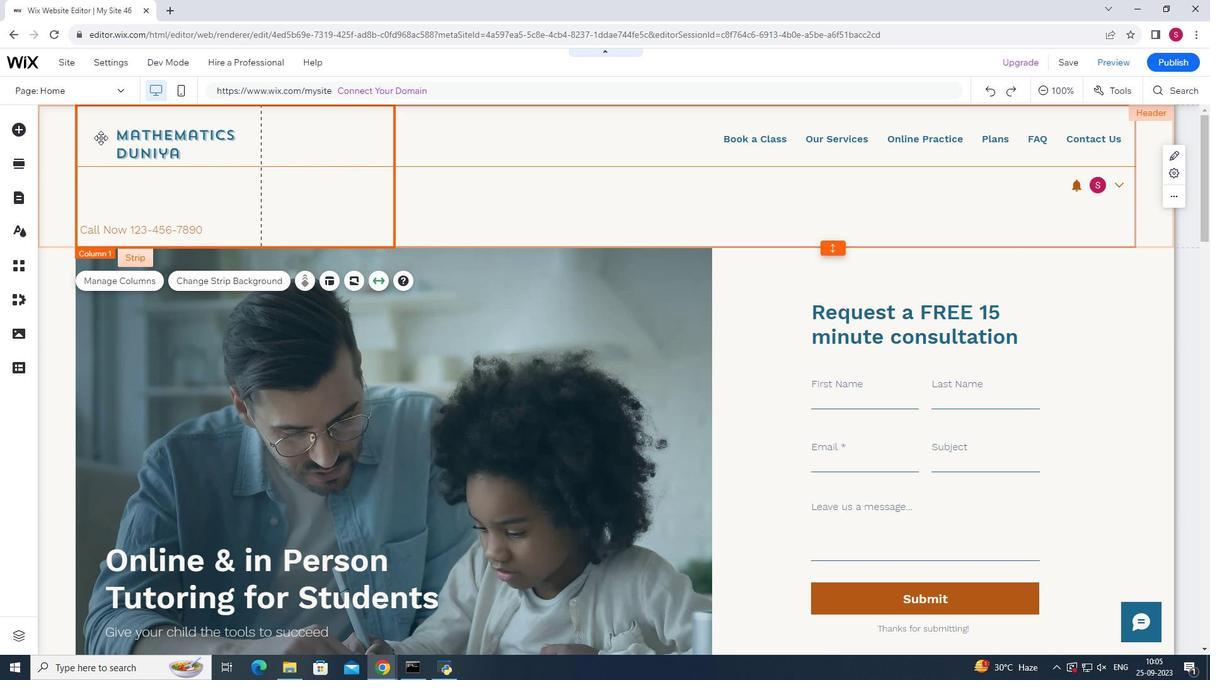 
Action: Mouse moved to (134, 136)
Screenshot: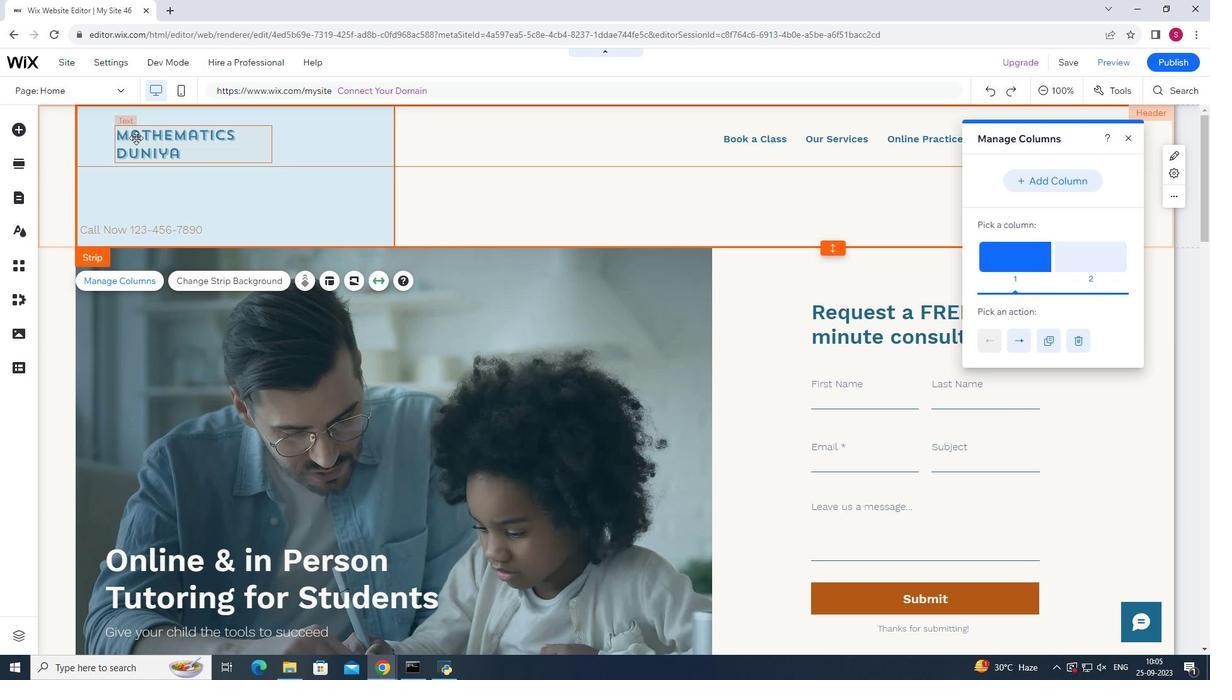 
Action: Mouse pressed left at (134, 136)
Screenshot: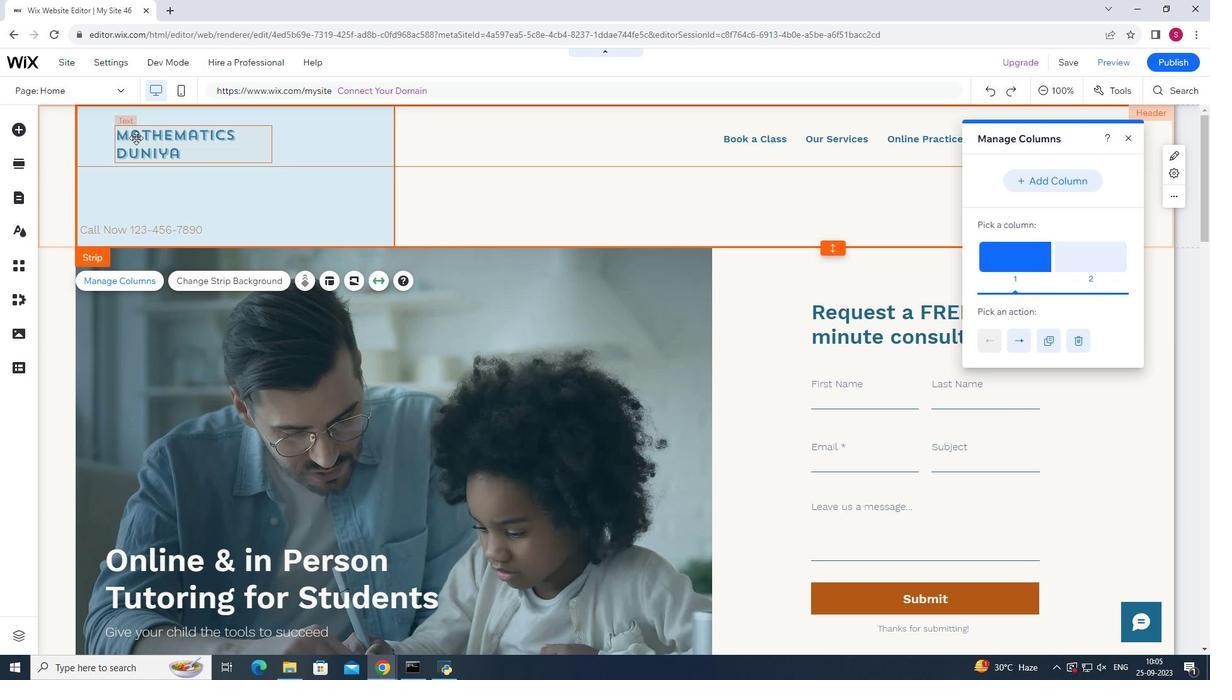 
Action: Mouse moved to (92, 137)
Screenshot: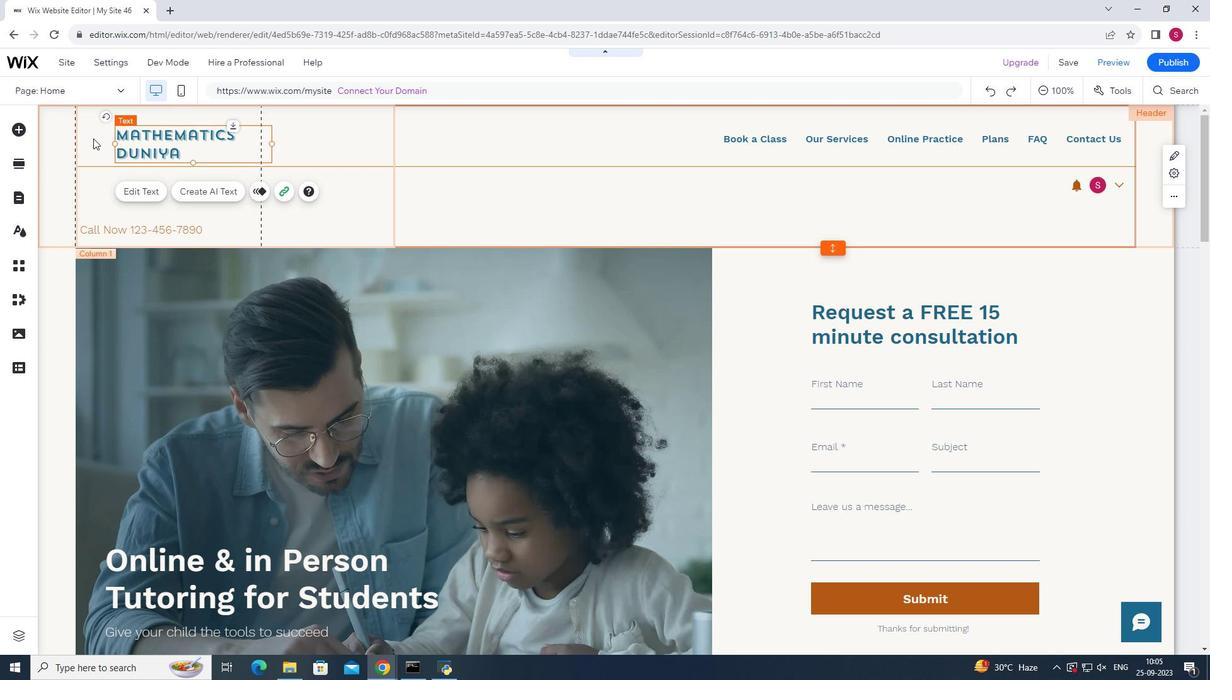 
Action: Mouse pressed left at (92, 137)
Screenshot: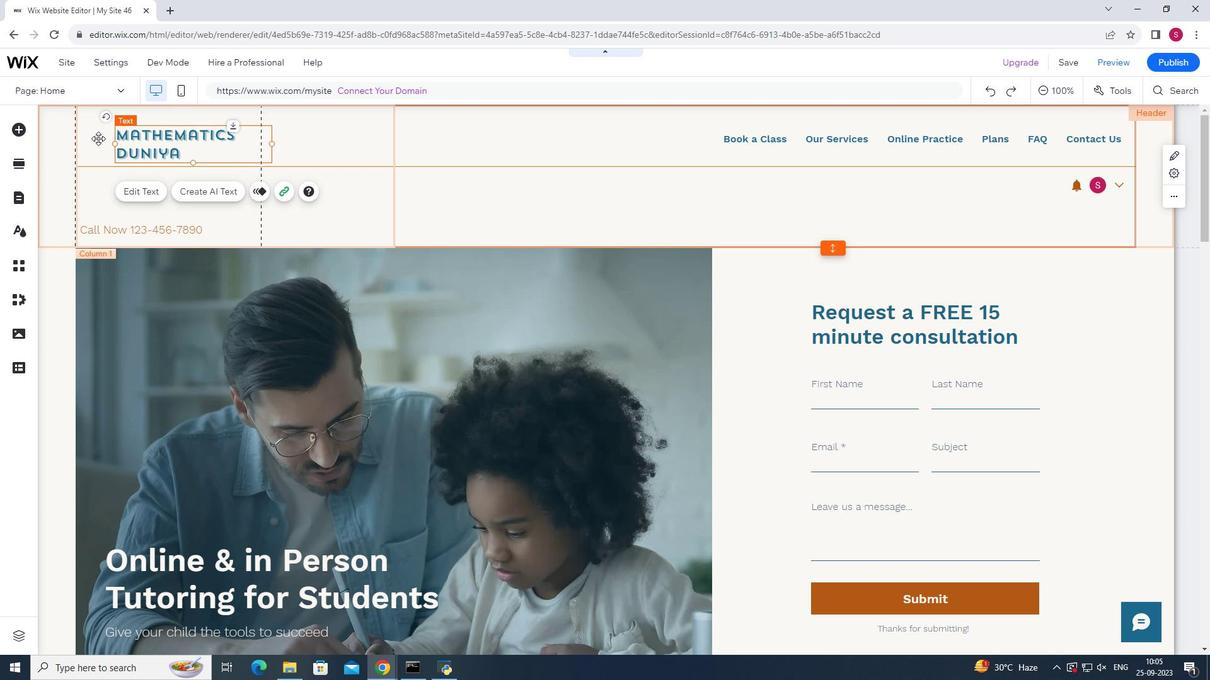 
Action: Mouse moved to (98, 147)
Screenshot: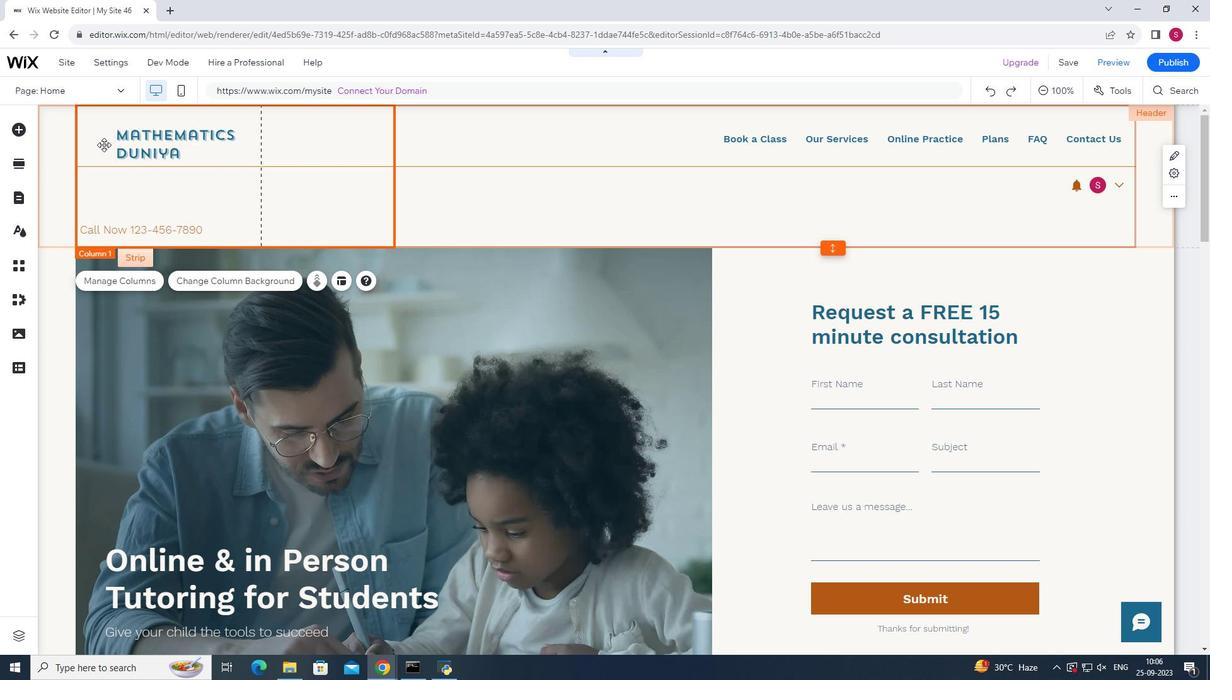 
Action: Mouse pressed left at (98, 147)
Screenshot: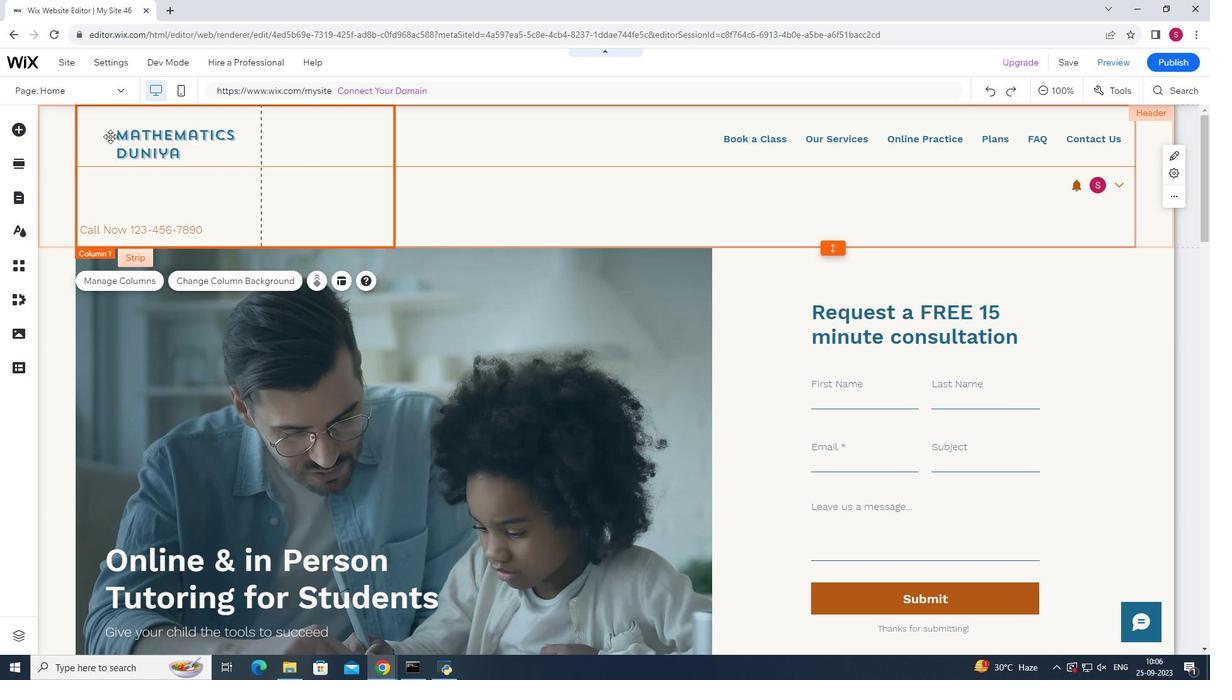 
Action: Mouse moved to (109, 135)
Screenshot: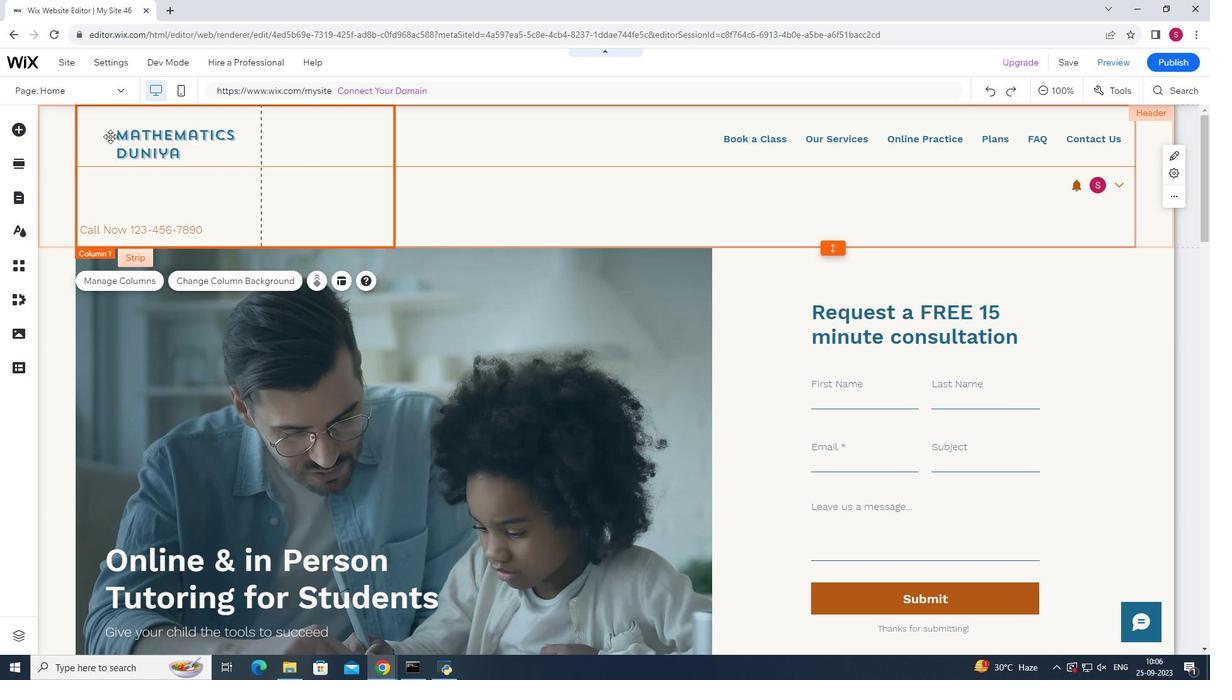 
Action: Mouse pressed left at (109, 135)
Screenshot: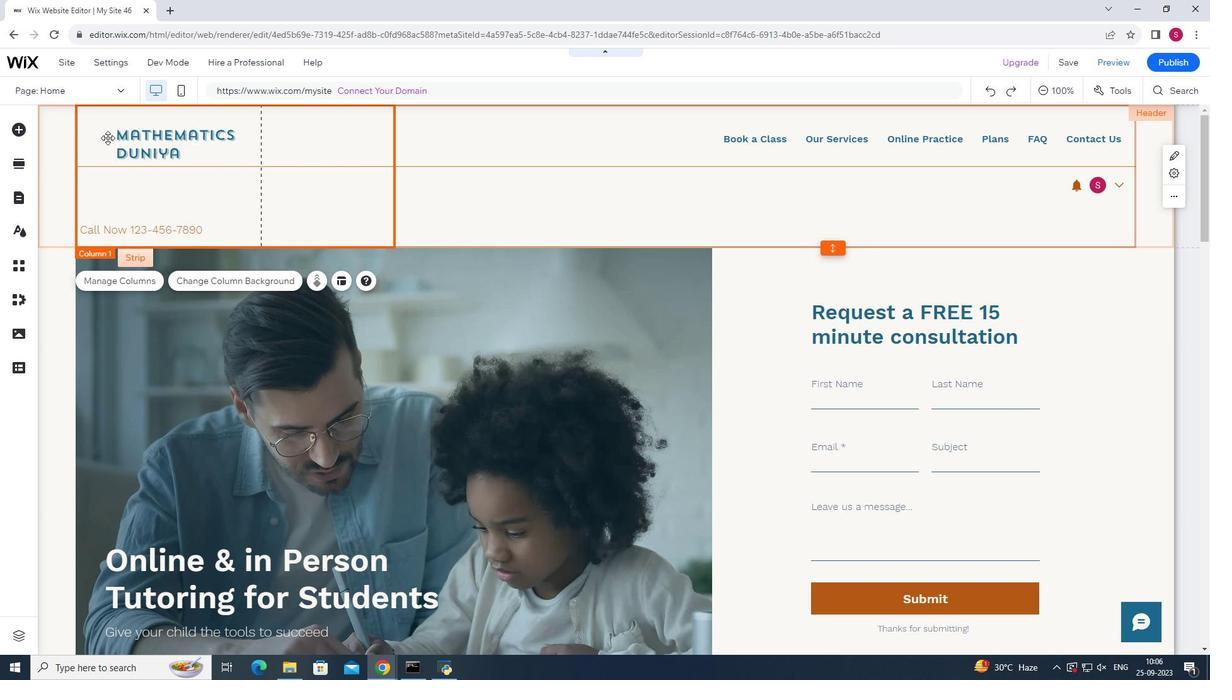 
Action: Mouse moved to (106, 136)
Screenshot: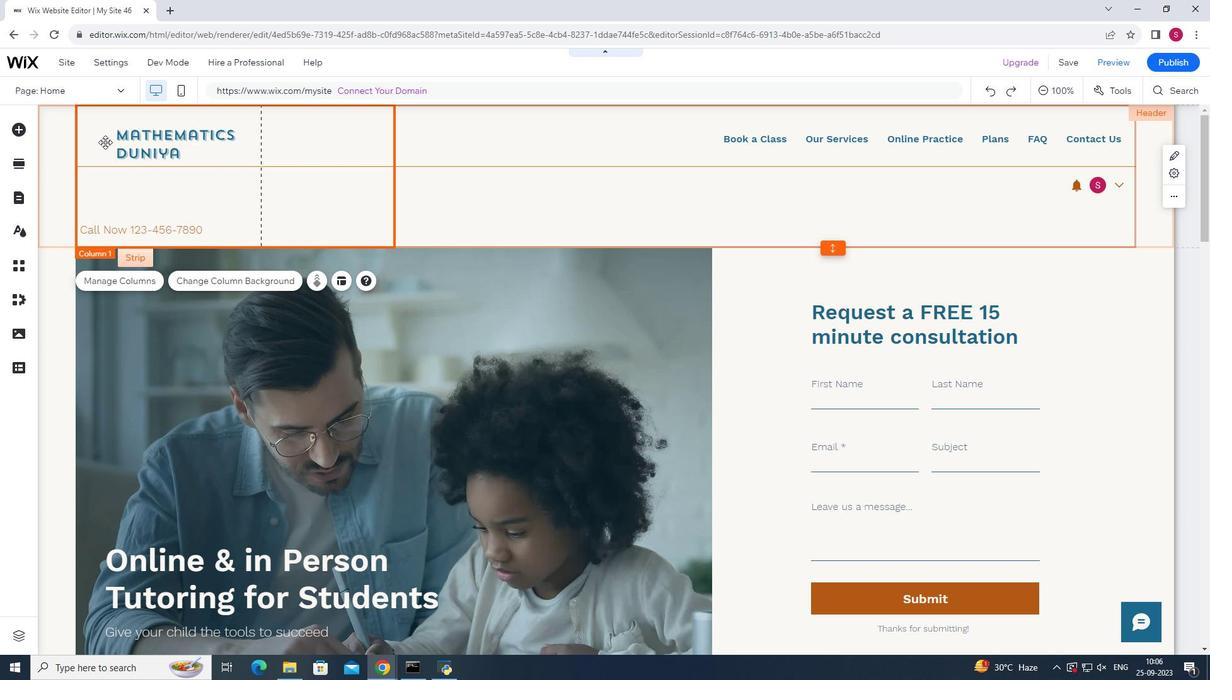 
Action: Mouse pressed left at (106, 136)
Screenshot: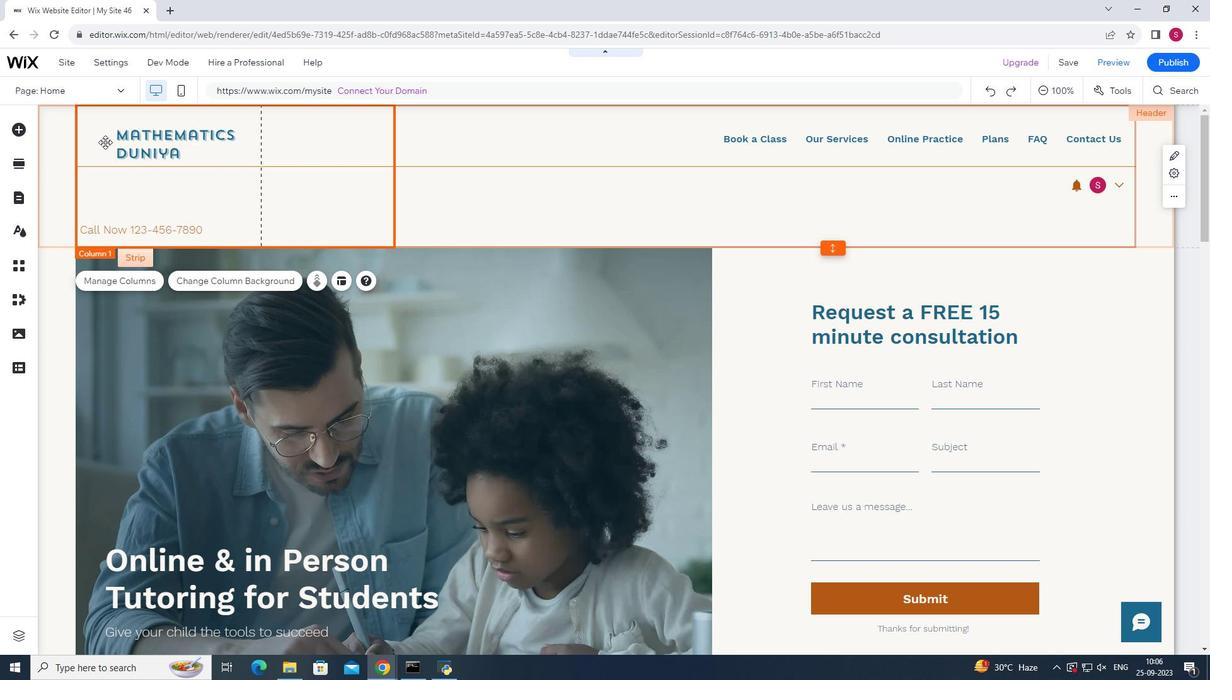 
Action: Mouse moved to (110, 162)
Screenshot: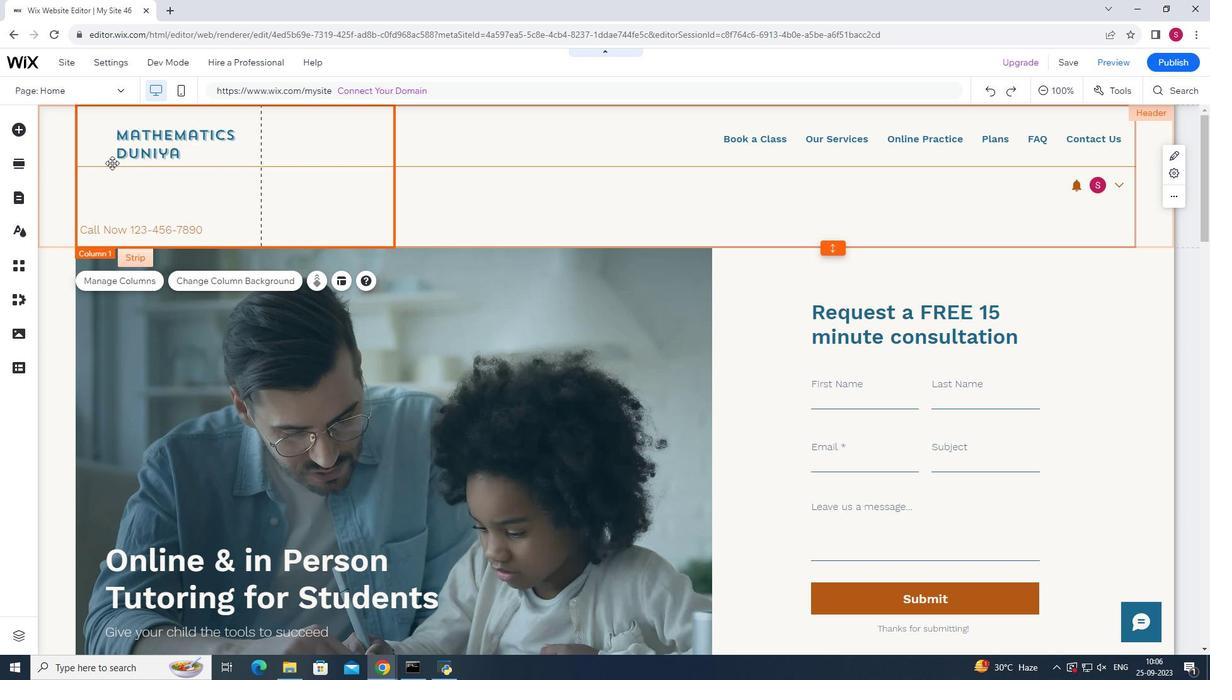 
Action: Key pressed ctrl+Z
Screenshot: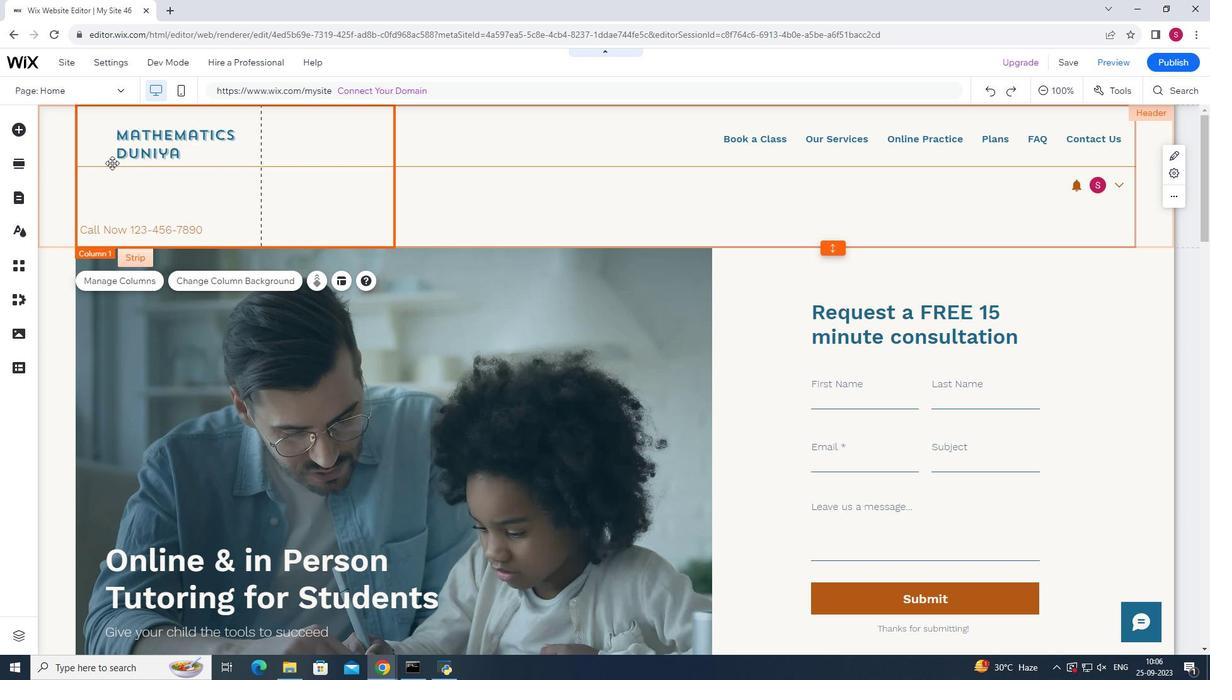 
Action: Mouse moved to (182, 177)
Screenshot: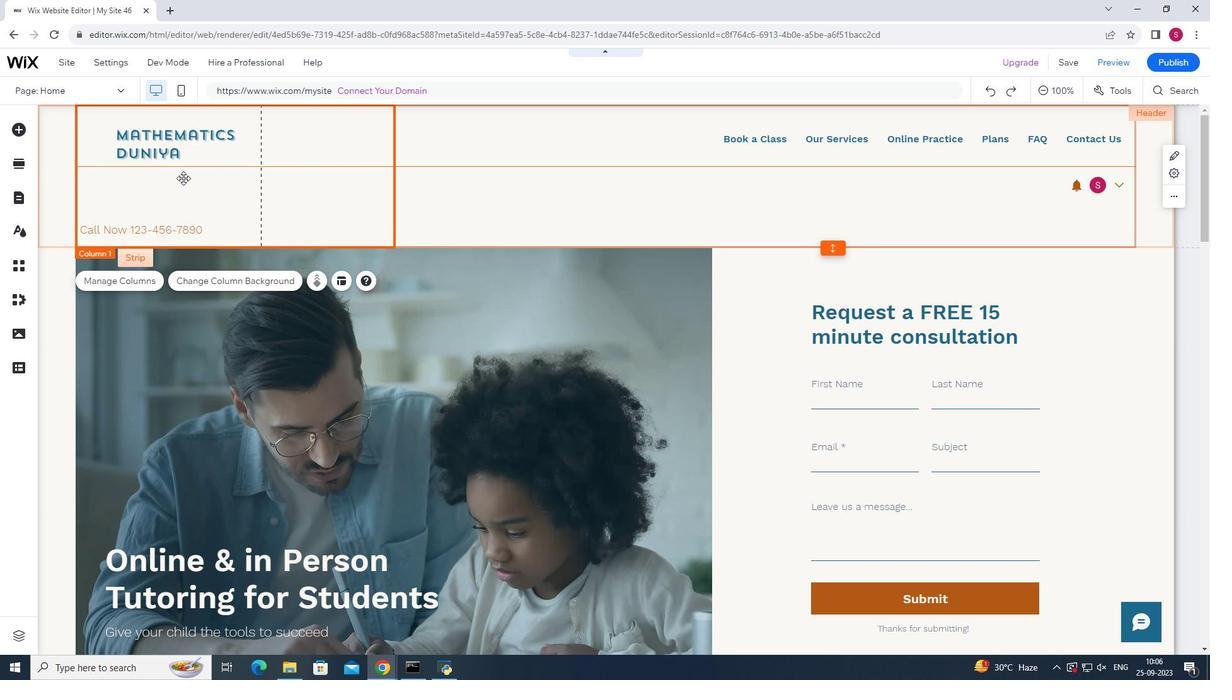 
Action: Key pressed ctrl+Z<'\x1a'>
Screenshot: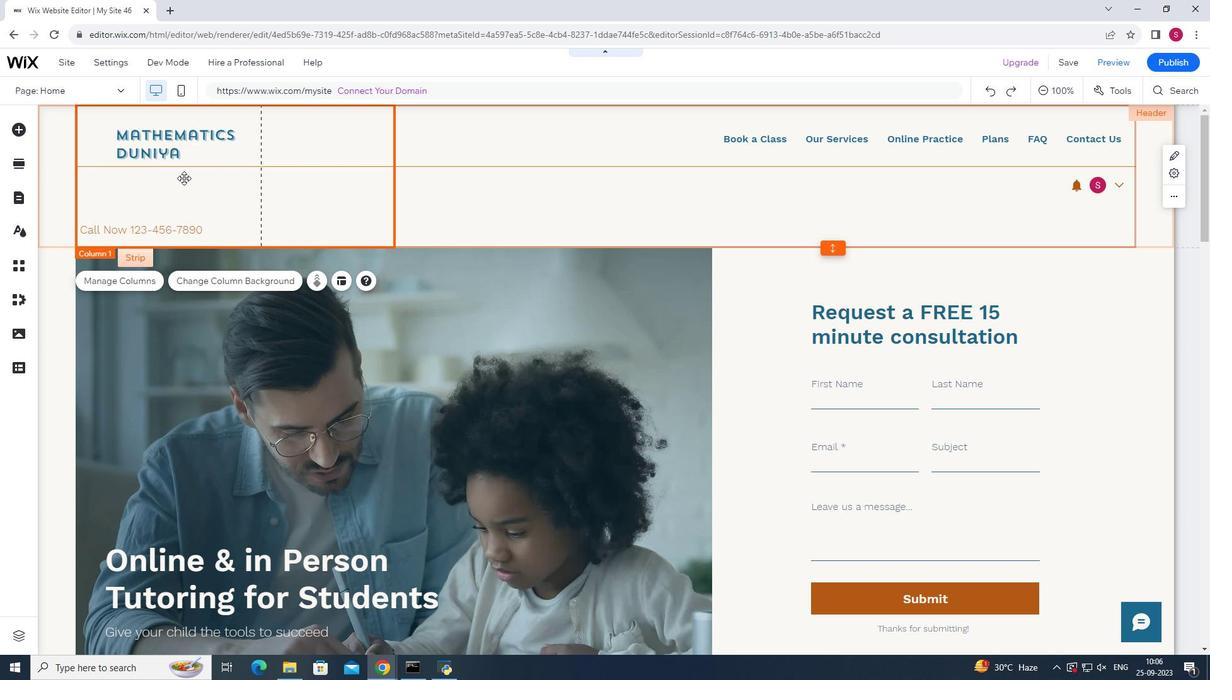 
Action: Mouse moved to (482, 166)
Screenshot: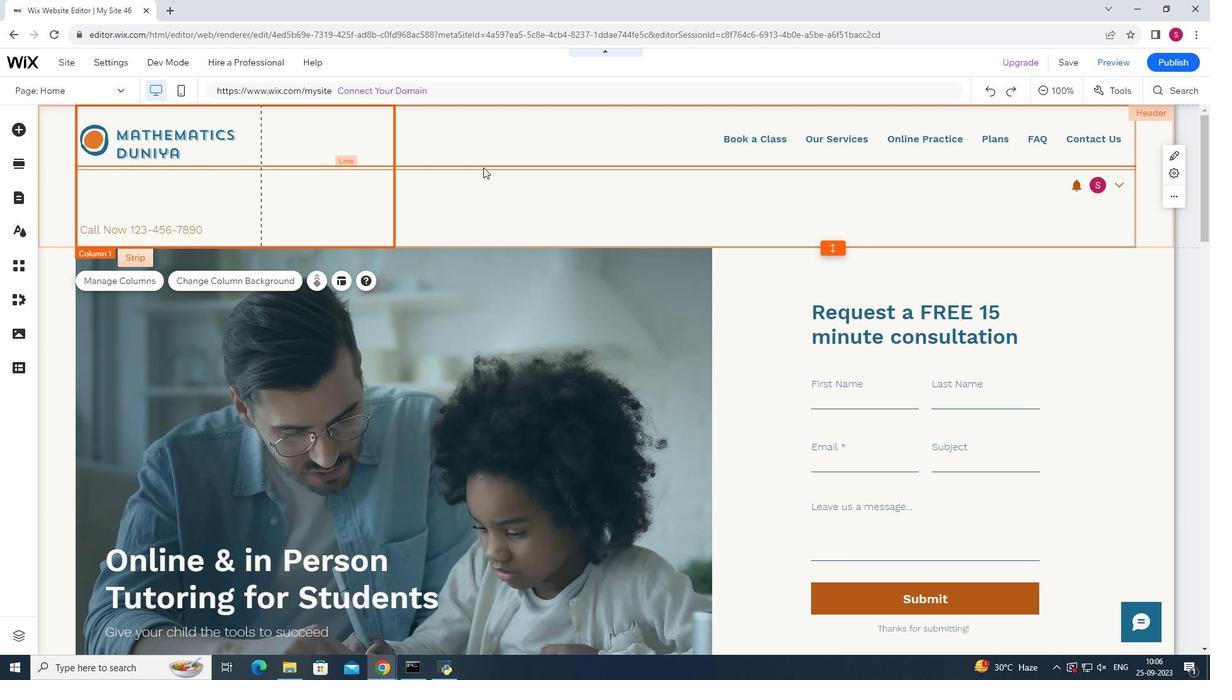 
Action: Key pressed ctrl+Z
Screenshot: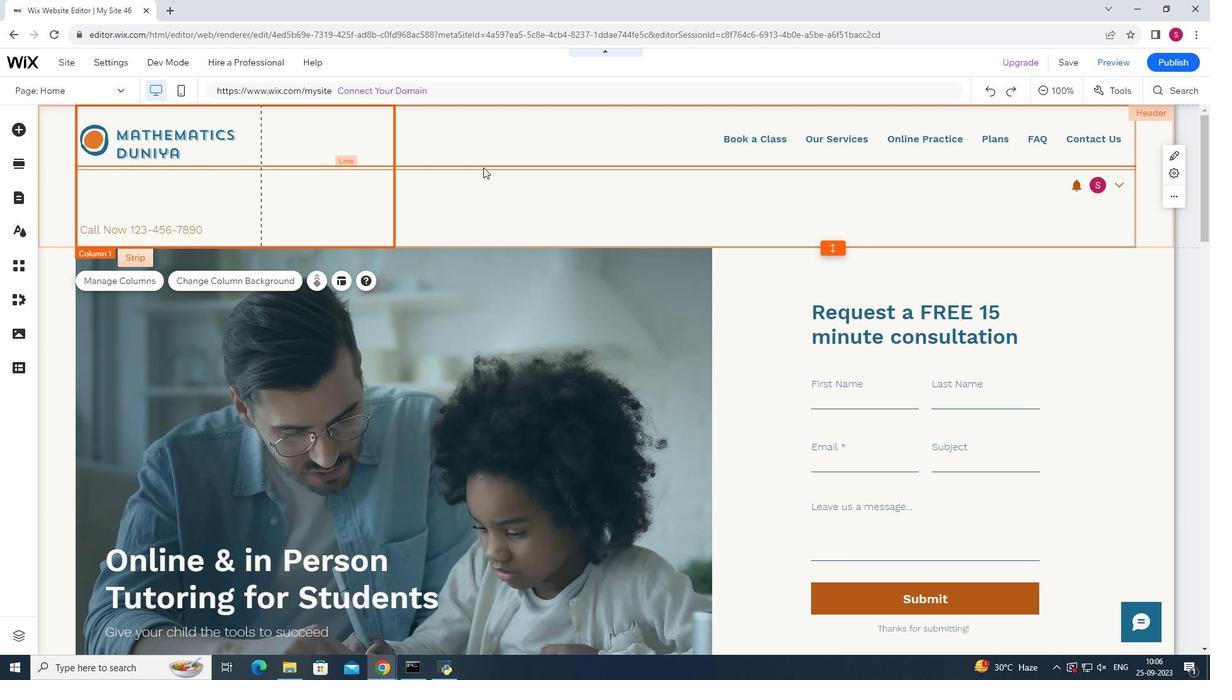 
Action: Mouse moved to (85, 139)
Screenshot: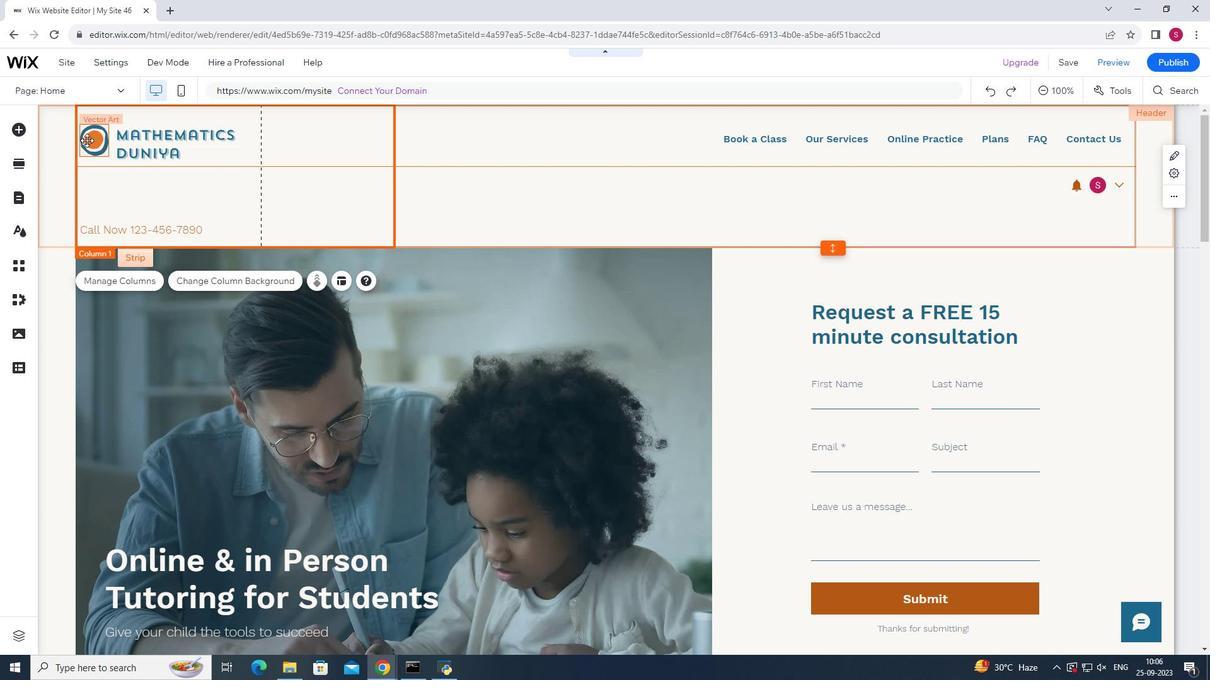 
Action: Mouse pressed left at (85, 139)
Screenshot: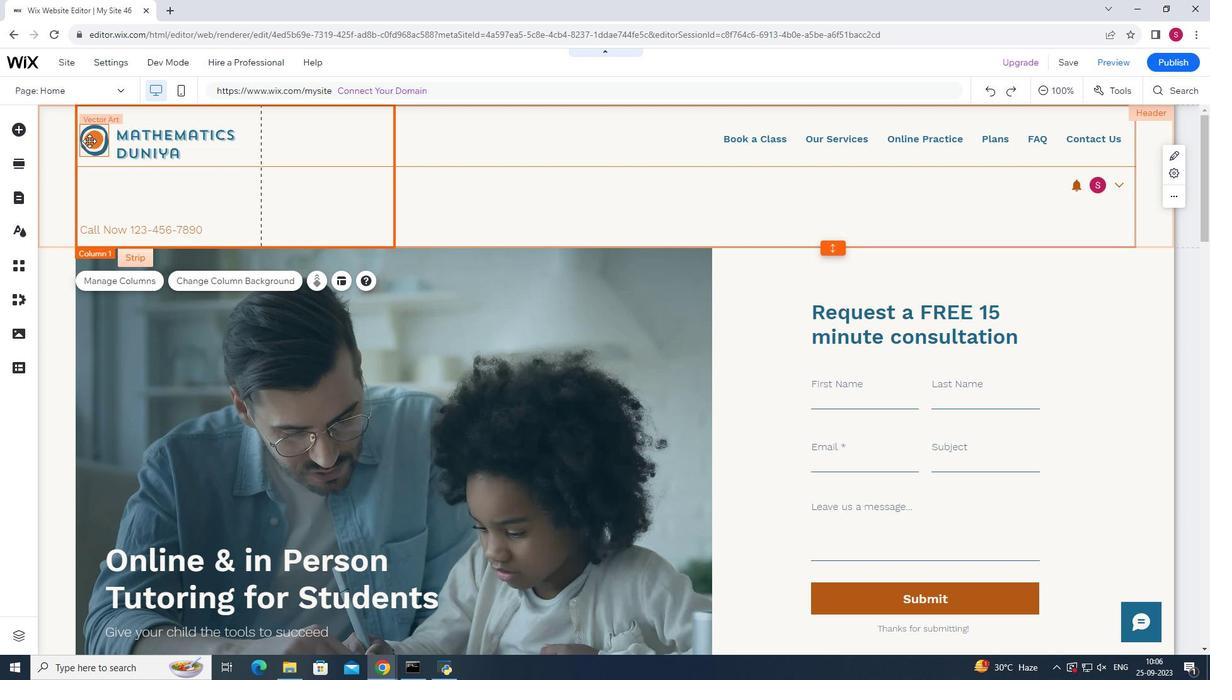 
Action: Mouse moved to (76, 155)
Screenshot: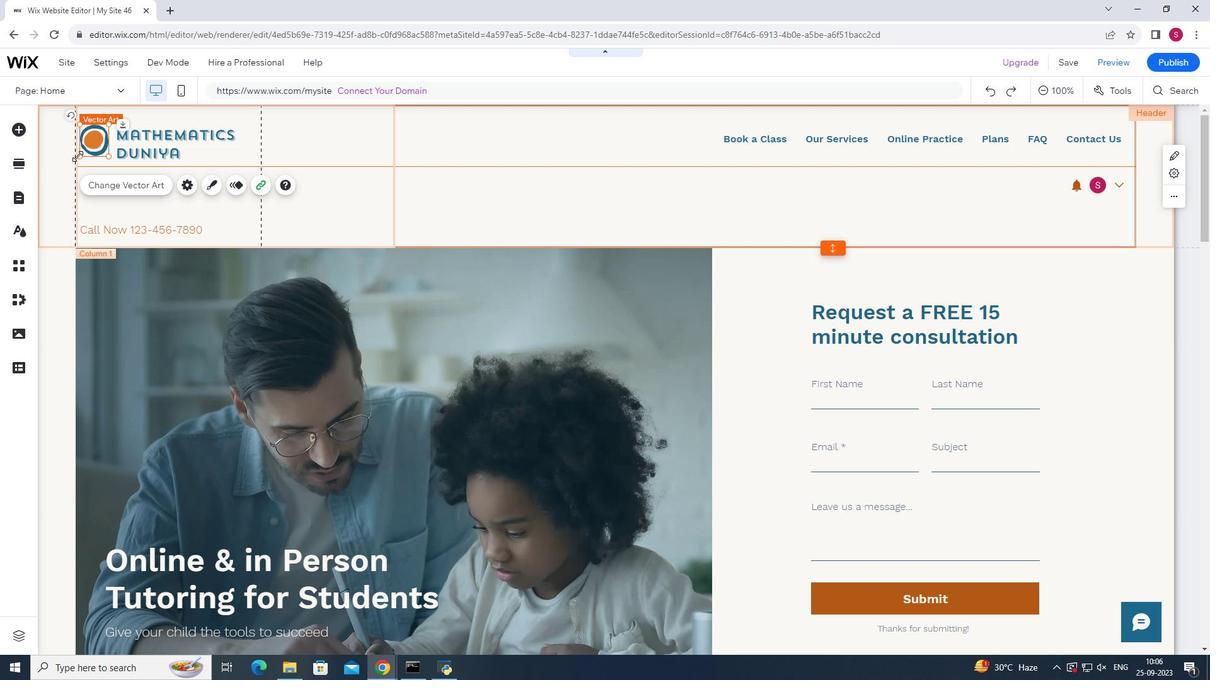 
Action: Mouse pressed left at (76, 155)
Screenshot: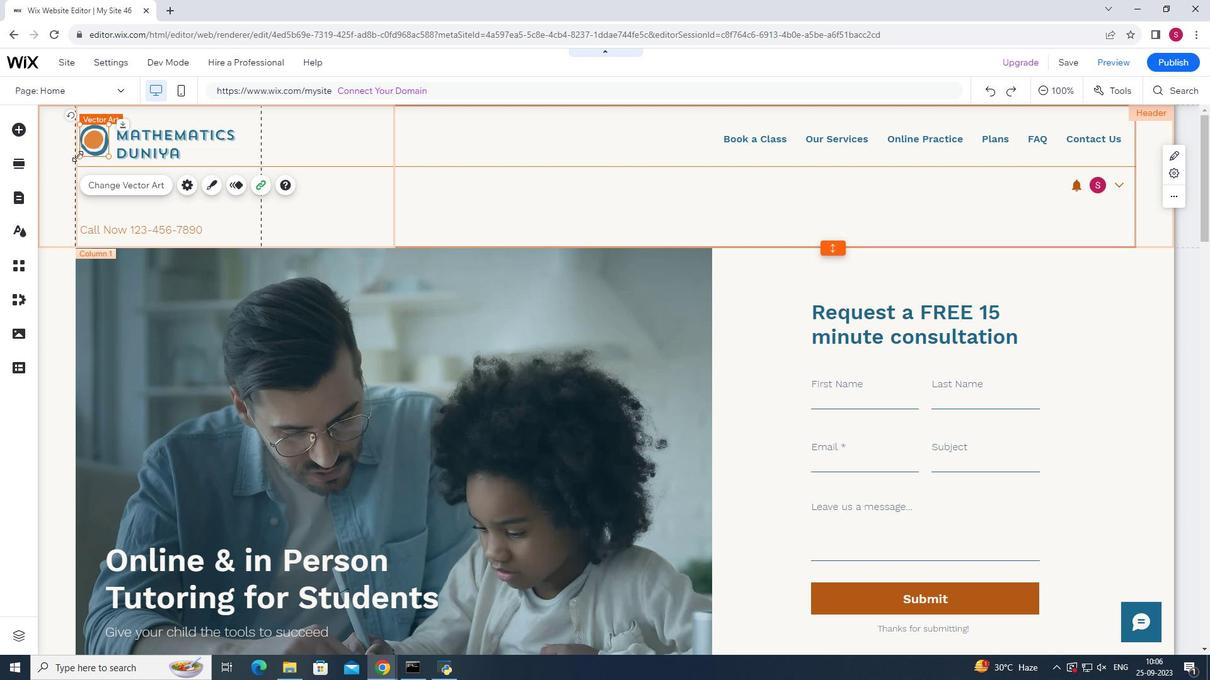 
Action: Mouse moved to (110, 207)
Screenshot: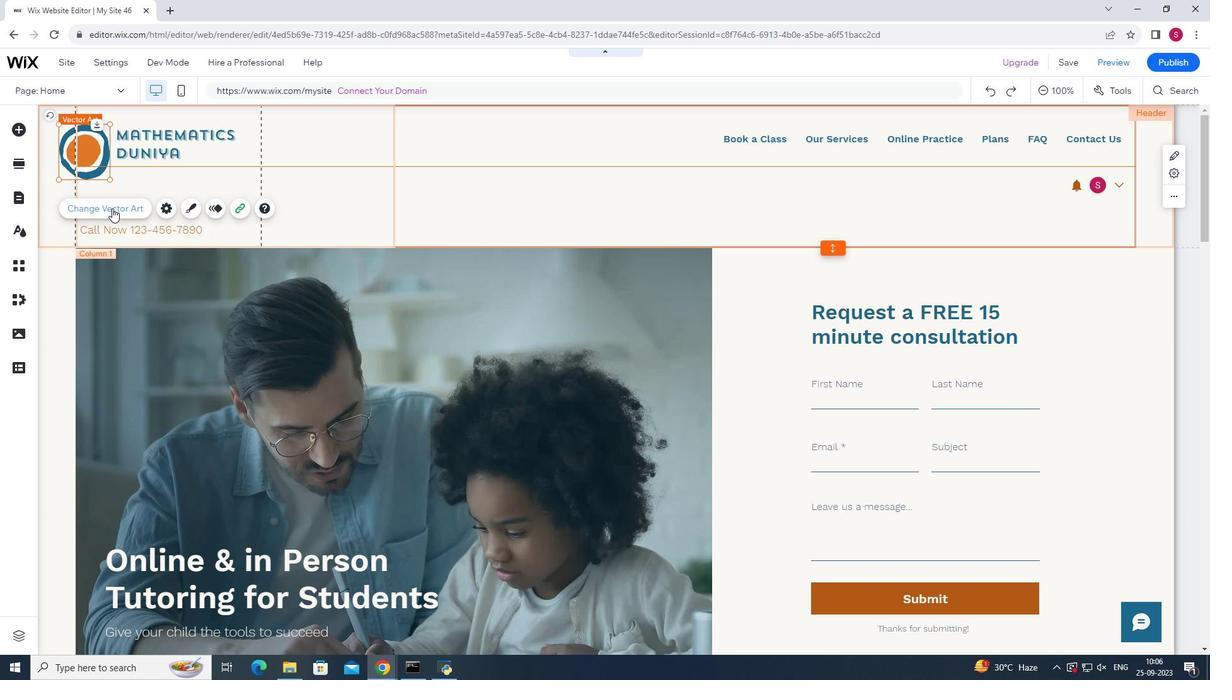 
Action: Mouse pressed left at (110, 207)
Screenshot: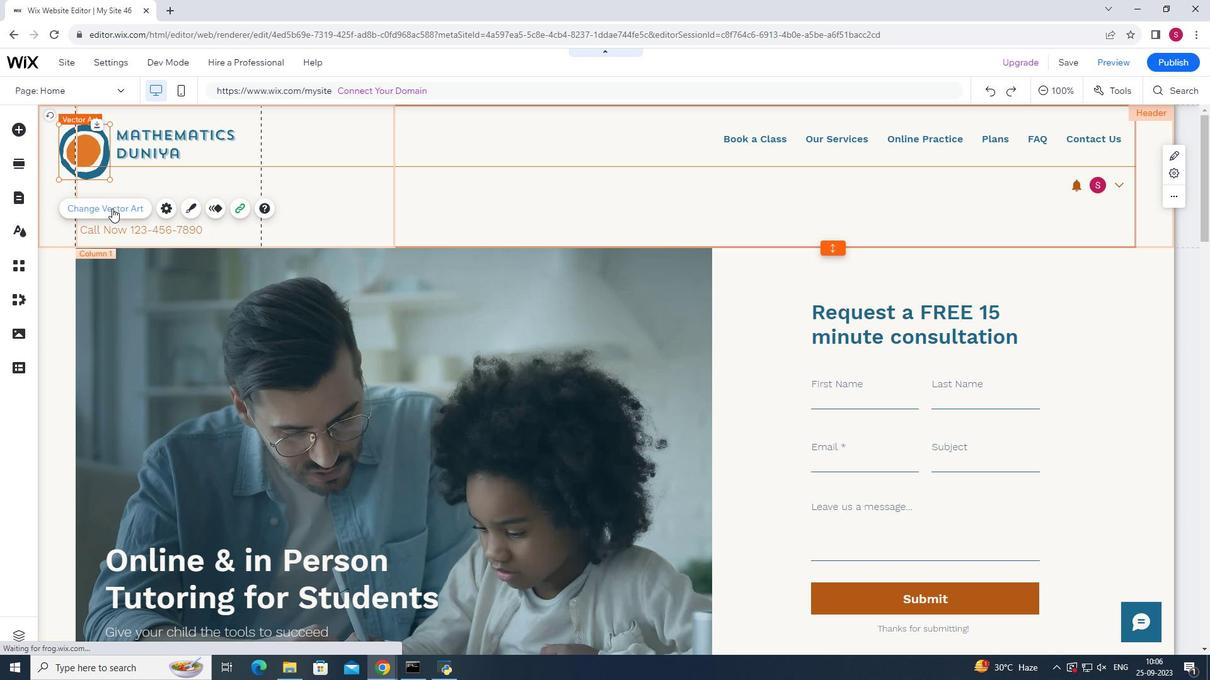 
Action: Mouse moved to (402, 146)
Screenshot: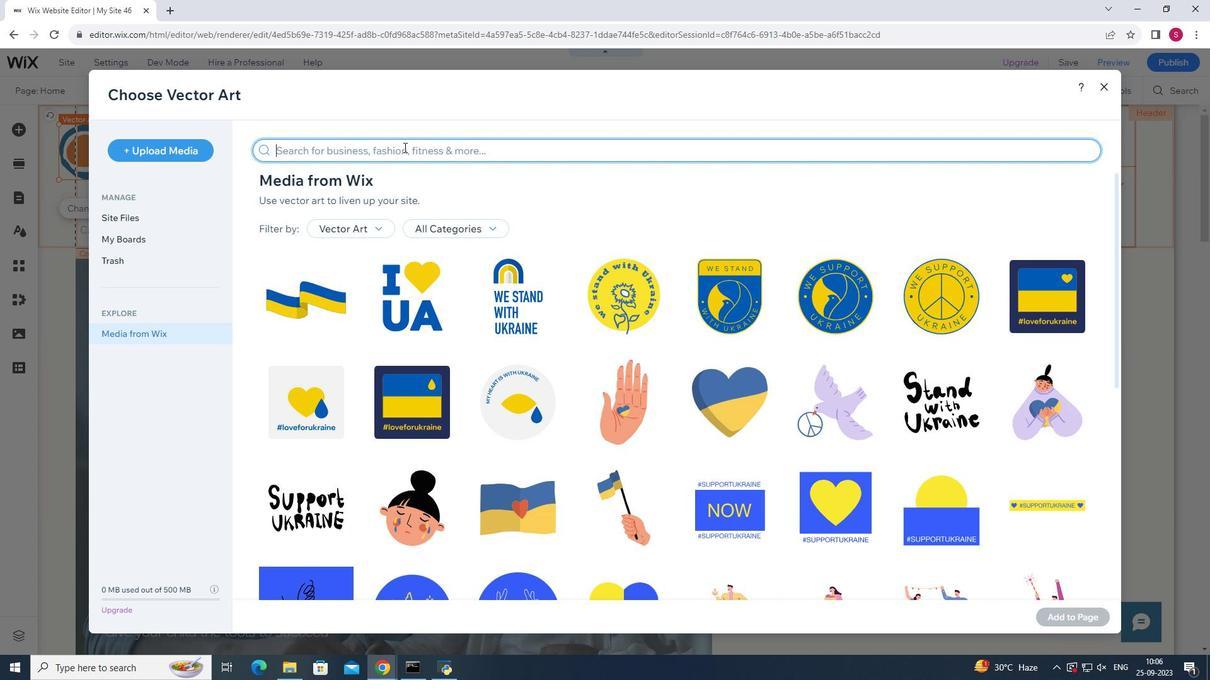 
Action: Mouse pressed left at (402, 146)
Screenshot: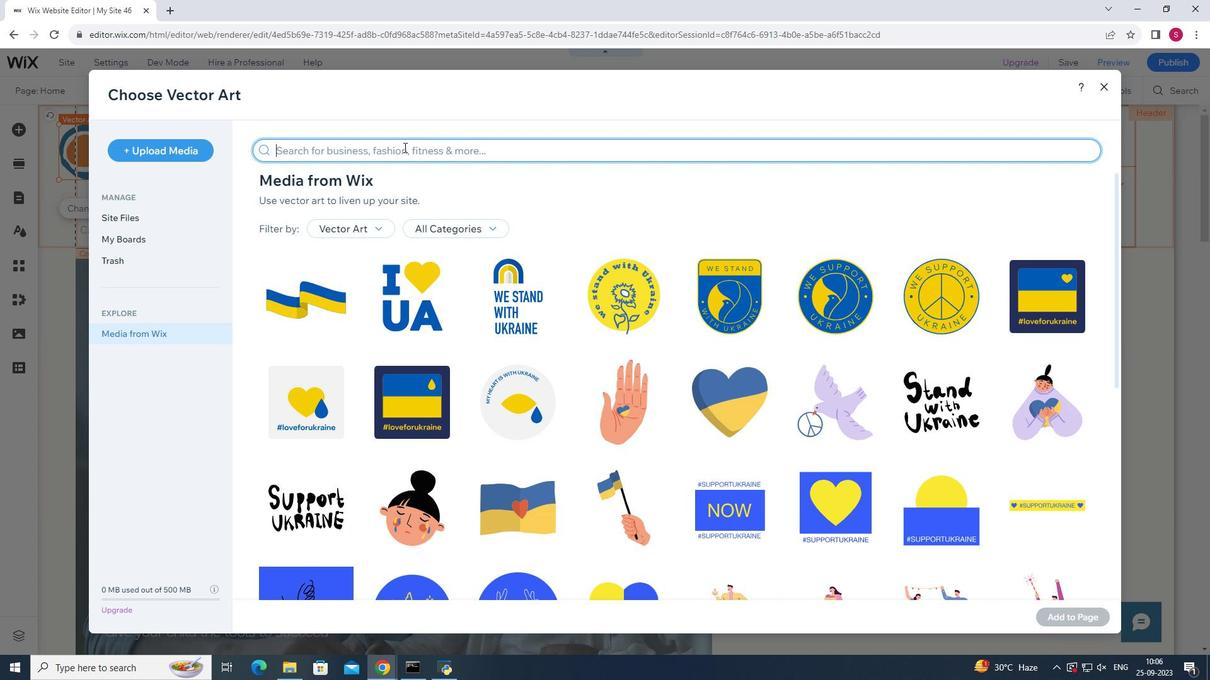 
Action: Key pressed math<Key.enter>
Screenshot: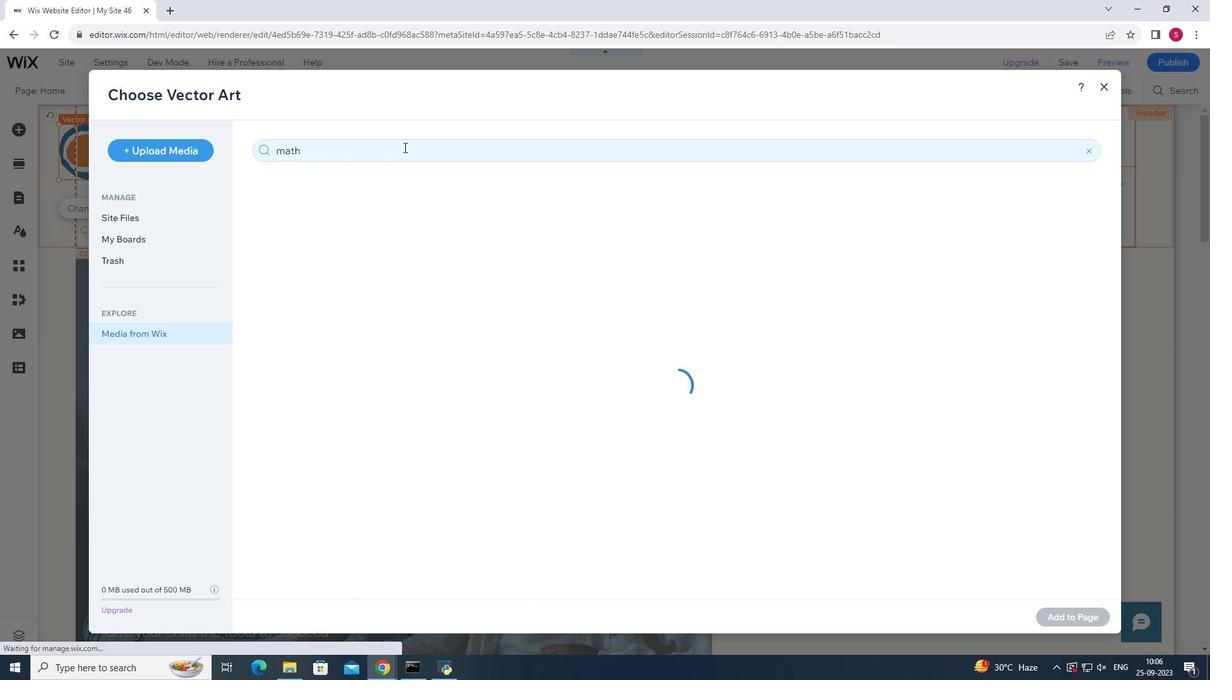 
Action: Mouse moved to (764, 347)
Screenshot: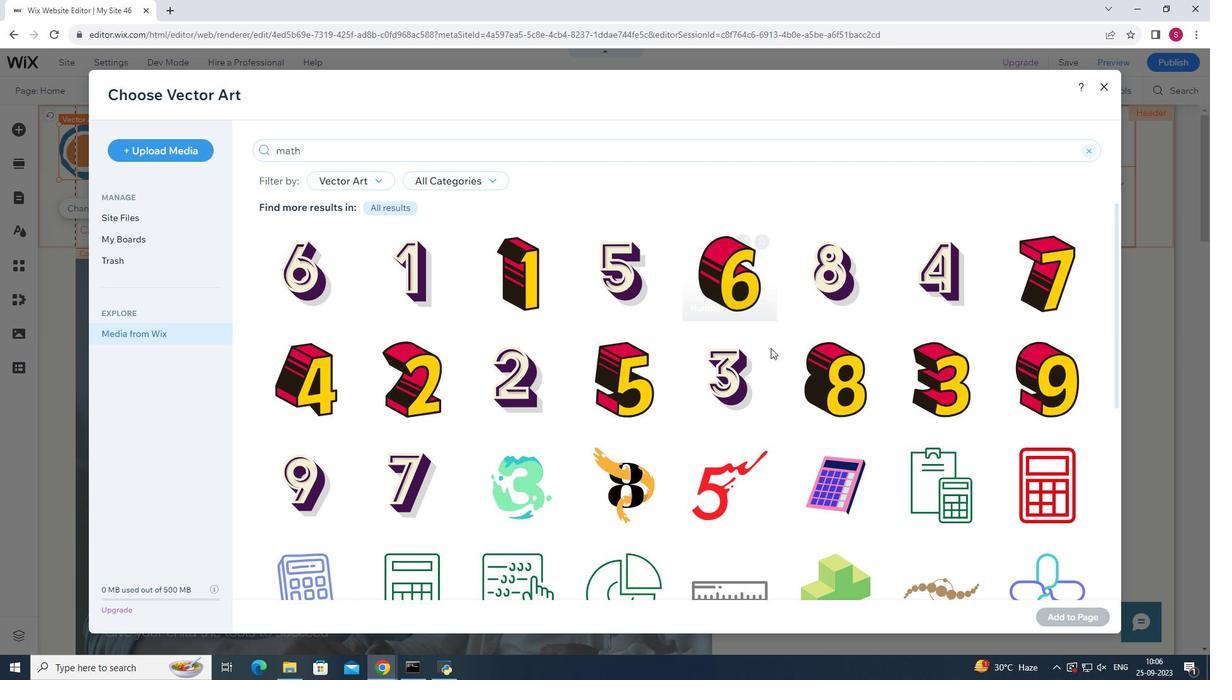 
Action: Mouse scrolled (764, 346) with delta (0, 0)
Screenshot: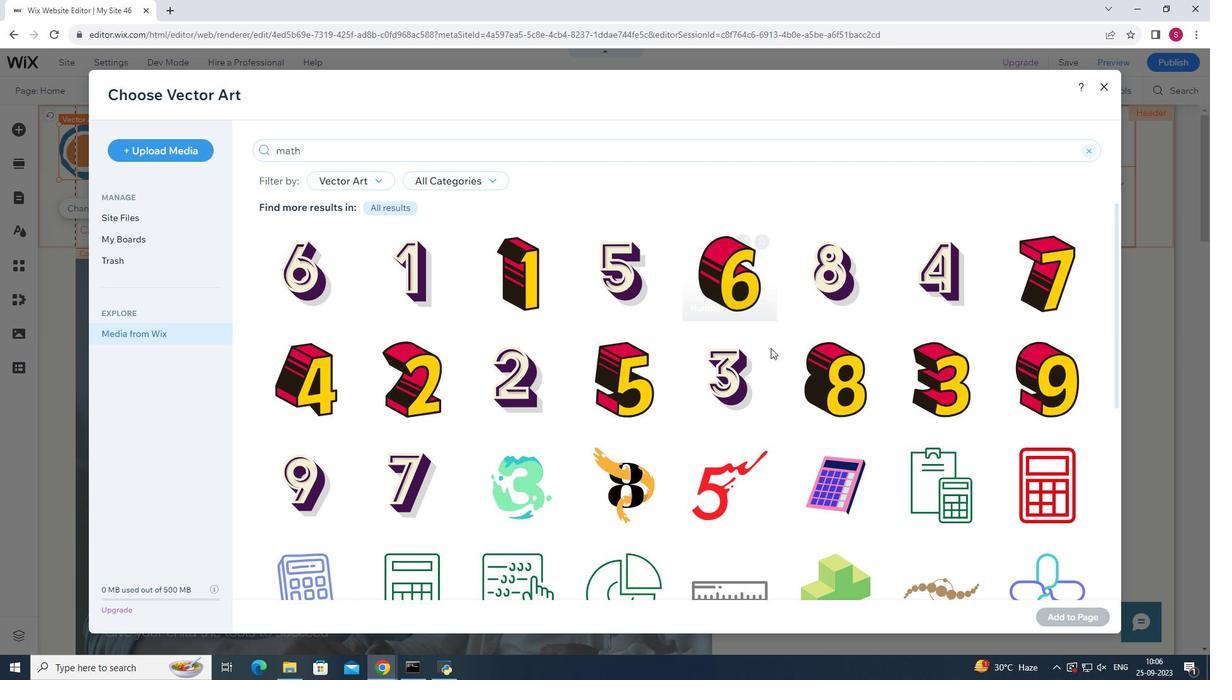 
Action: Mouse moved to (765, 347)
Screenshot: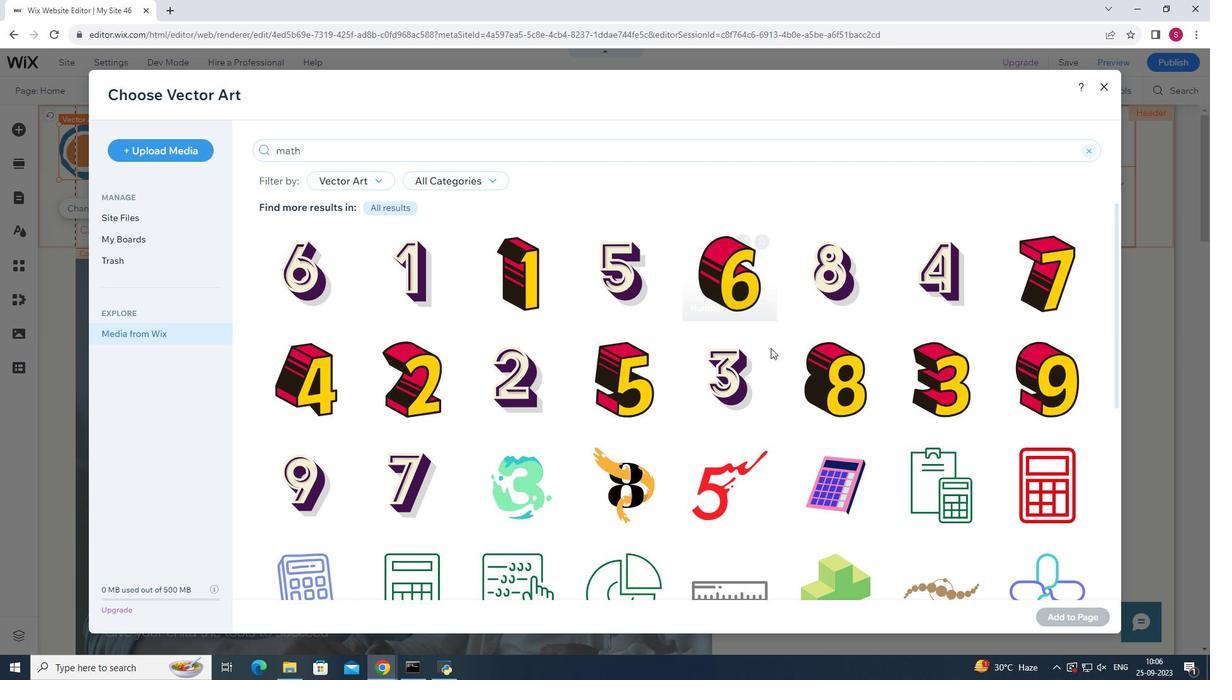 
Action: Mouse scrolled (765, 346) with delta (0, 0)
Screenshot: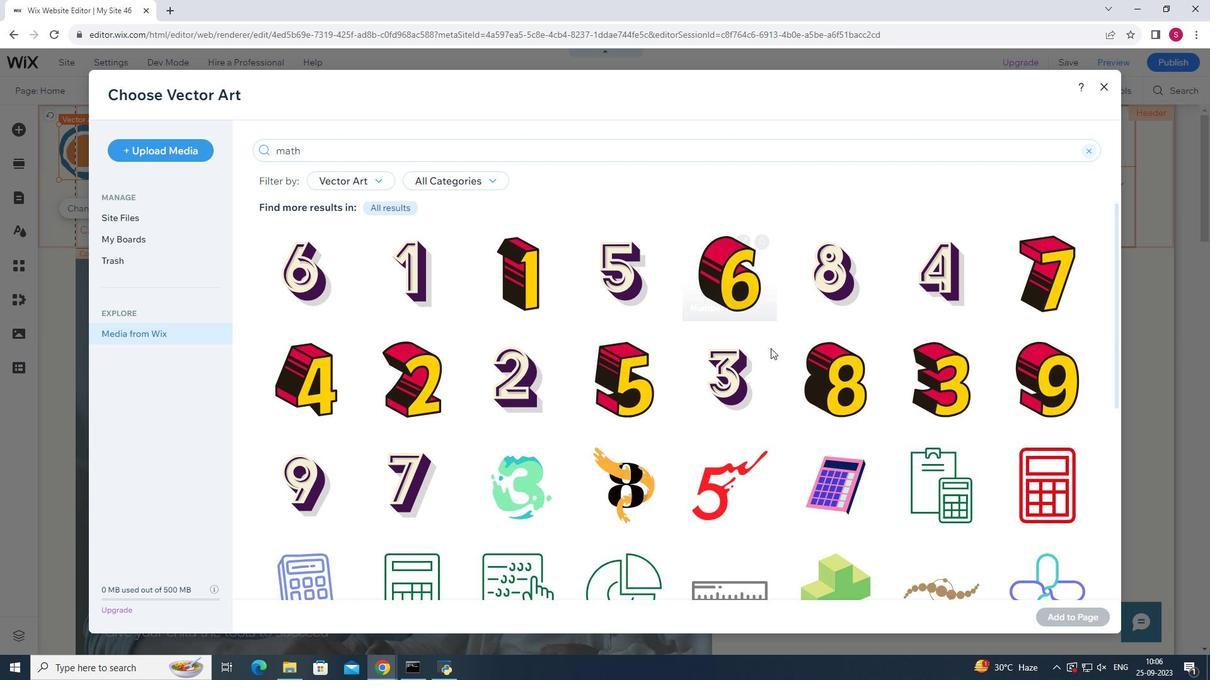 
Action: Mouse scrolled (765, 346) with delta (0, 0)
Screenshot: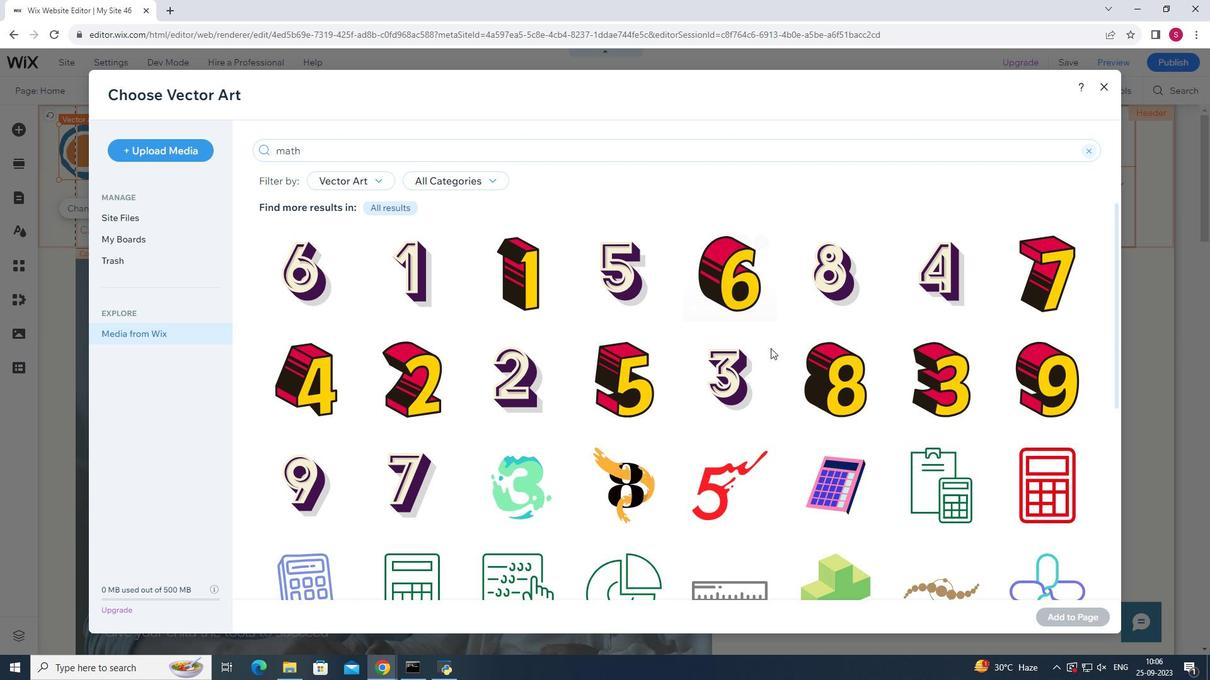 
Action: Mouse moved to (767, 347)
Screenshot: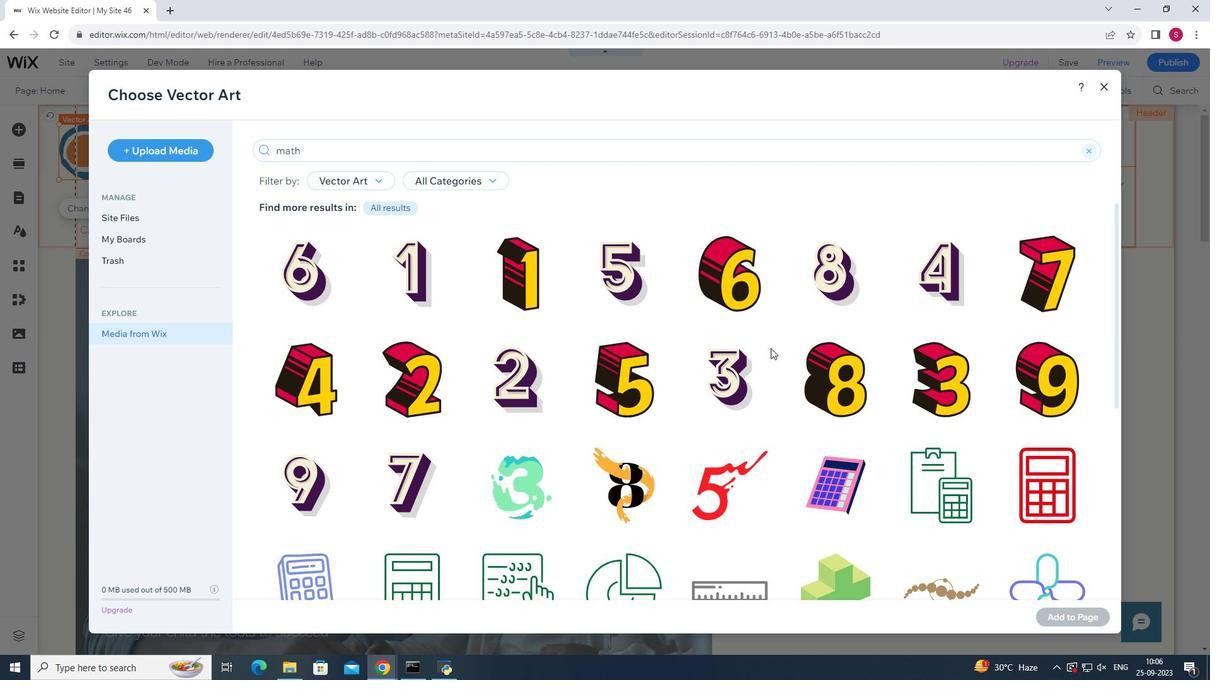 
Action: Mouse scrolled (767, 346) with delta (0, 0)
Screenshot: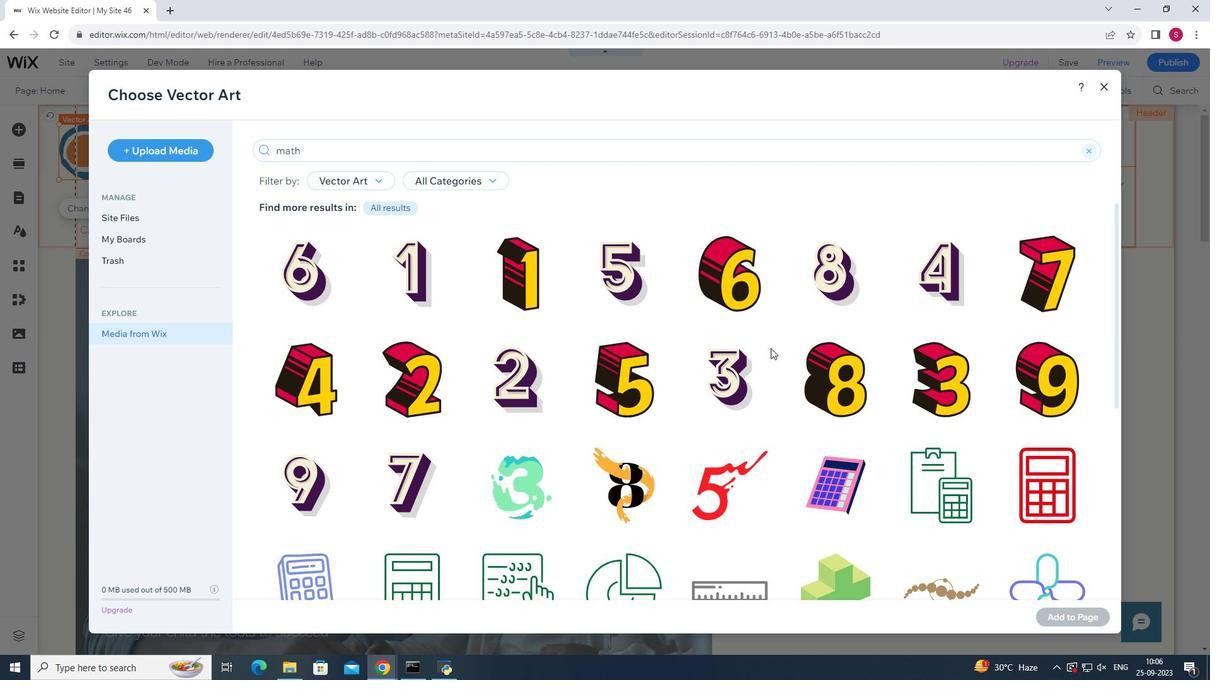 
Action: Mouse moved to (769, 347)
Screenshot: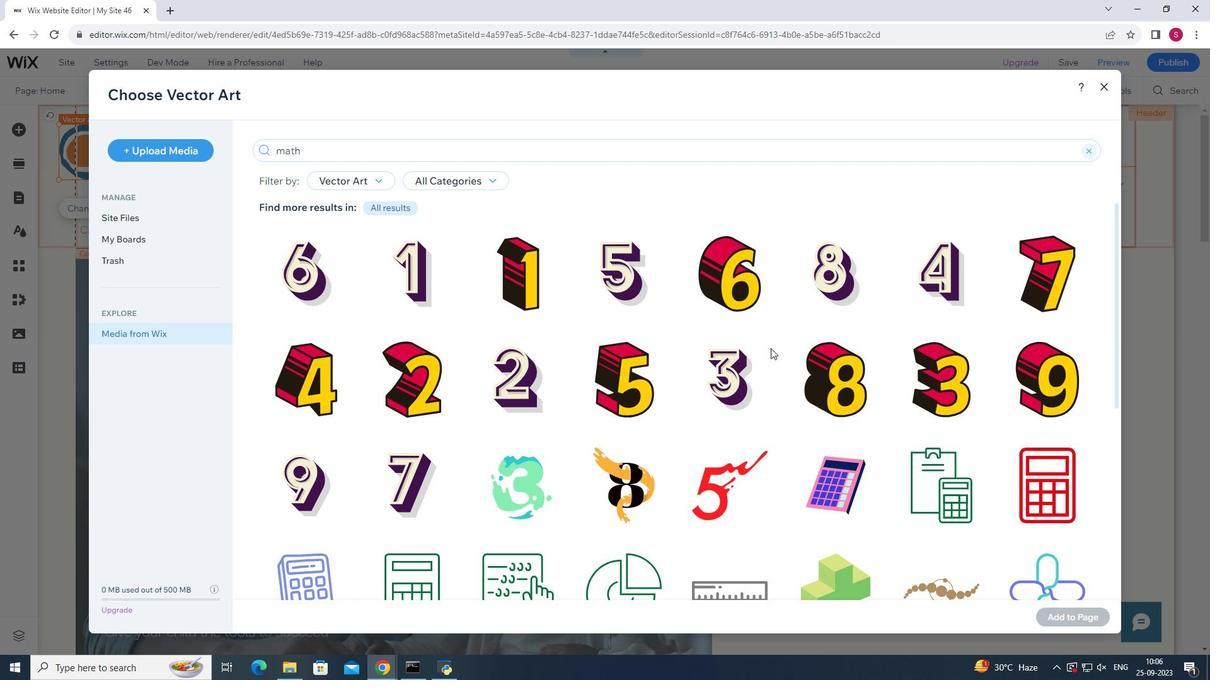 
Action: Mouse scrolled (769, 346) with delta (0, 0)
Screenshot: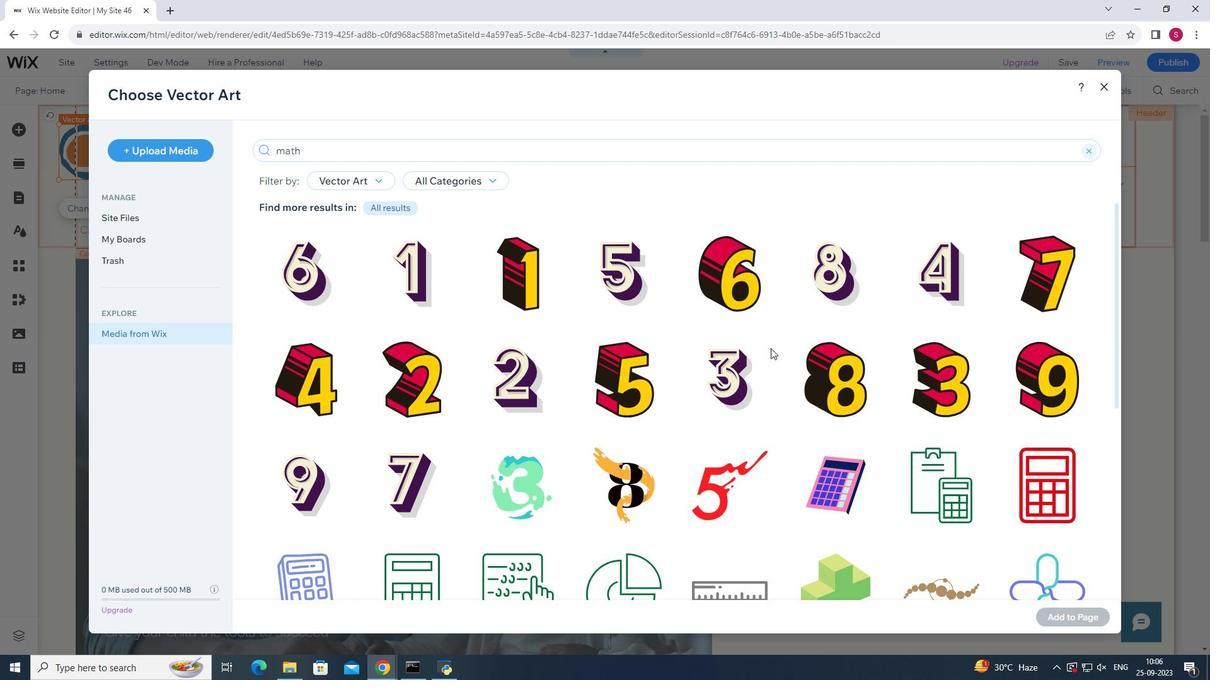 
Action: Mouse moved to (994, 366)
Screenshot: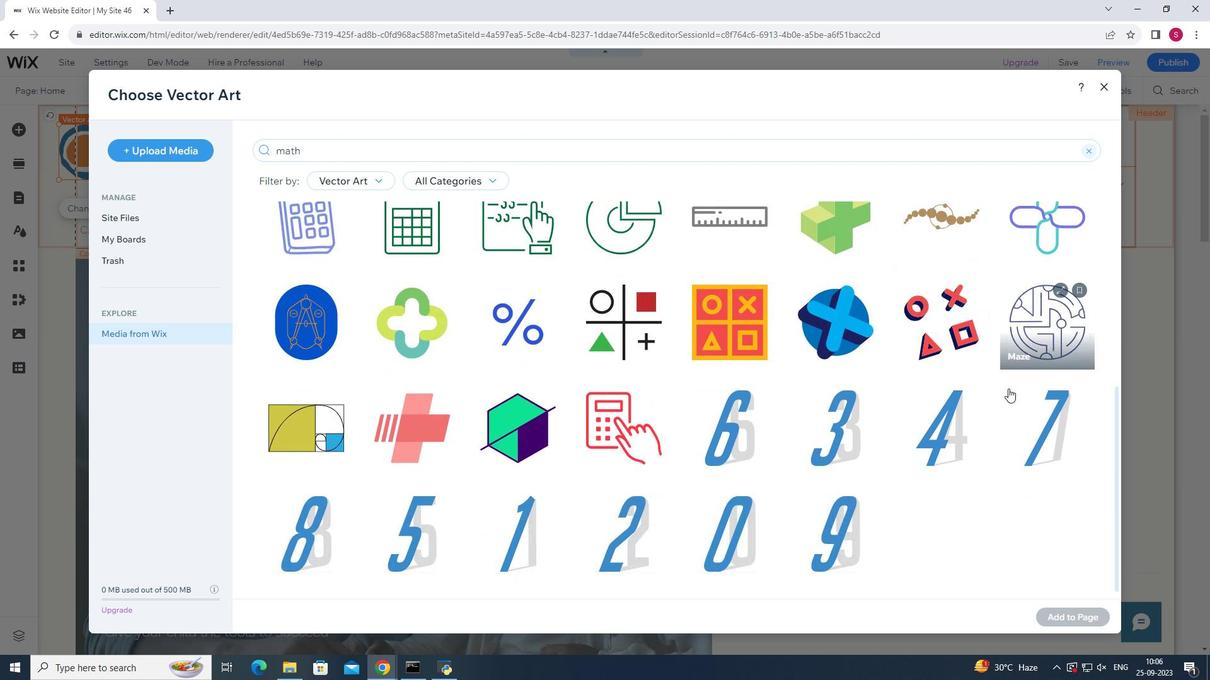 
Action: Mouse scrolled (994, 366) with delta (0, 0)
Screenshot: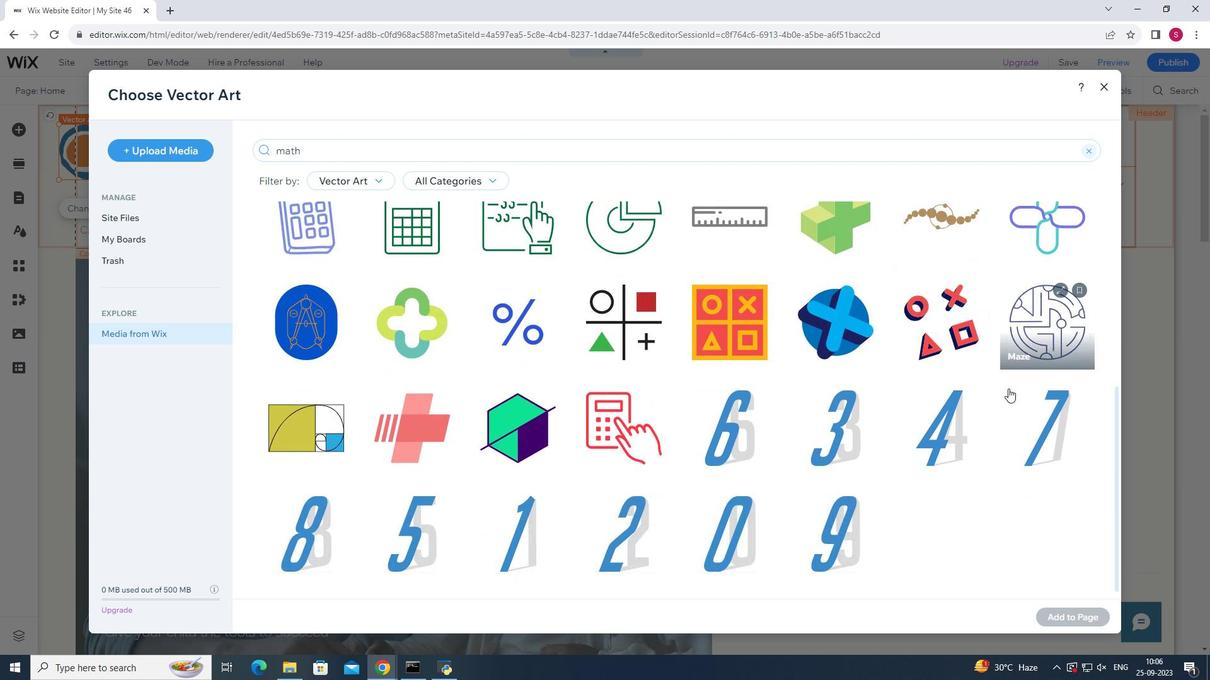 
Action: Mouse moved to (1006, 385)
Screenshot: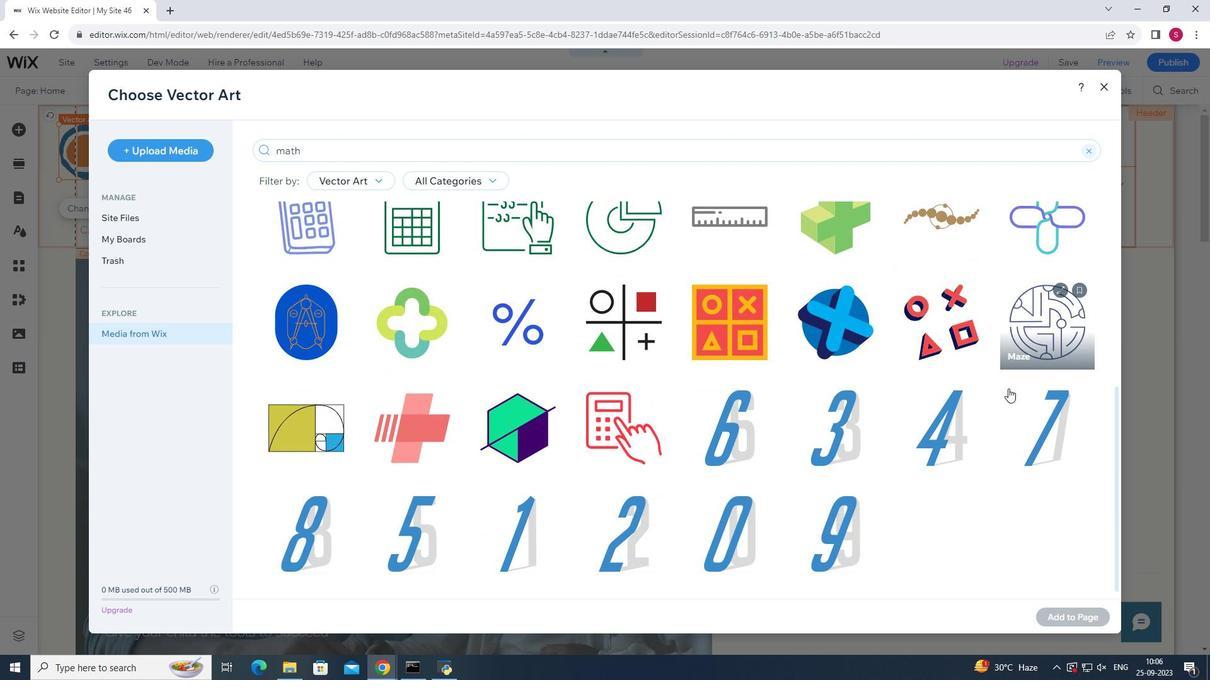 
Action: Mouse scrolled (1006, 385) with delta (0, 0)
Screenshot: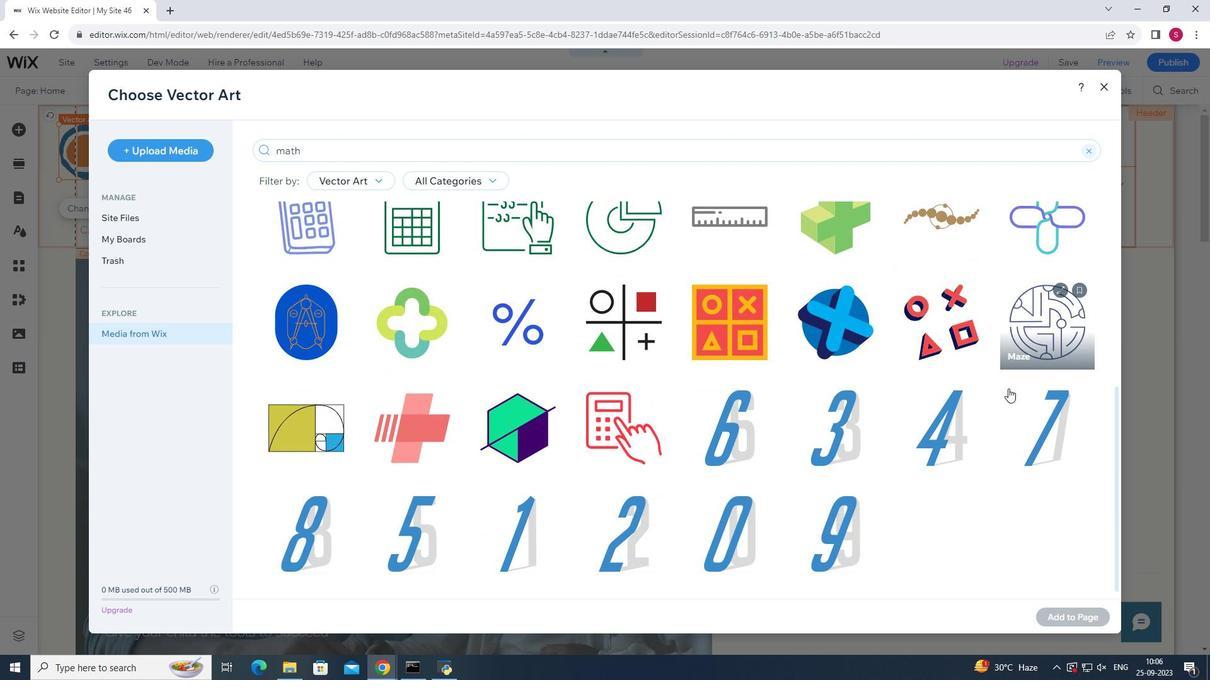 
Action: Mouse moved to (1007, 387)
Screenshot: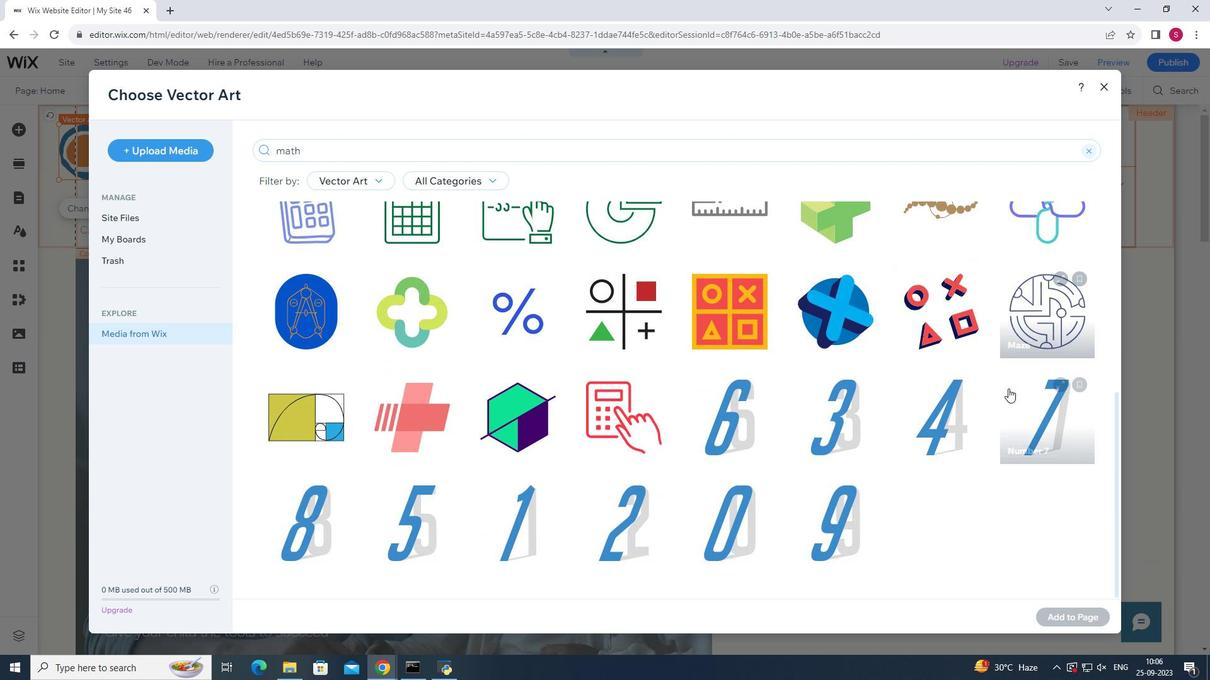 
Action: Mouse scrolled (1007, 387) with delta (0, 0)
Screenshot: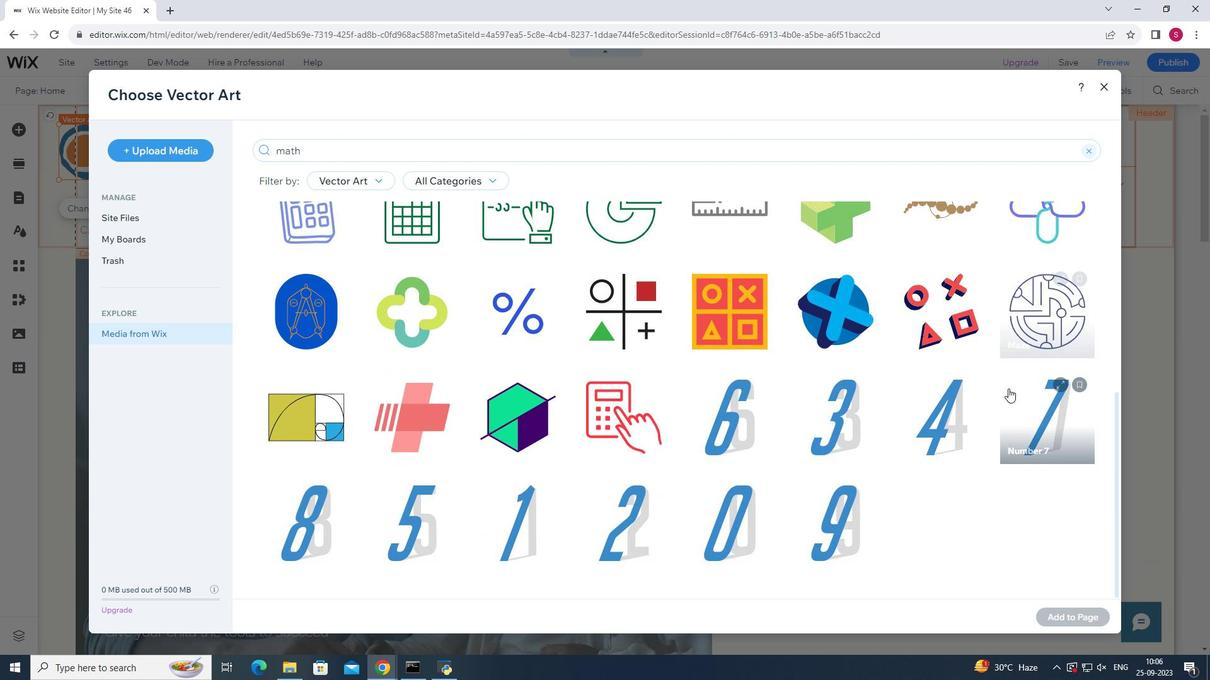 
Action: Mouse scrolled (1007, 387) with delta (0, 0)
Screenshot: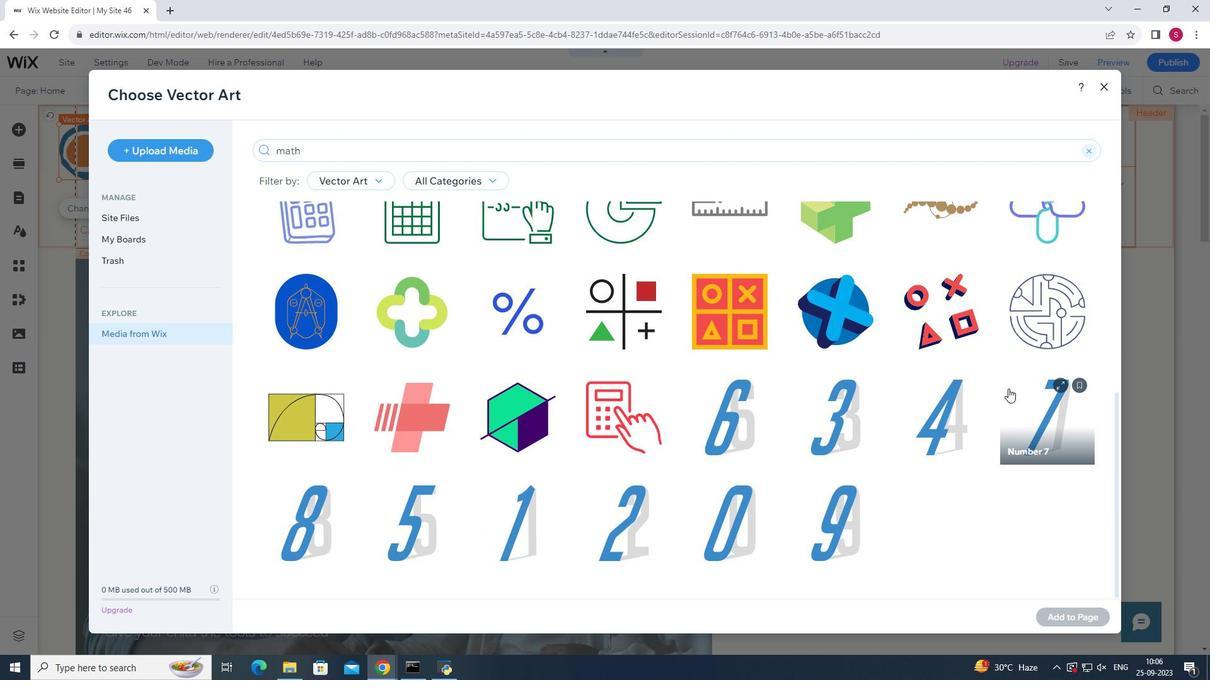 
Action: Mouse scrolled (1007, 387) with delta (0, 0)
Screenshot: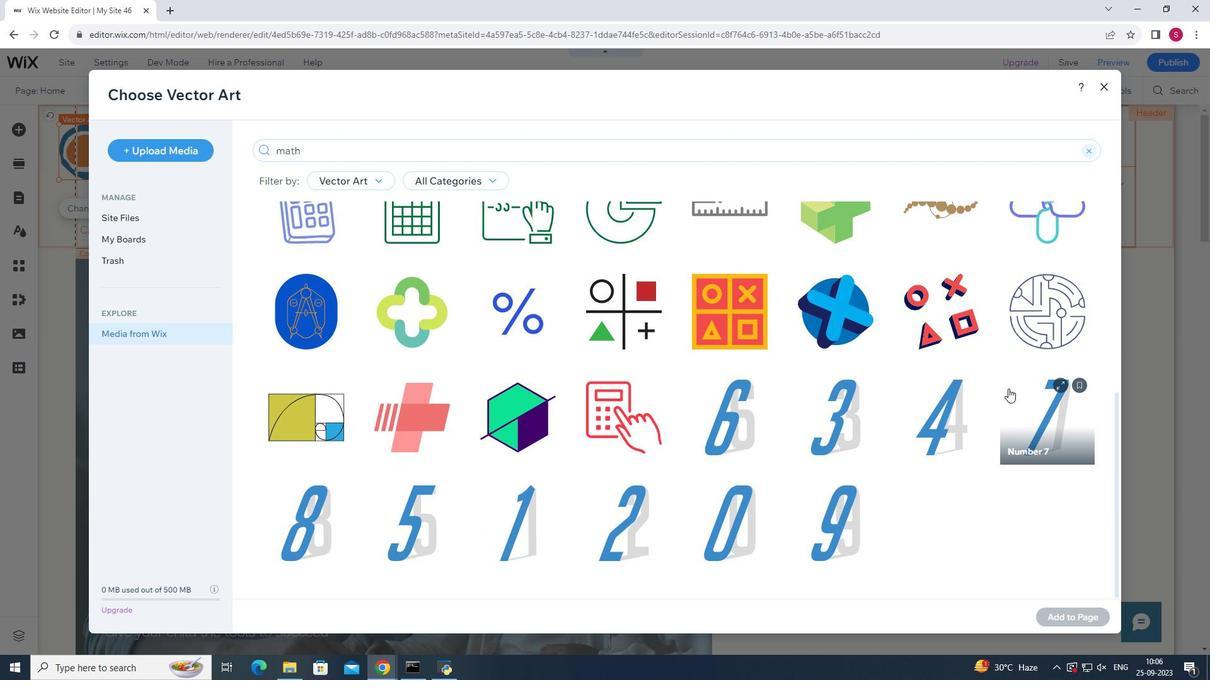 
Action: Mouse scrolled (1007, 387) with delta (0, 0)
Screenshot: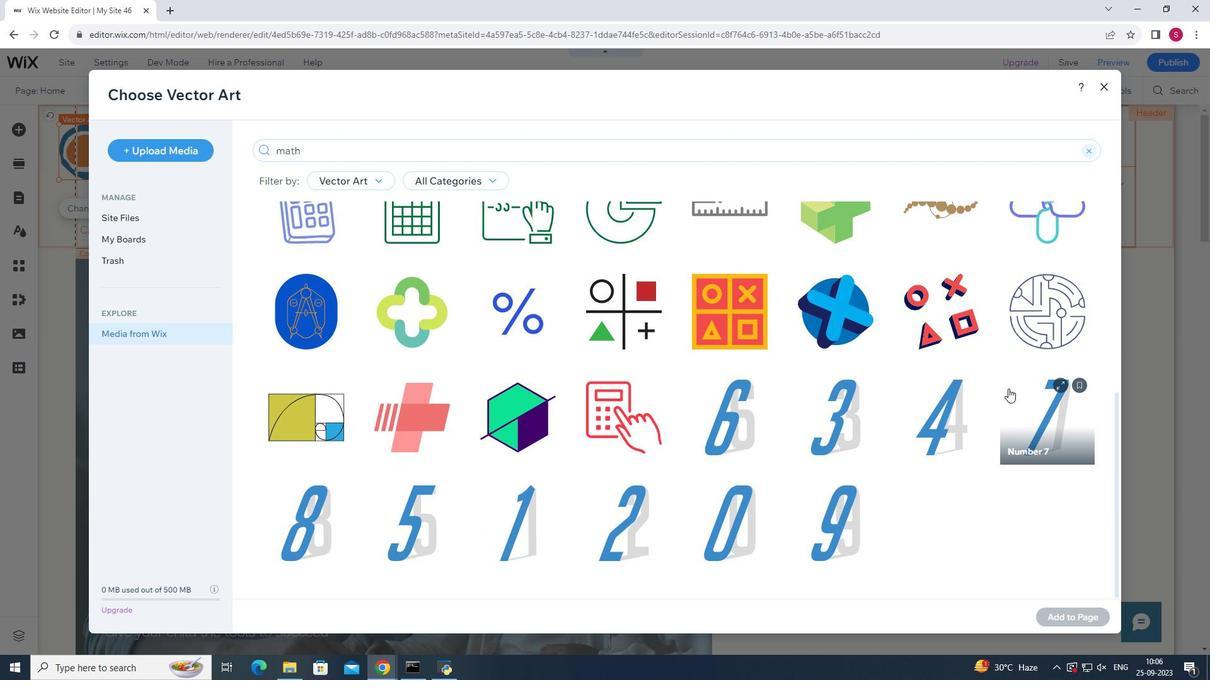 
Action: Mouse scrolled (1007, 387) with delta (0, 0)
Screenshot: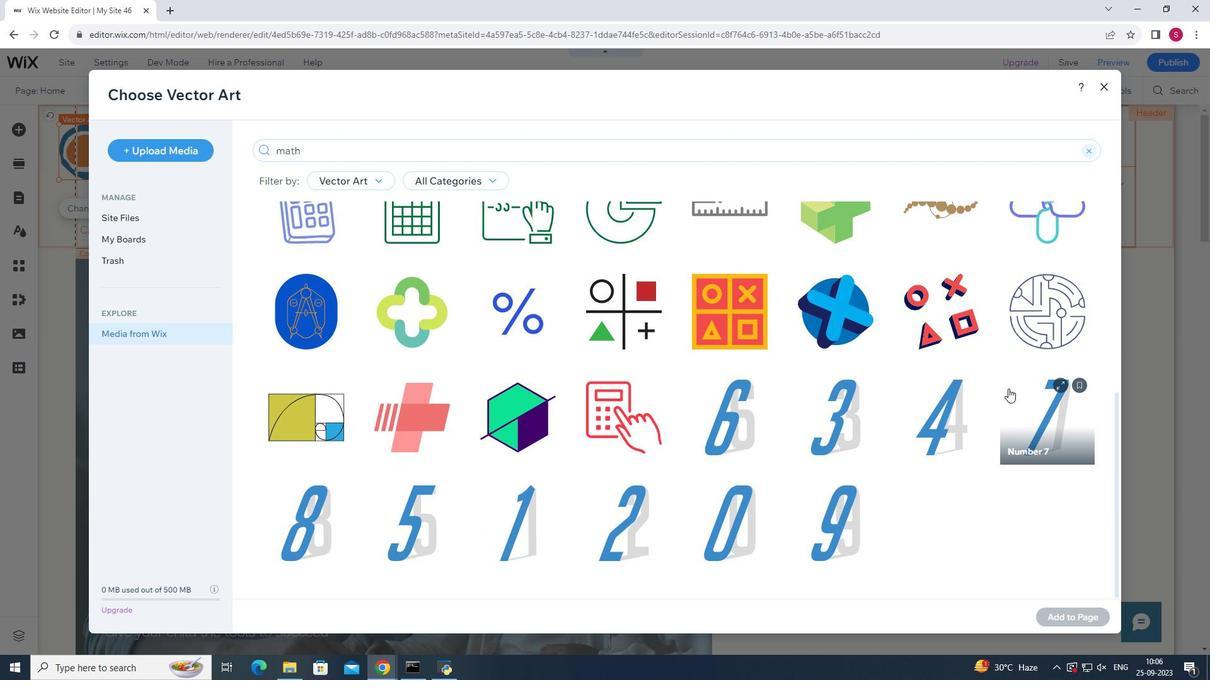 
Action: Mouse moved to (793, 426)
Screenshot: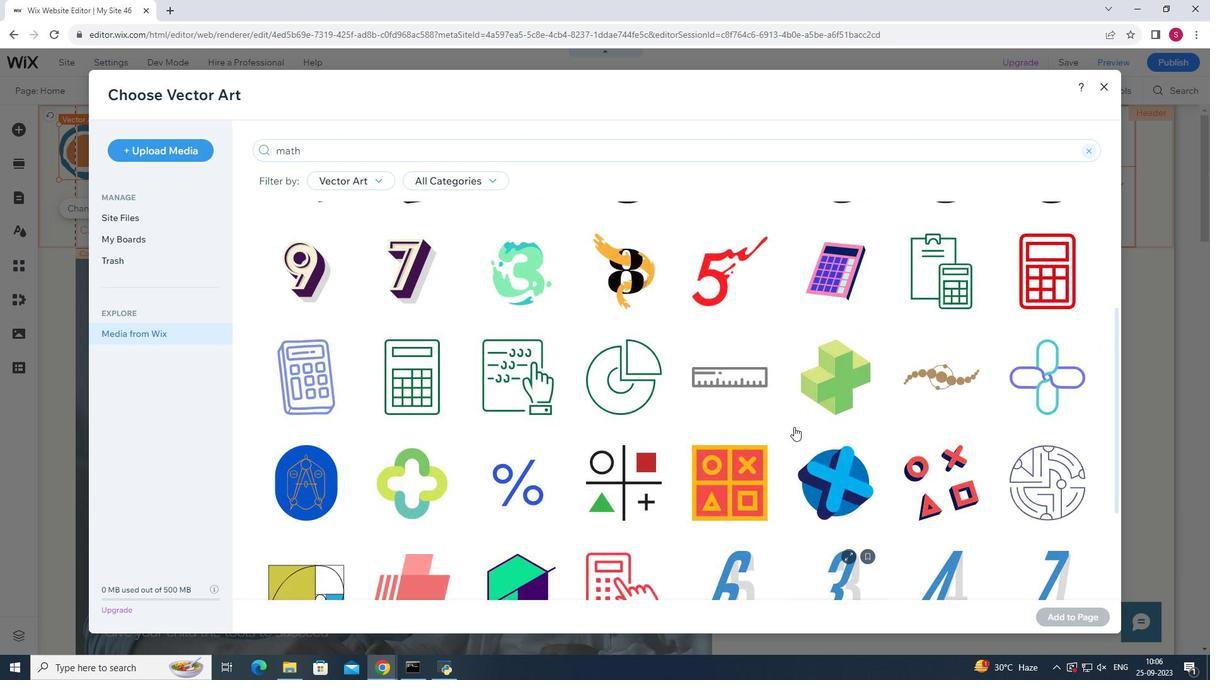 
Action: Mouse scrolled (793, 426) with delta (0, 0)
Screenshot: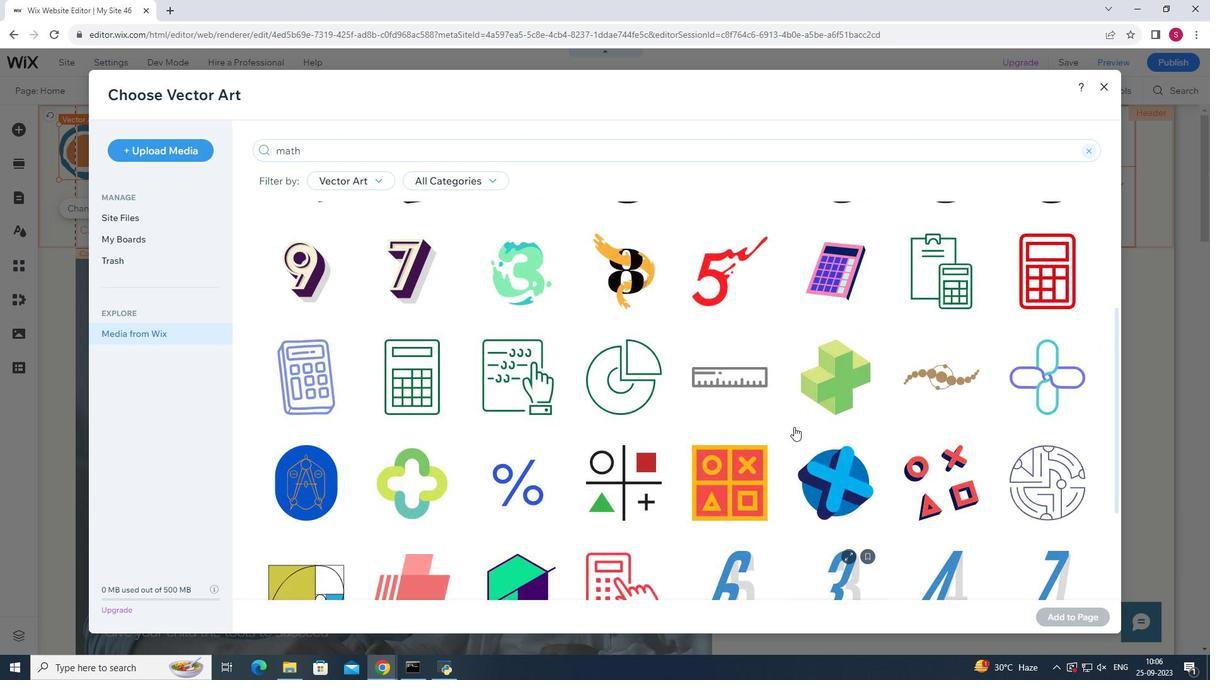 
Action: Mouse scrolled (793, 426) with delta (0, 0)
Screenshot: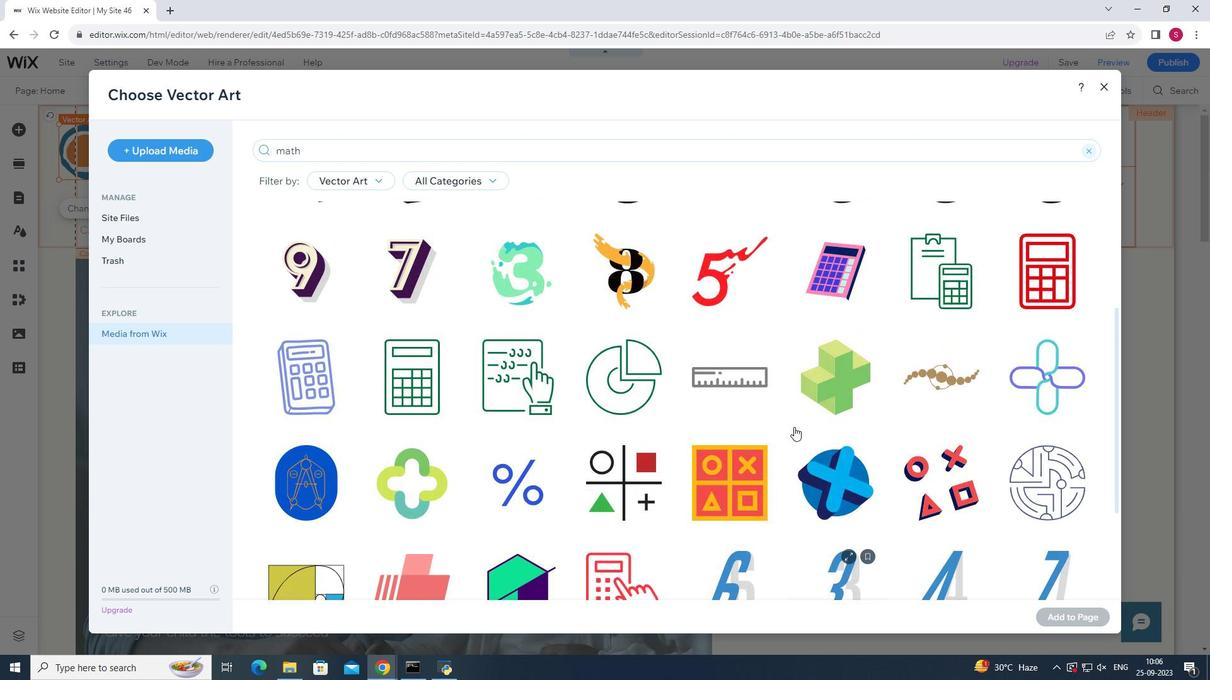 
Action: Mouse scrolled (793, 426) with delta (0, 0)
Screenshot: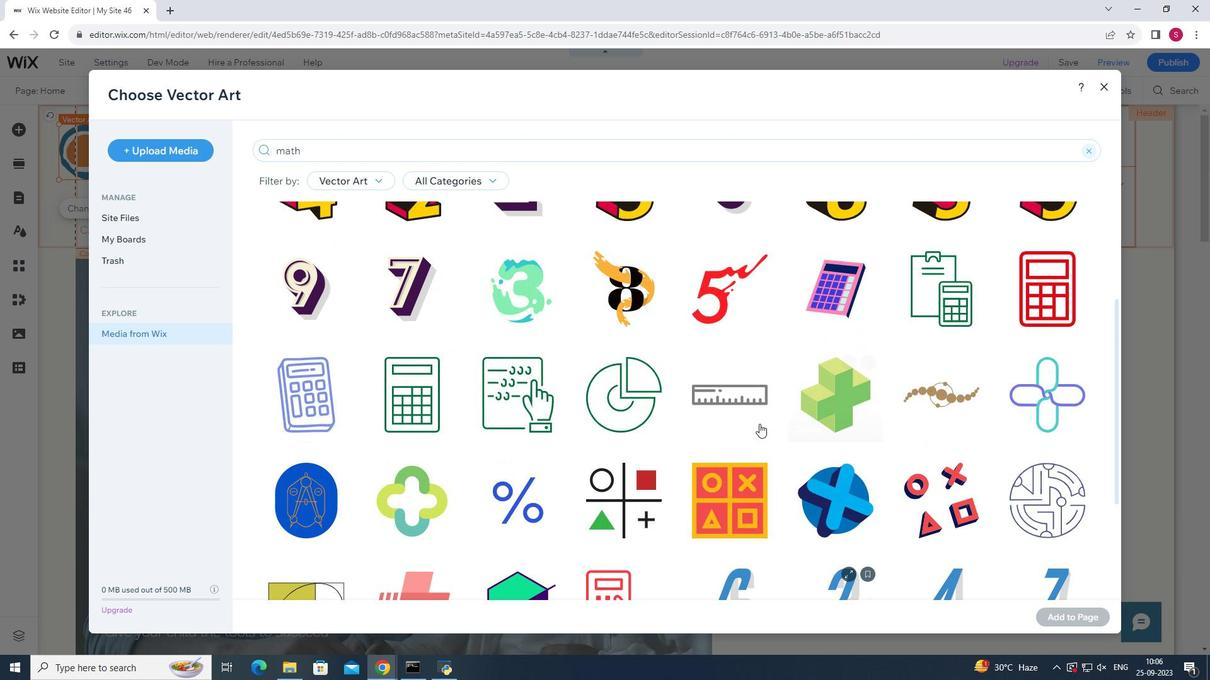 
Action: Mouse moved to (857, 390)
Screenshot: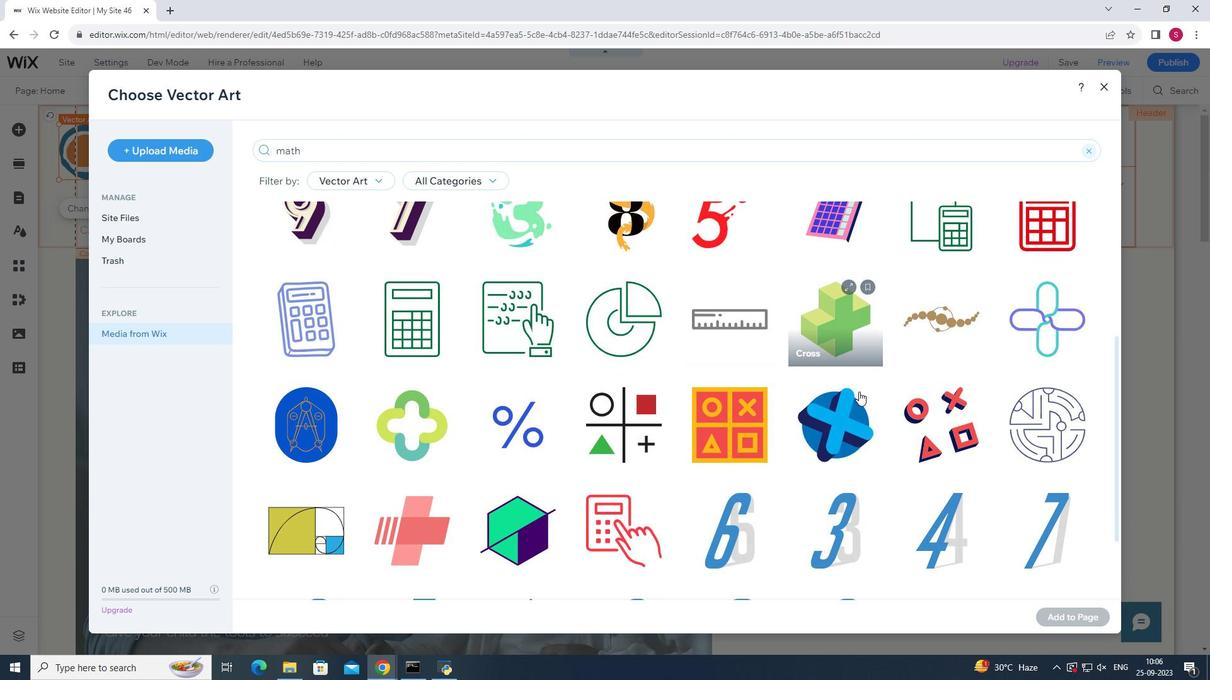 
Action: Mouse scrolled (857, 390) with delta (0, 0)
Screenshot: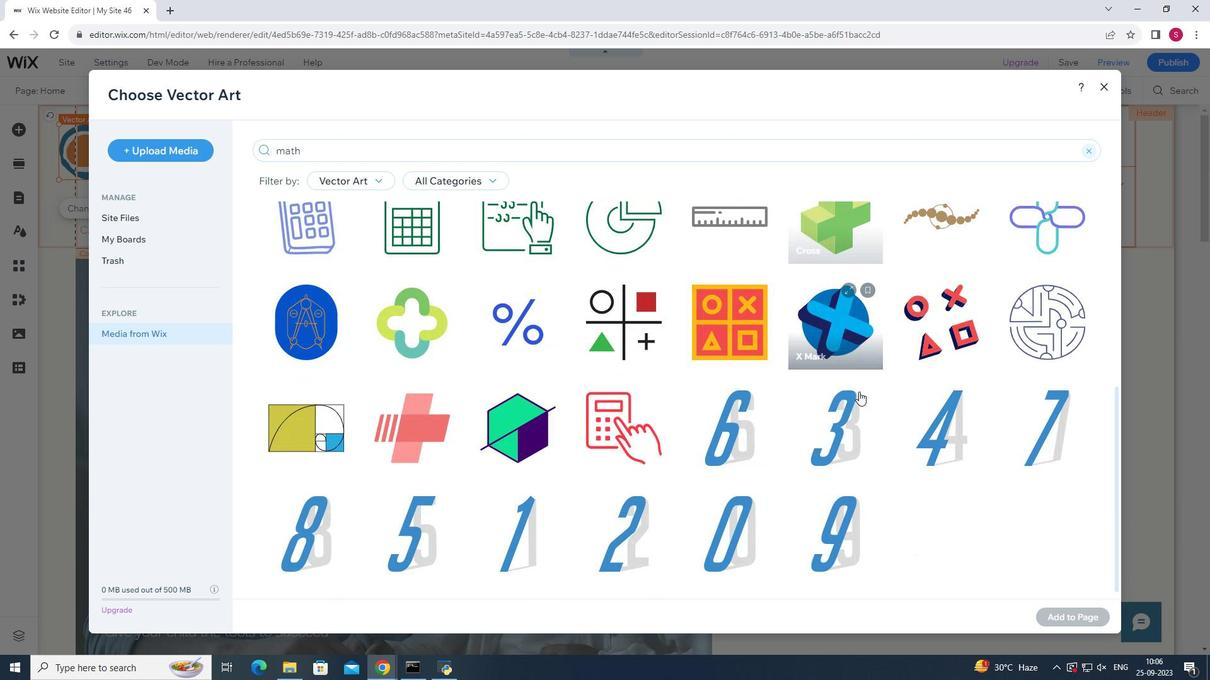
Action: Mouse scrolled (857, 390) with delta (0, 0)
Screenshot: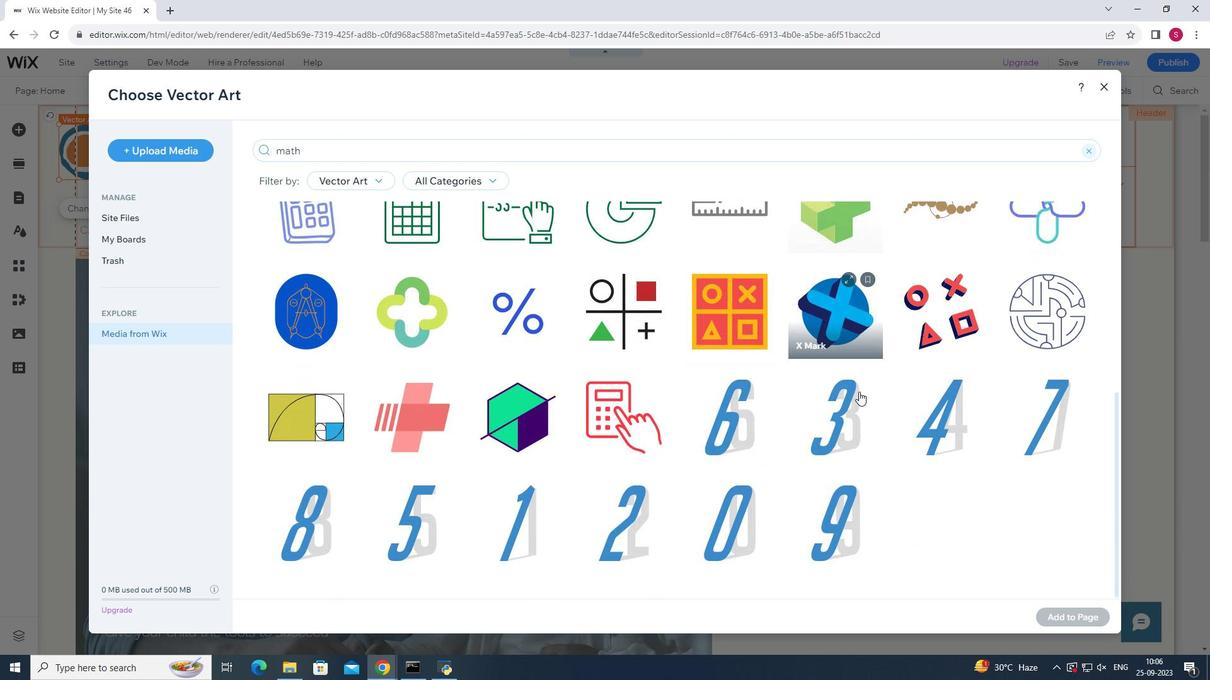 
Action: Mouse scrolled (857, 390) with delta (0, 0)
Screenshot: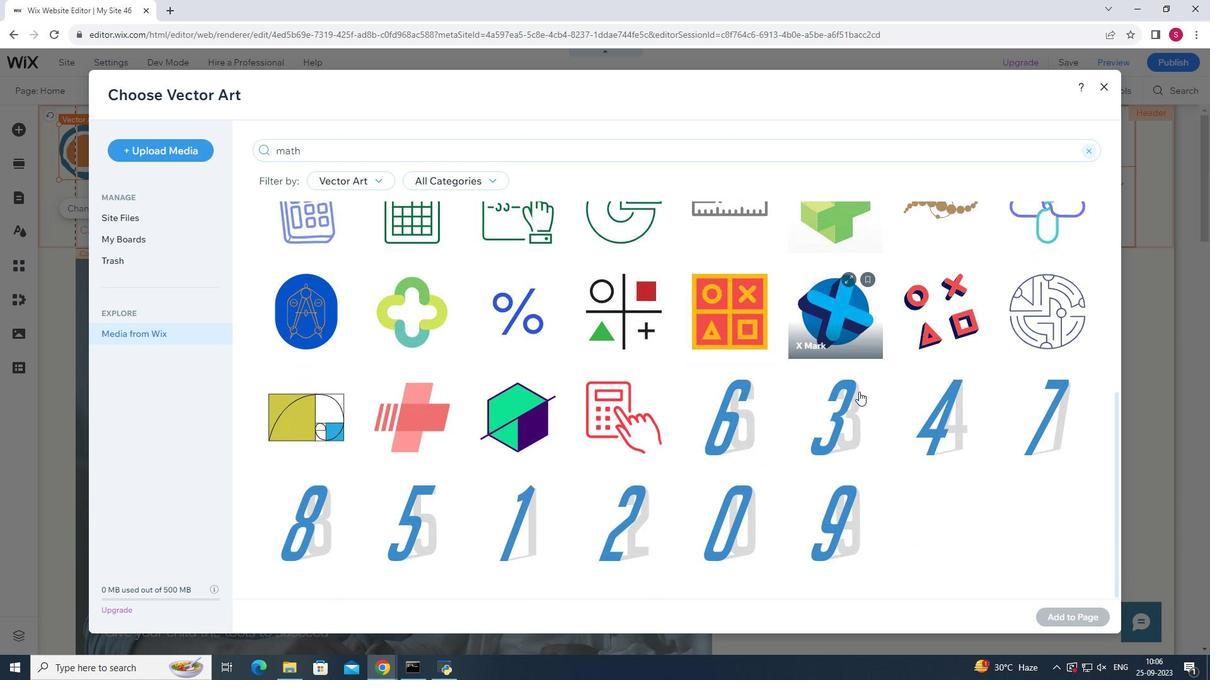 
Action: Mouse scrolled (857, 390) with delta (0, 0)
Screenshot: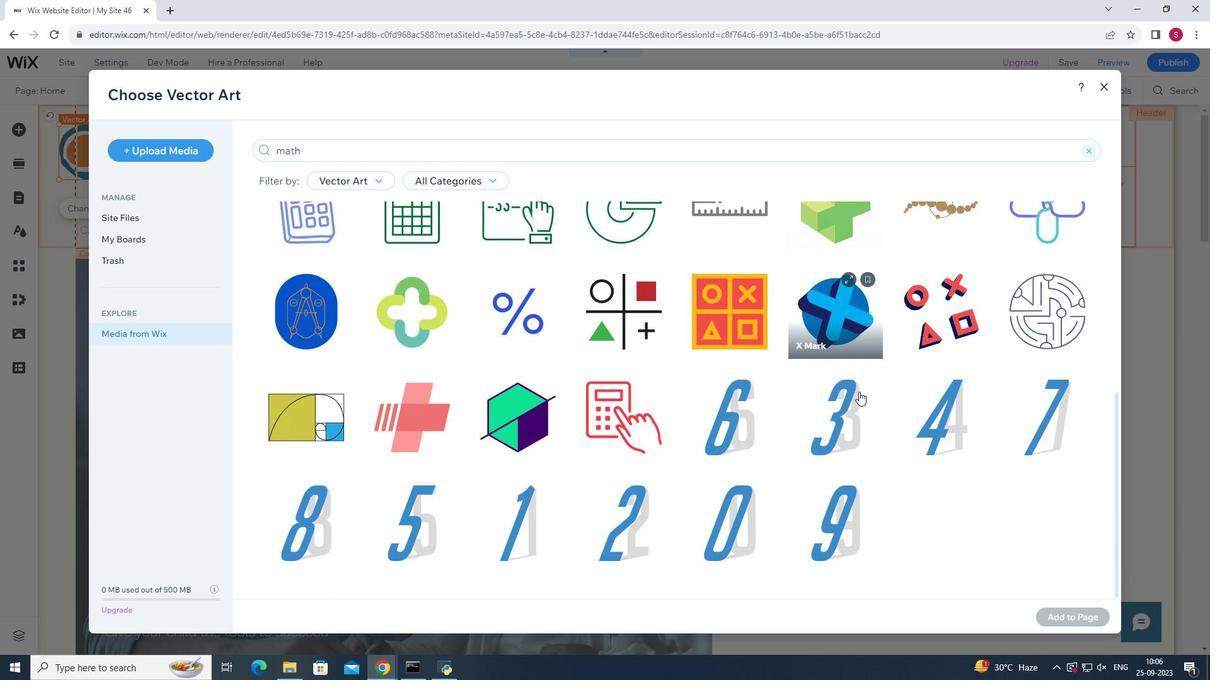 
Action: Mouse scrolled (857, 390) with delta (0, 0)
Screenshot: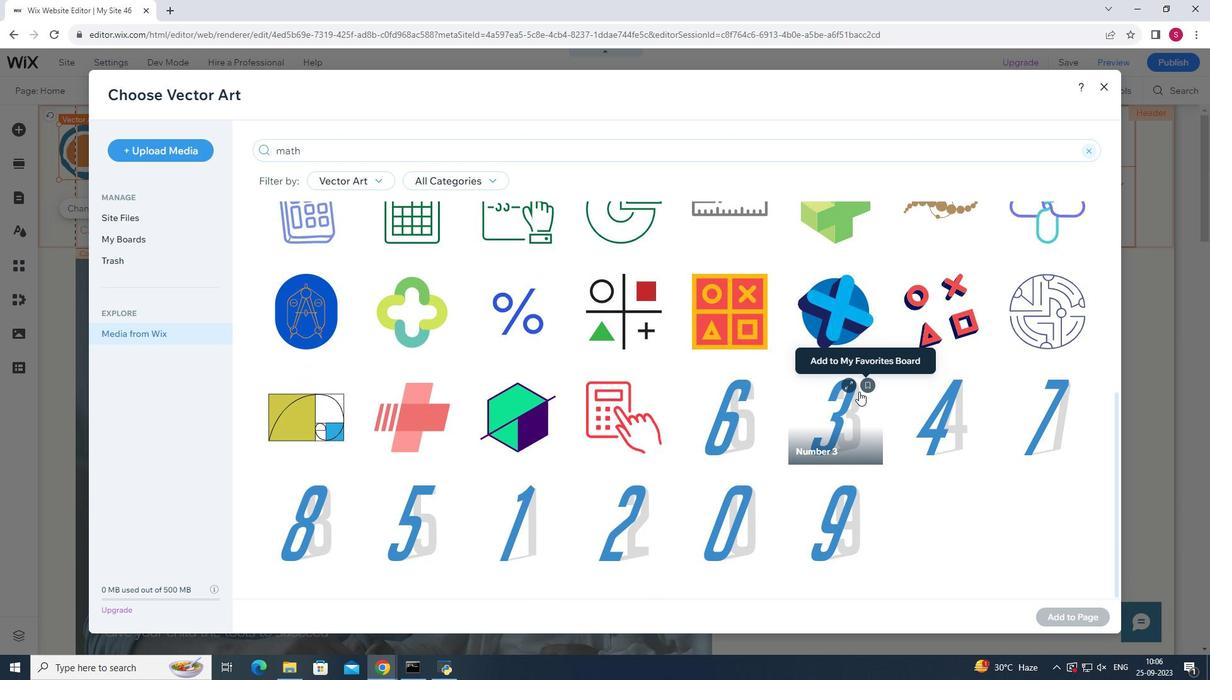 
Action: Mouse scrolled (857, 390) with delta (0, 0)
Screenshot: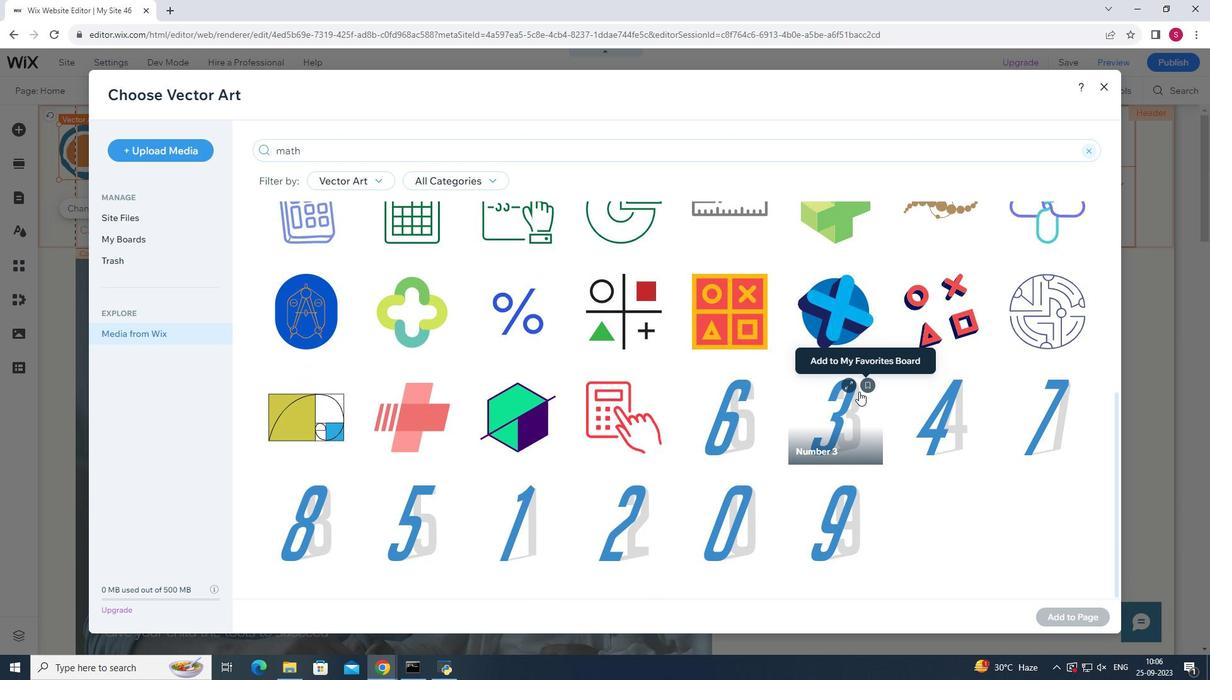 
Action: Mouse scrolled (857, 390) with delta (0, 0)
Screenshot: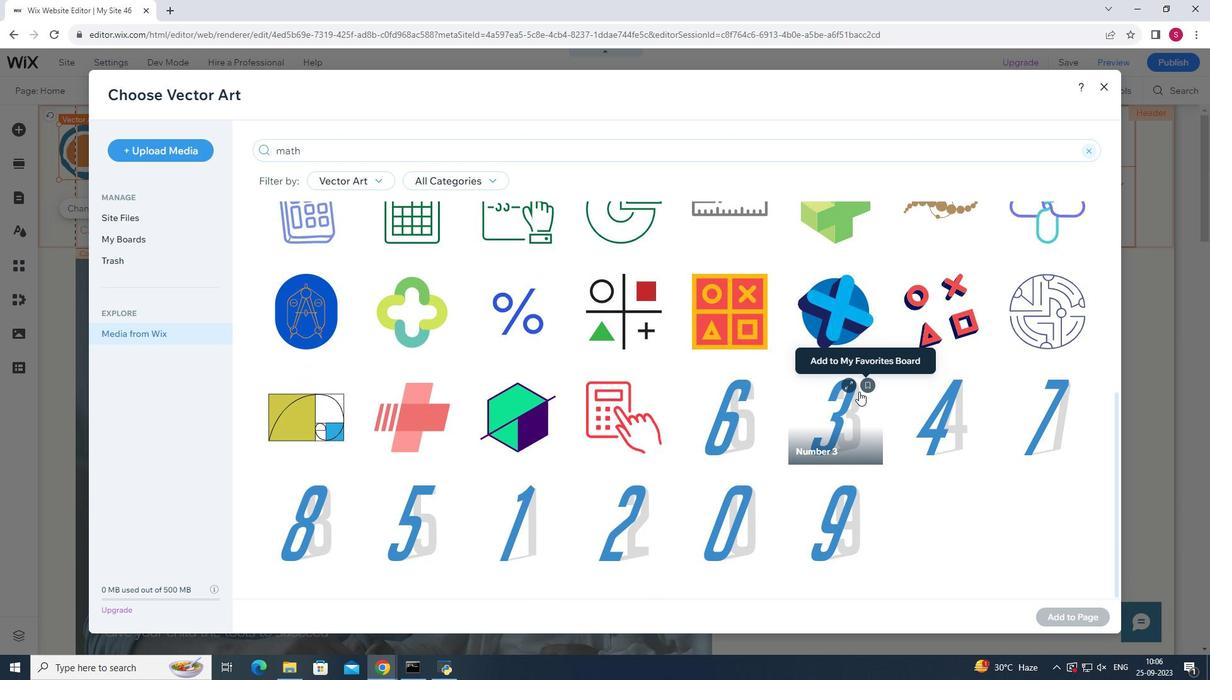 
Action: Mouse scrolled (857, 391) with delta (0, 0)
Screenshot: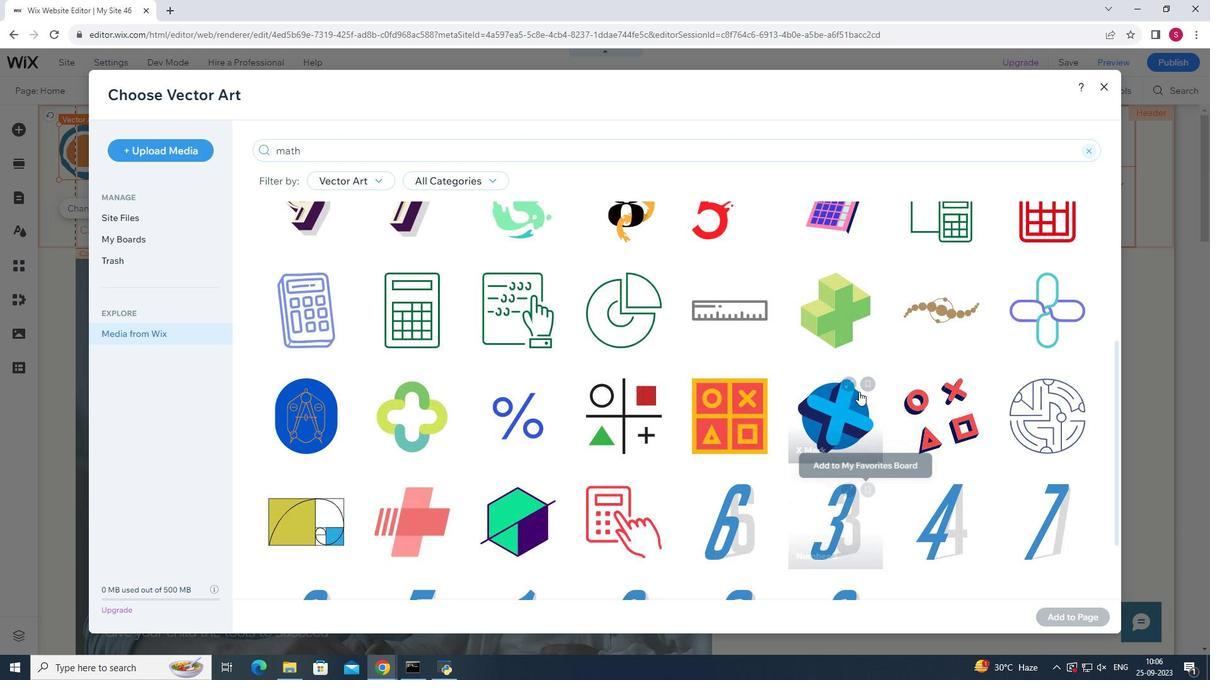 
Action: Mouse scrolled (857, 391) with delta (0, 0)
Screenshot: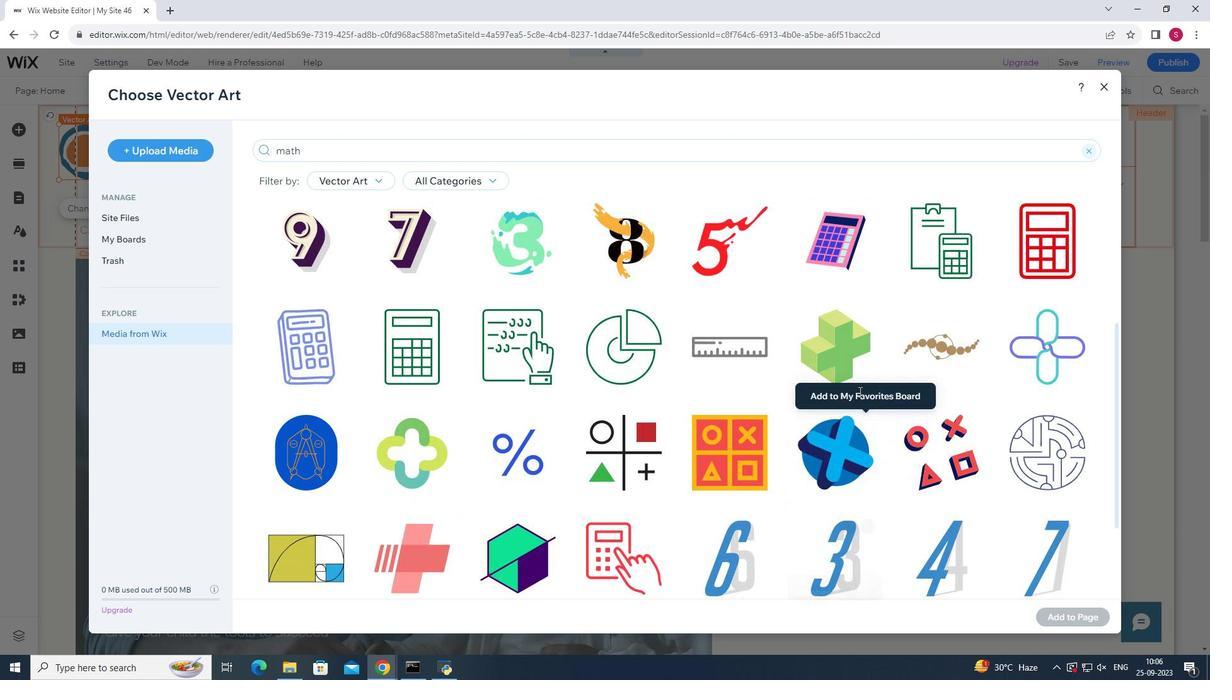 
Action: Mouse scrolled (857, 391) with delta (0, 0)
Screenshot: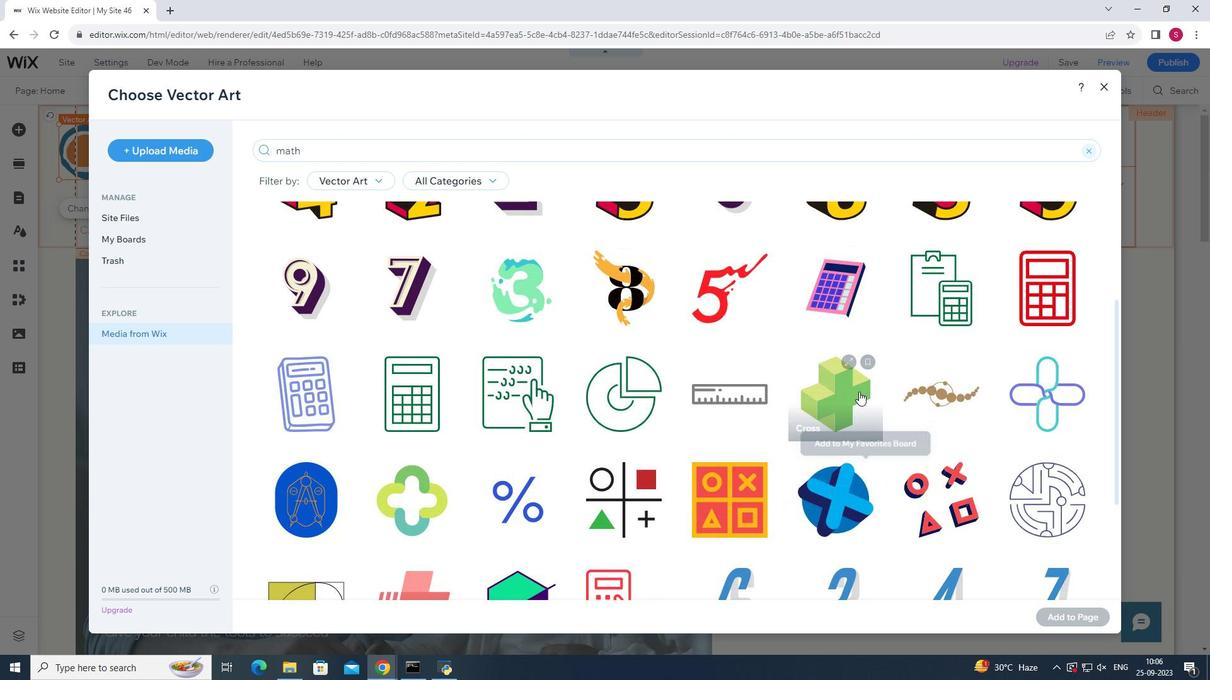 
Action: Mouse scrolled (857, 391) with delta (0, 0)
Screenshot: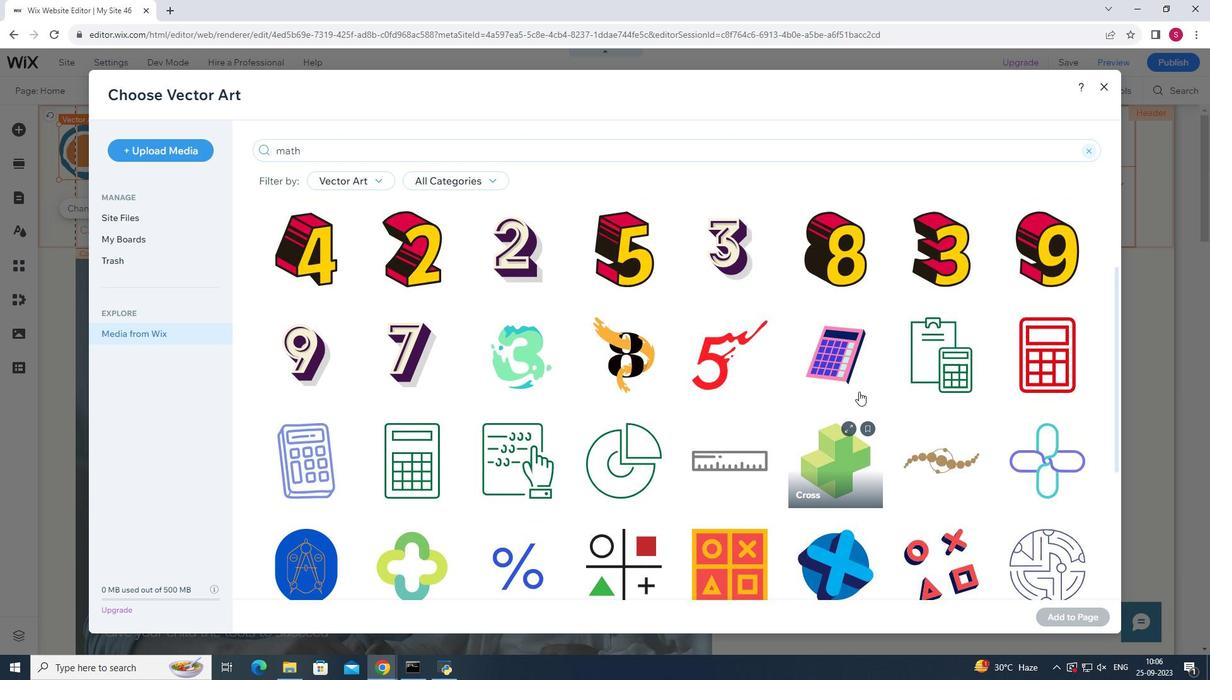 
Action: Mouse scrolled (857, 391) with delta (0, 0)
Screenshot: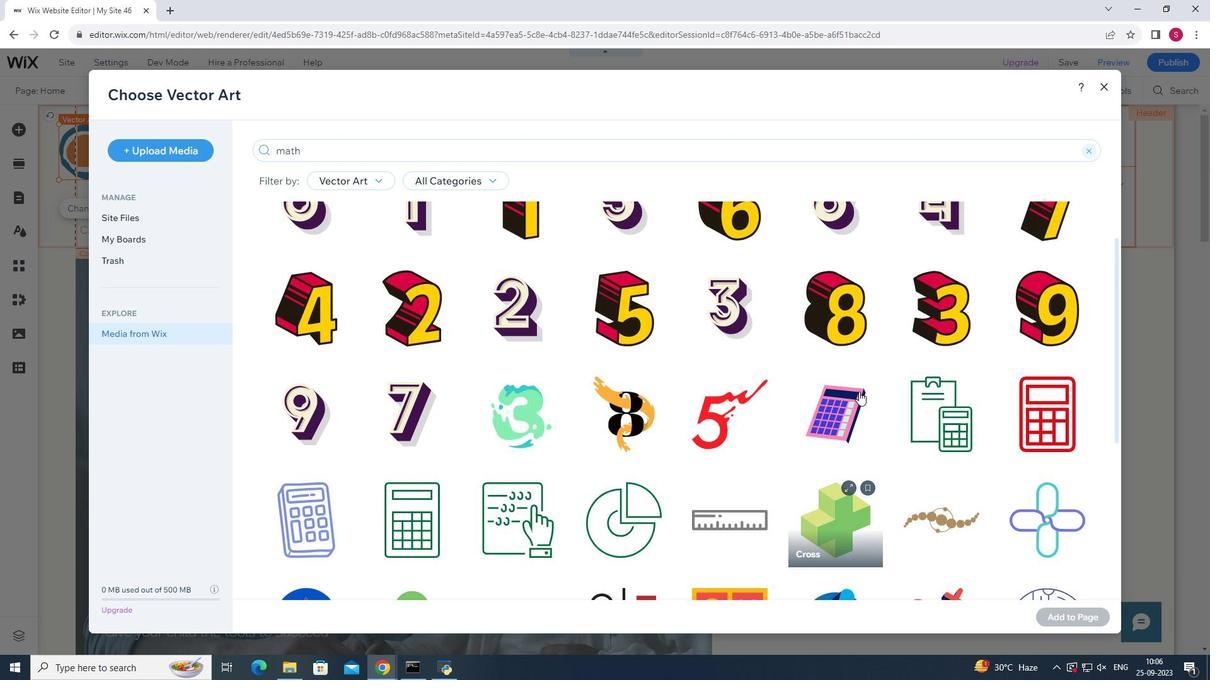 
Action: Mouse moved to (570, 405)
Screenshot: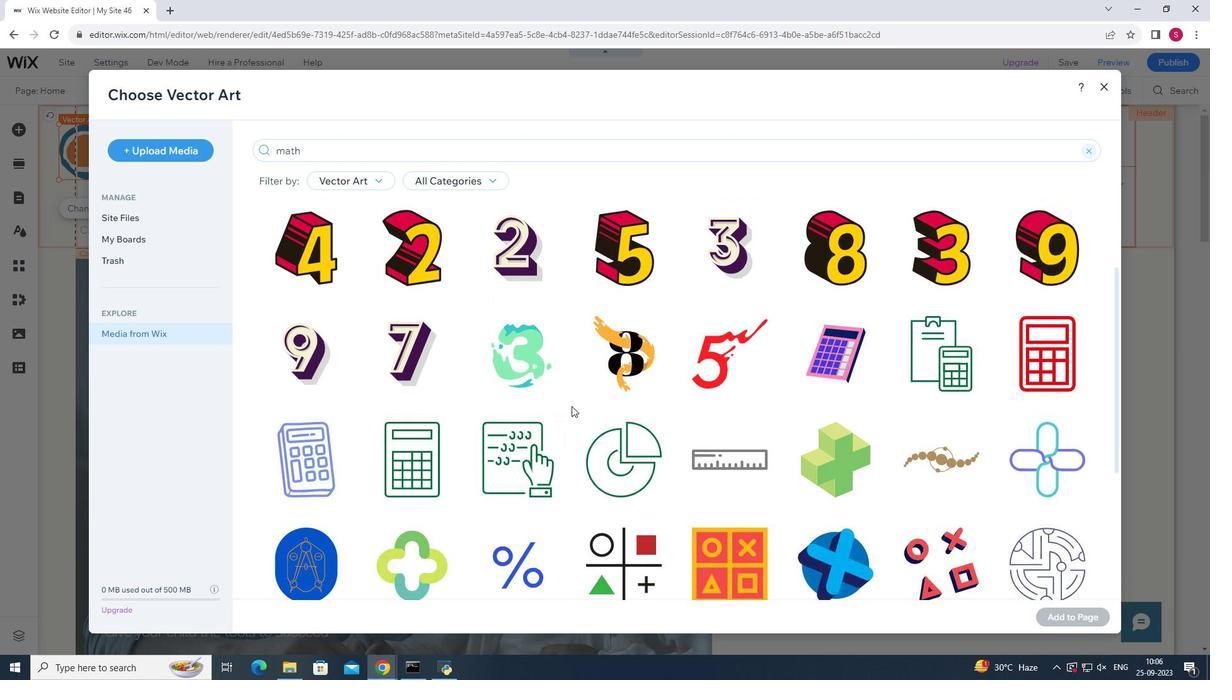 
Action: Mouse scrolled (570, 404) with delta (0, 0)
Screenshot: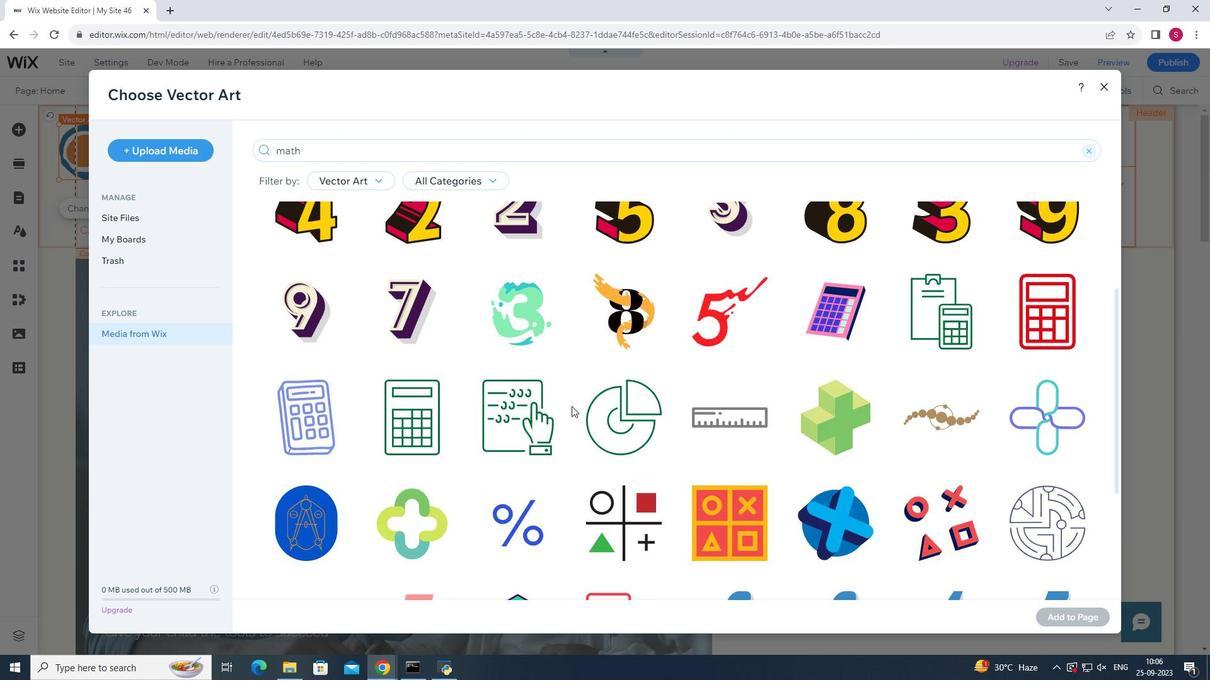
Action: Mouse scrolled (570, 404) with delta (0, 0)
Screenshot: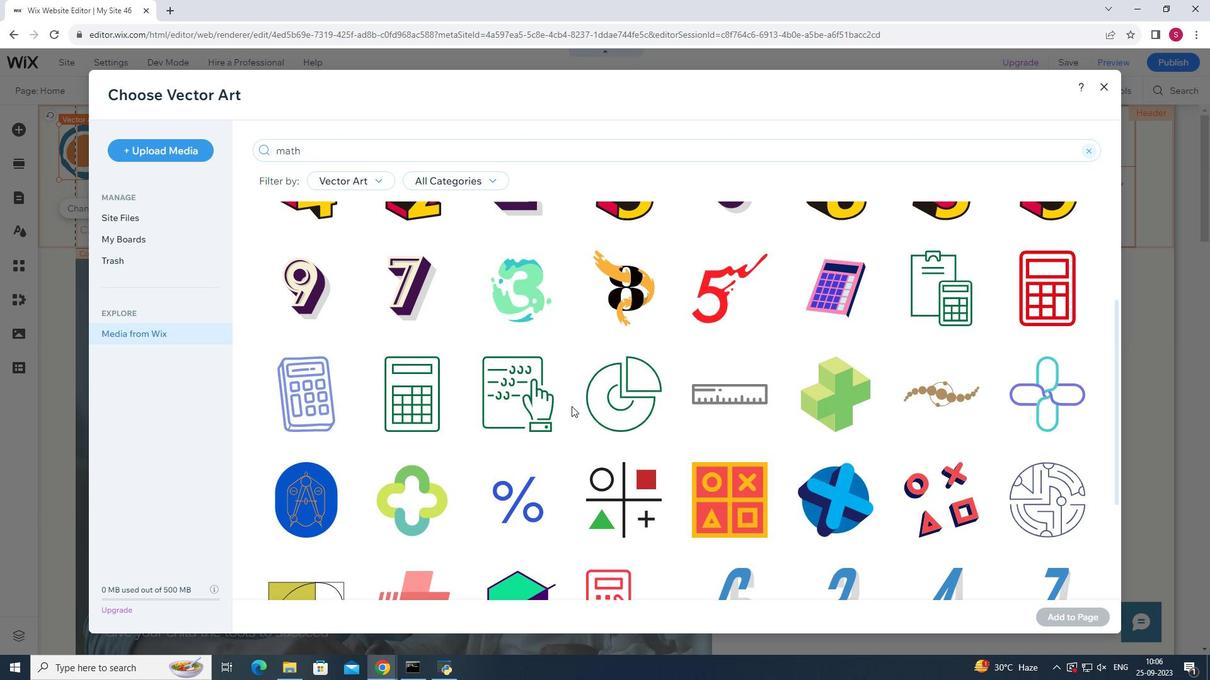 
Action: Mouse moved to (614, 404)
Screenshot: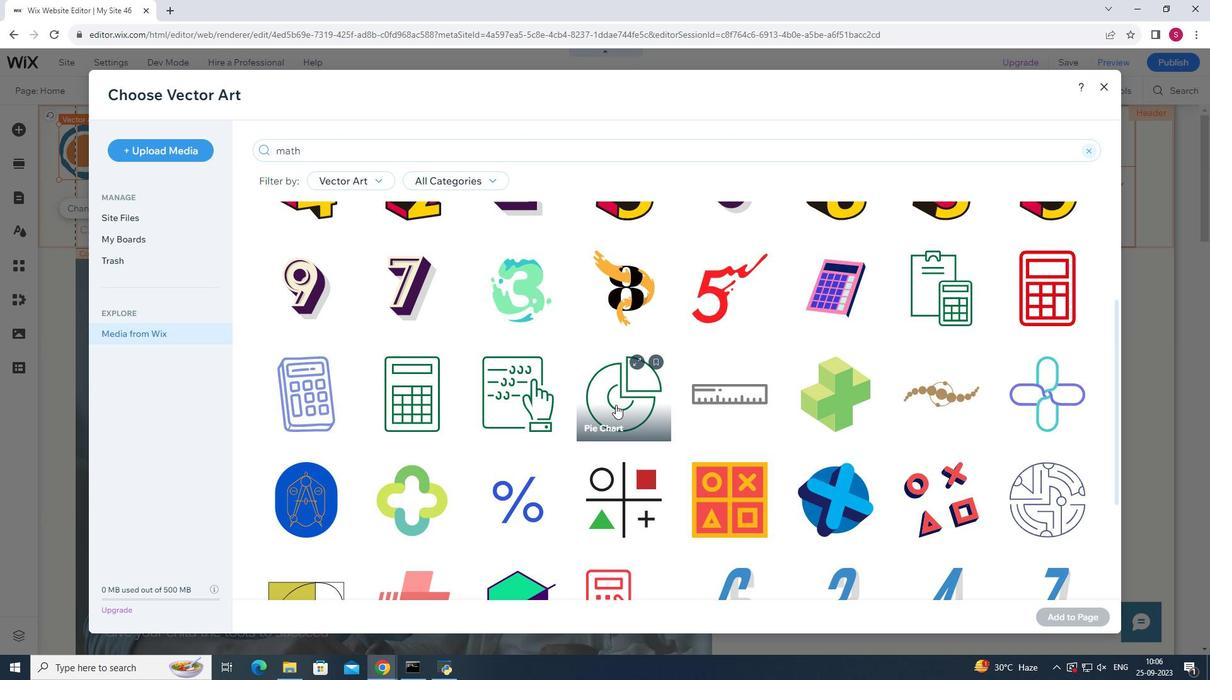
Action: Mouse pressed left at (614, 404)
Screenshot: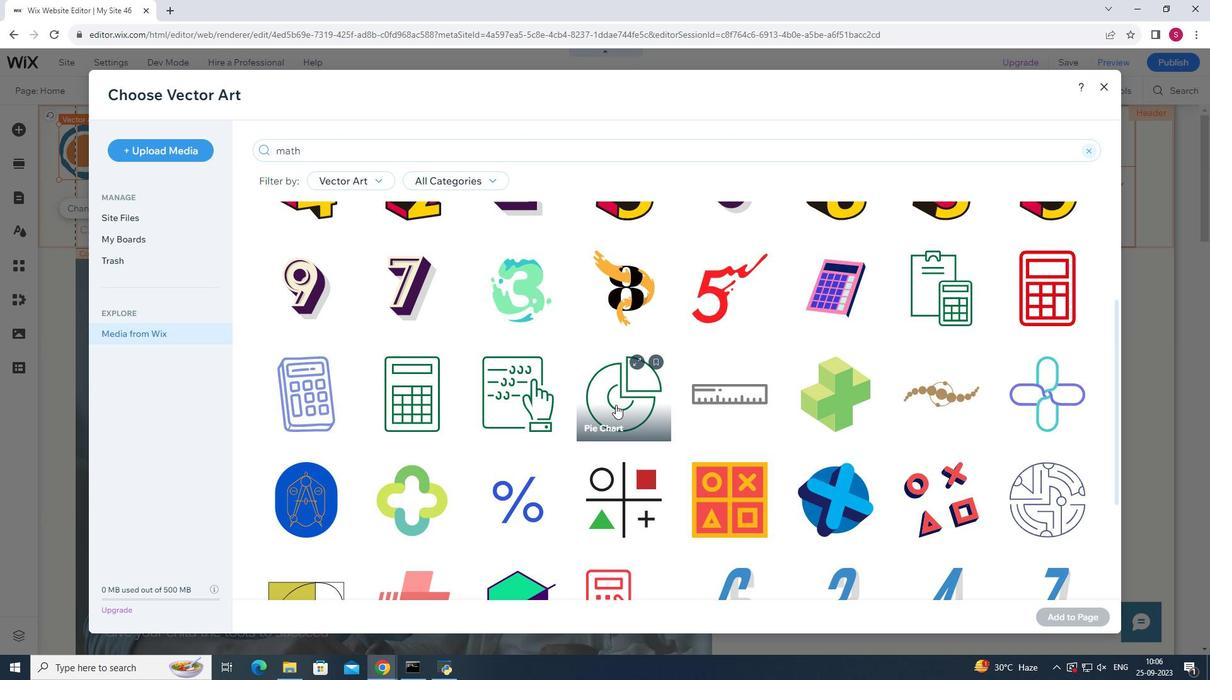 
Action: Mouse moved to (1075, 613)
Screenshot: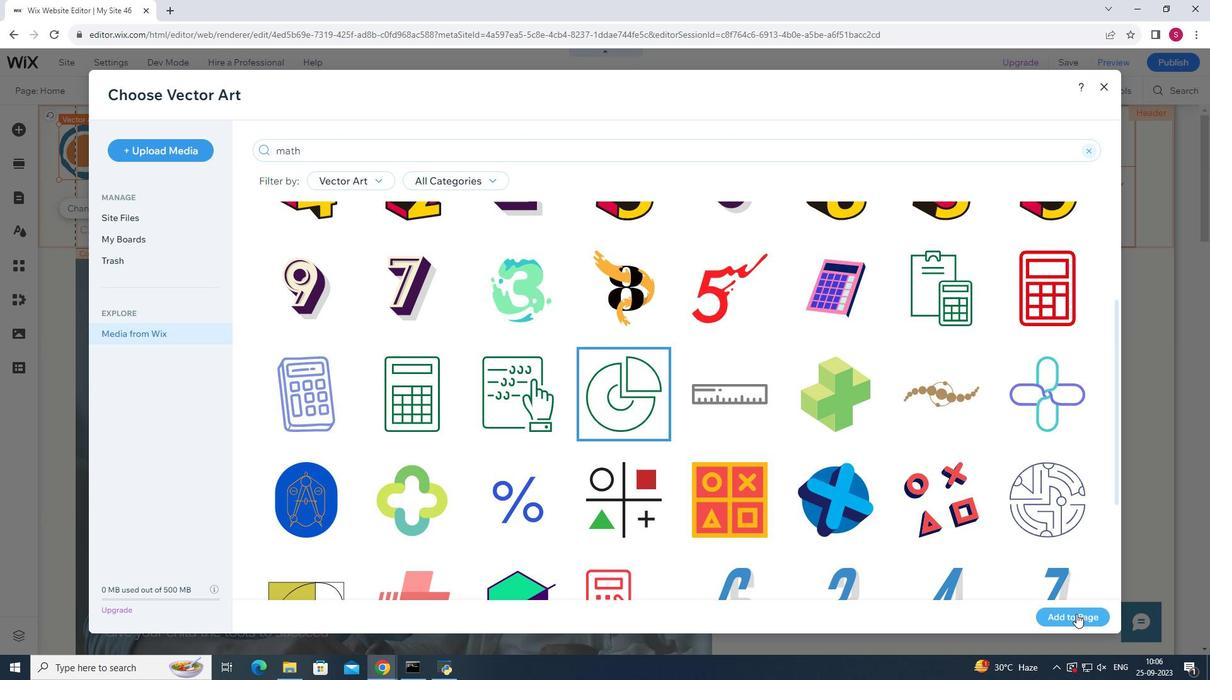
Action: Mouse pressed left at (1075, 613)
Screenshot: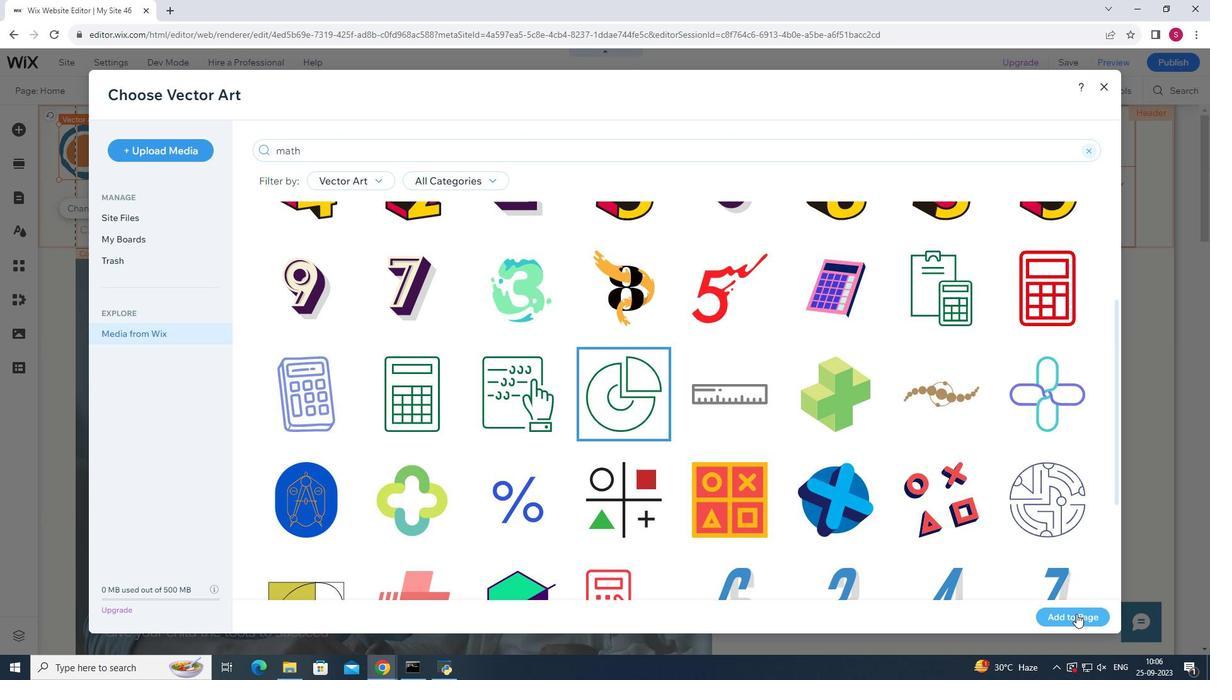 
Action: Mouse moved to (107, 178)
Screenshot: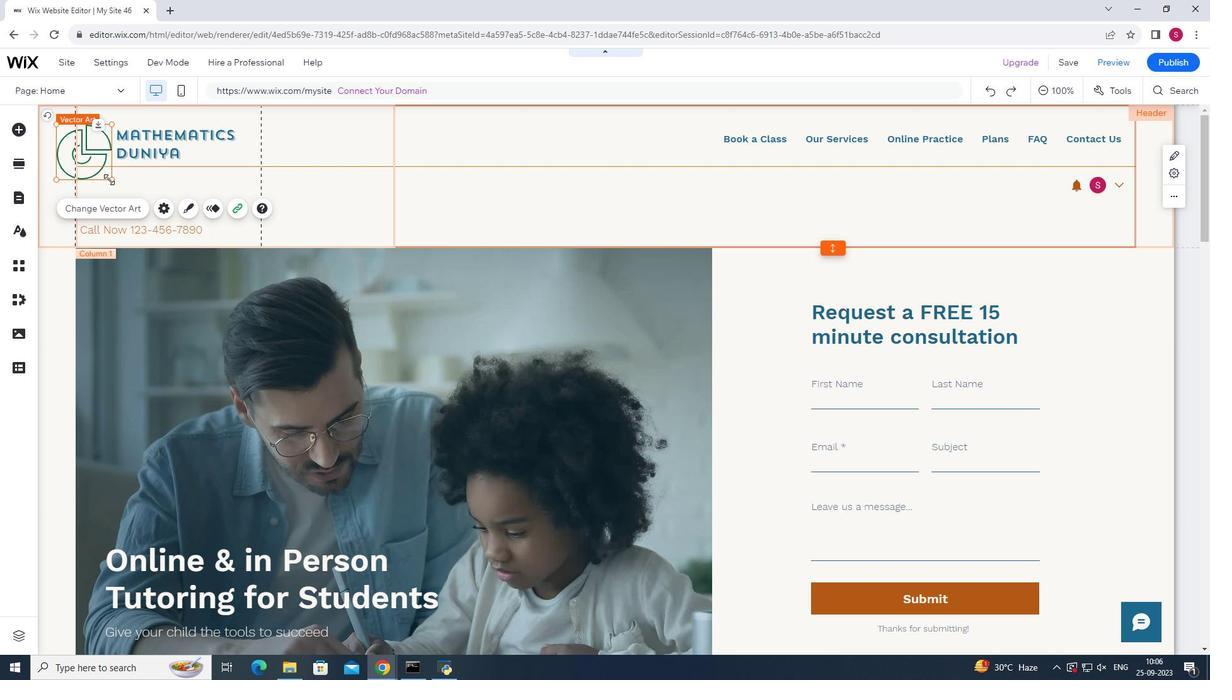 
Action: Mouse pressed left at (107, 178)
Screenshot: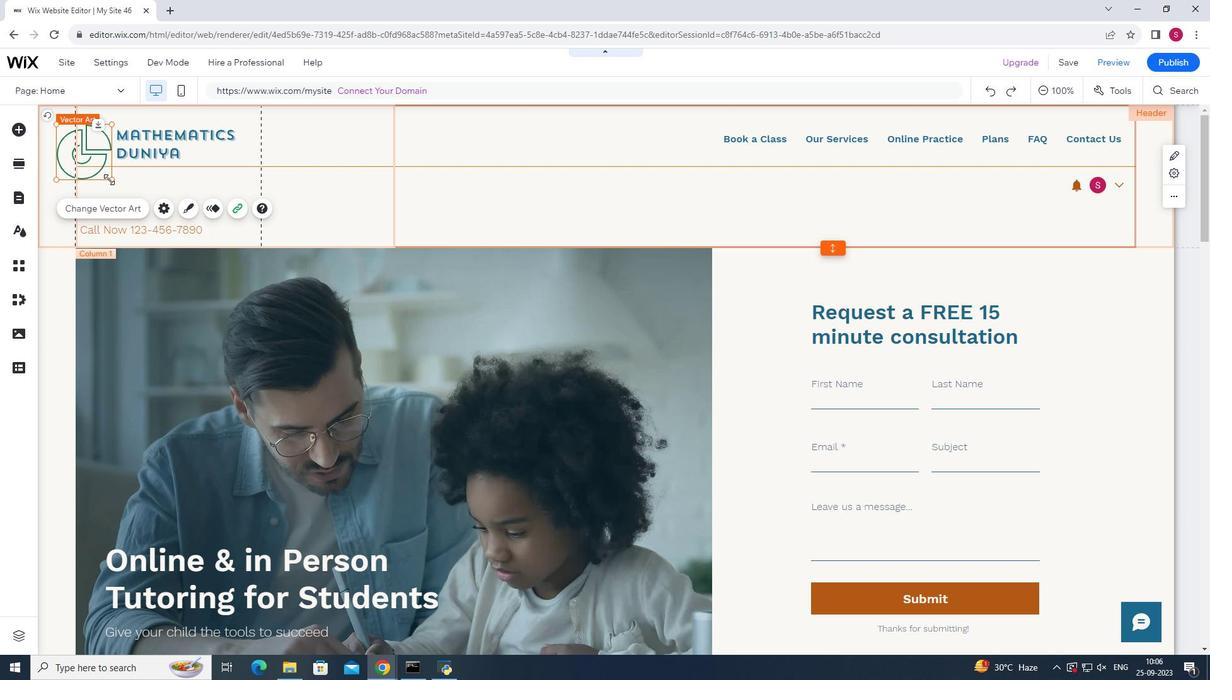 
Action: Mouse moved to (89, 161)
Screenshot: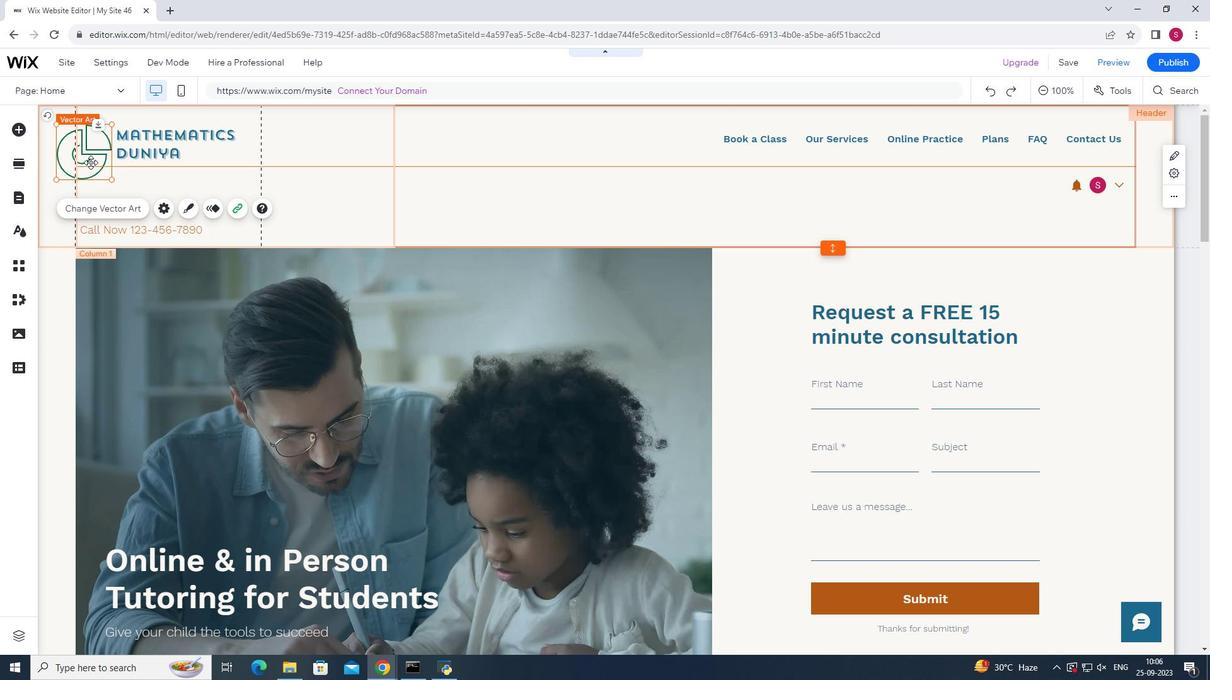 
Action: Key pressed ctrl+Z
Screenshot: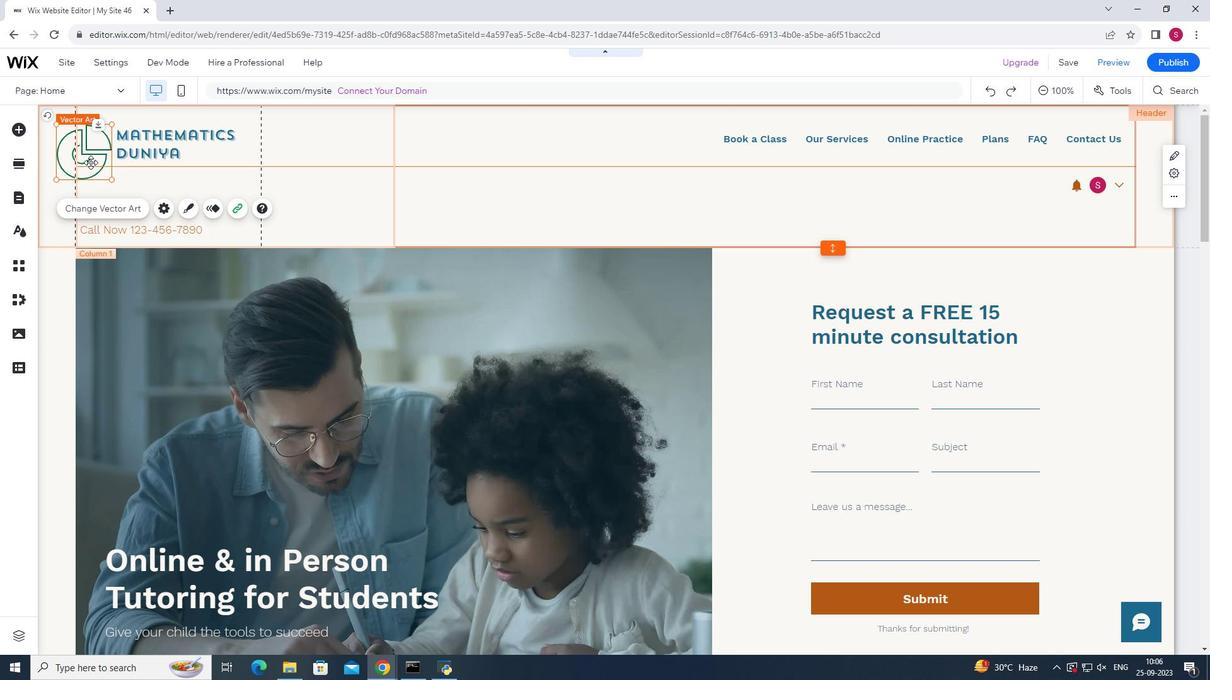 
Action: Mouse moved to (92, 150)
Screenshot: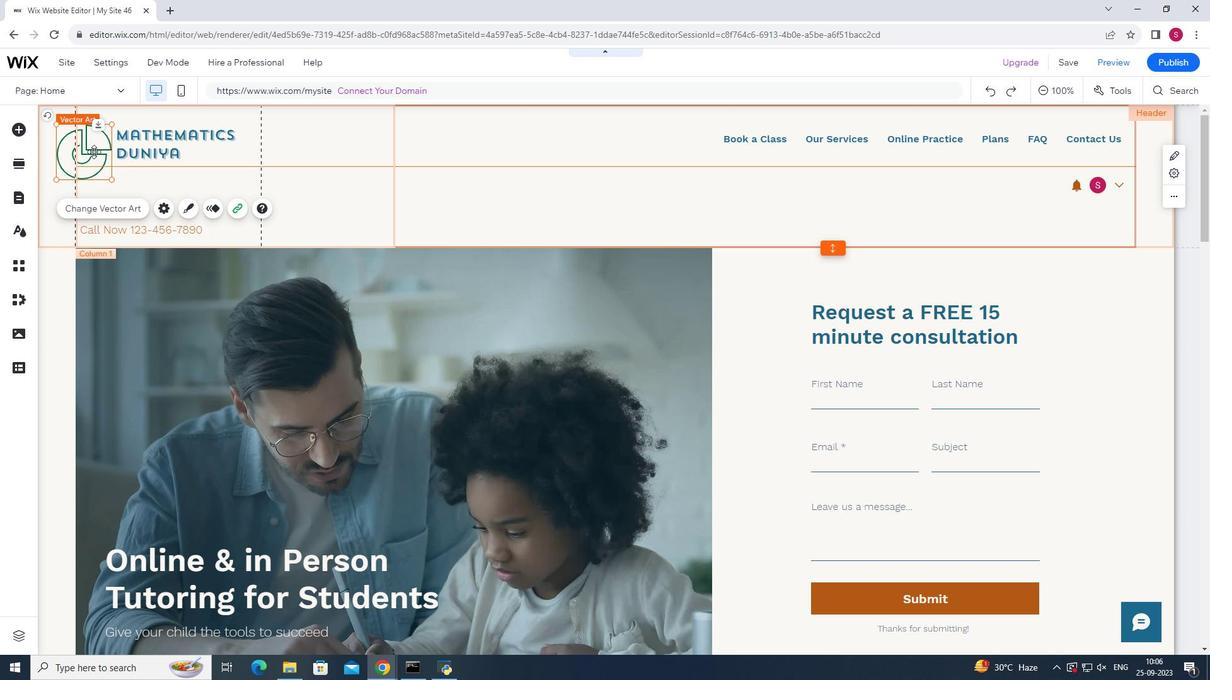 
Action: Mouse pressed left at (92, 150)
Screenshot: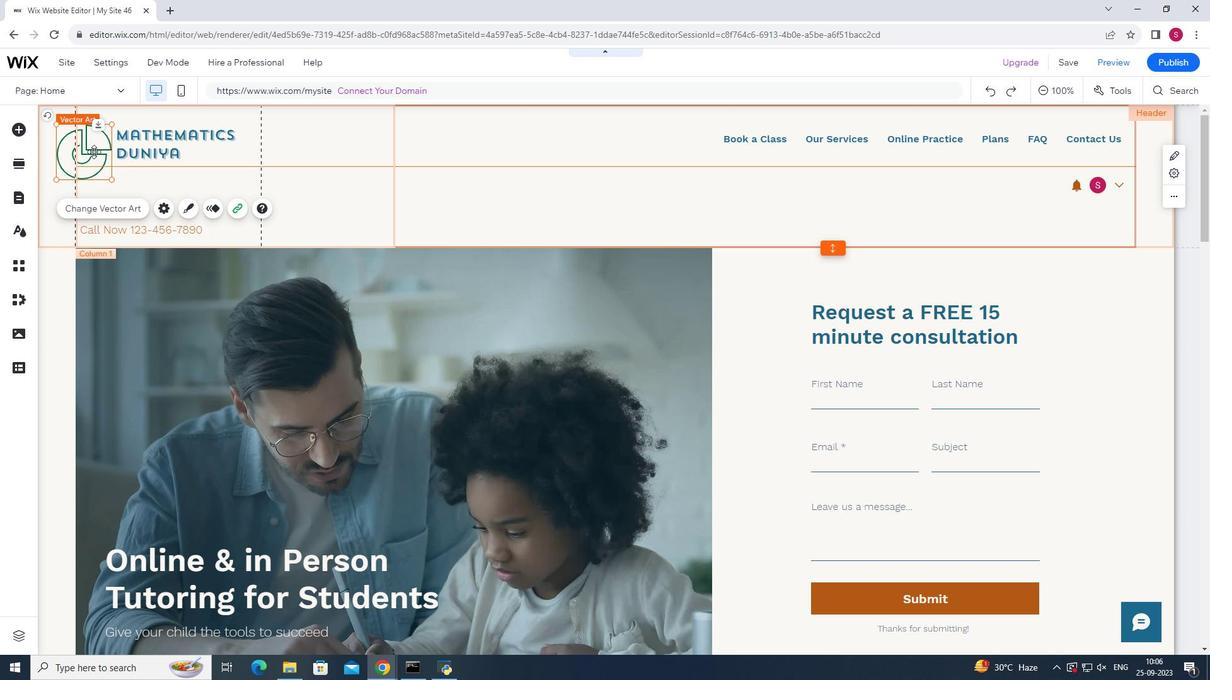 
Action: Mouse moved to (89, 147)
Screenshot: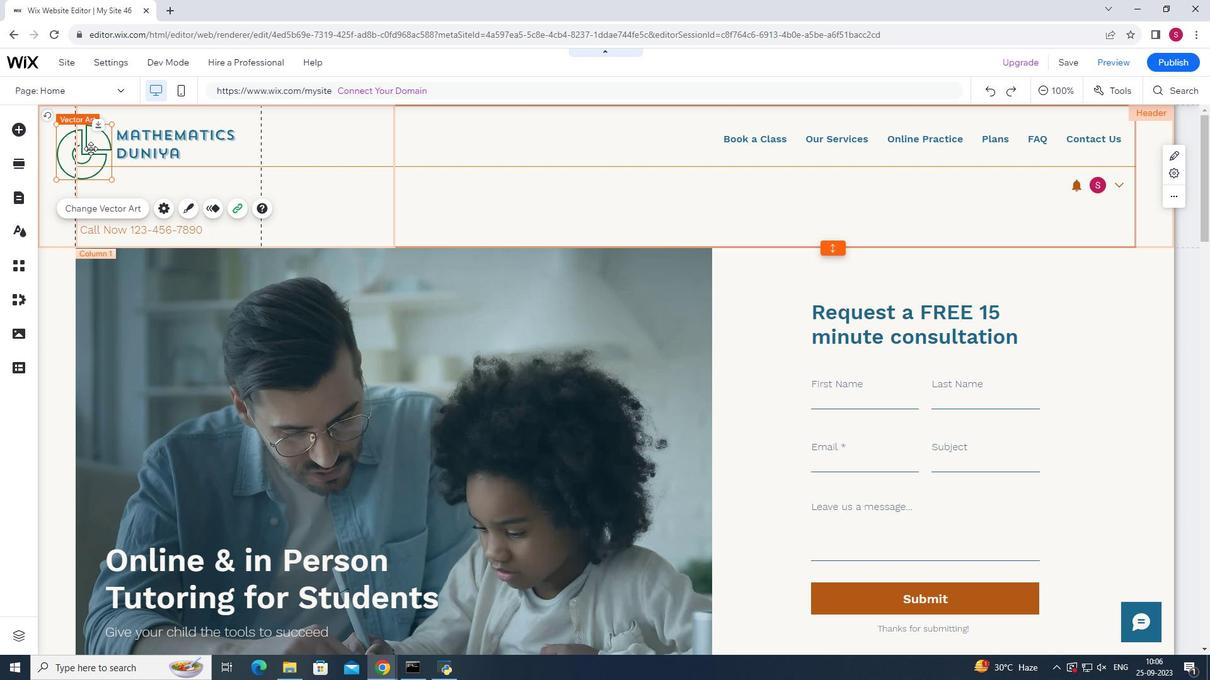 
Action: Mouse pressed left at (89, 147)
Screenshot: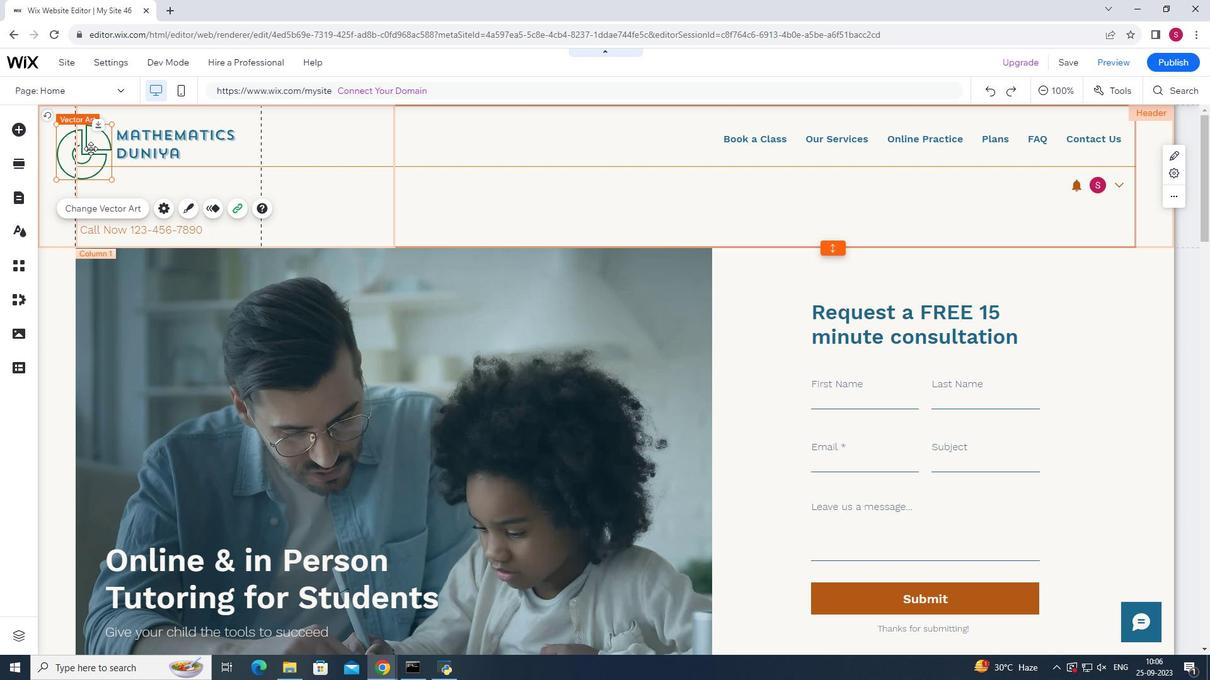 
Action: Mouse moved to (100, 209)
Screenshot: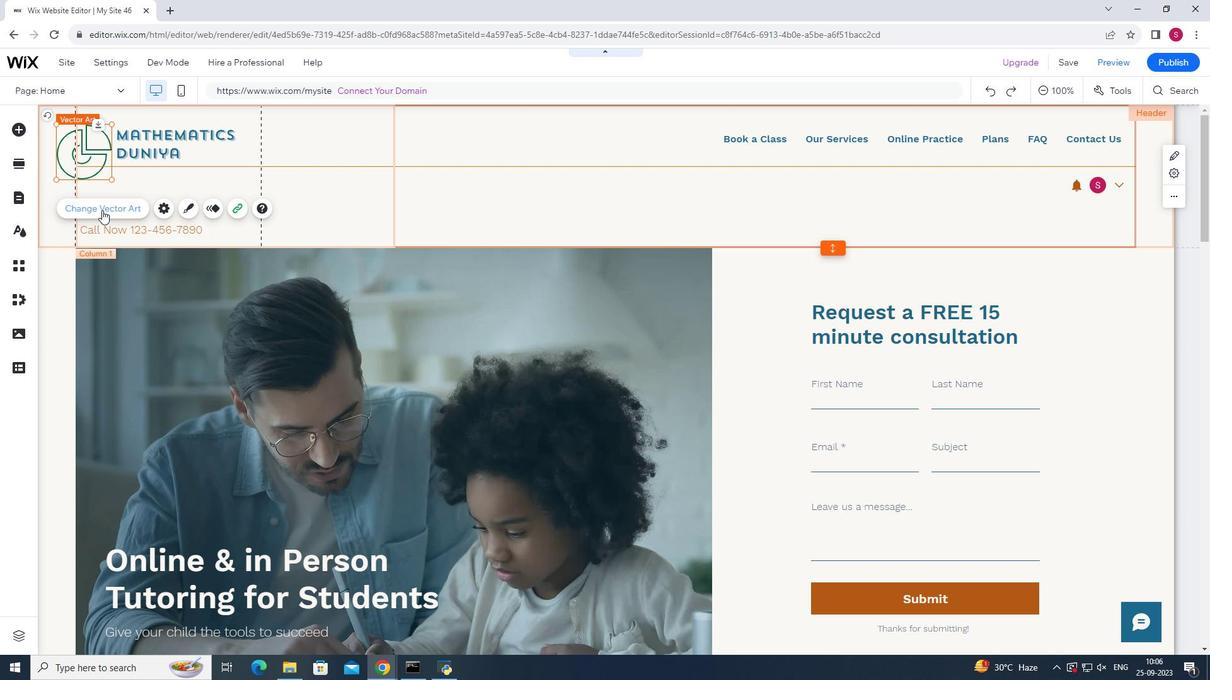 
Action: Mouse pressed left at (100, 209)
Screenshot: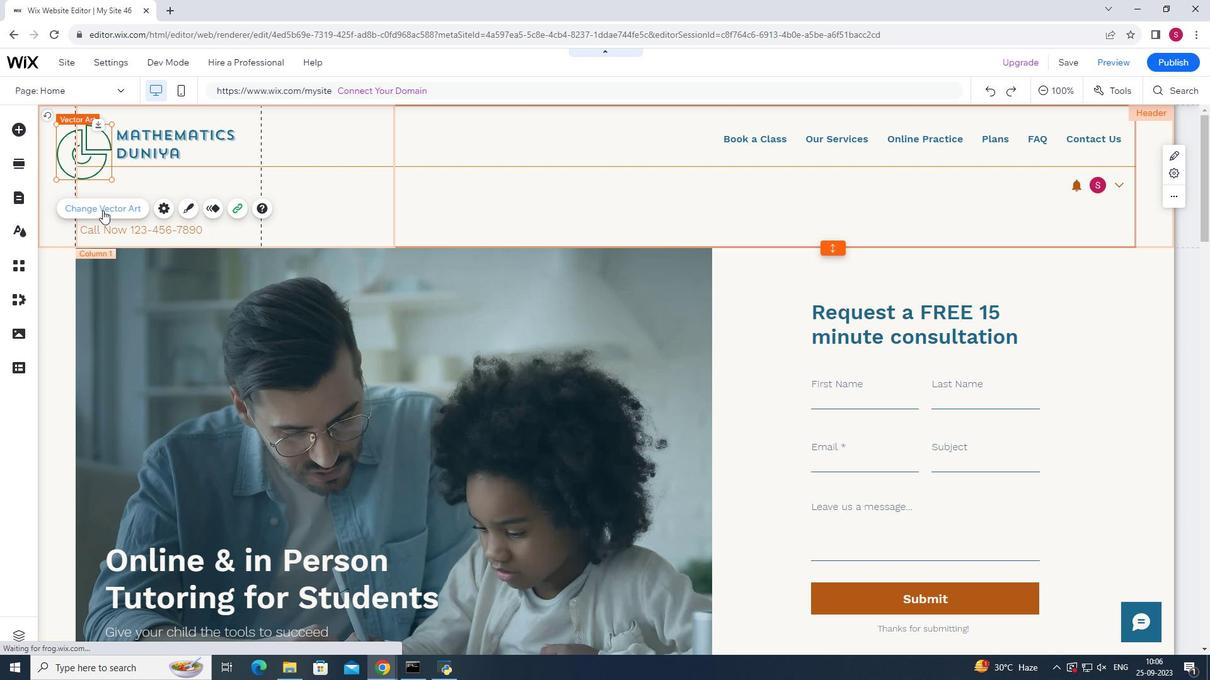 
Action: Mouse moved to (313, 146)
Screenshot: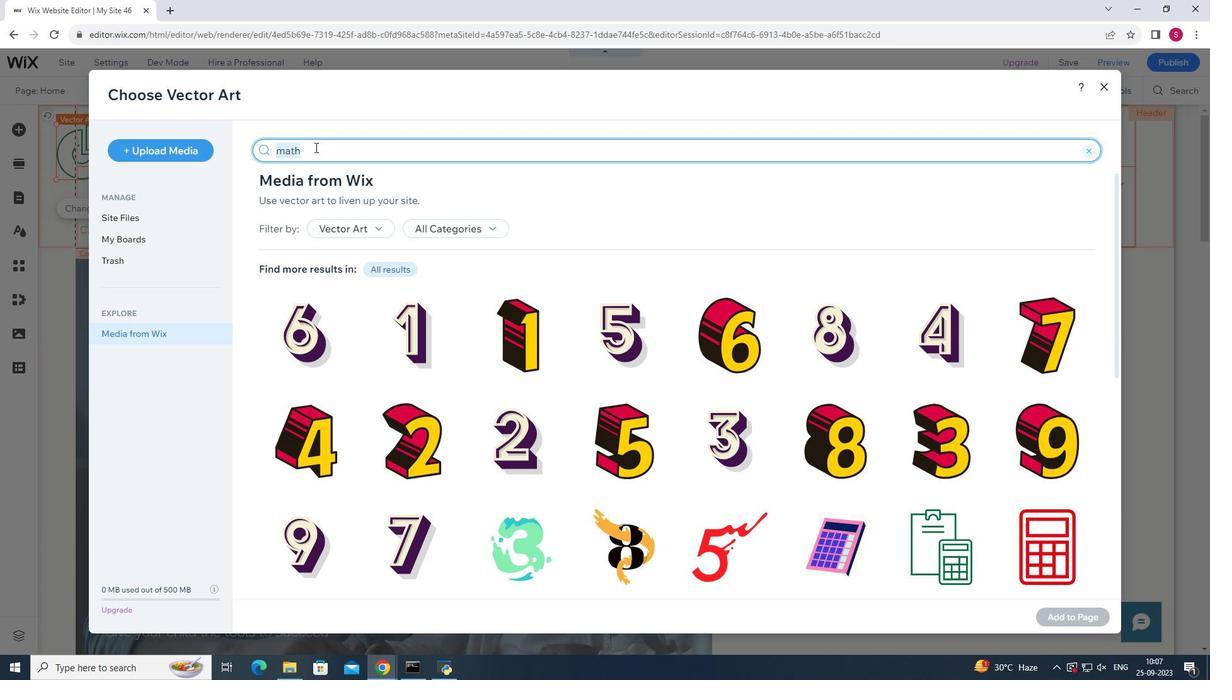 
Action: Mouse pressed left at (313, 146)
Screenshot: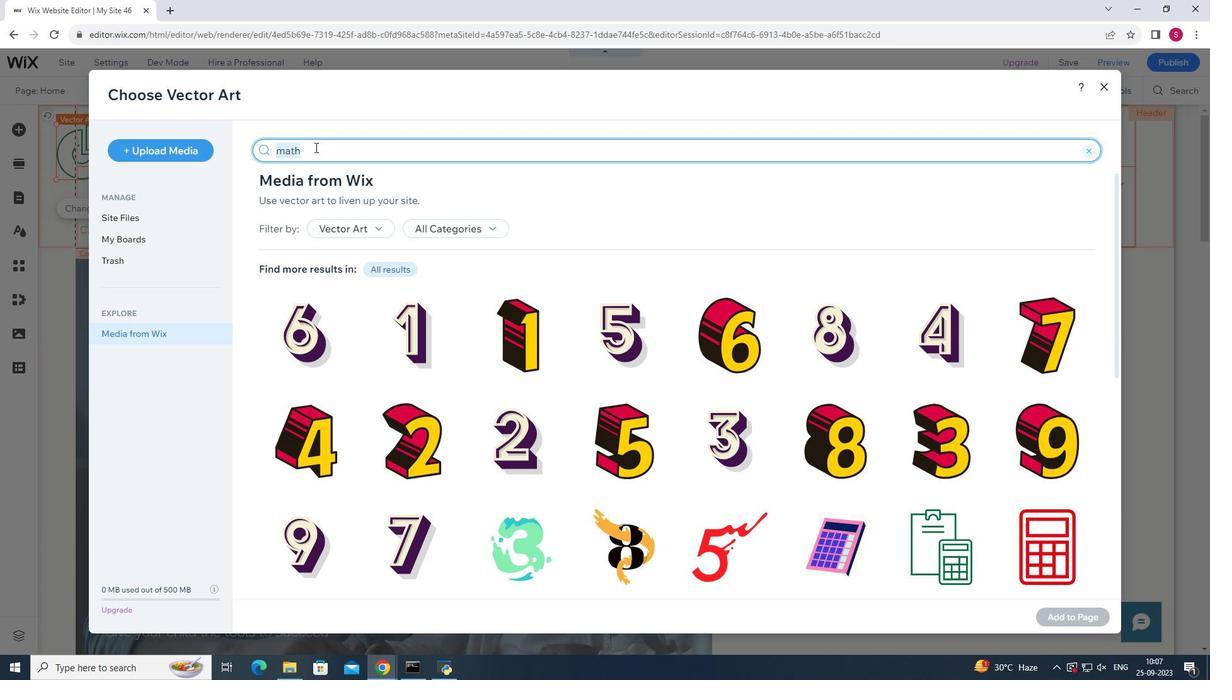 
Action: Key pressed <Key.right>
Screenshot: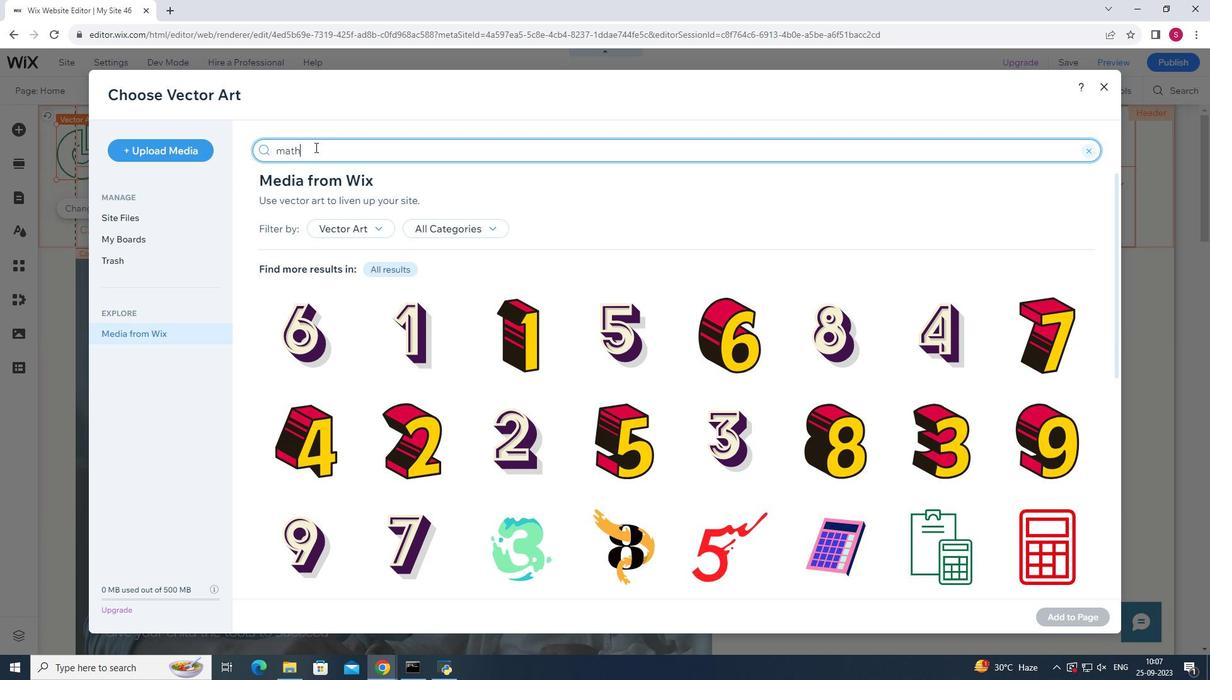 
Action: Mouse moved to (311, 146)
Screenshot: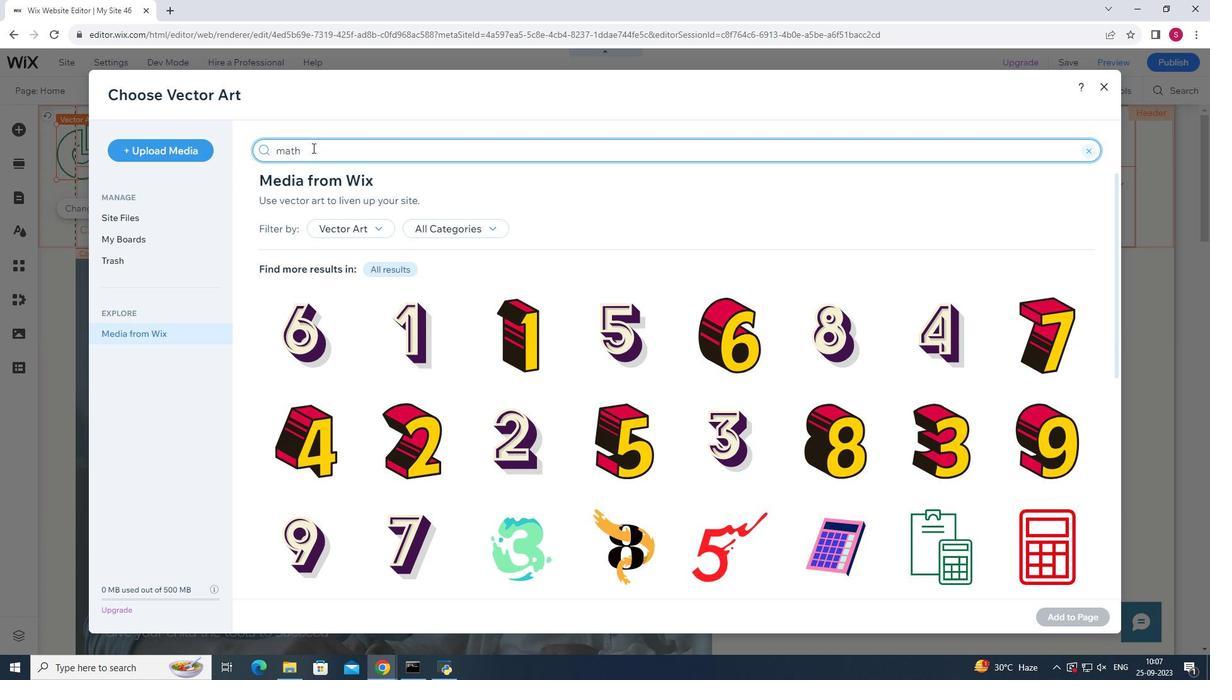 
Action: Key pressed emna<Key.backspace><Key.backspace>atic<Key.enter>
Screenshot: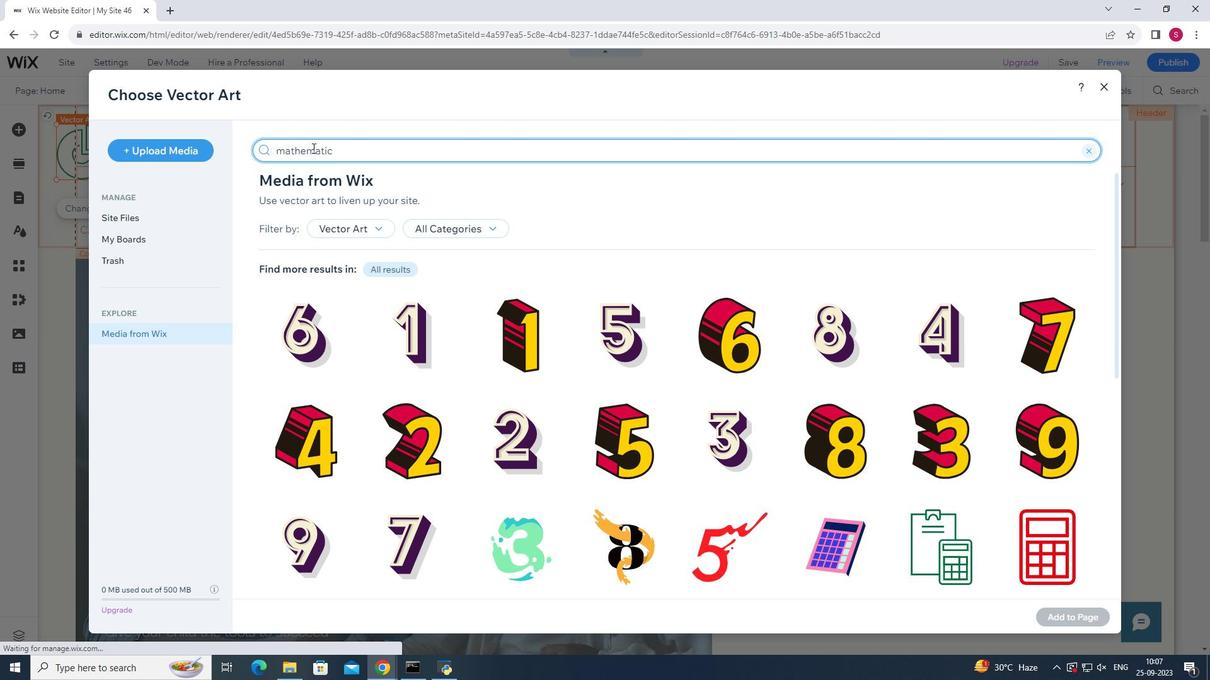 
Action: Mouse moved to (622, 441)
Screenshot: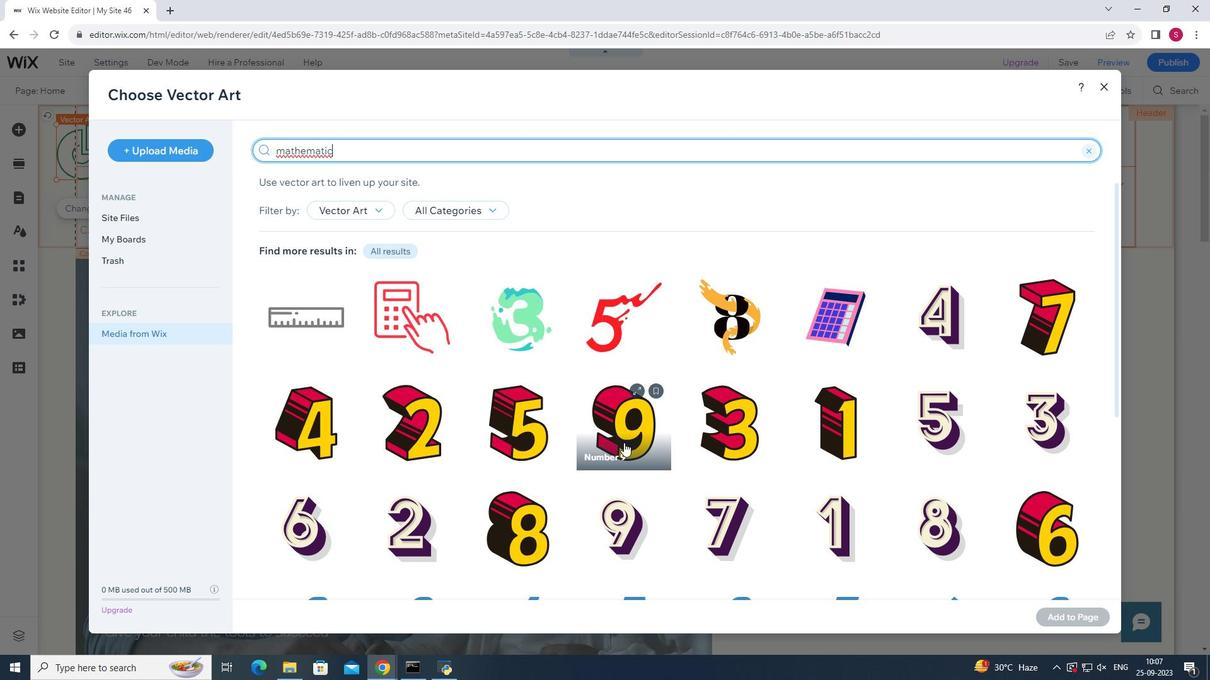 
Action: Mouse scrolled (622, 441) with delta (0, 0)
Screenshot: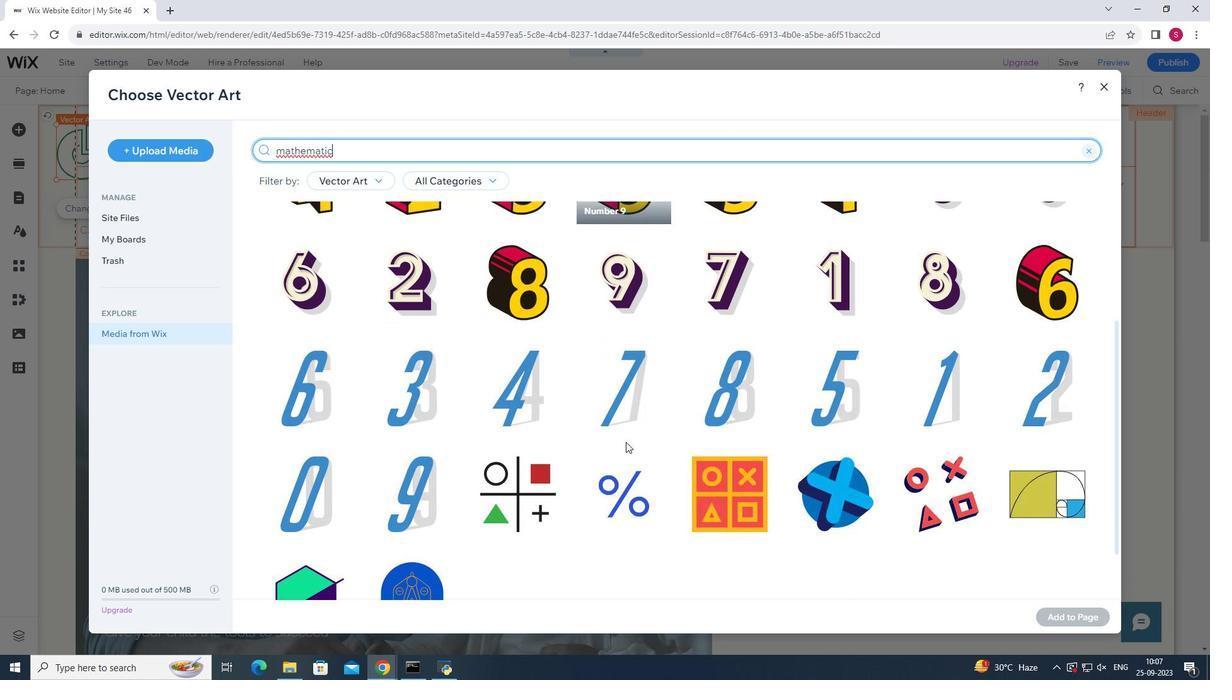 
Action: Mouse scrolled (622, 441) with delta (0, 0)
Screenshot: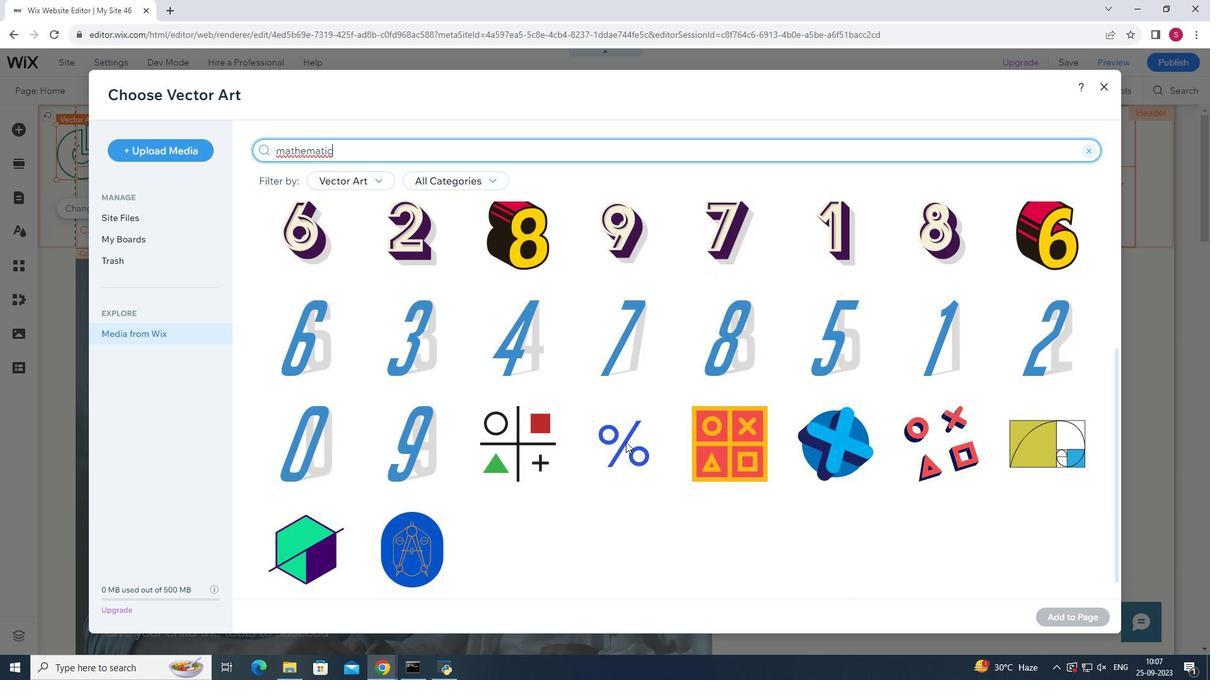 
Action: Mouse scrolled (622, 441) with delta (0, 0)
